 Task: Look for Airbnb properties in Eleskirt, Turkey from 8th December, 2023 to 19th December, 2023 for 1 adult. Place can be shared room with 1  bedroom having 1 bed and 1 bathroom. Property type can be hotel. Amenities needed are: washing machine.
Action: Mouse moved to (489, 92)
Screenshot: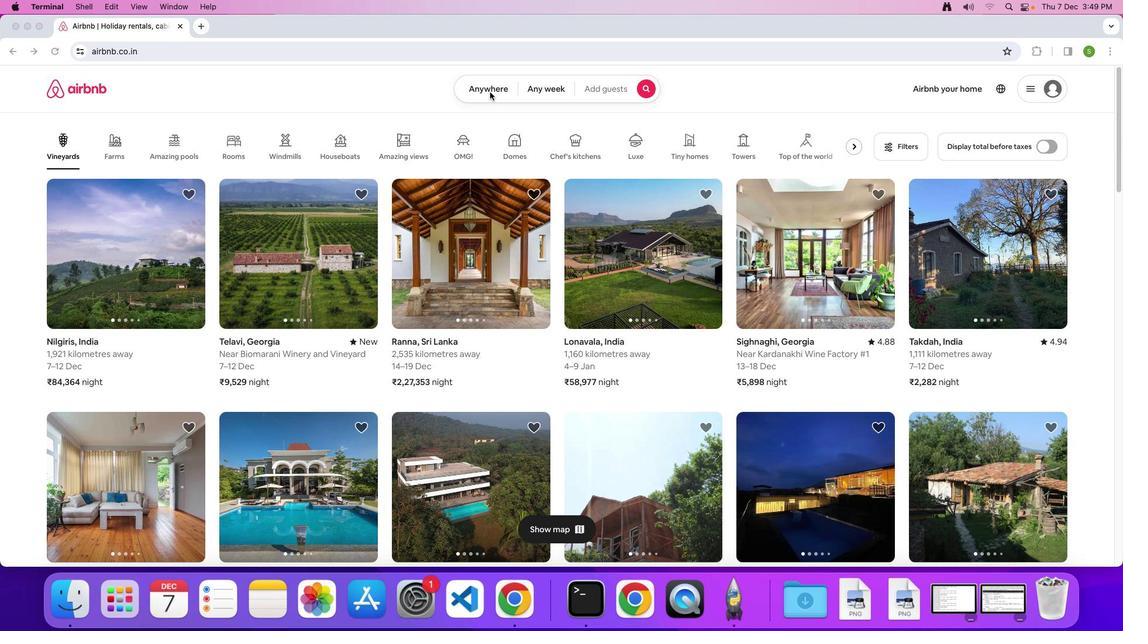
Action: Mouse pressed left at (489, 92)
Screenshot: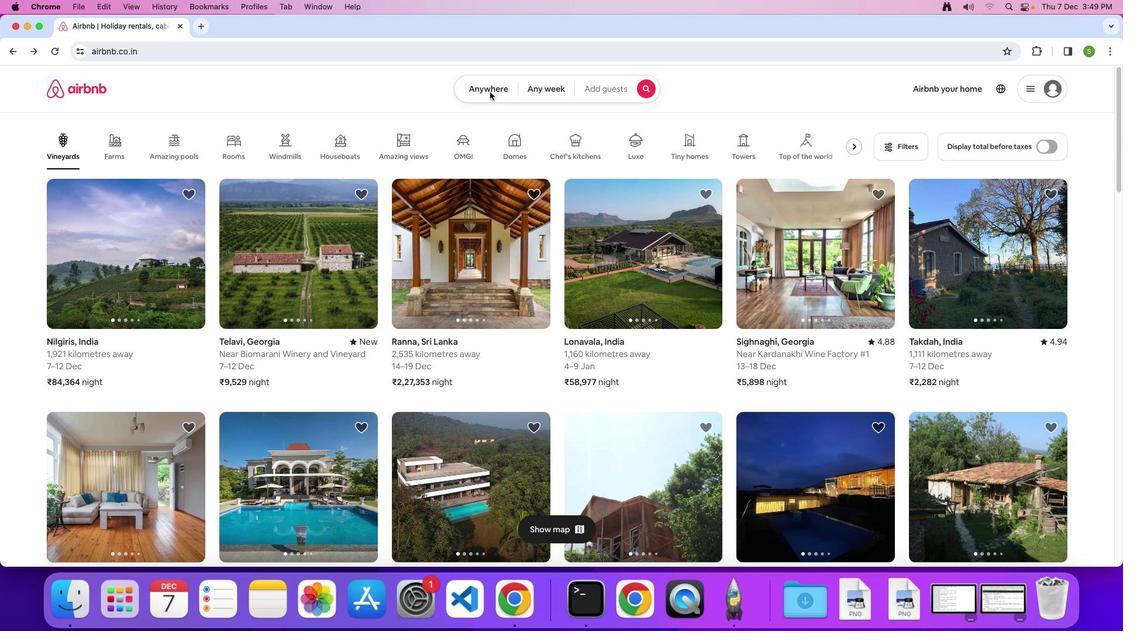 
Action: Mouse moved to (489, 92)
Screenshot: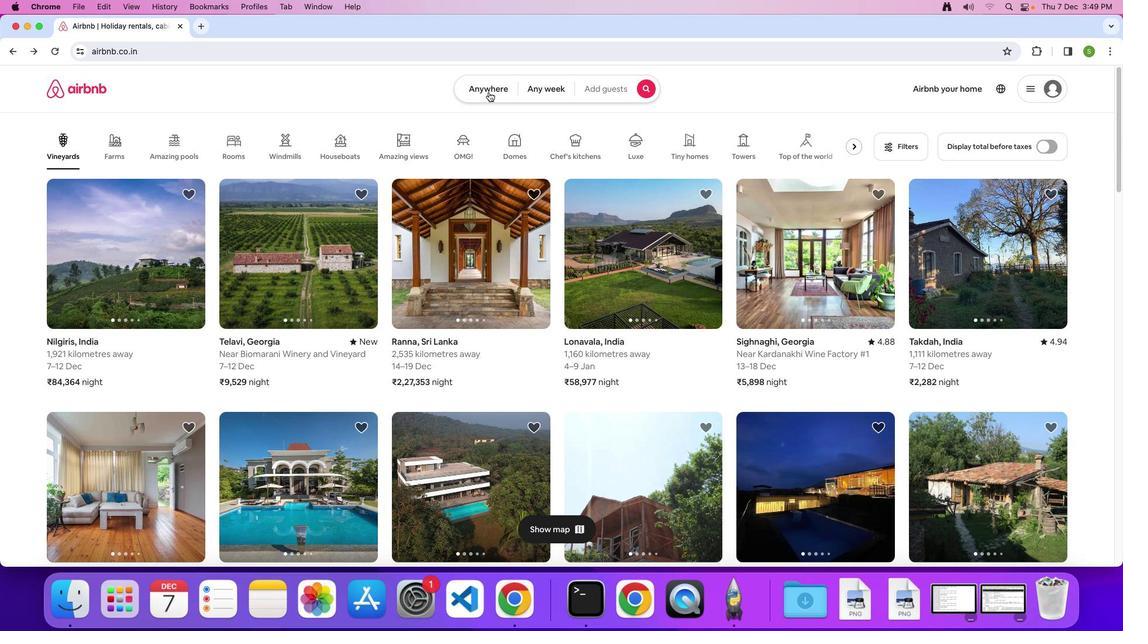 
Action: Mouse pressed left at (489, 92)
Screenshot: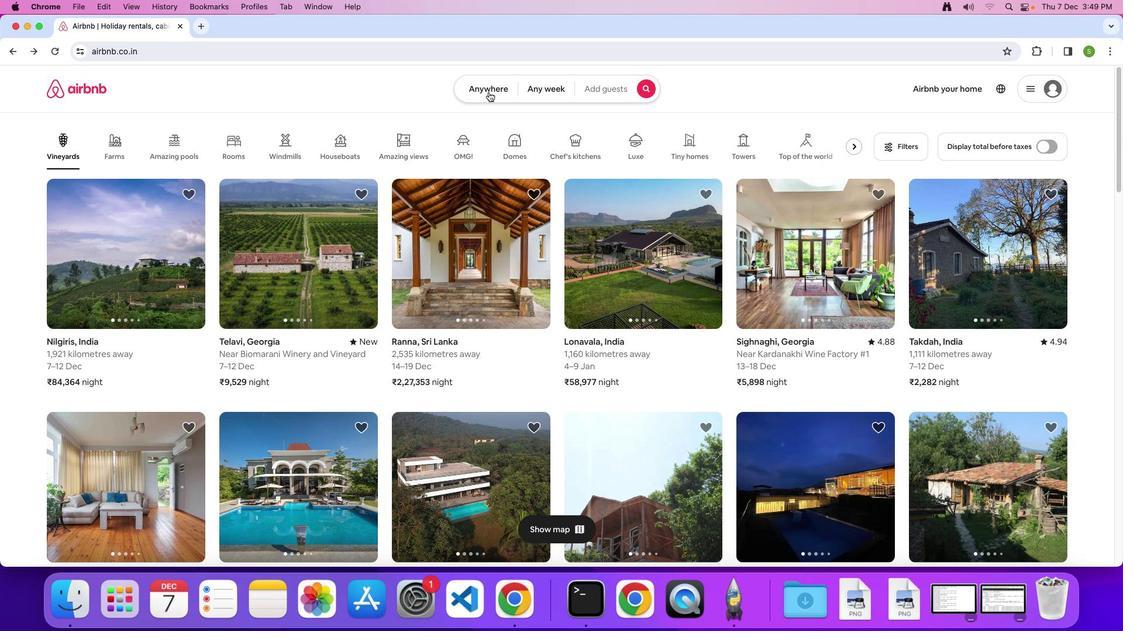 
Action: Mouse moved to (479, 123)
Screenshot: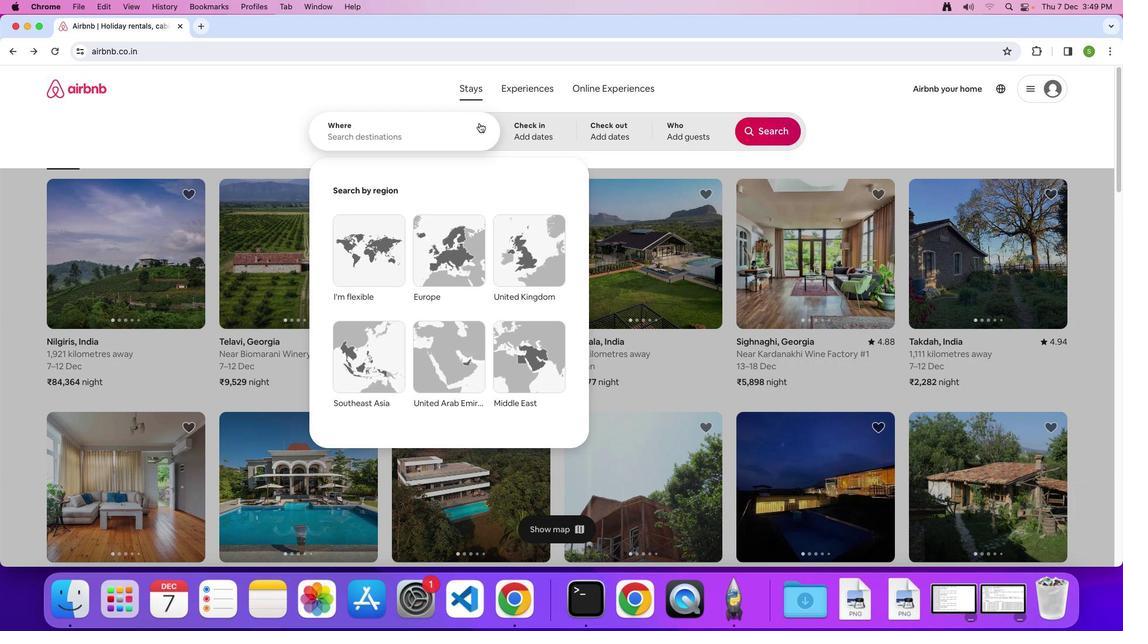 
Action: Key pressed 'E'
Screenshot: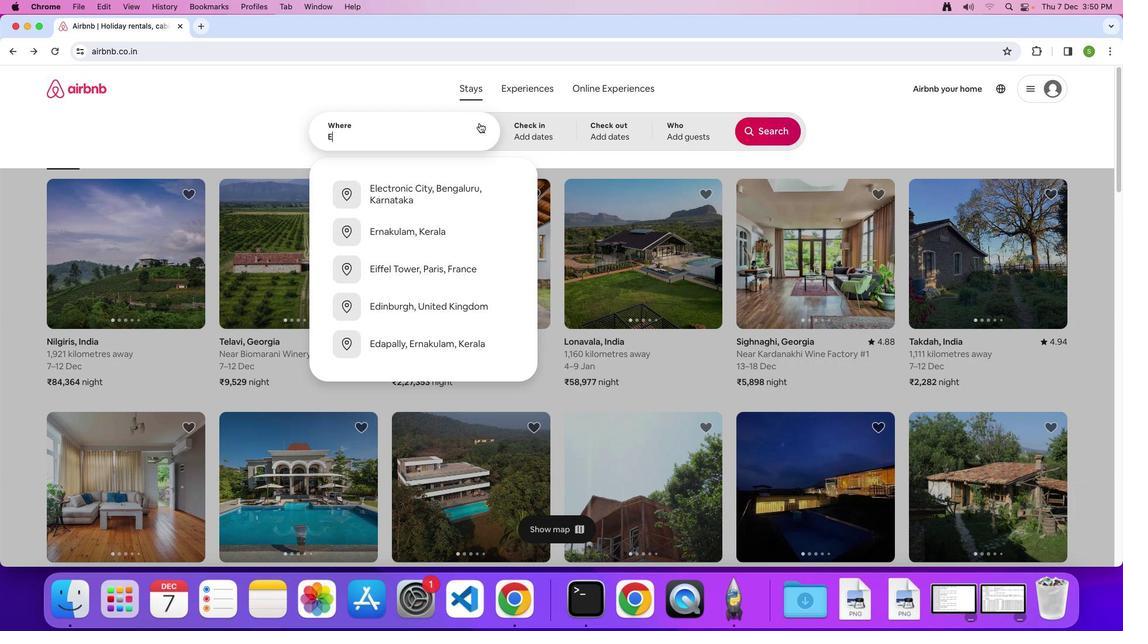 
Action: Mouse moved to (479, 123)
Screenshot: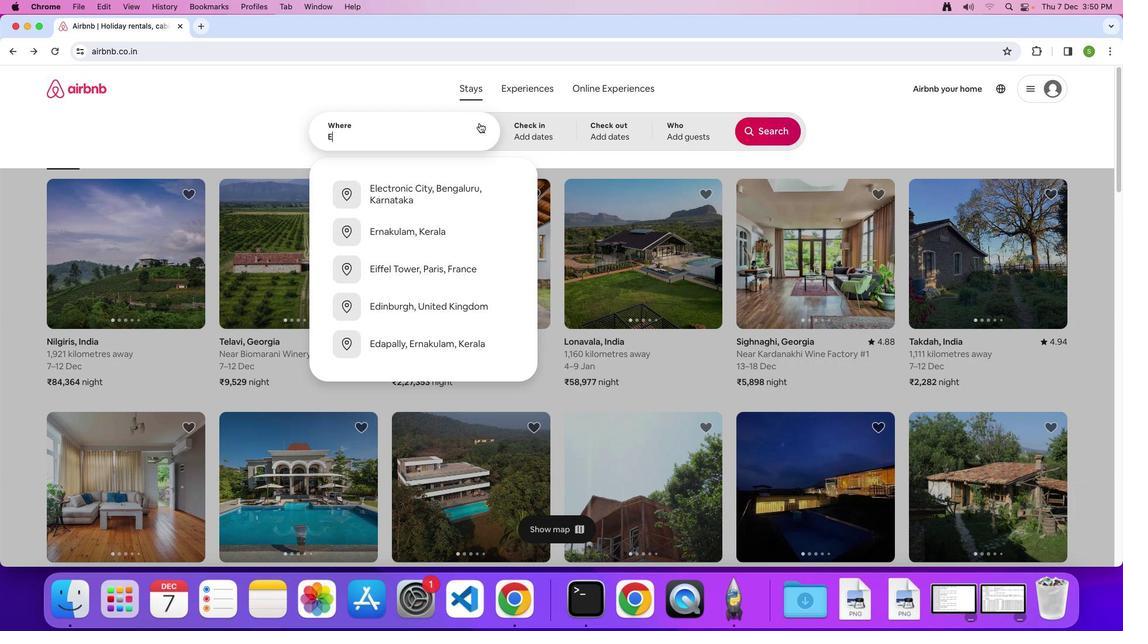 
Action: Key pressed Key.caps_lock'l''e''s''k''i''r''t'','Key.spaceKey.shift'T''u''r''k''e''y'Key.enter
Screenshot: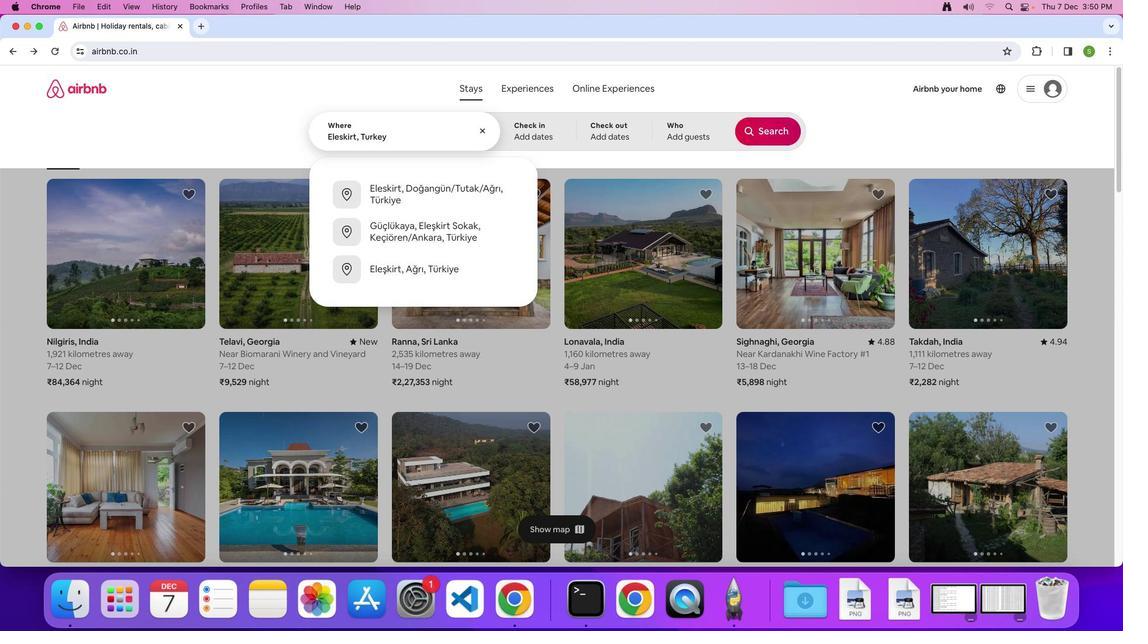 
Action: Mouse moved to (489, 306)
Screenshot: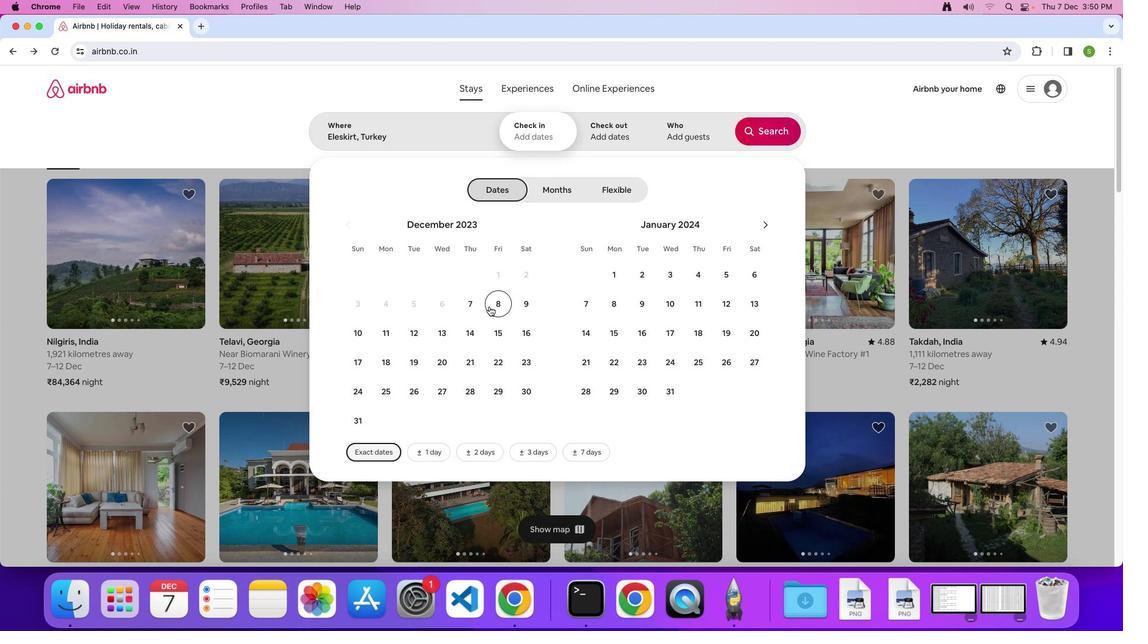 
Action: Mouse pressed left at (489, 306)
Screenshot: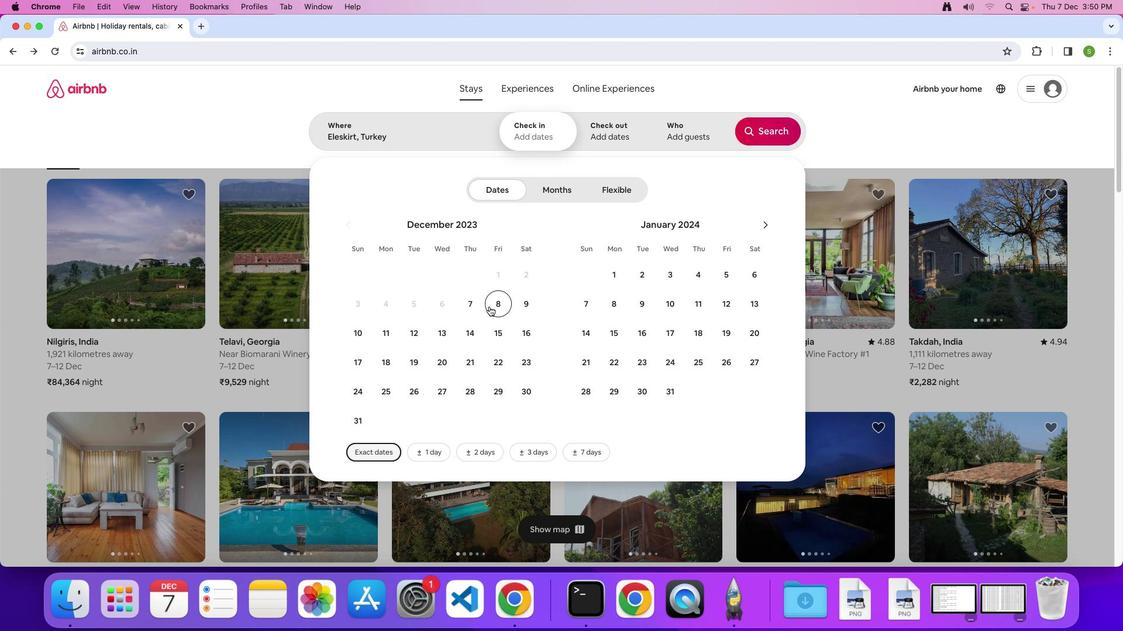 
Action: Mouse moved to (417, 366)
Screenshot: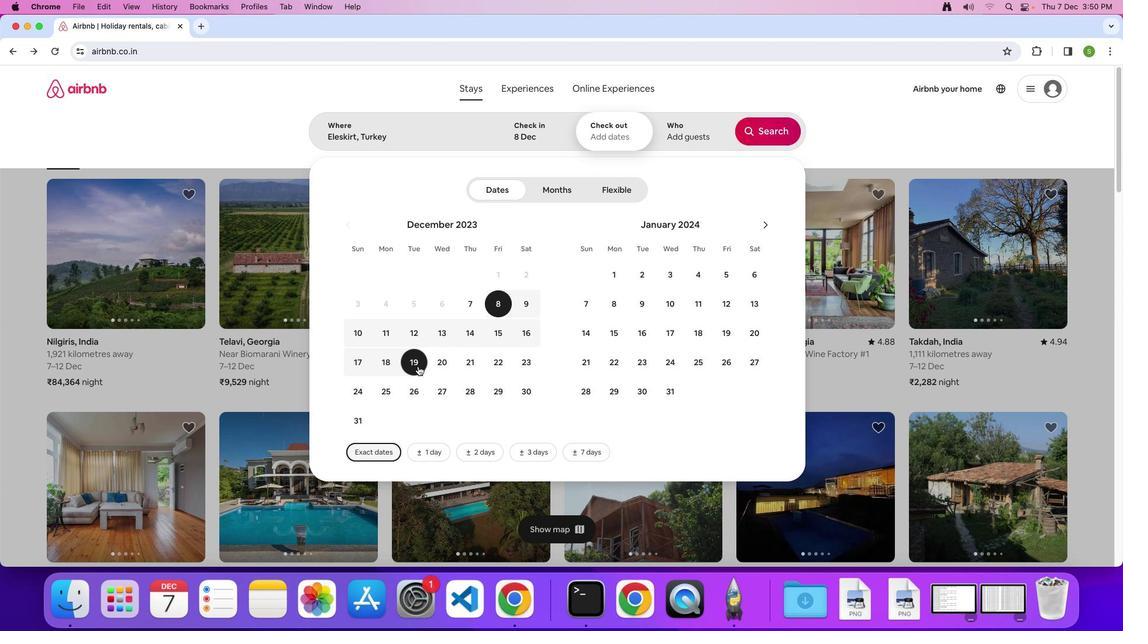 
Action: Mouse pressed left at (417, 366)
Screenshot: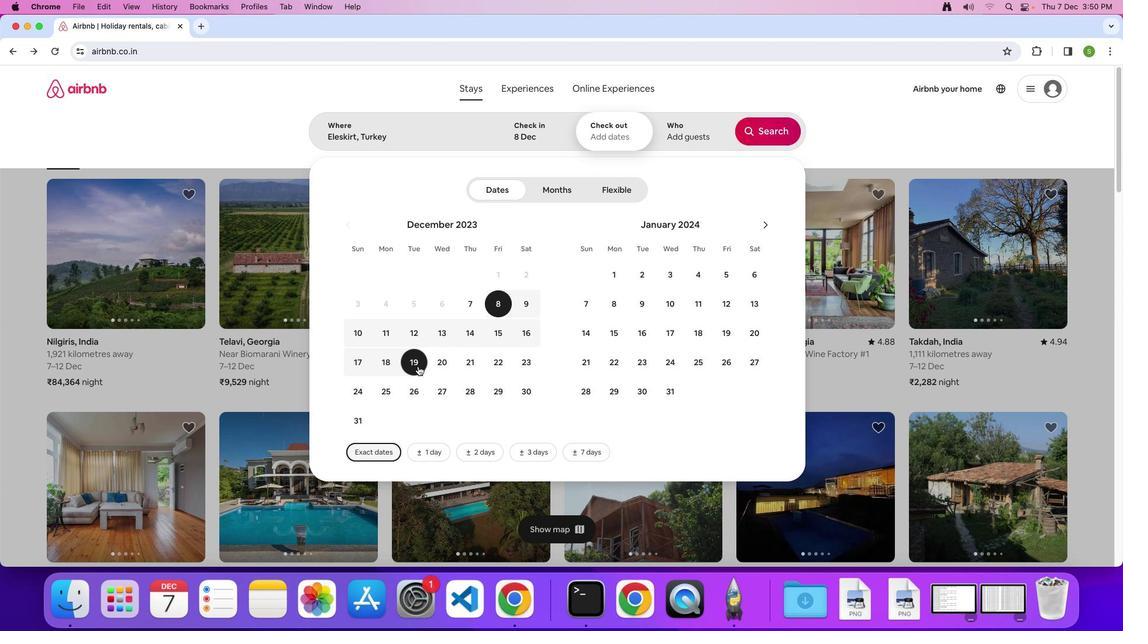 
Action: Mouse moved to (691, 138)
Screenshot: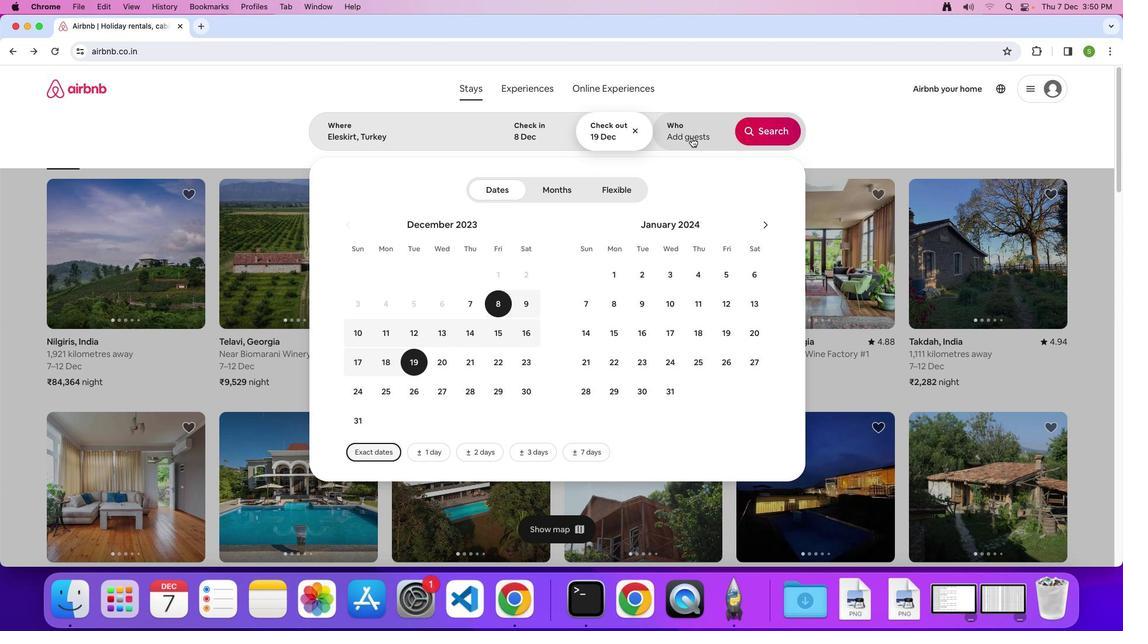 
Action: Mouse pressed left at (691, 138)
Screenshot: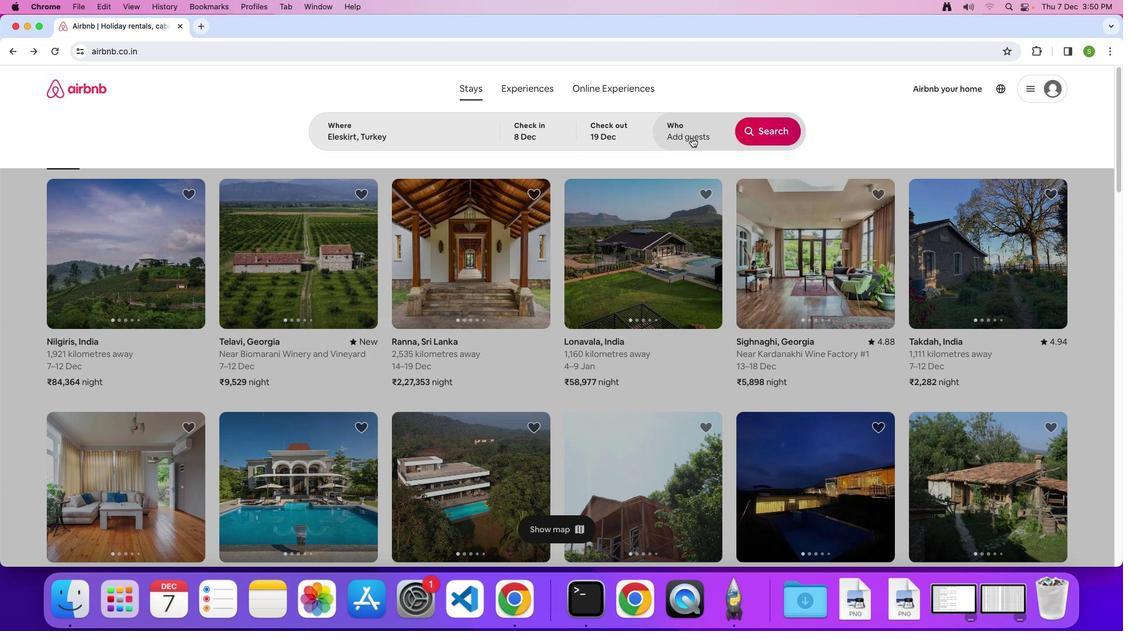 
Action: Mouse moved to (767, 190)
Screenshot: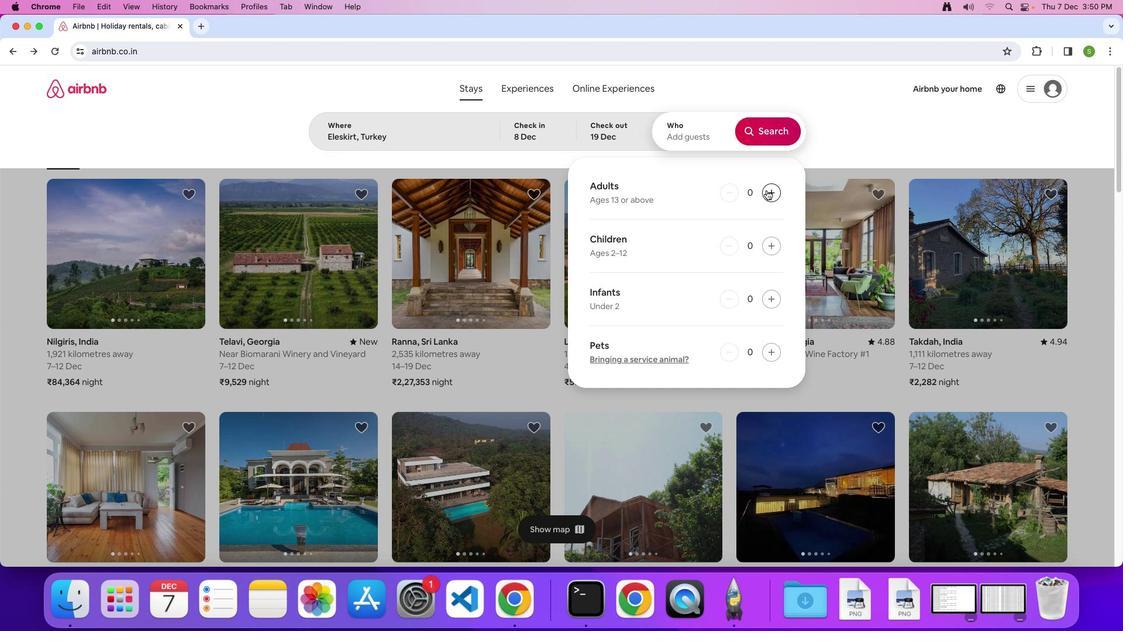 
Action: Mouse pressed left at (767, 190)
Screenshot: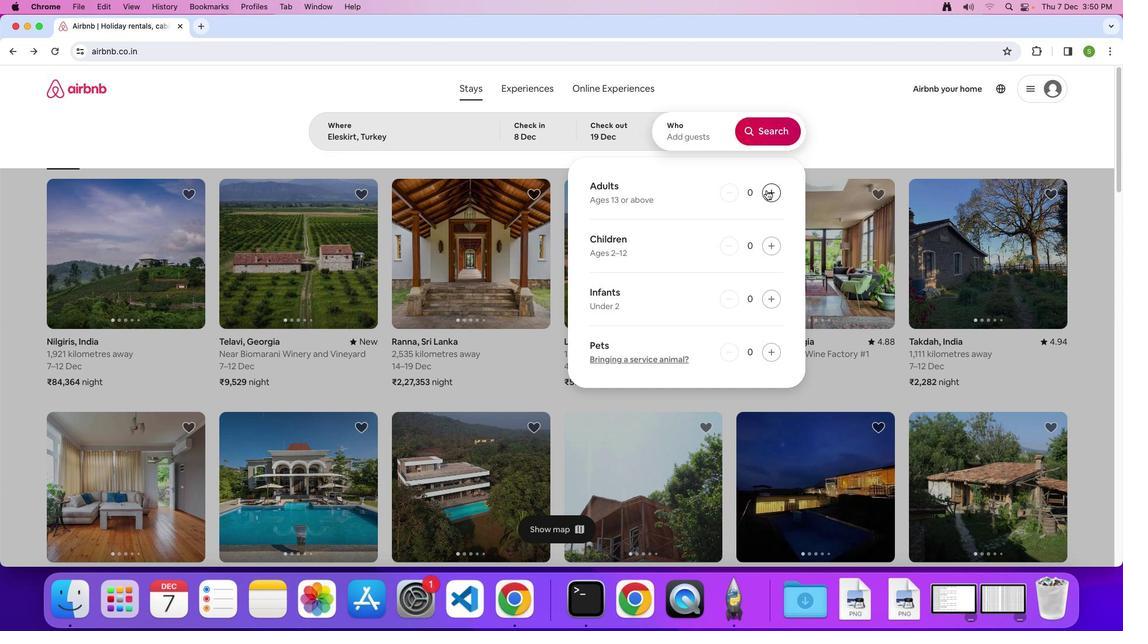 
Action: Mouse moved to (757, 134)
Screenshot: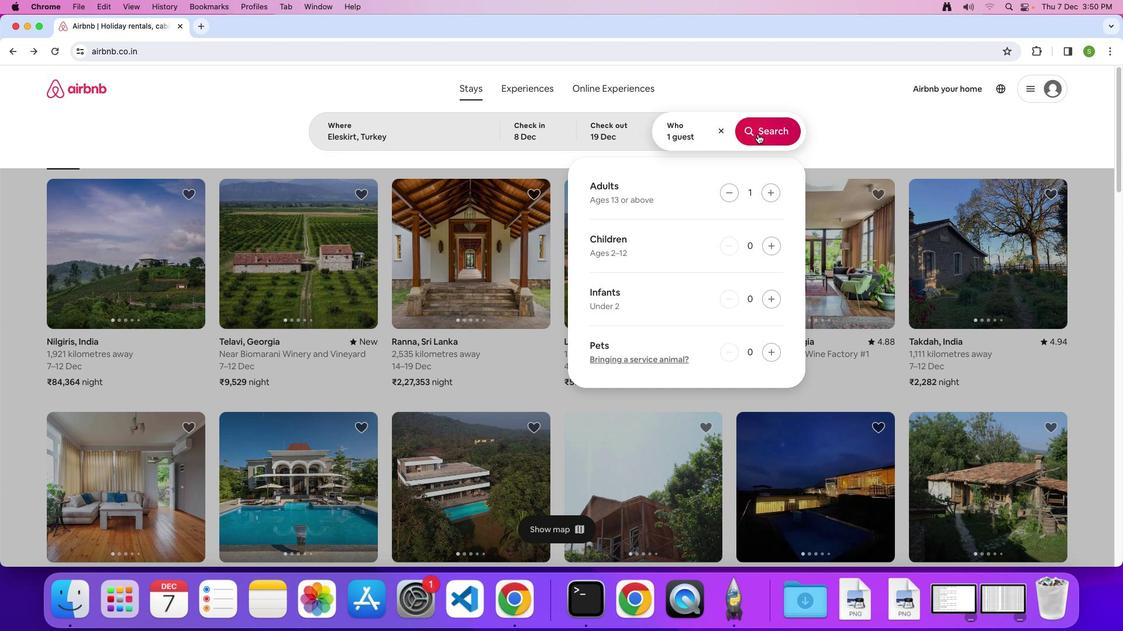 
Action: Mouse pressed left at (757, 134)
Screenshot: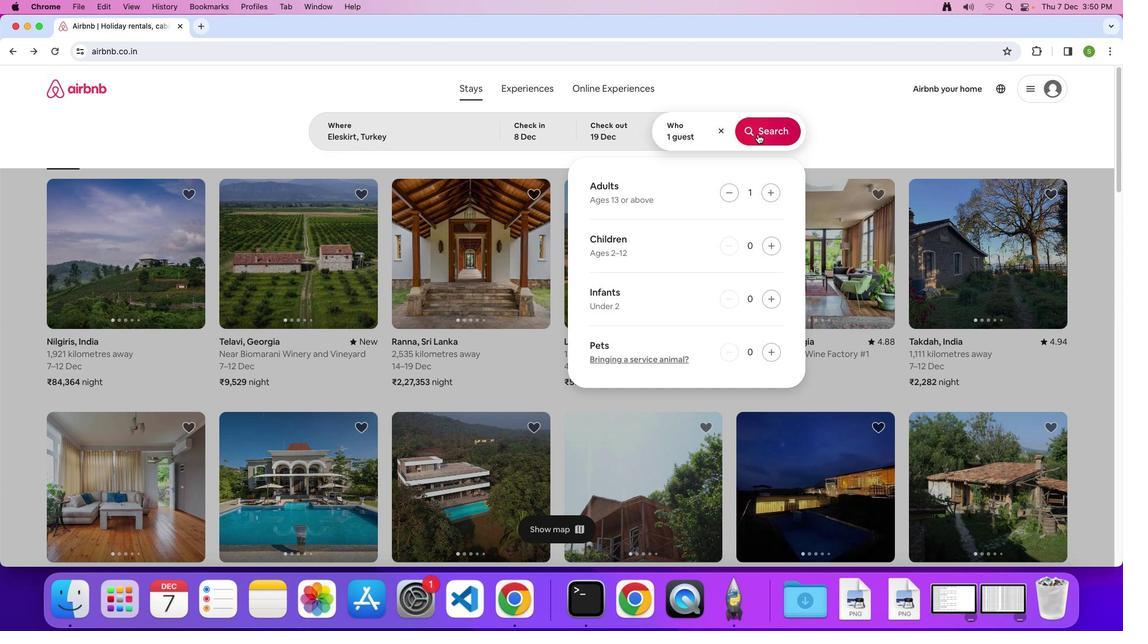 
Action: Mouse moved to (931, 140)
Screenshot: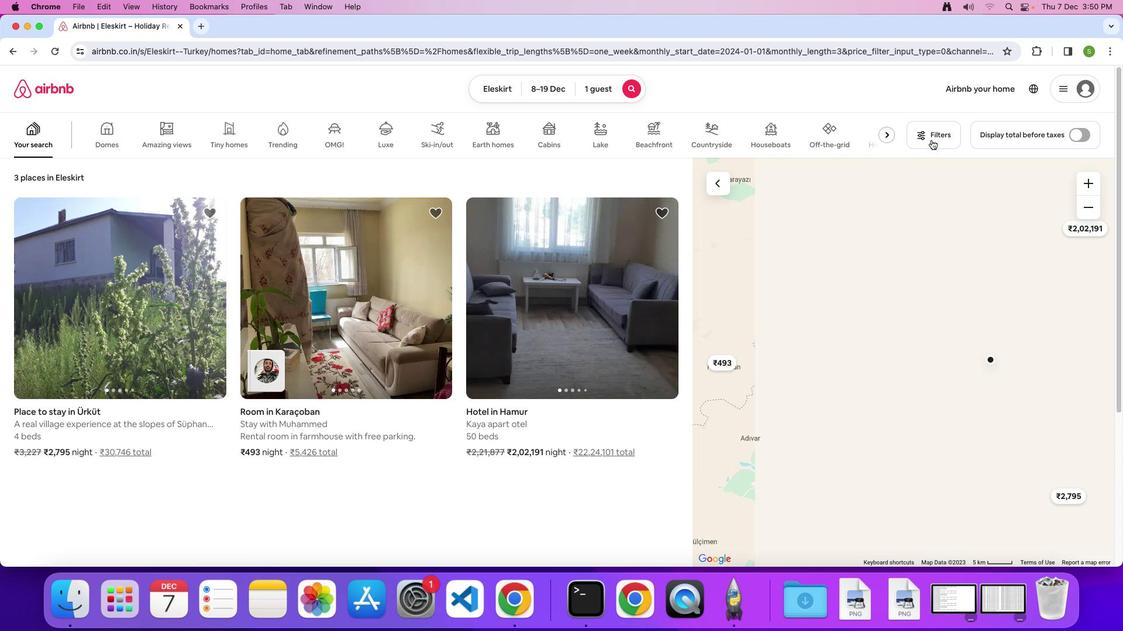 
Action: Mouse pressed left at (931, 140)
Screenshot: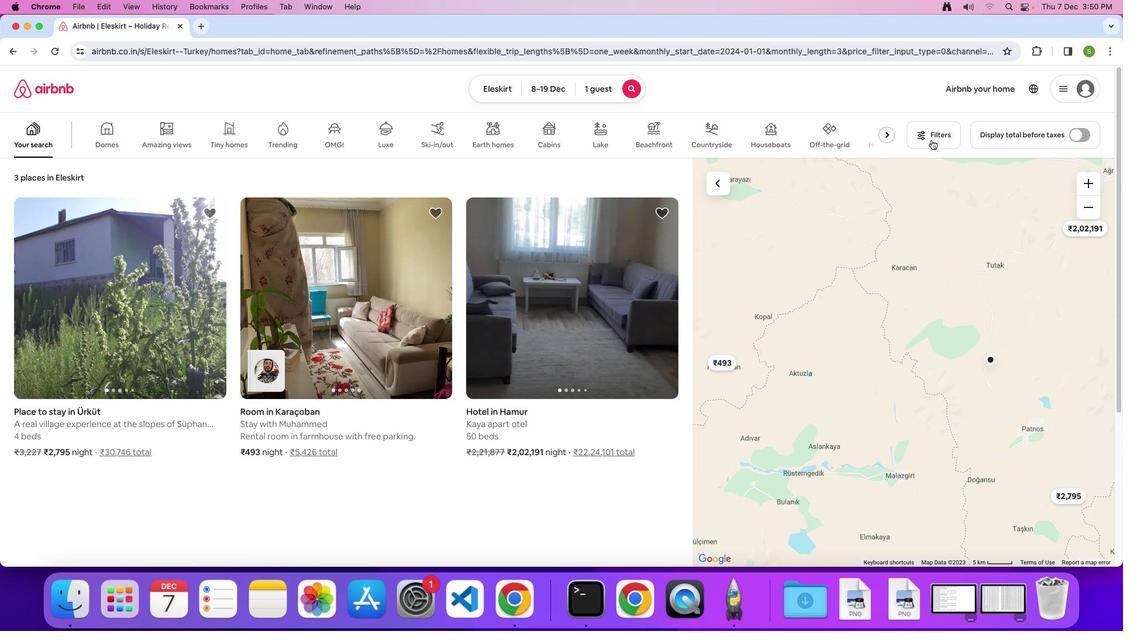 
Action: Mouse moved to (563, 208)
Screenshot: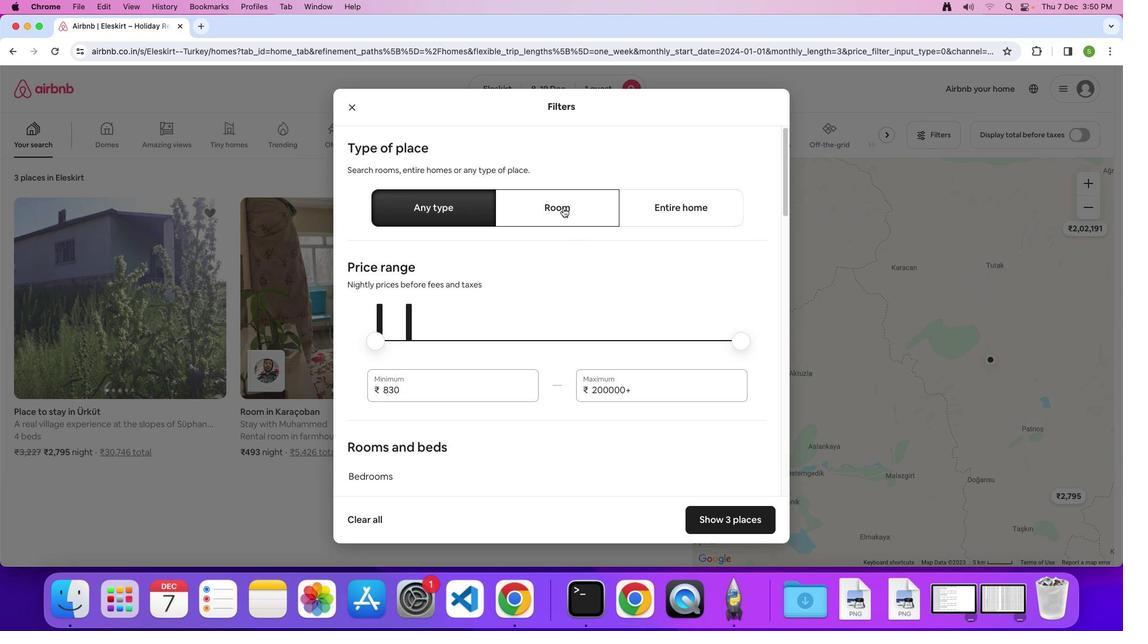 
Action: Mouse pressed left at (563, 208)
Screenshot: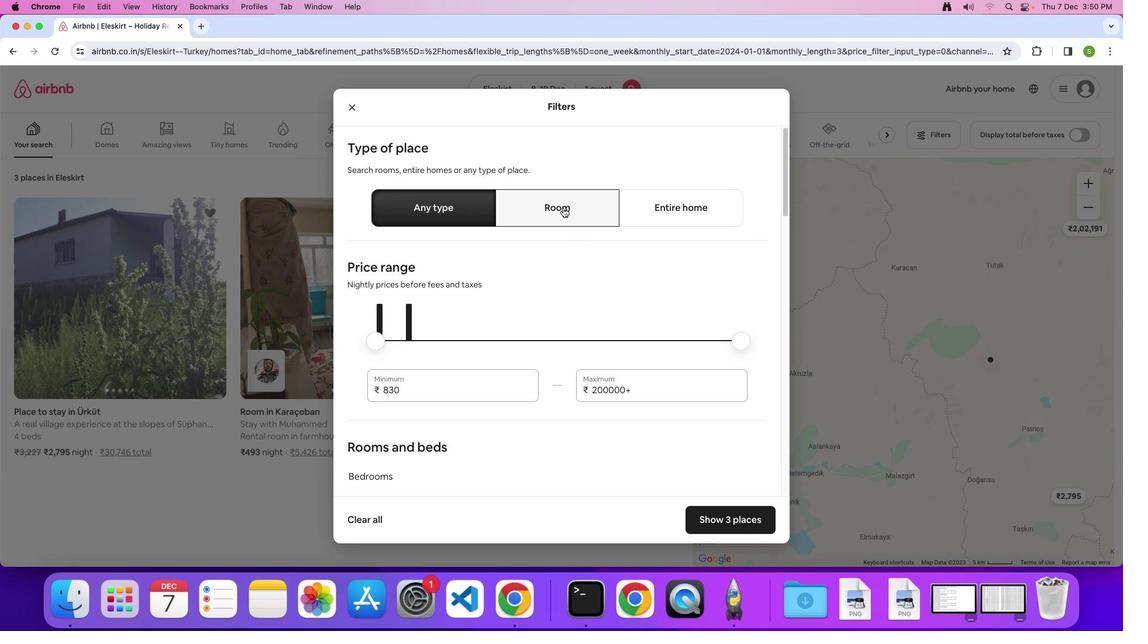 
Action: Mouse moved to (552, 285)
Screenshot: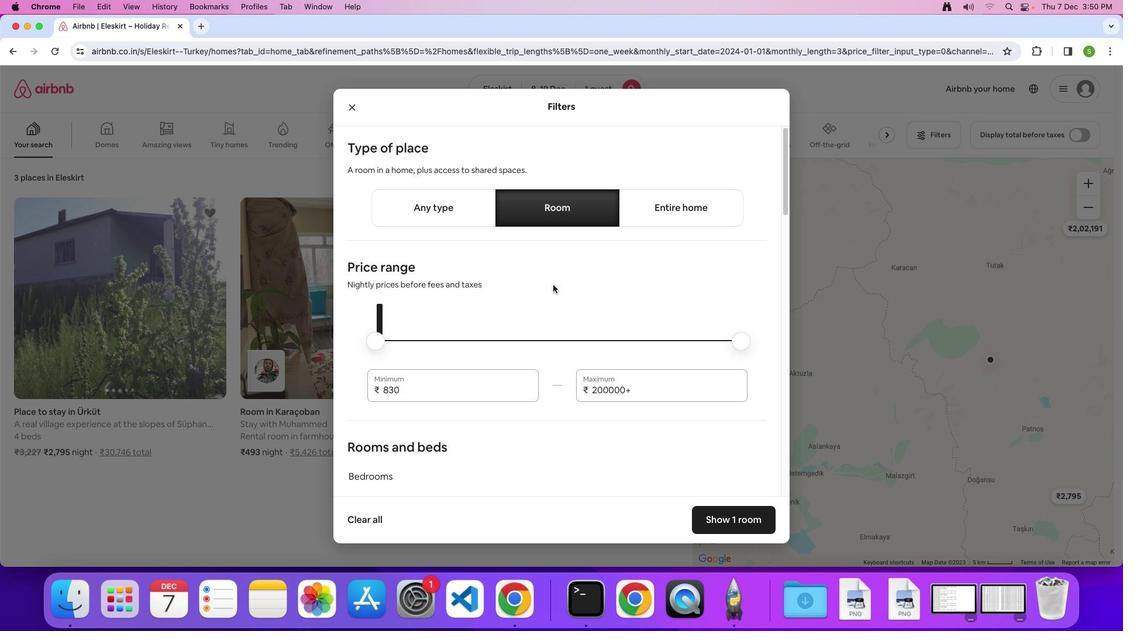 
Action: Mouse scrolled (552, 285) with delta (0, 0)
Screenshot: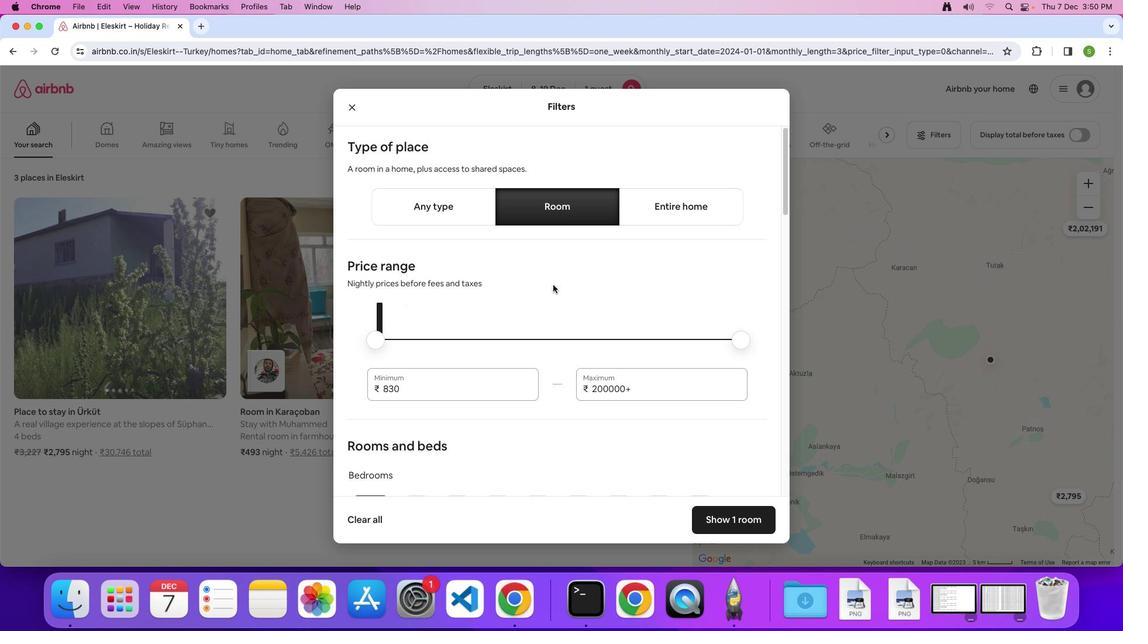 
Action: Mouse scrolled (552, 285) with delta (0, 0)
Screenshot: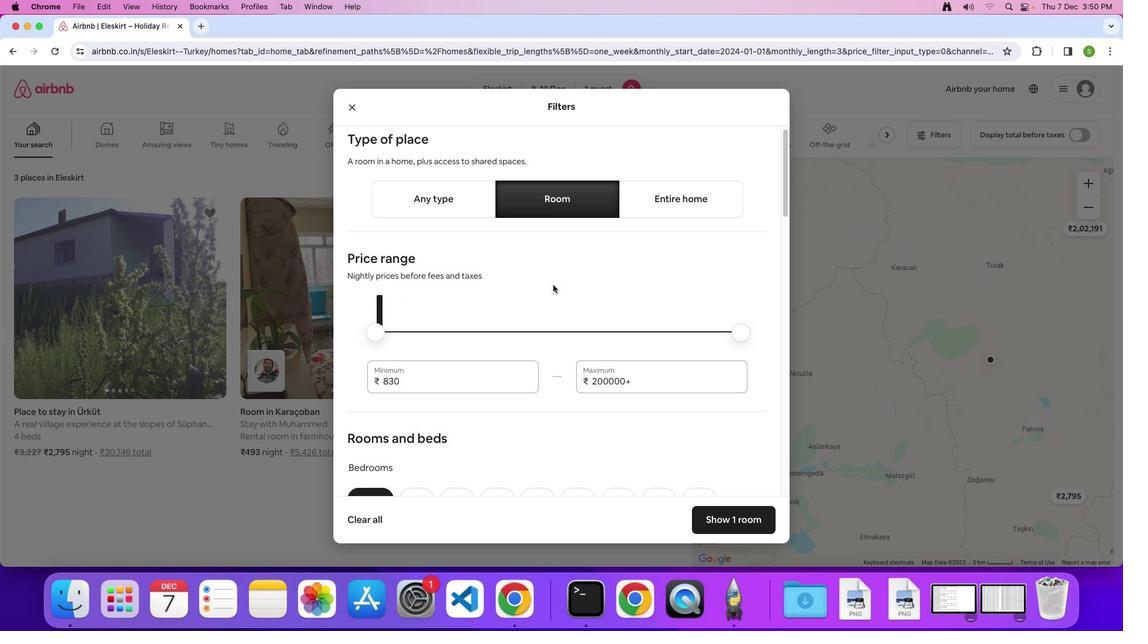 
Action: Mouse scrolled (552, 285) with delta (0, 0)
Screenshot: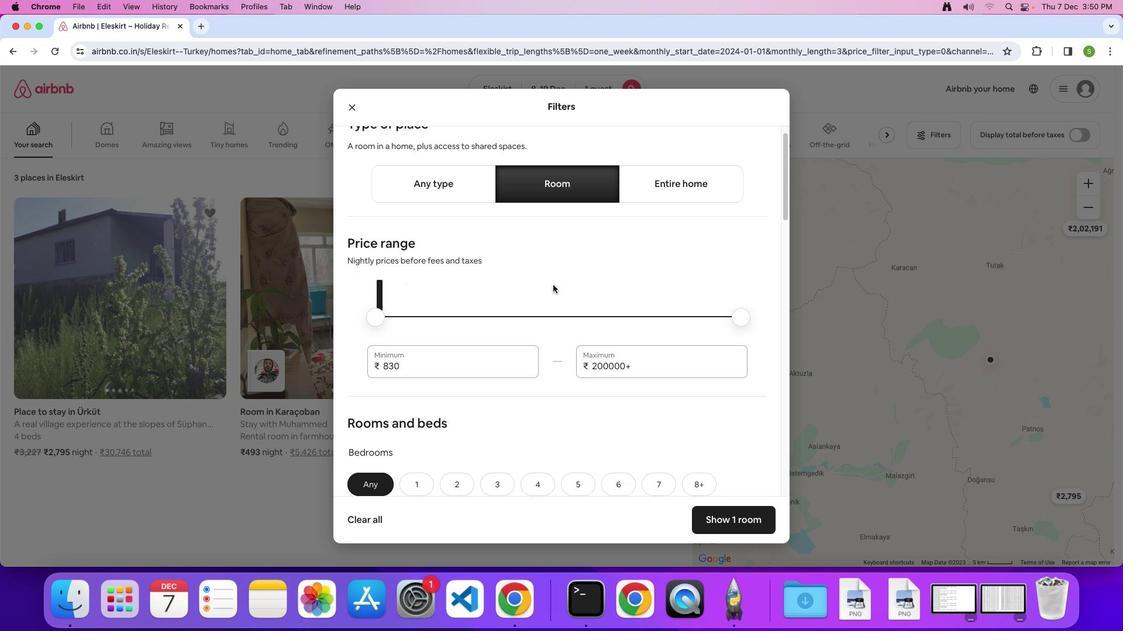 
Action: Mouse scrolled (552, 285) with delta (0, 0)
Screenshot: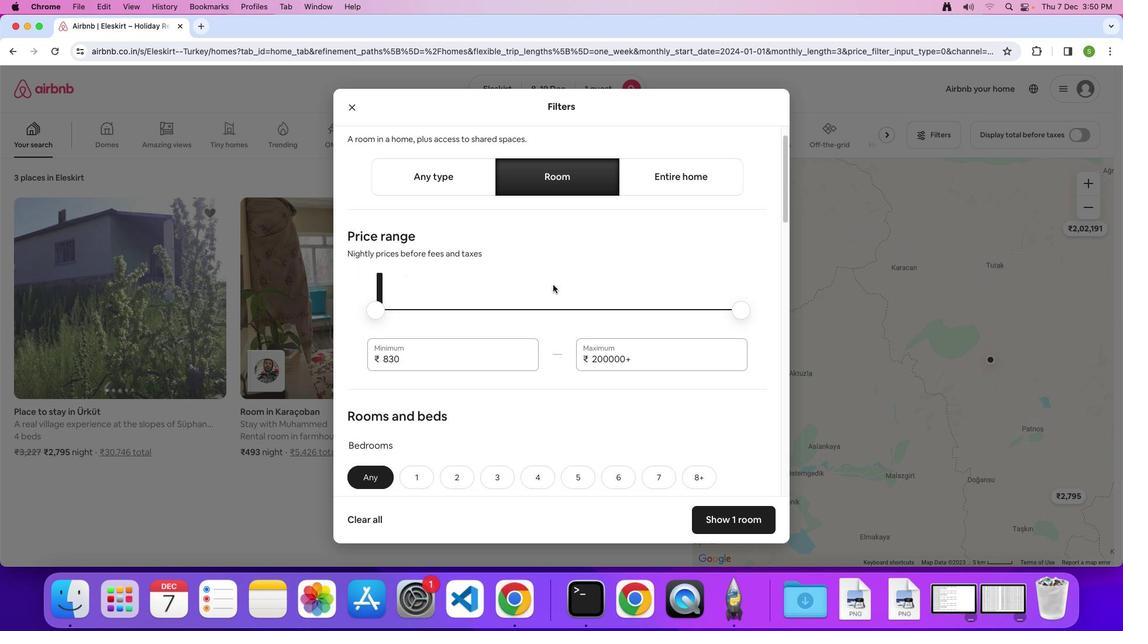 
Action: Mouse scrolled (552, 285) with delta (0, 0)
Screenshot: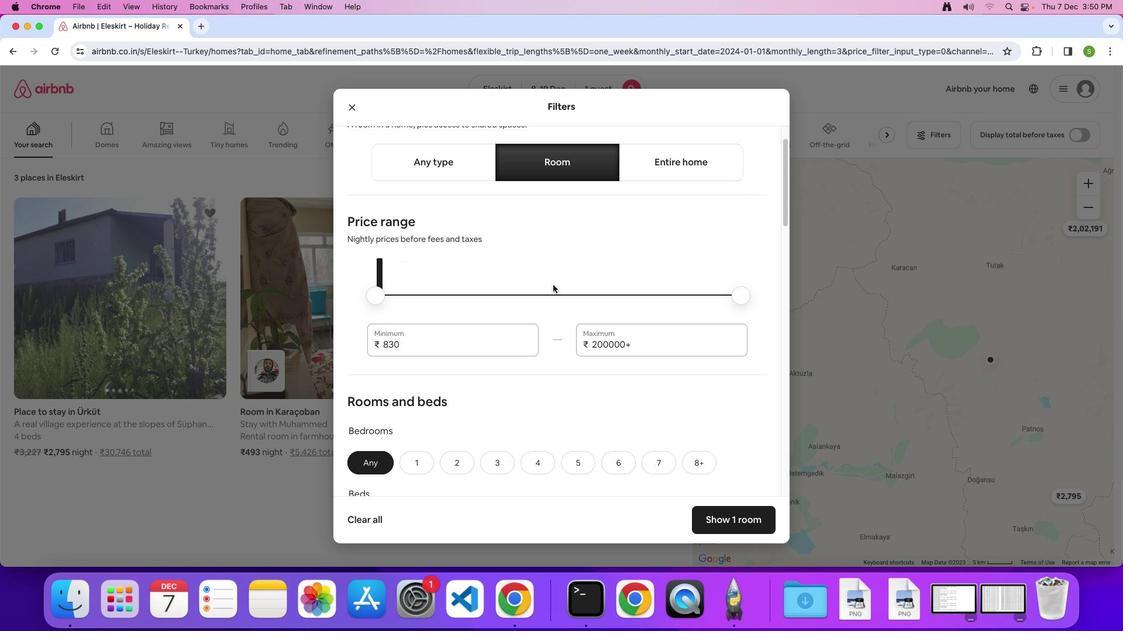 
Action: Mouse scrolled (552, 285) with delta (0, 0)
Screenshot: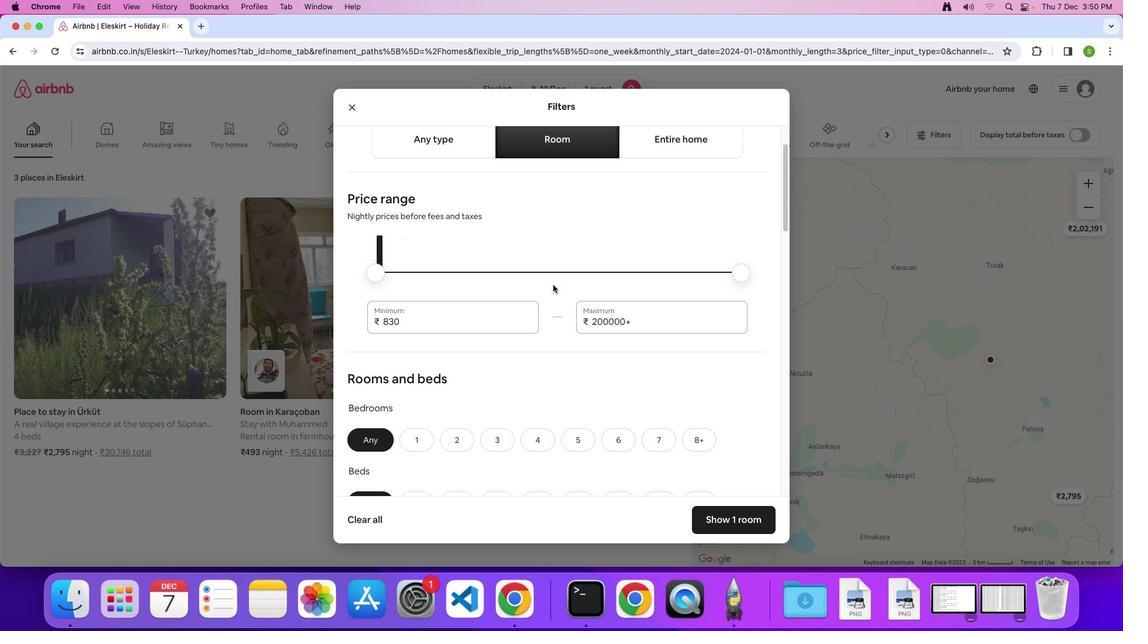 
Action: Mouse scrolled (552, 285) with delta (0, -1)
Screenshot: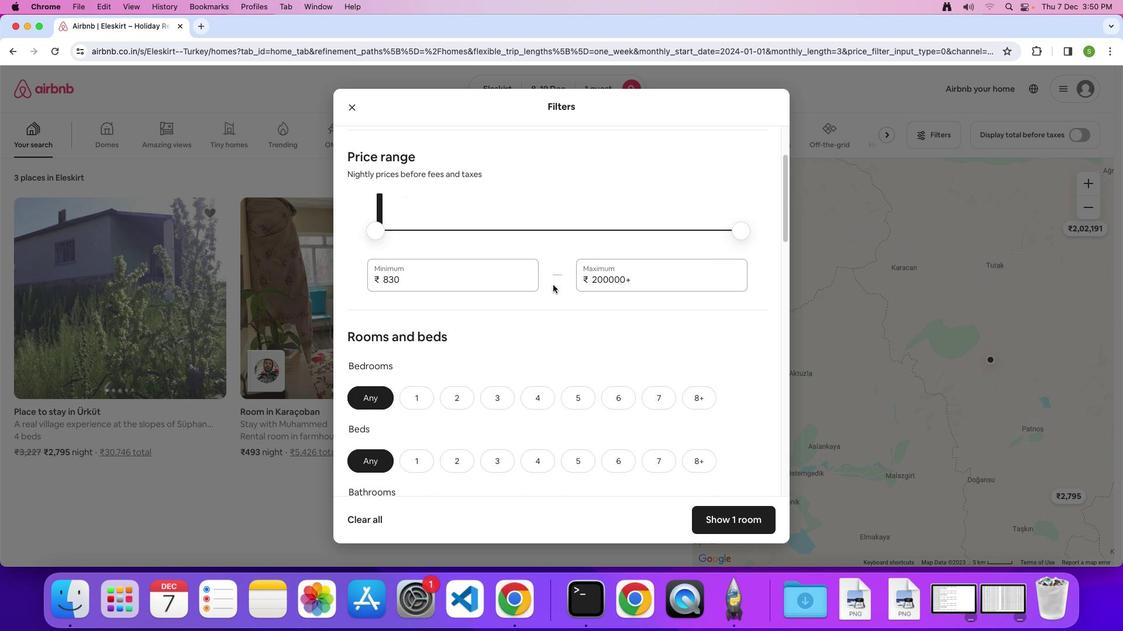 
Action: Mouse scrolled (552, 285) with delta (0, -2)
Screenshot: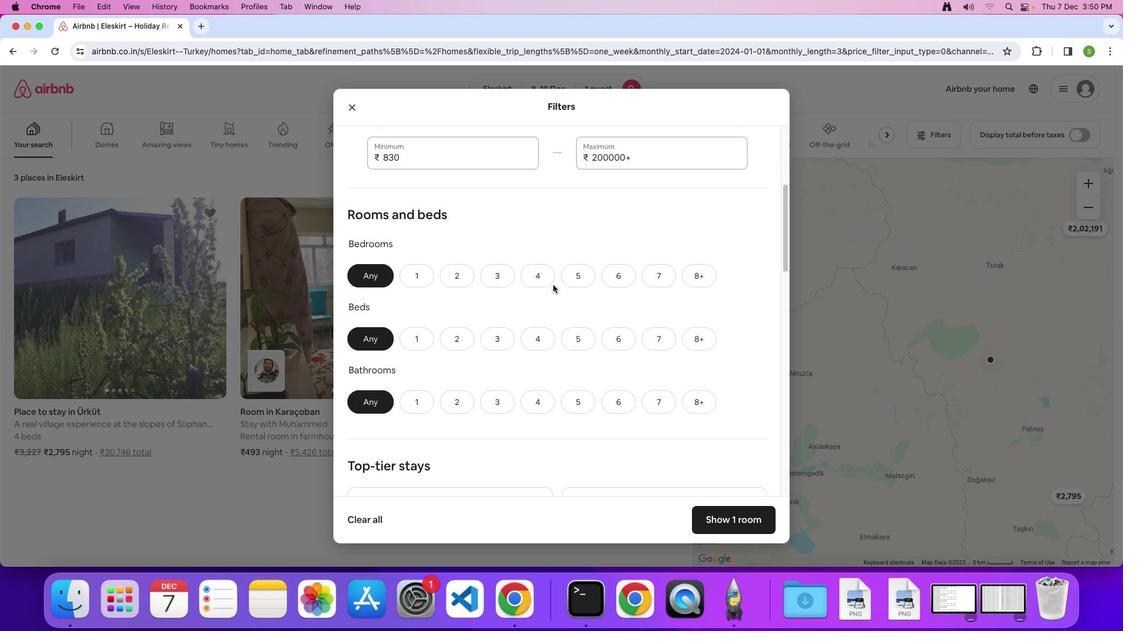 
Action: Mouse moved to (414, 262)
Screenshot: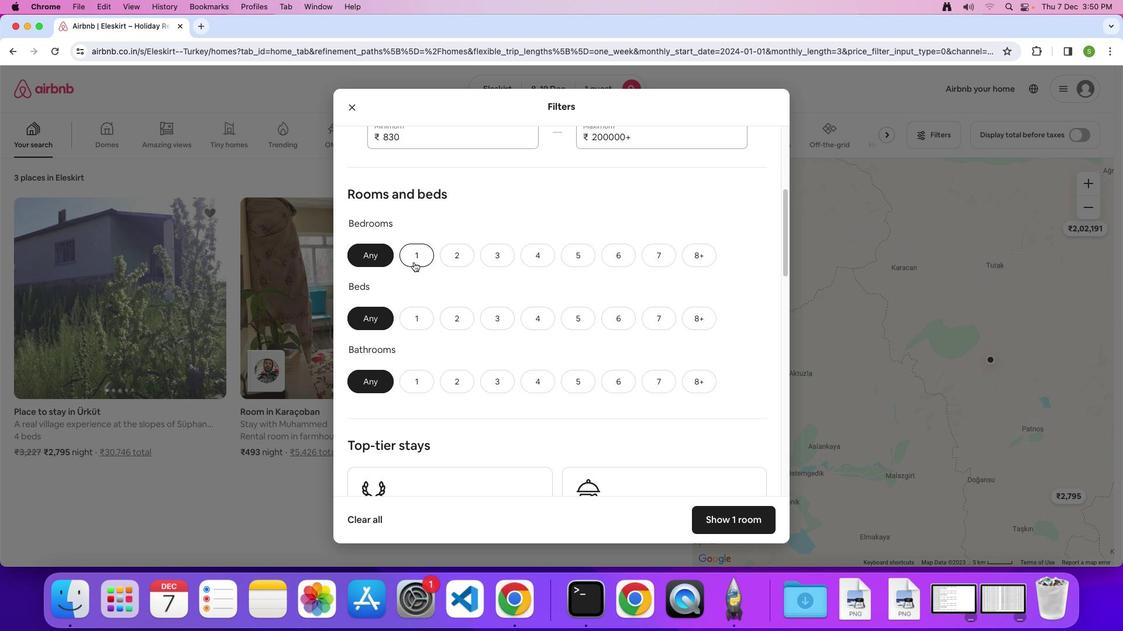 
Action: Mouse pressed left at (414, 262)
Screenshot: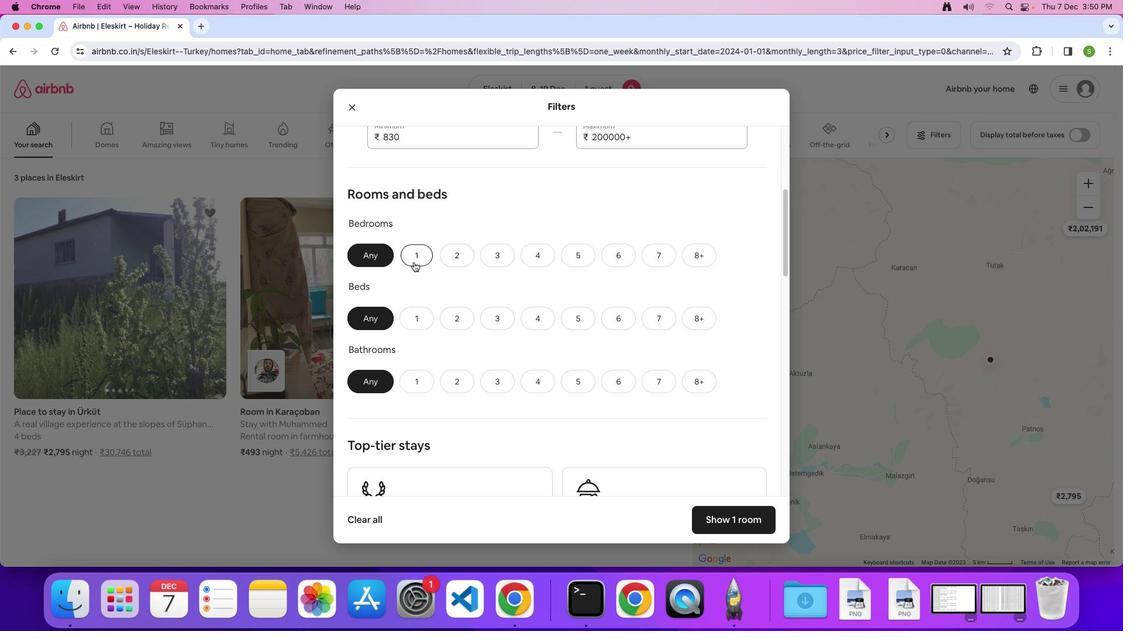 
Action: Mouse moved to (412, 318)
Screenshot: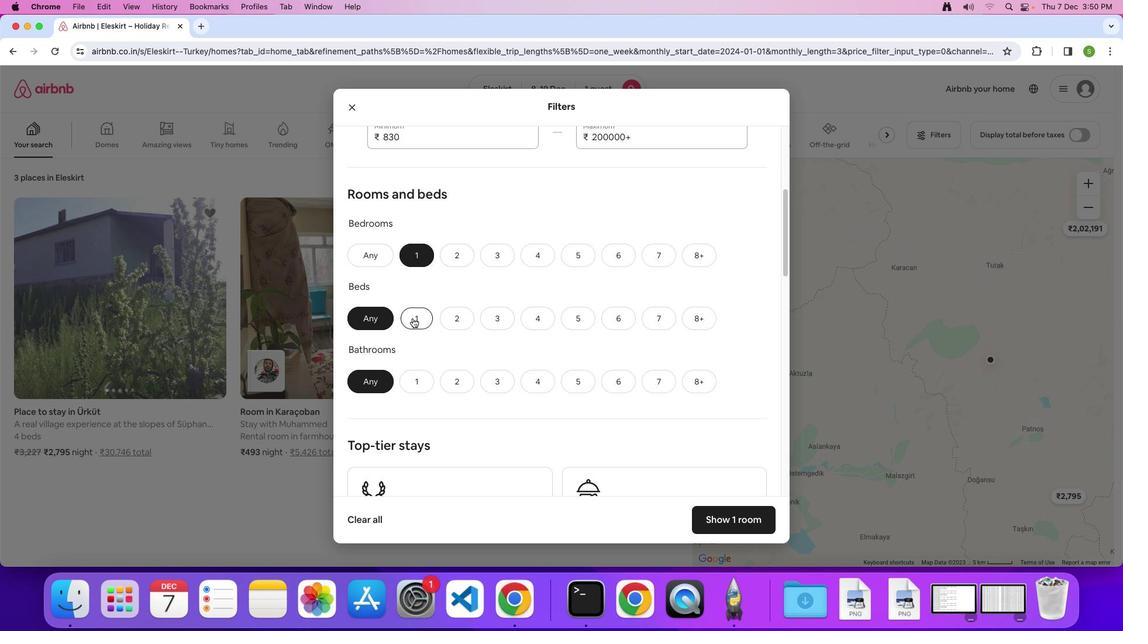 
Action: Mouse pressed left at (412, 318)
Screenshot: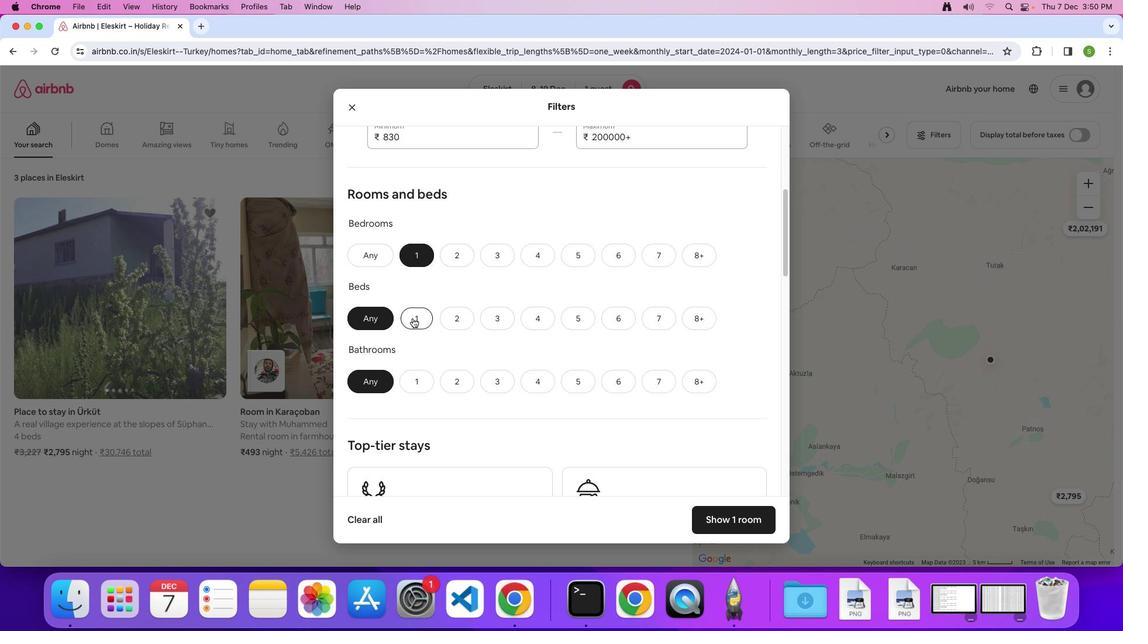 
Action: Mouse moved to (410, 374)
Screenshot: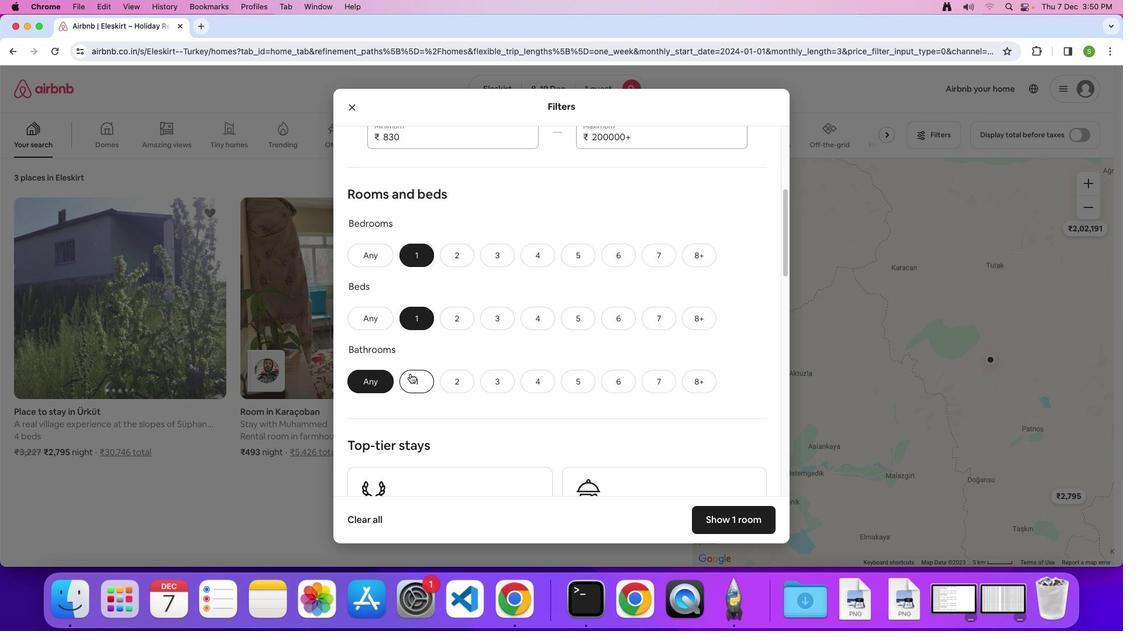 
Action: Mouse pressed left at (410, 374)
Screenshot: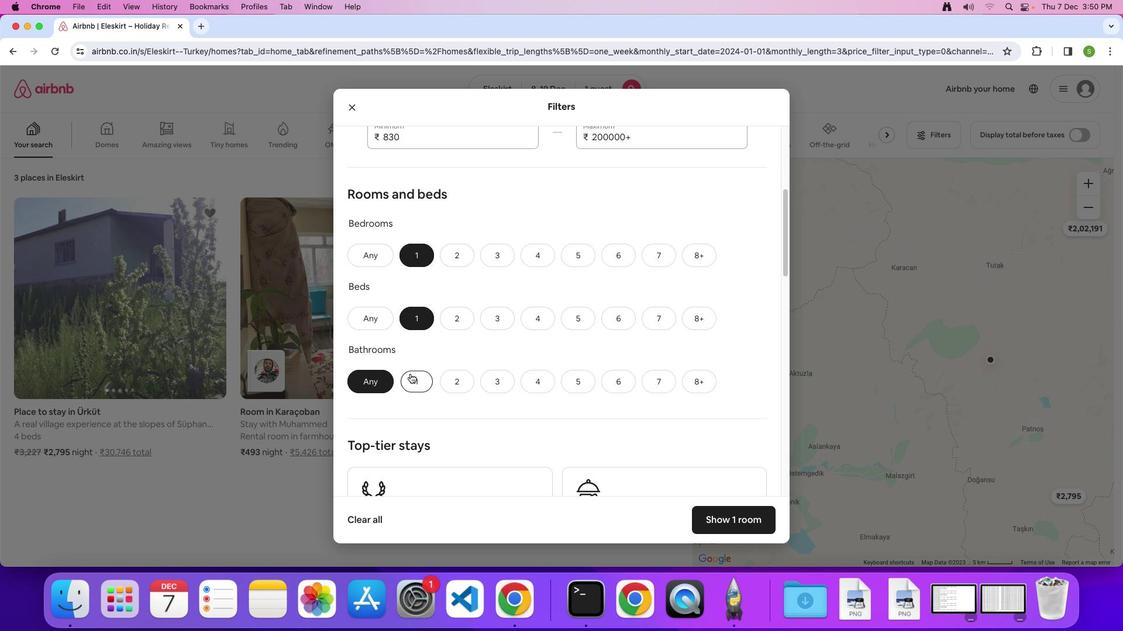 
Action: Mouse moved to (543, 291)
Screenshot: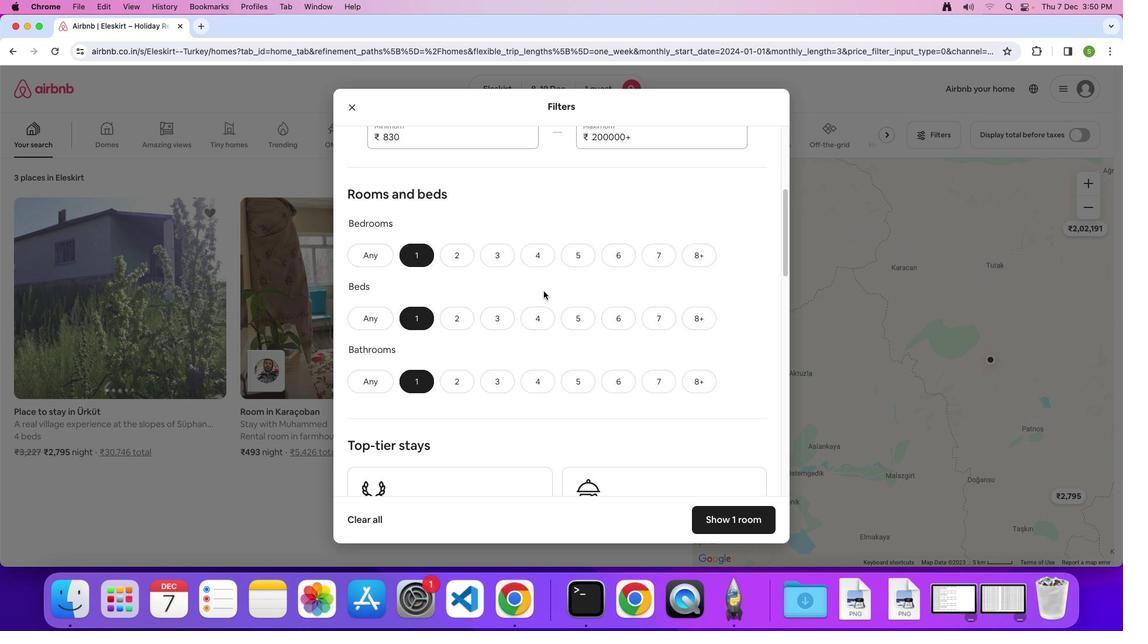 
Action: Mouse scrolled (543, 291) with delta (0, 0)
Screenshot: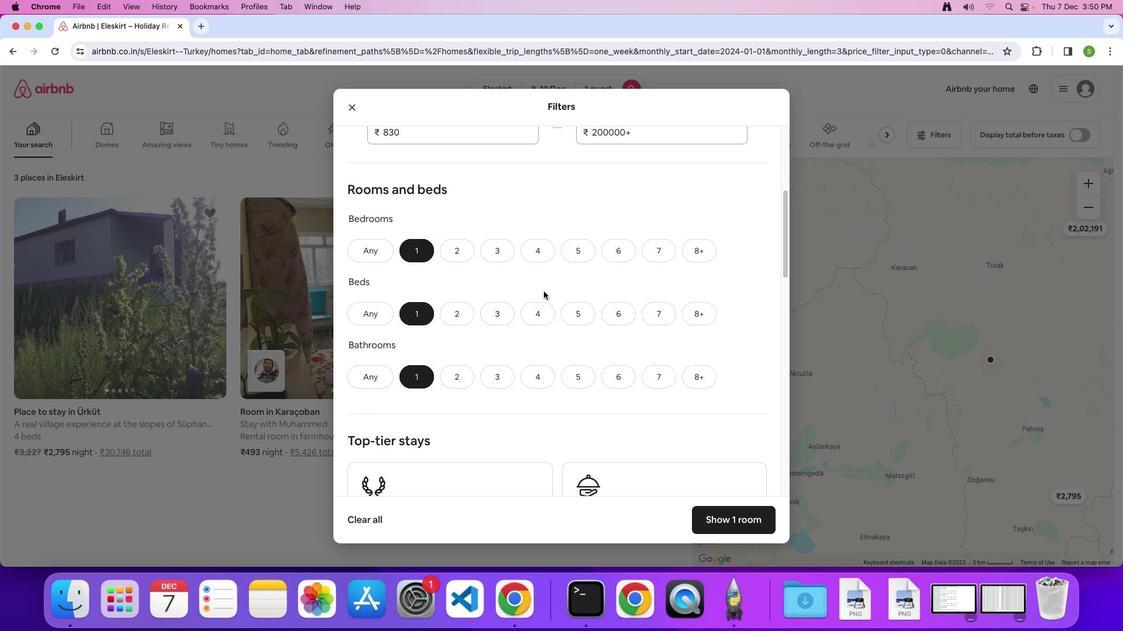 
Action: Mouse scrolled (543, 291) with delta (0, 0)
Screenshot: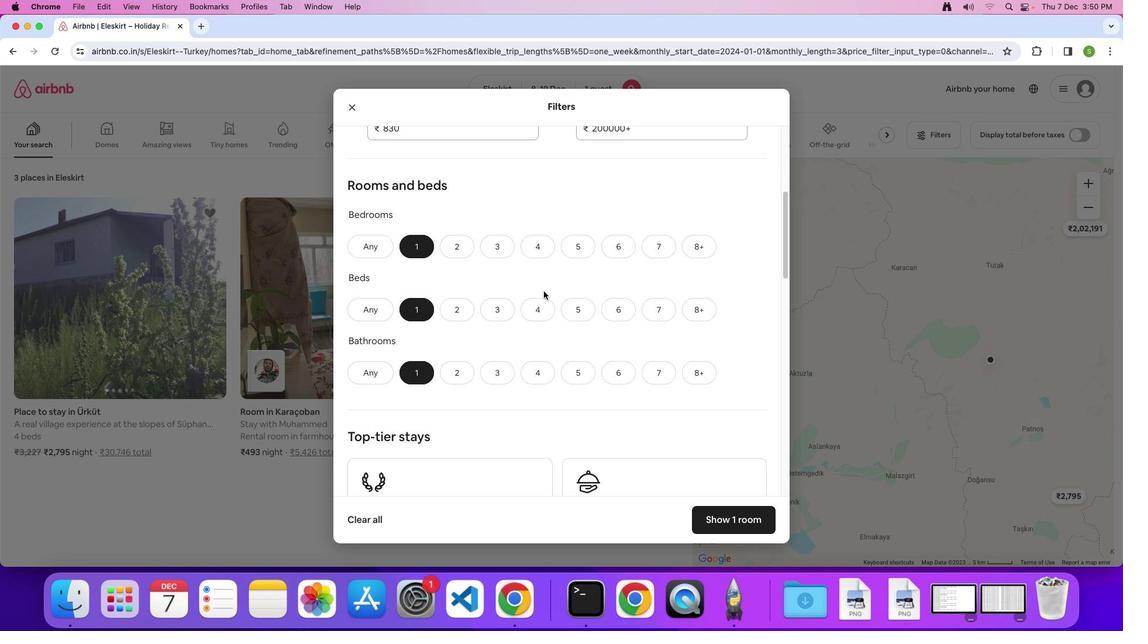 
Action: Mouse scrolled (543, 291) with delta (0, 0)
Screenshot: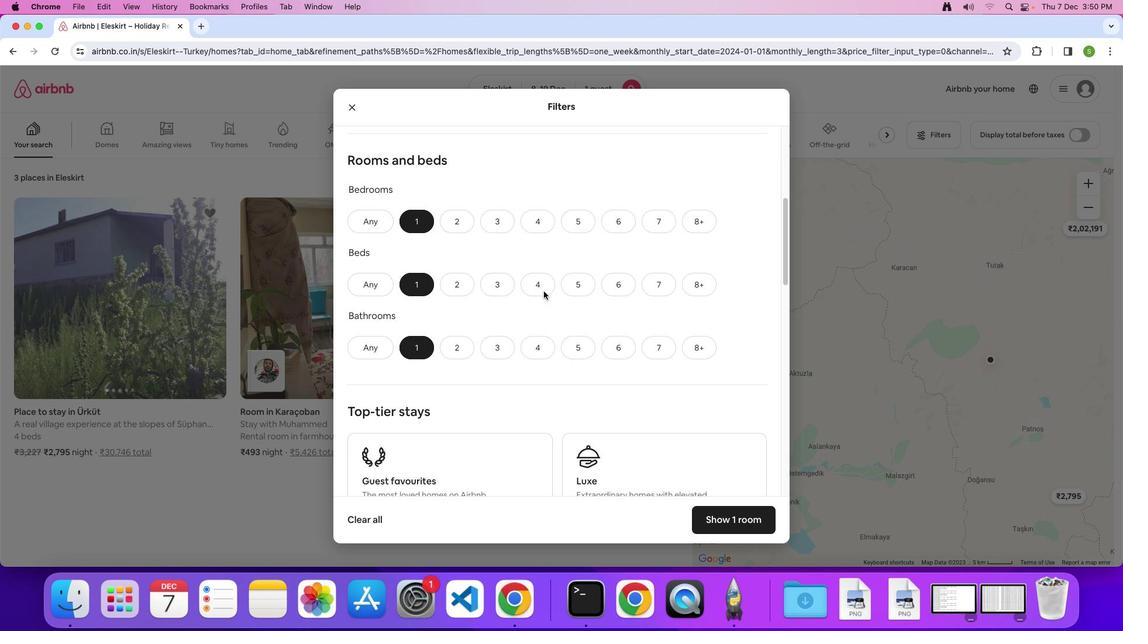 
Action: Mouse scrolled (543, 291) with delta (0, 0)
Screenshot: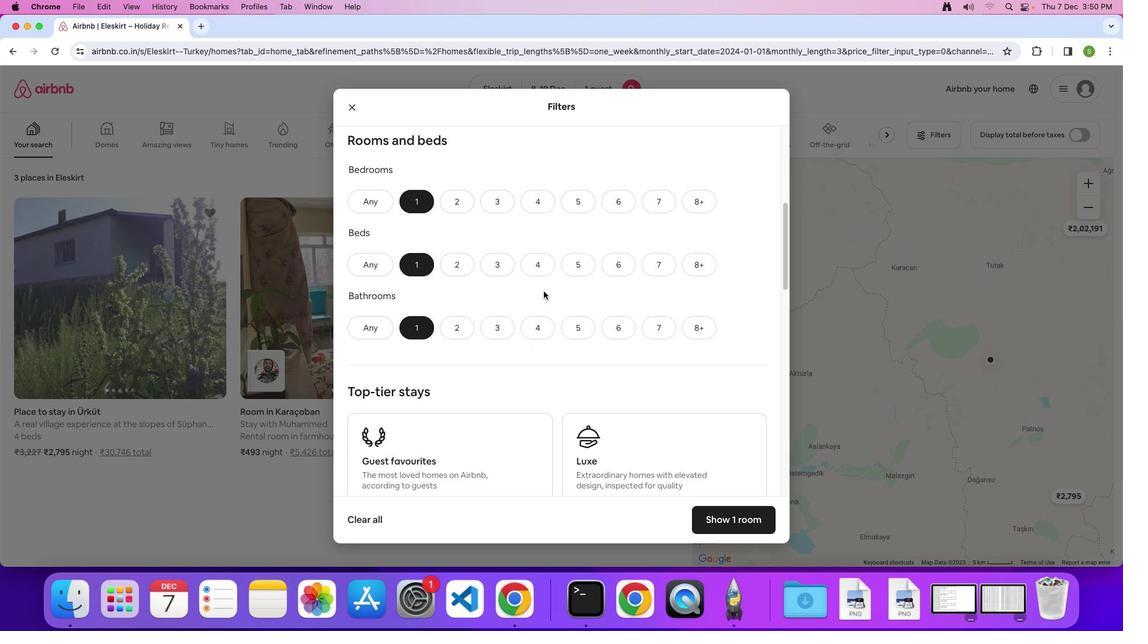 
Action: Mouse moved to (544, 291)
Screenshot: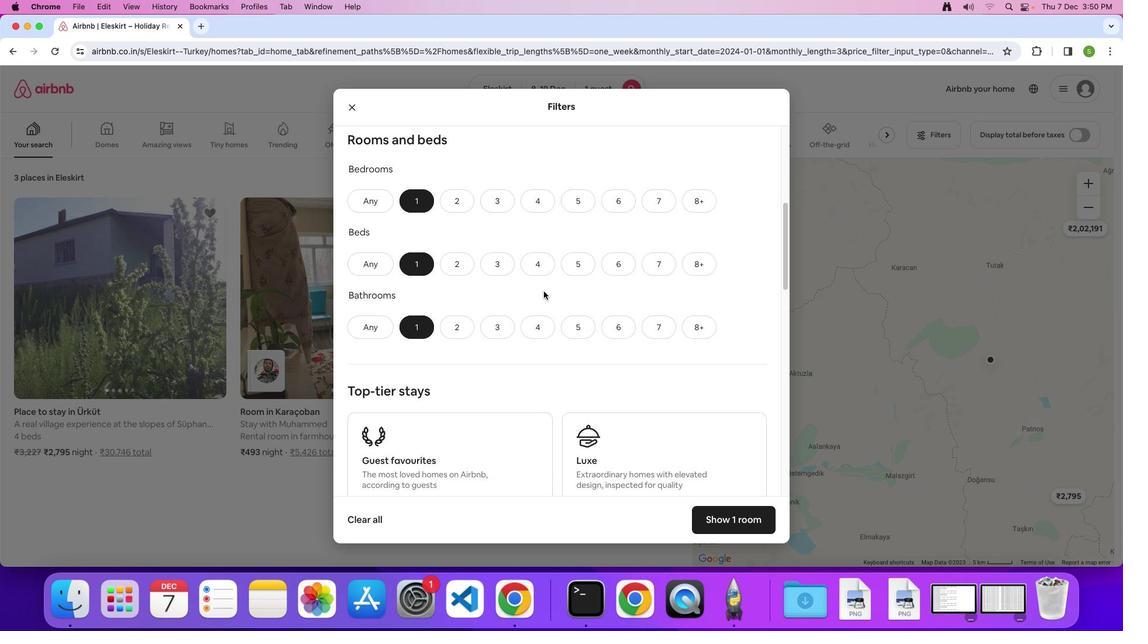 
Action: Mouse scrolled (544, 291) with delta (0, 0)
Screenshot: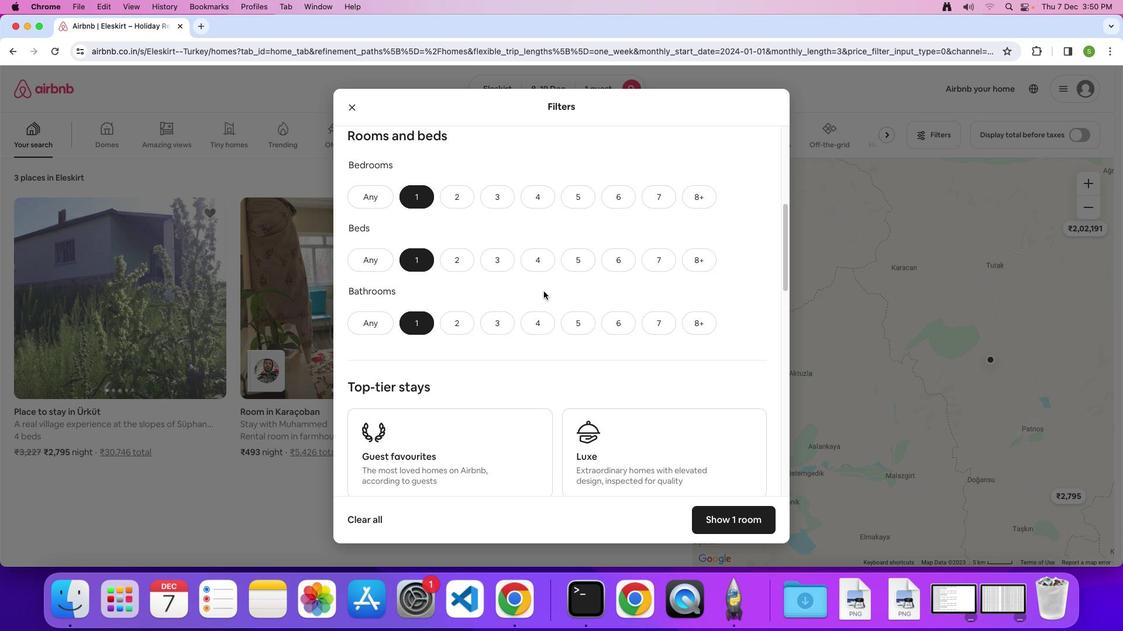 
Action: Mouse scrolled (544, 291) with delta (0, 0)
Screenshot: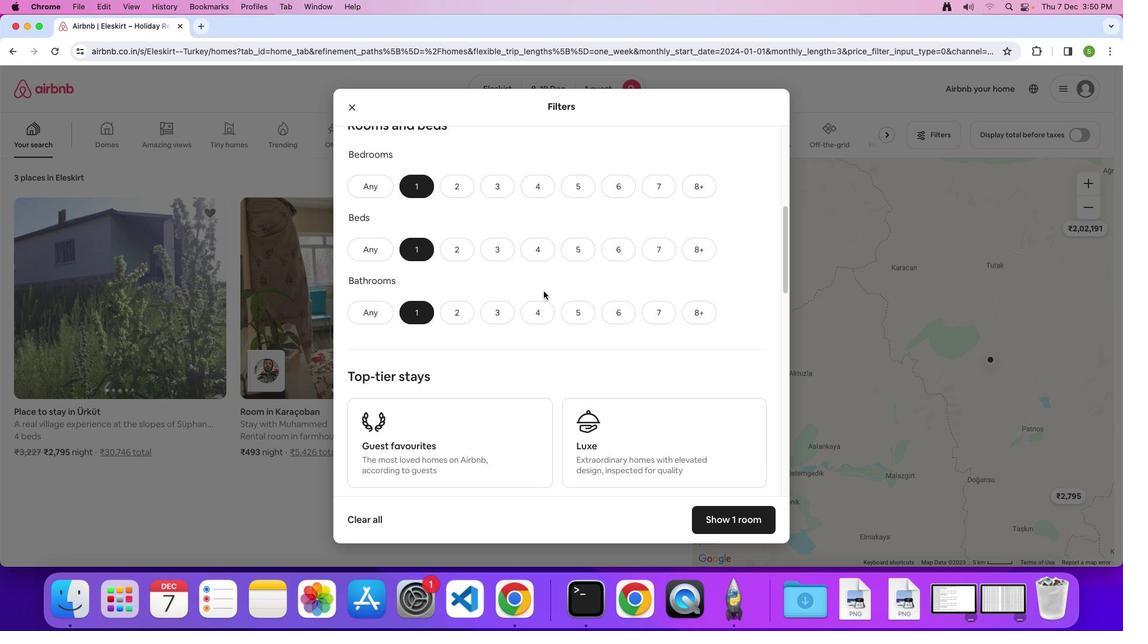 
Action: Mouse scrolled (544, 291) with delta (0, 0)
Screenshot: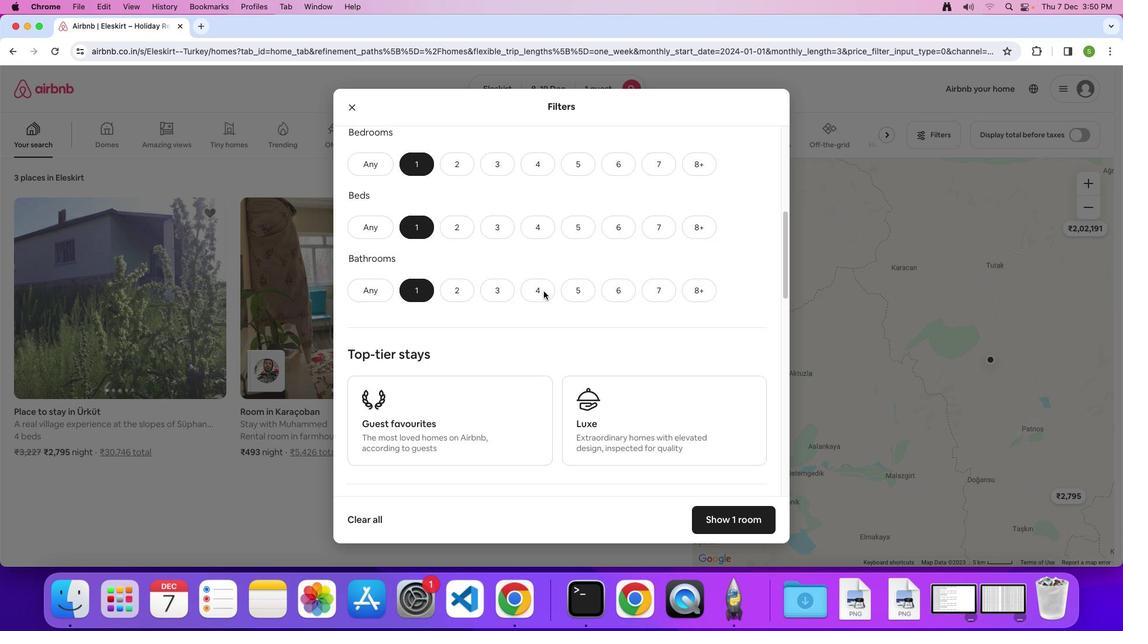 
Action: Mouse scrolled (544, 291) with delta (0, 0)
Screenshot: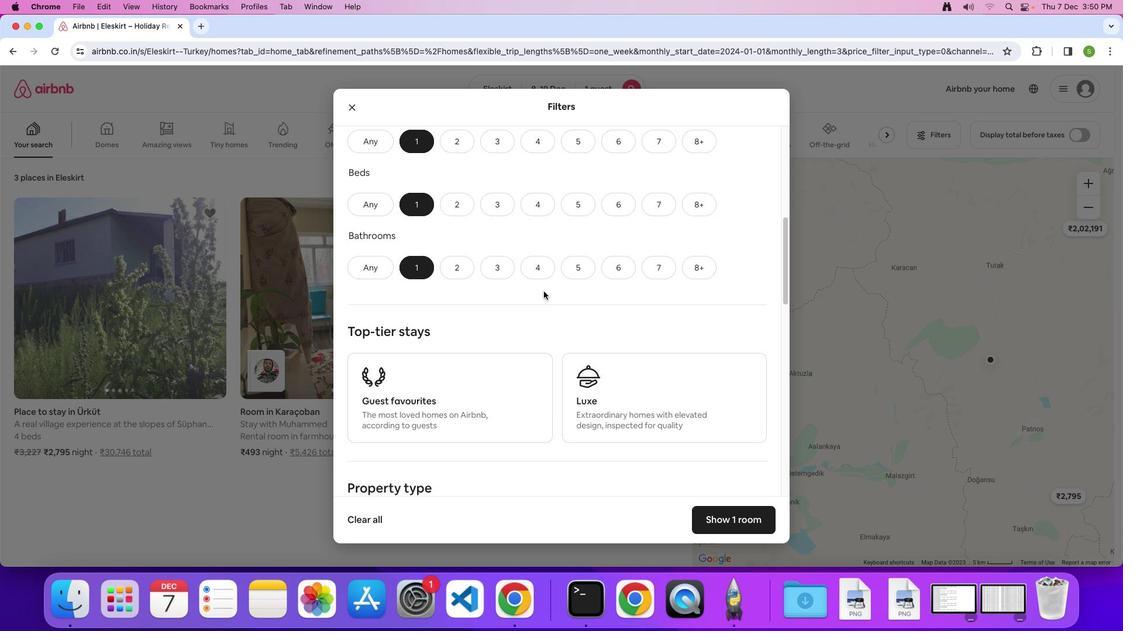 
Action: Mouse scrolled (544, 291) with delta (0, 0)
Screenshot: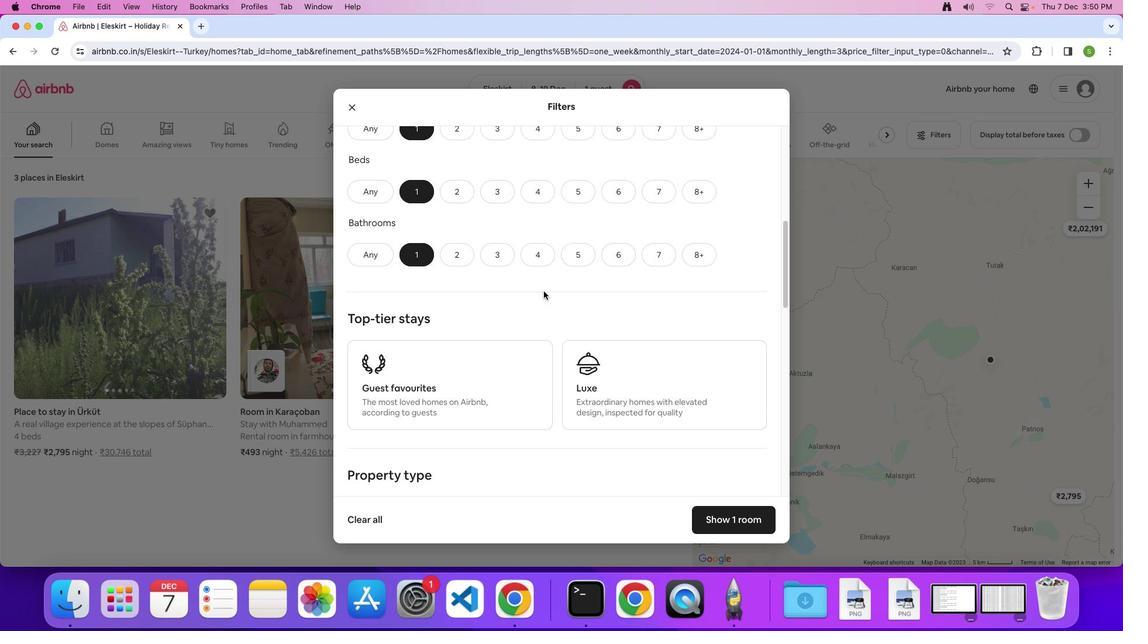 
Action: Mouse scrolled (544, 291) with delta (0, 0)
Screenshot: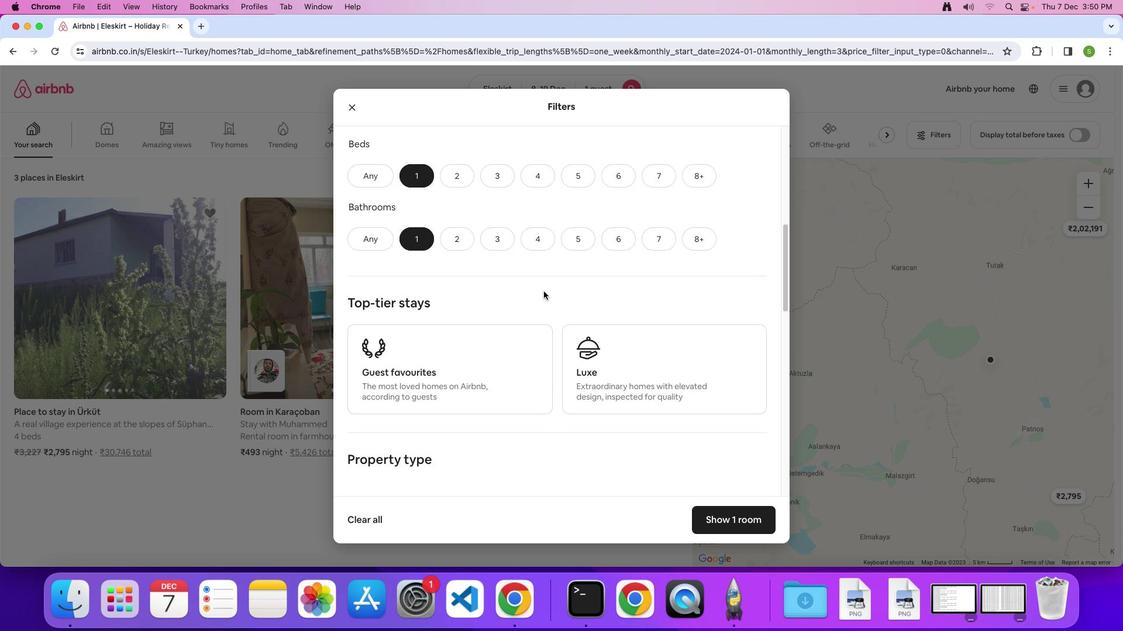 
Action: Mouse scrolled (544, 291) with delta (0, 0)
Screenshot: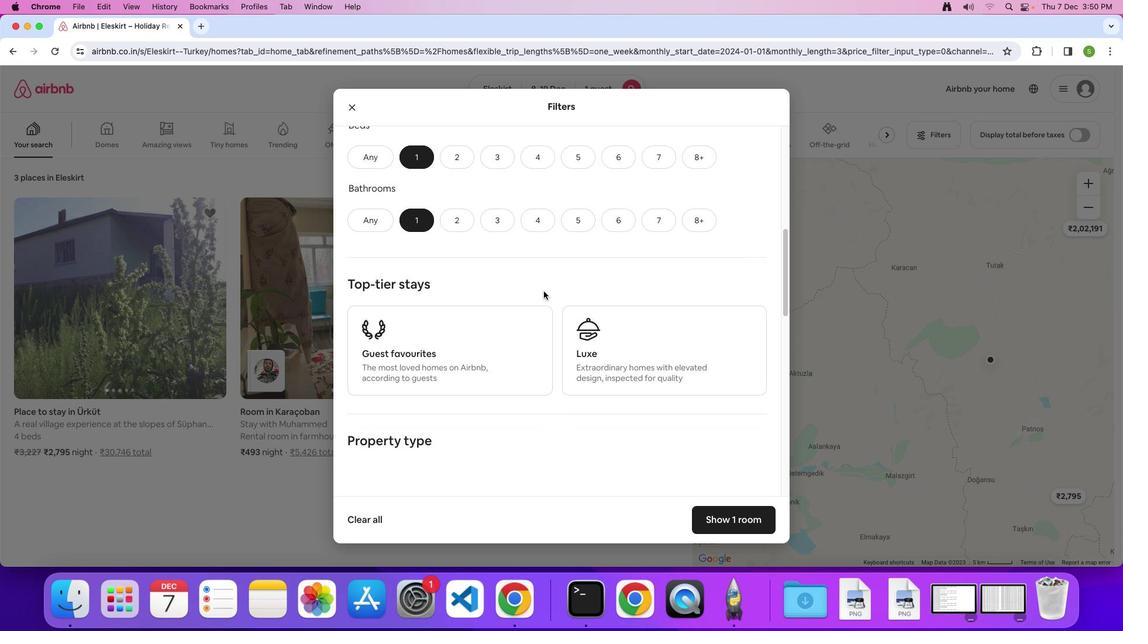 
Action: Mouse scrolled (544, 291) with delta (0, -1)
Screenshot: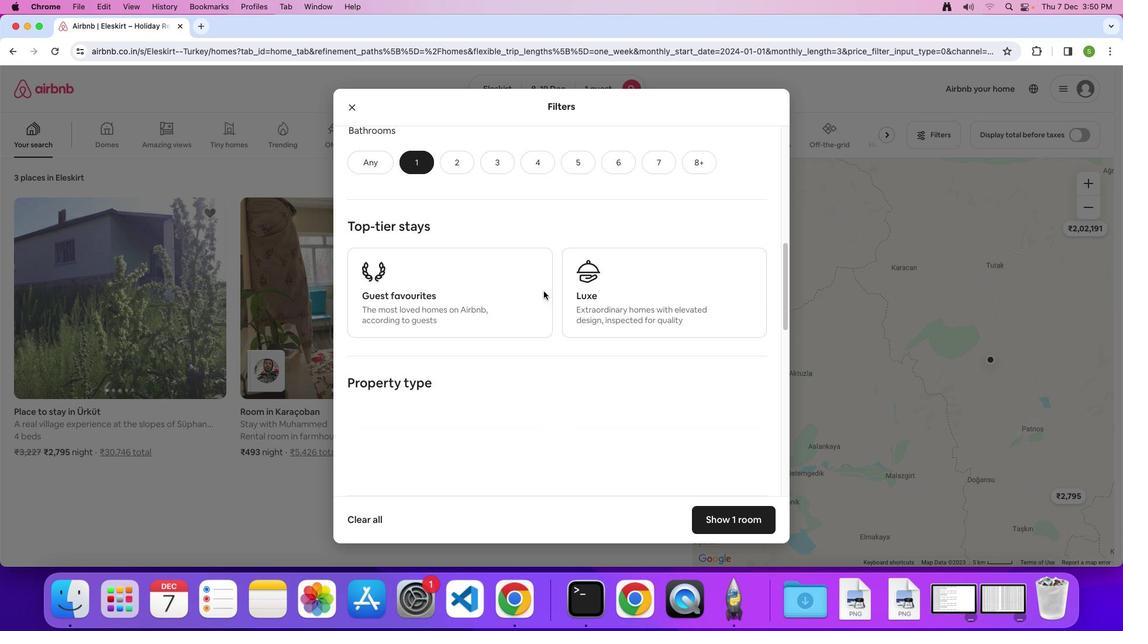 
Action: Mouse scrolled (544, 291) with delta (0, 0)
Screenshot: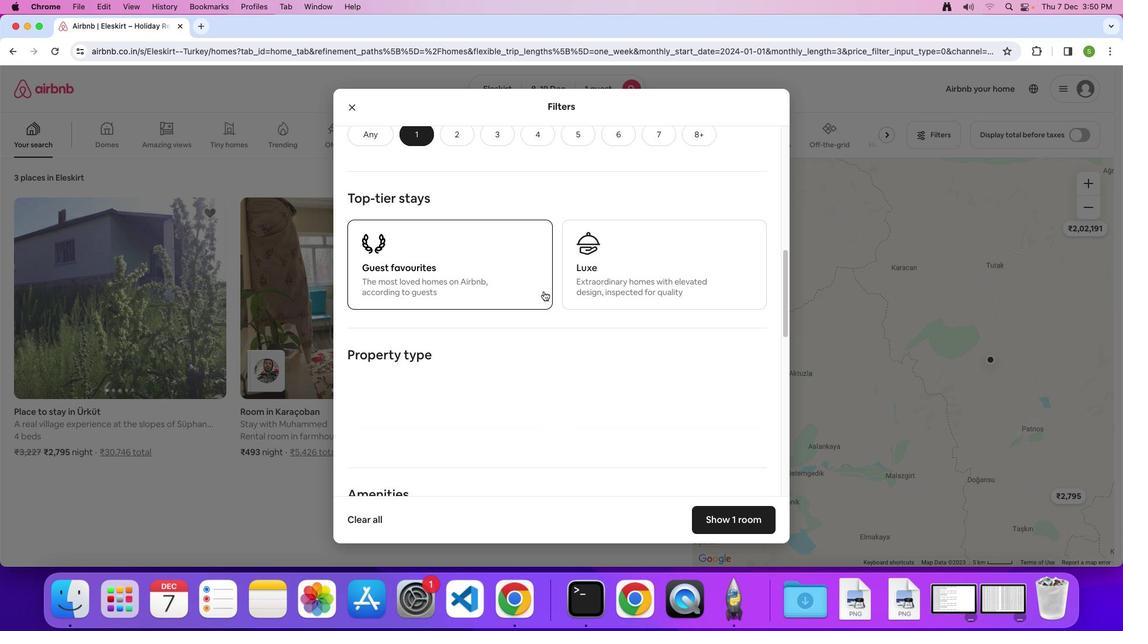 
Action: Mouse scrolled (544, 291) with delta (0, 0)
Screenshot: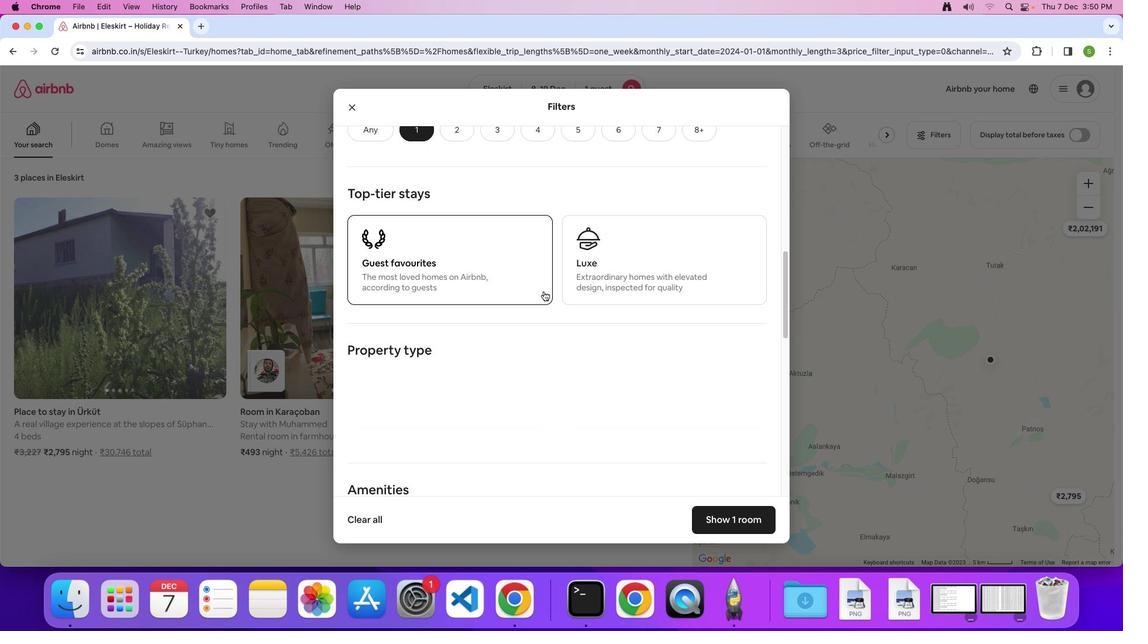 
Action: Mouse scrolled (544, 291) with delta (0, 0)
Screenshot: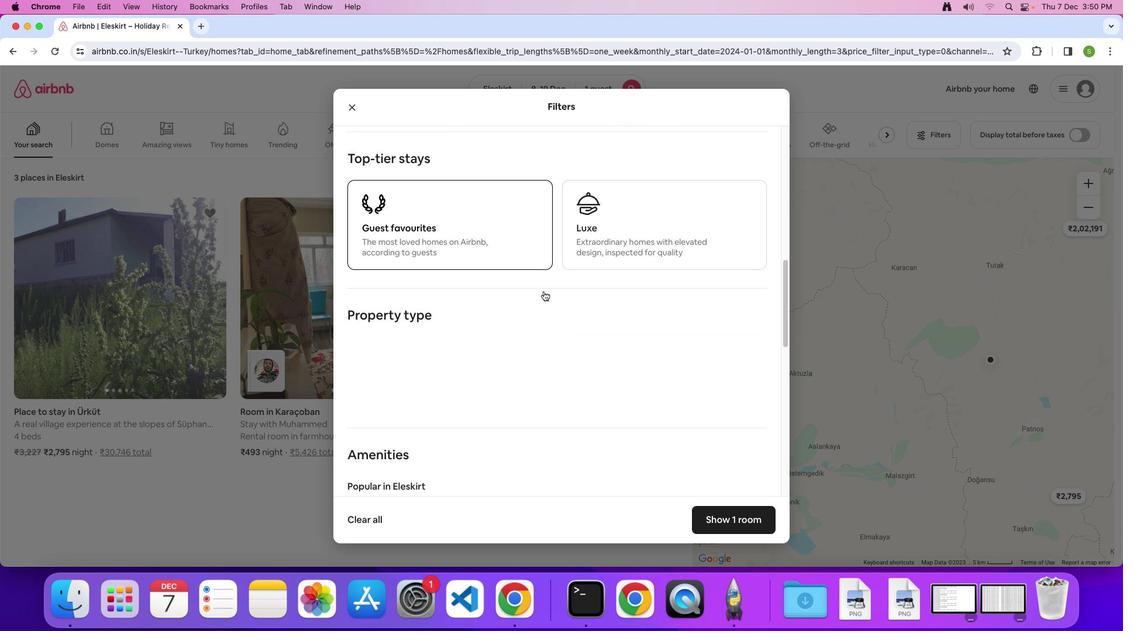 
Action: Mouse scrolled (544, 291) with delta (0, 0)
Screenshot: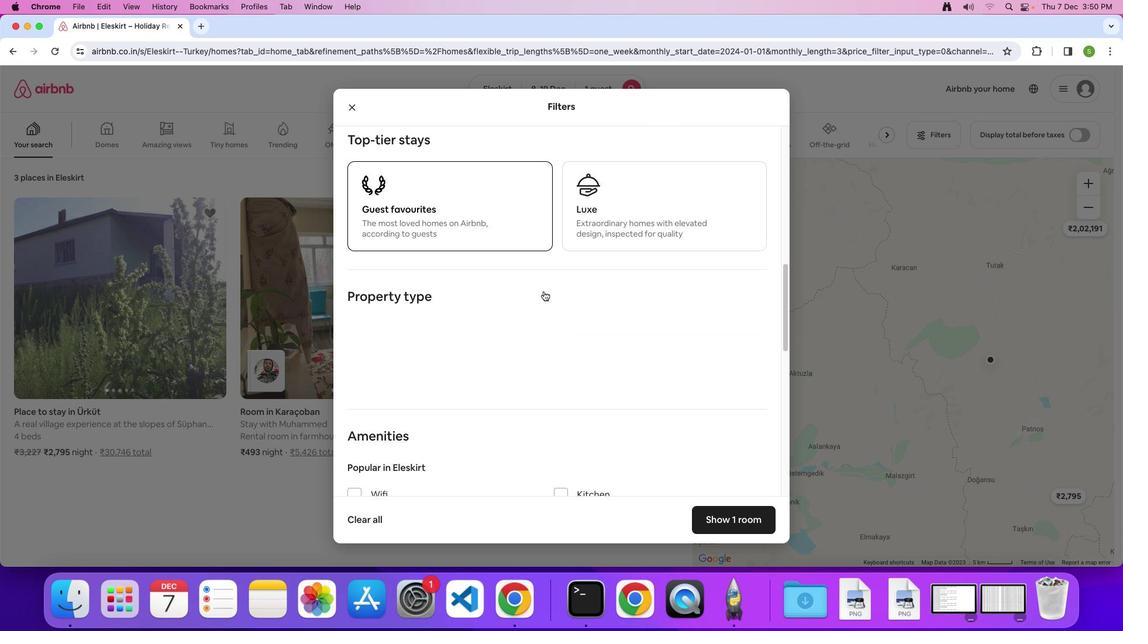 
Action: Mouse scrolled (544, 291) with delta (0, 0)
Screenshot: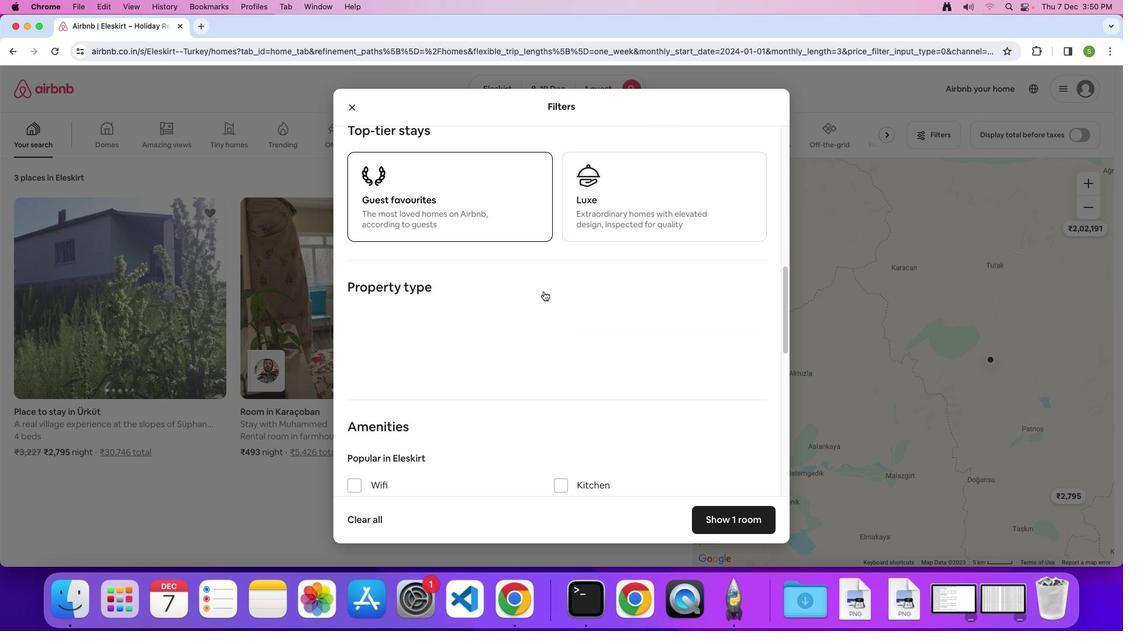 
Action: Mouse scrolled (544, 291) with delta (0, 0)
Screenshot: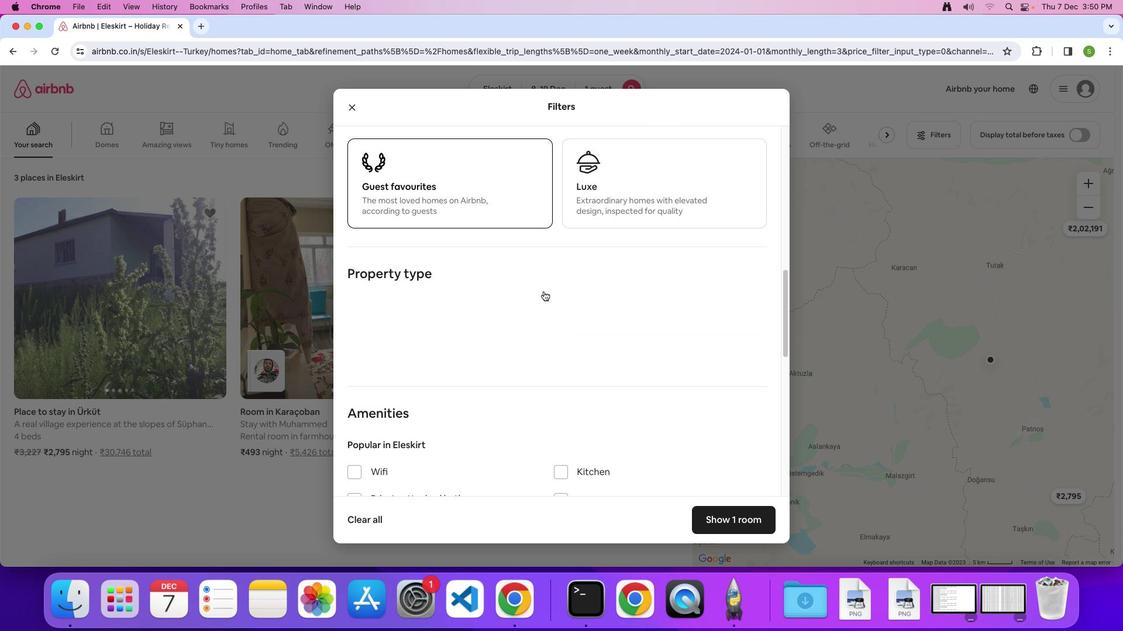 
Action: Mouse scrolled (544, 291) with delta (0, 0)
Screenshot: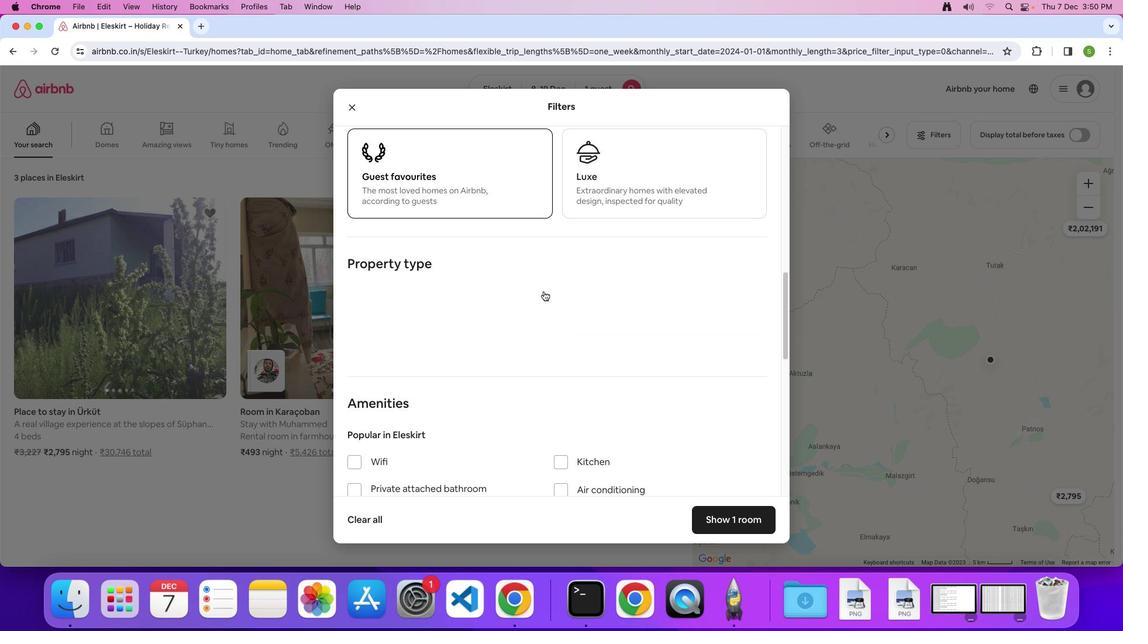 
Action: Mouse scrolled (544, 291) with delta (0, 0)
Screenshot: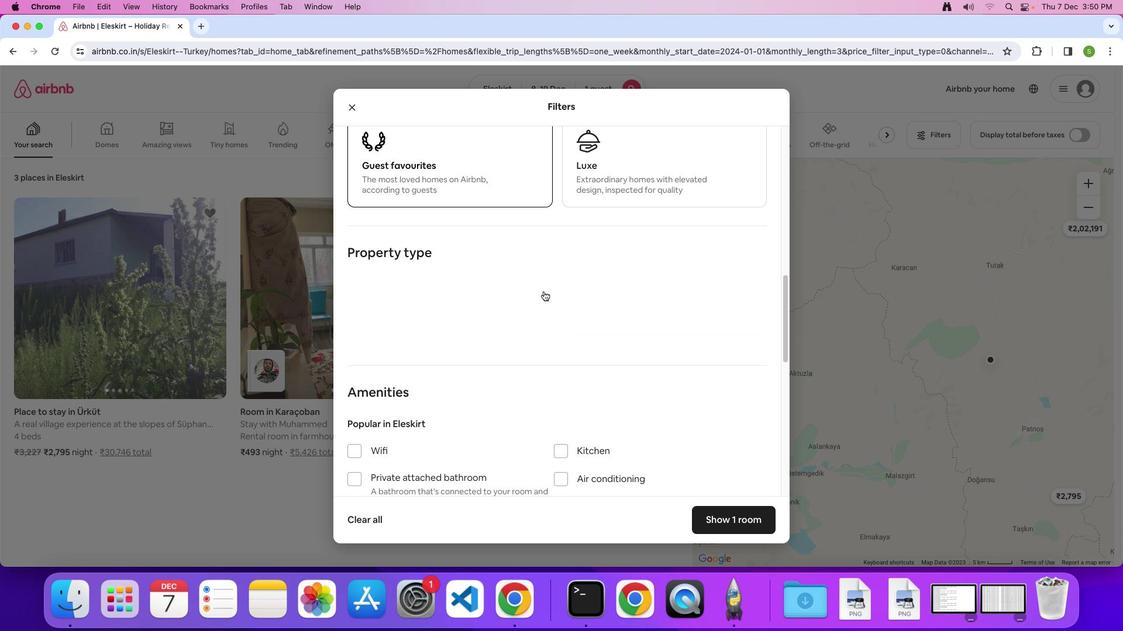 
Action: Mouse scrolled (544, 291) with delta (0, 0)
Screenshot: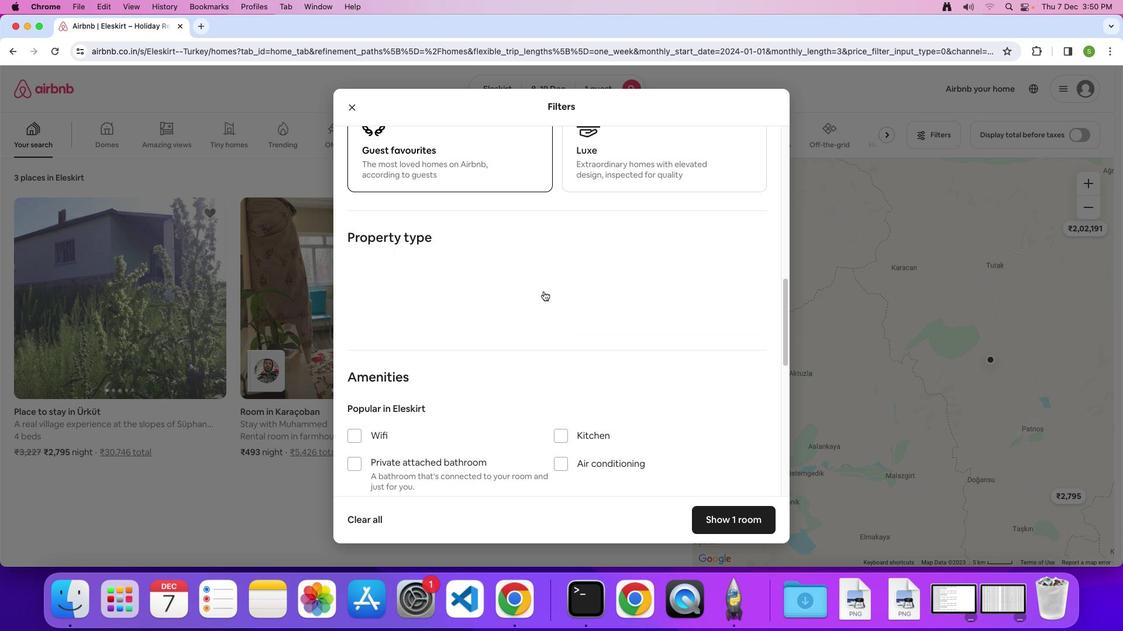 
Action: Mouse scrolled (544, 291) with delta (0, -1)
Screenshot: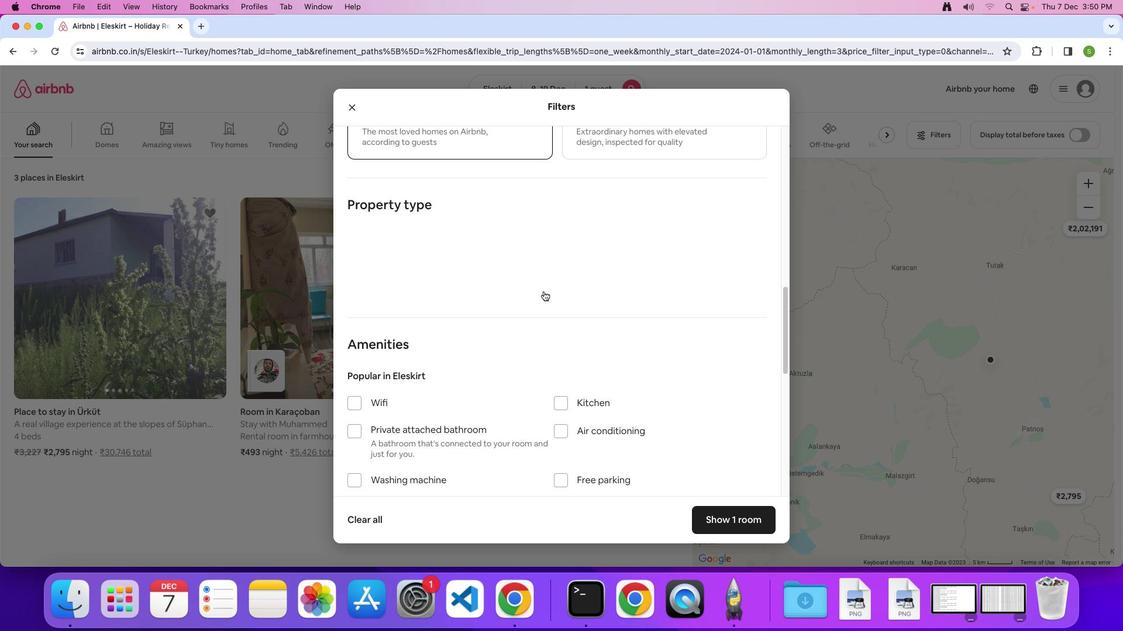 
Action: Mouse scrolled (544, 291) with delta (0, 0)
Screenshot: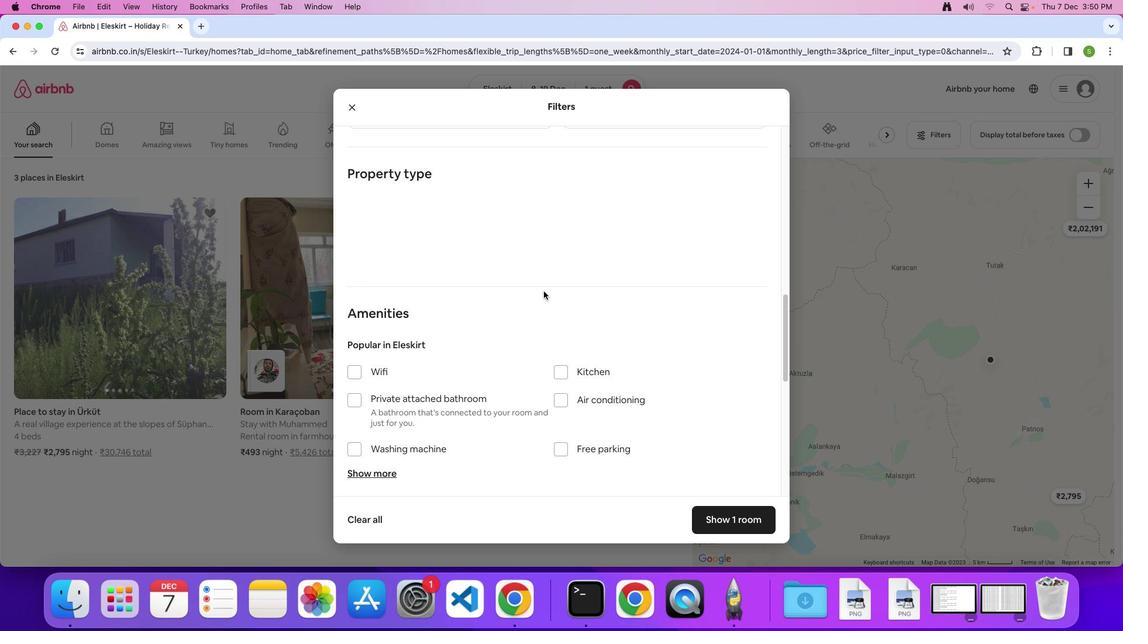 
Action: Mouse scrolled (544, 291) with delta (0, 0)
Screenshot: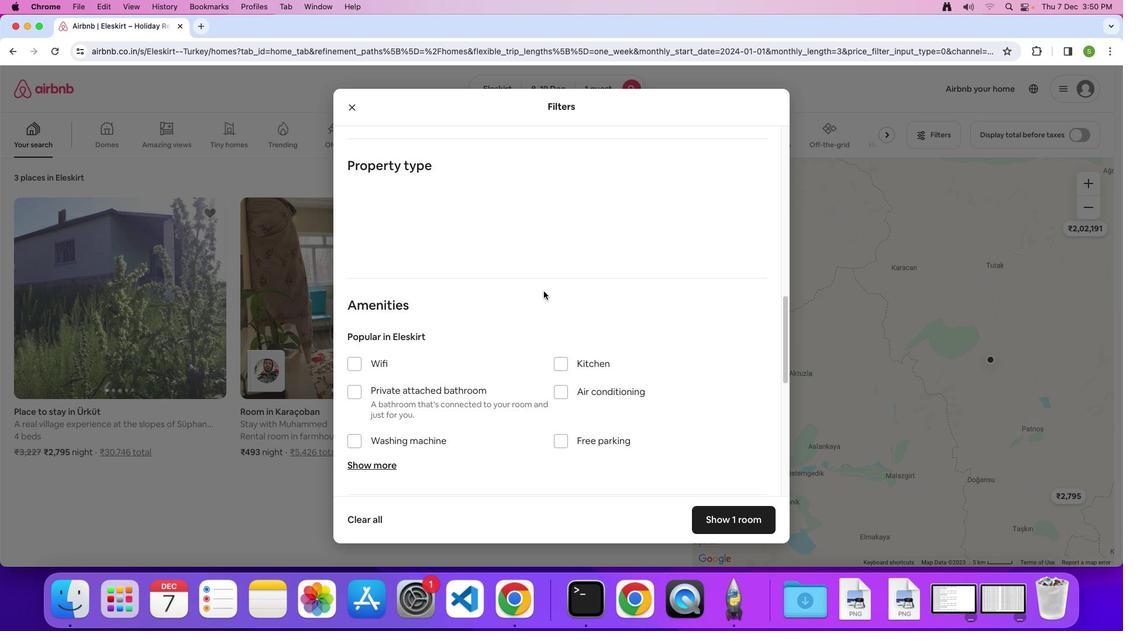 
Action: Mouse scrolled (544, 291) with delta (0, -1)
Screenshot: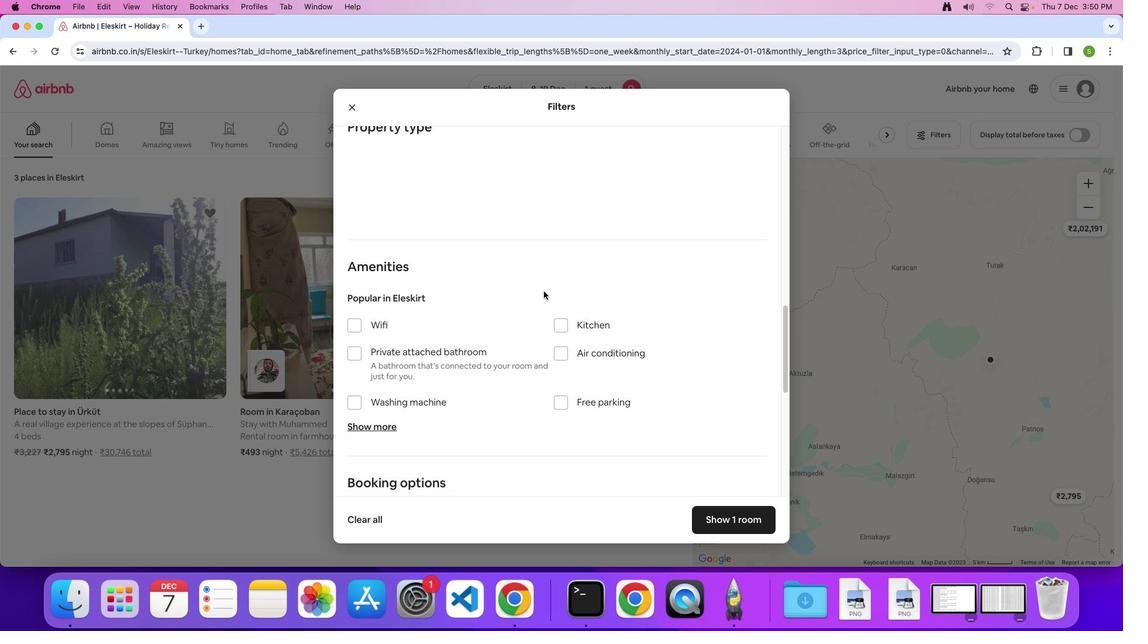 
Action: Mouse scrolled (544, 291) with delta (0, 0)
Screenshot: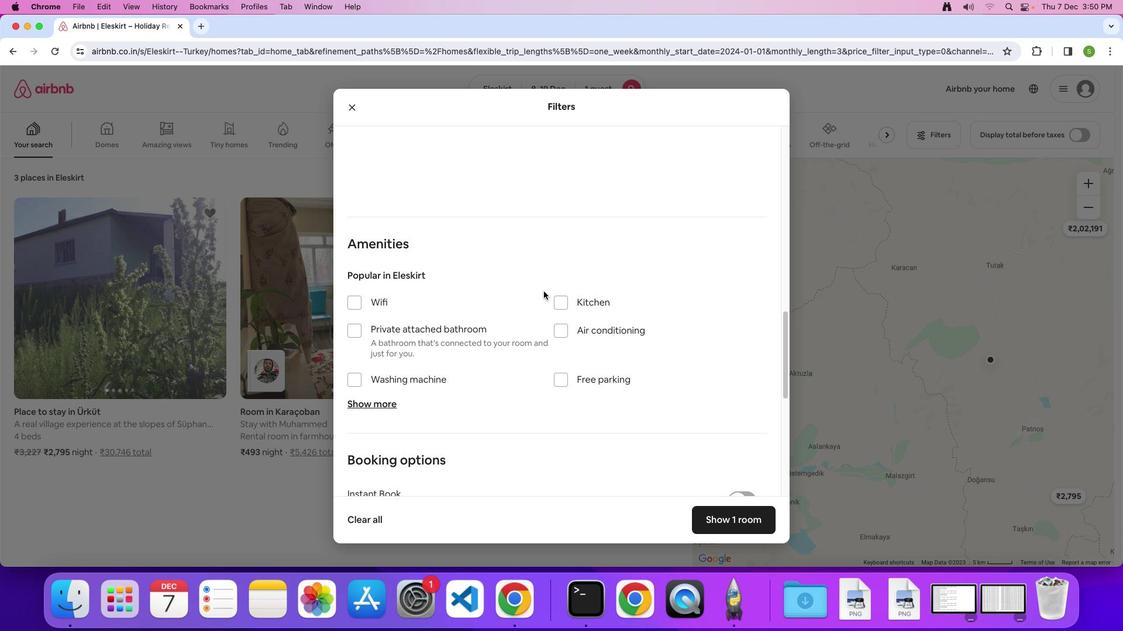 
Action: Mouse scrolled (544, 291) with delta (0, 0)
Screenshot: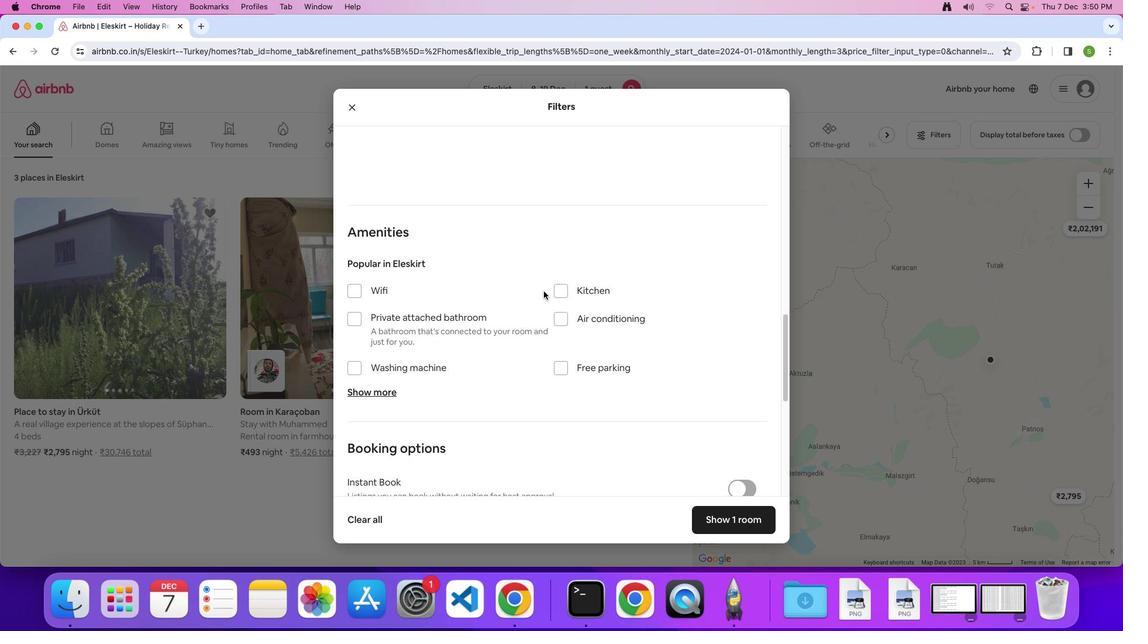 
Action: Mouse scrolled (544, 291) with delta (0, -1)
Screenshot: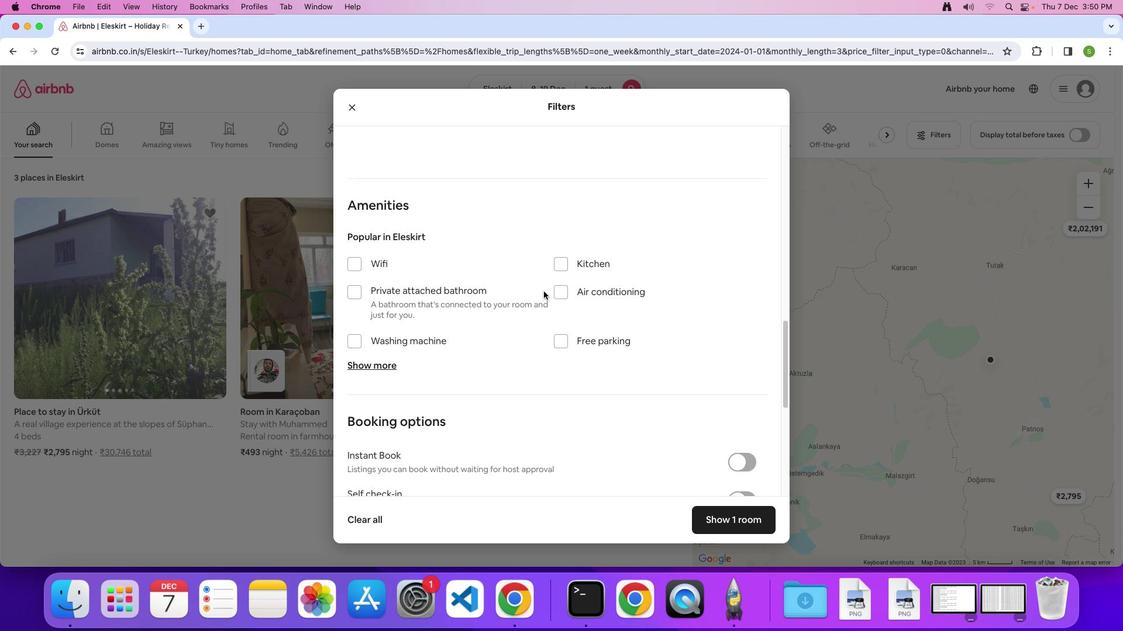 
Action: Mouse moved to (360, 318)
Screenshot: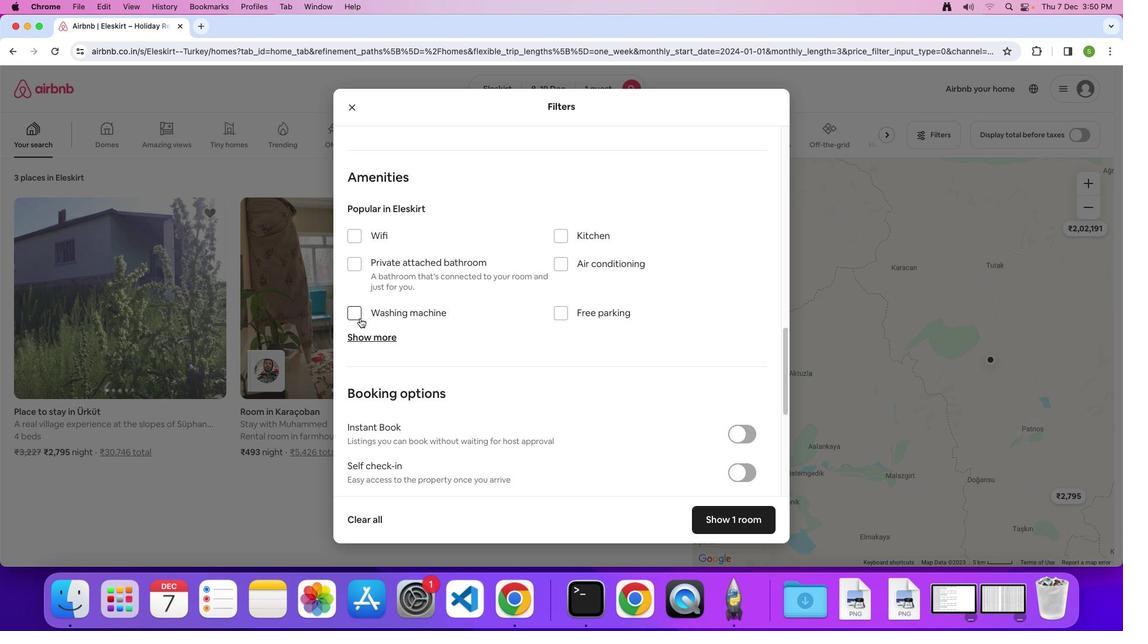 
Action: Mouse pressed left at (360, 318)
Screenshot: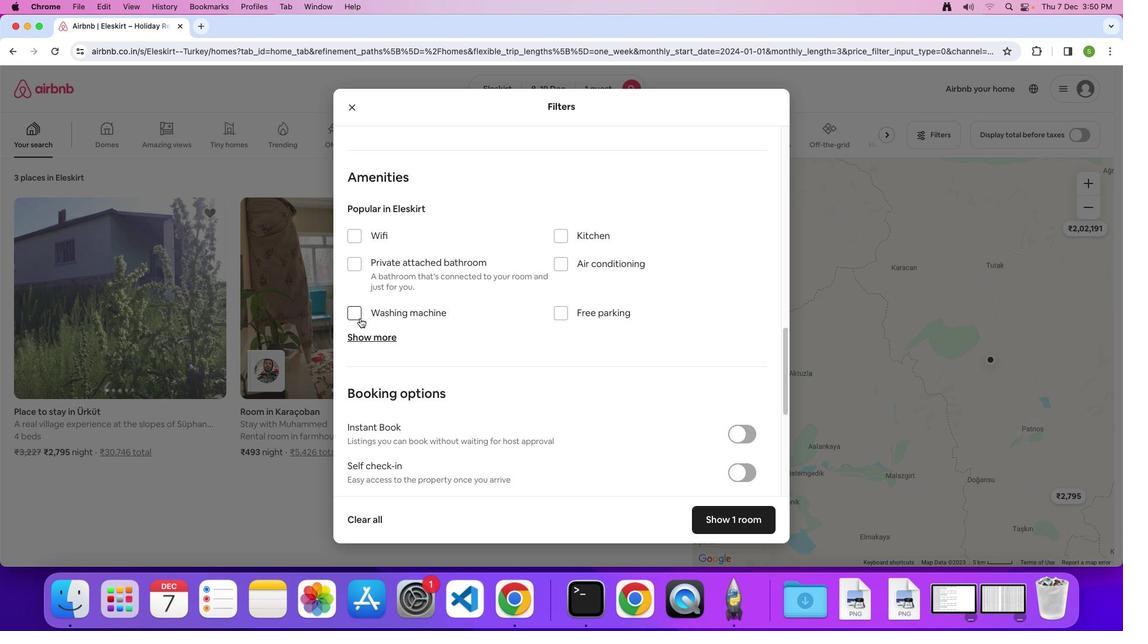 
Action: Mouse moved to (526, 309)
Screenshot: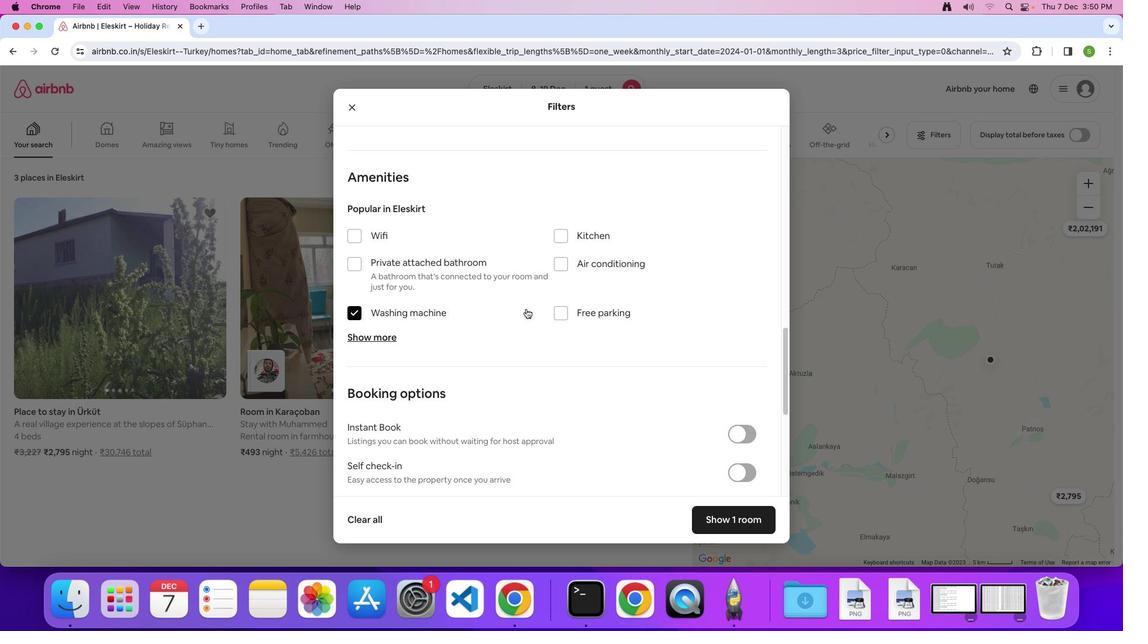 
Action: Mouse scrolled (526, 309) with delta (0, 0)
Screenshot: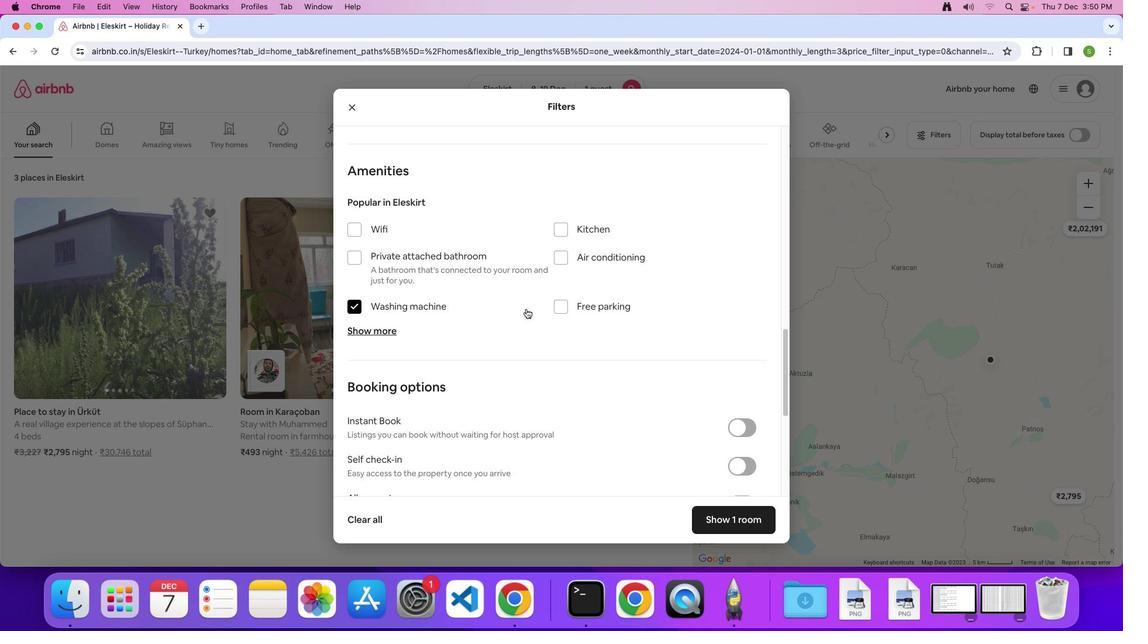 
Action: Mouse scrolled (526, 309) with delta (0, 0)
Screenshot: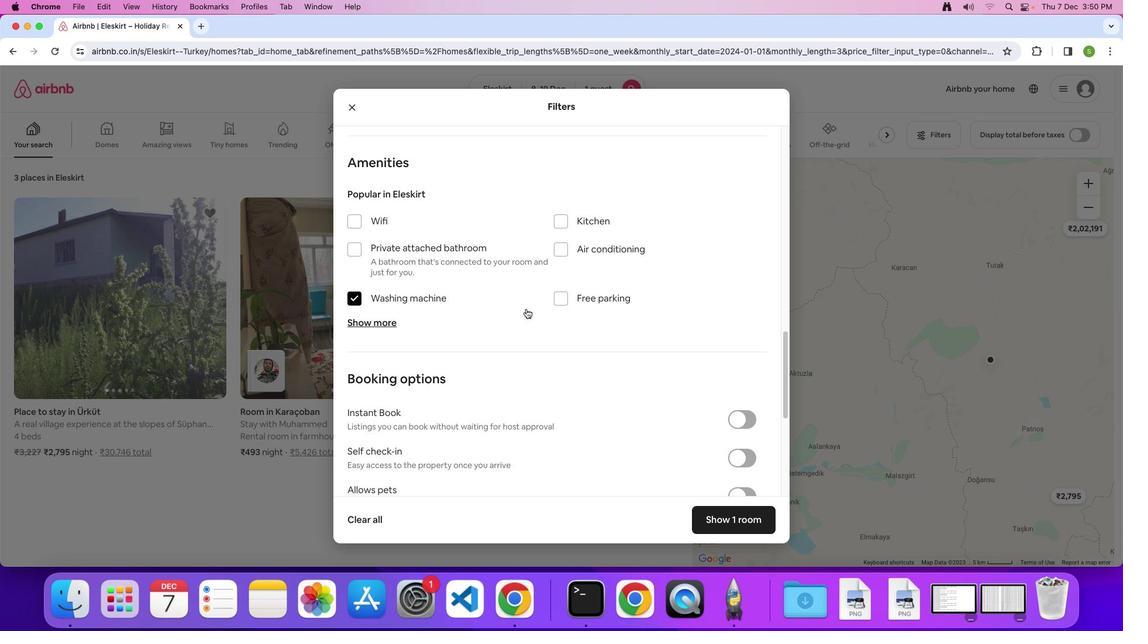 
Action: Mouse scrolled (526, 309) with delta (0, 0)
Screenshot: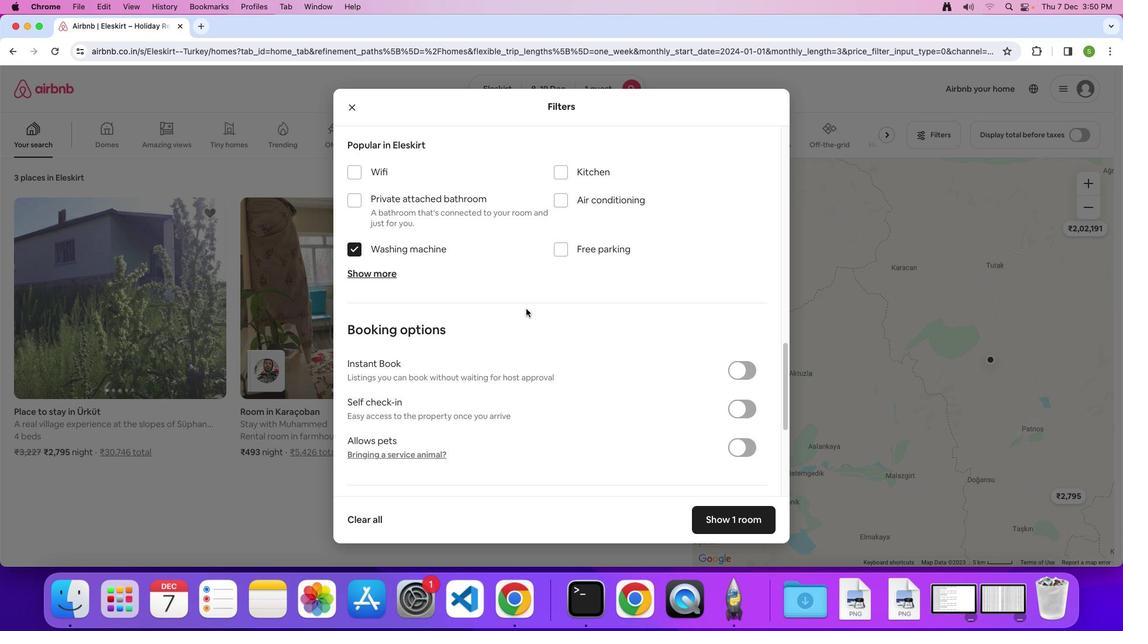
Action: Mouse scrolled (526, 309) with delta (0, 0)
Screenshot: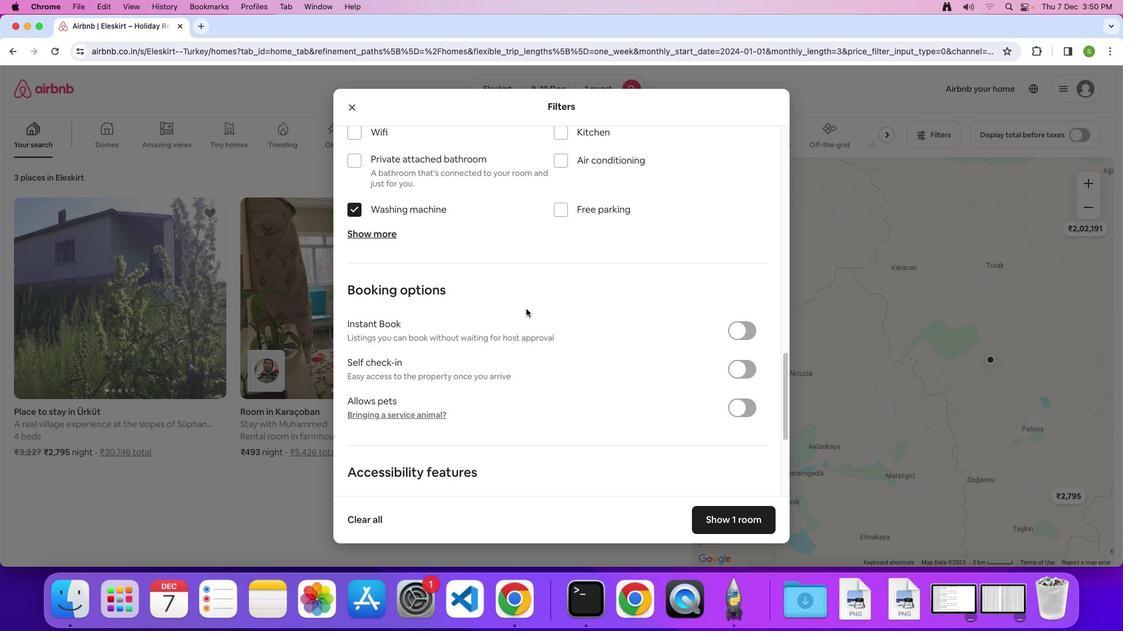 
Action: Mouse scrolled (526, 309) with delta (0, -2)
Screenshot: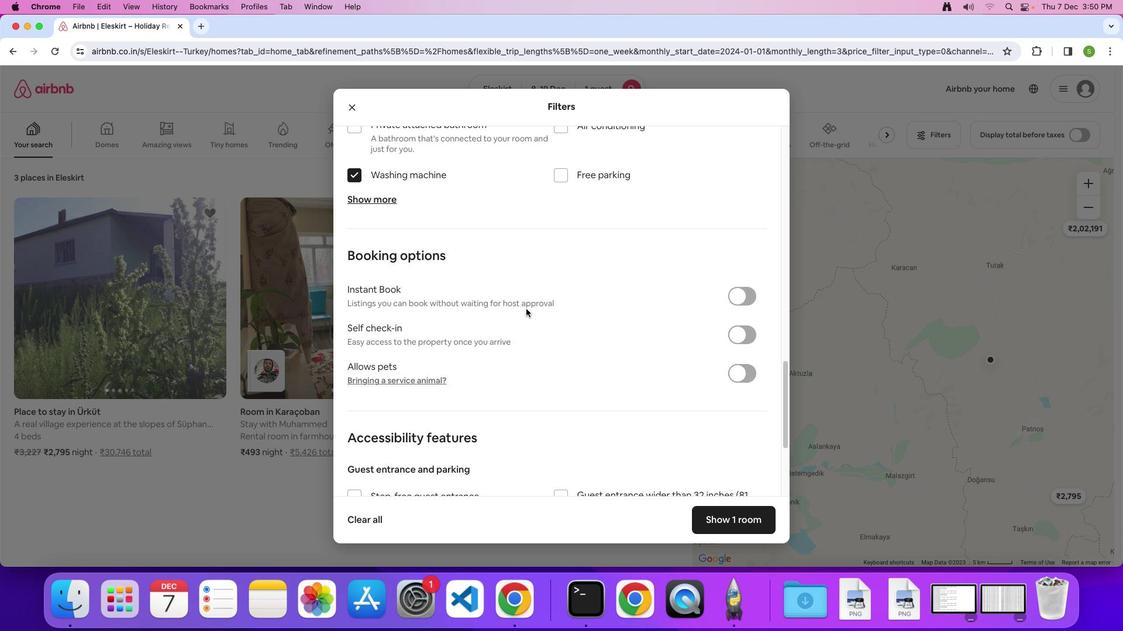 
Action: Mouse scrolled (526, 309) with delta (0, 0)
Screenshot: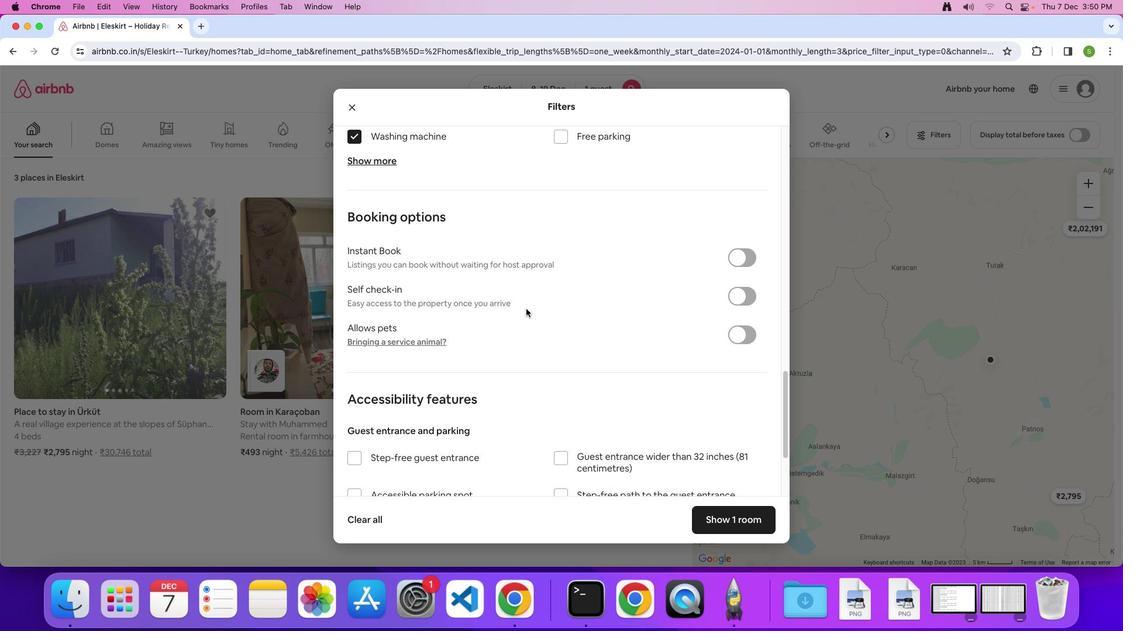 
Action: Mouse scrolled (526, 309) with delta (0, 0)
Screenshot: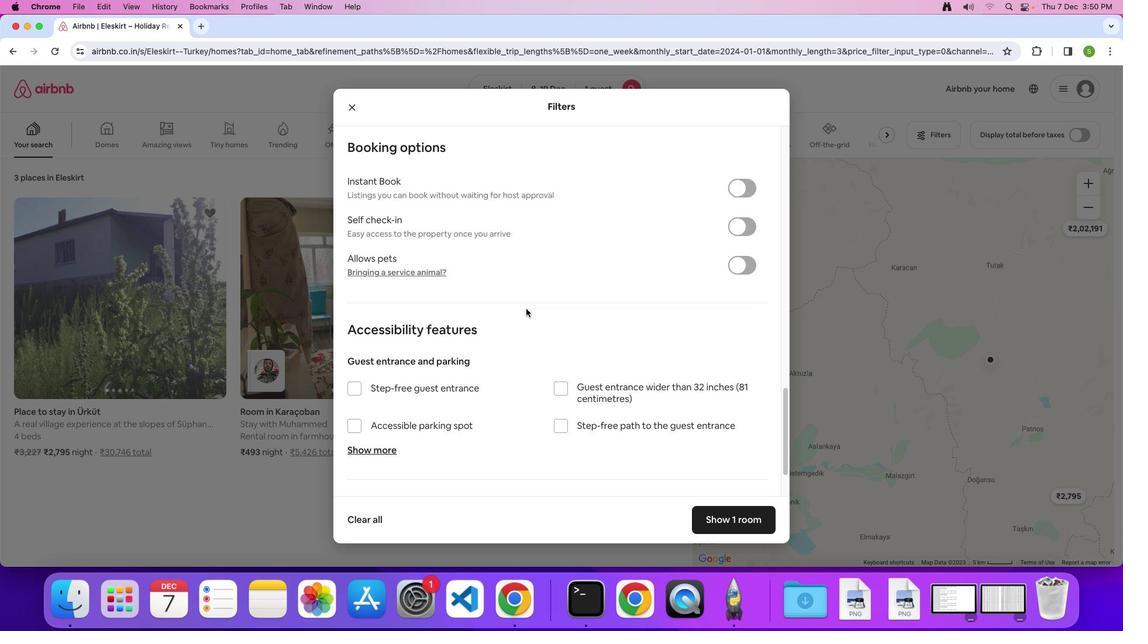 
Action: Mouse scrolled (526, 309) with delta (0, -2)
Screenshot: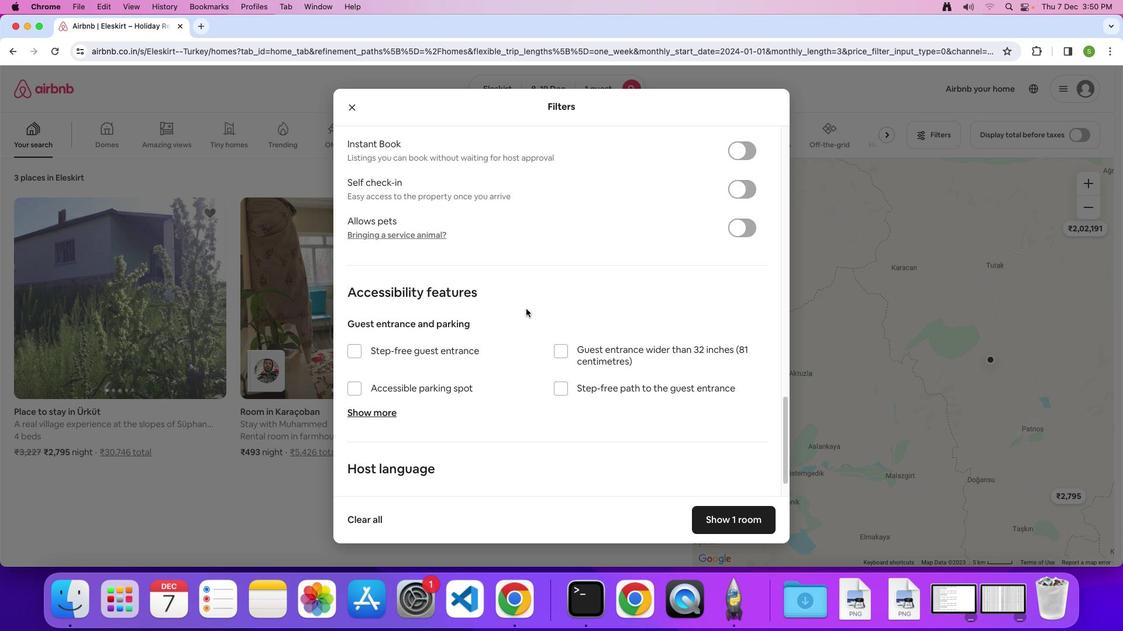 
Action: Mouse scrolled (526, 309) with delta (0, -2)
Screenshot: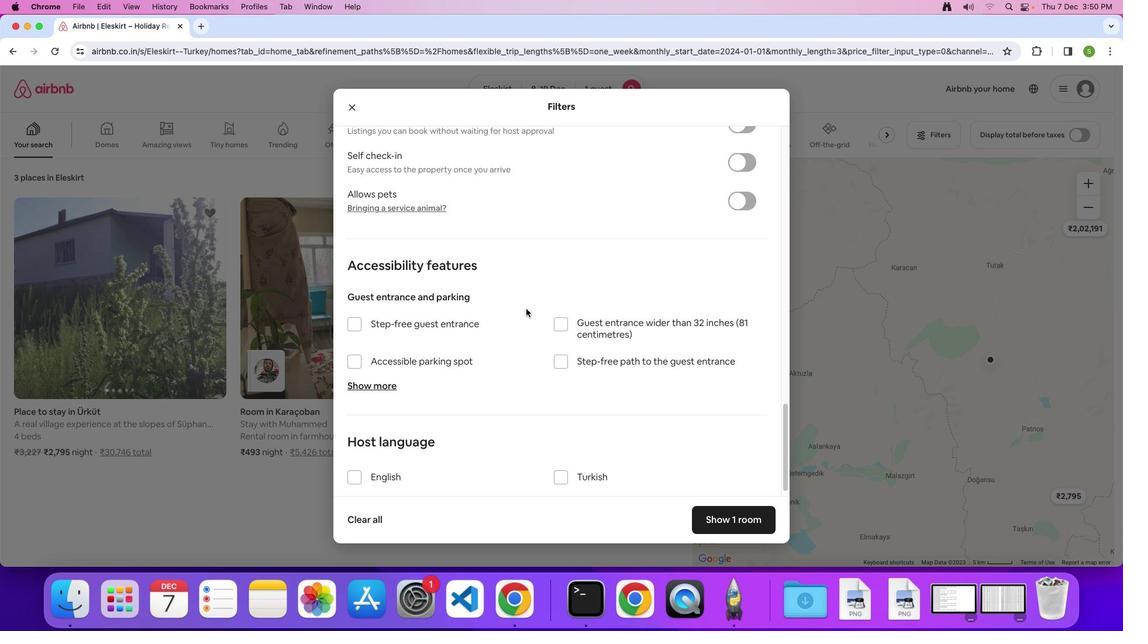 
Action: Mouse scrolled (526, 309) with delta (0, 0)
Screenshot: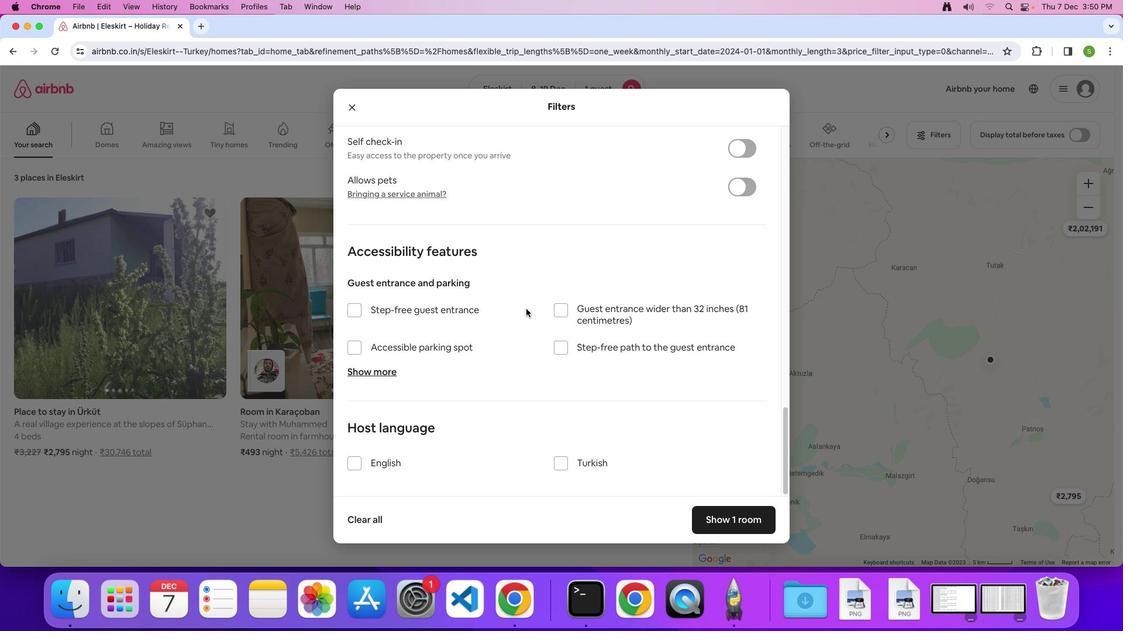 
Action: Mouse scrolled (526, 309) with delta (0, 0)
Screenshot: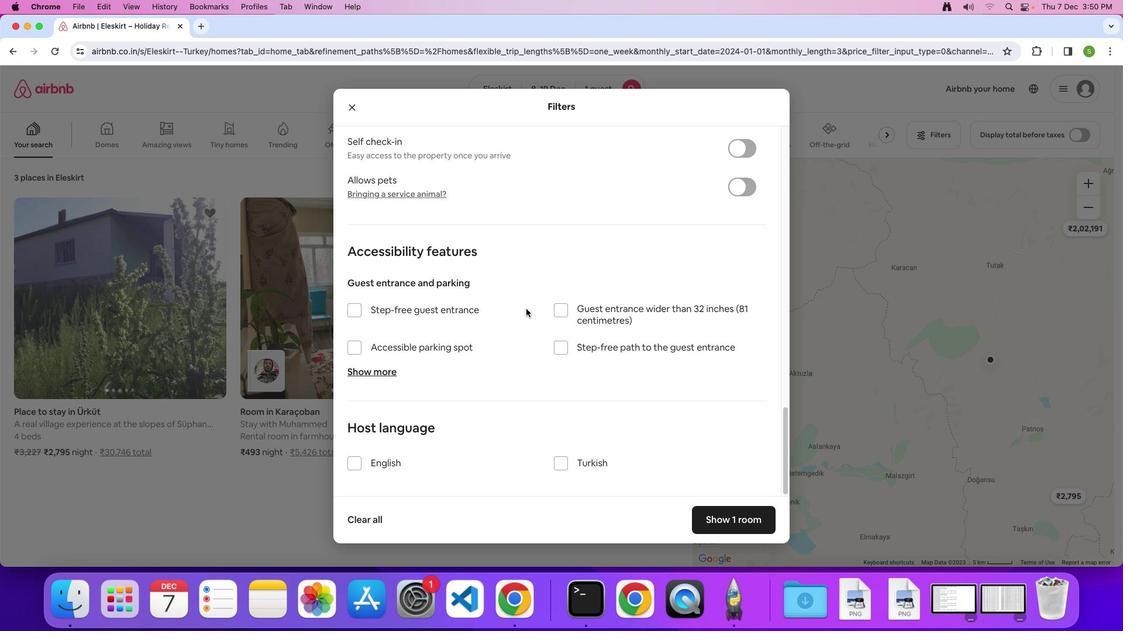 
Action: Mouse scrolled (526, 309) with delta (0, -2)
Screenshot: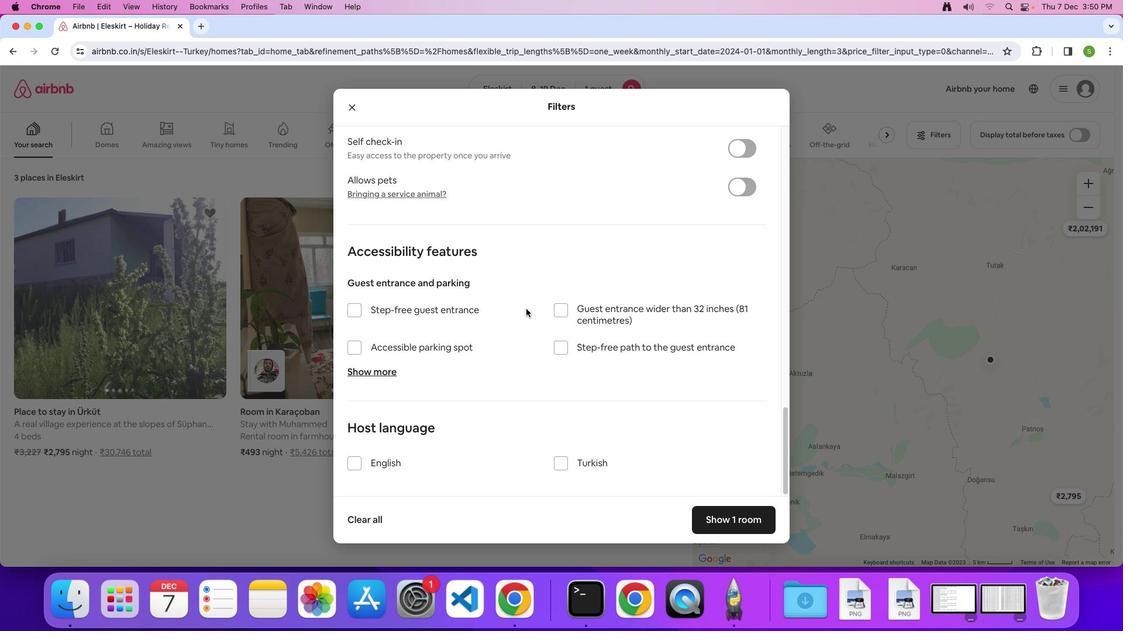 
Action: Mouse scrolled (526, 309) with delta (0, 0)
Screenshot: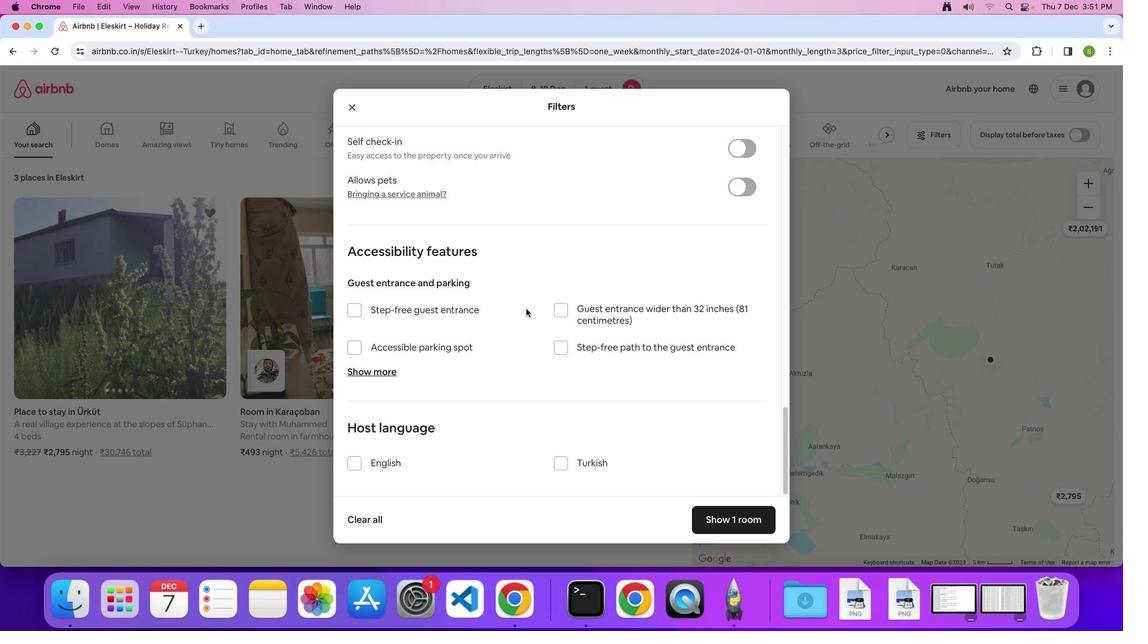 
Action: Mouse scrolled (526, 309) with delta (0, 0)
Screenshot: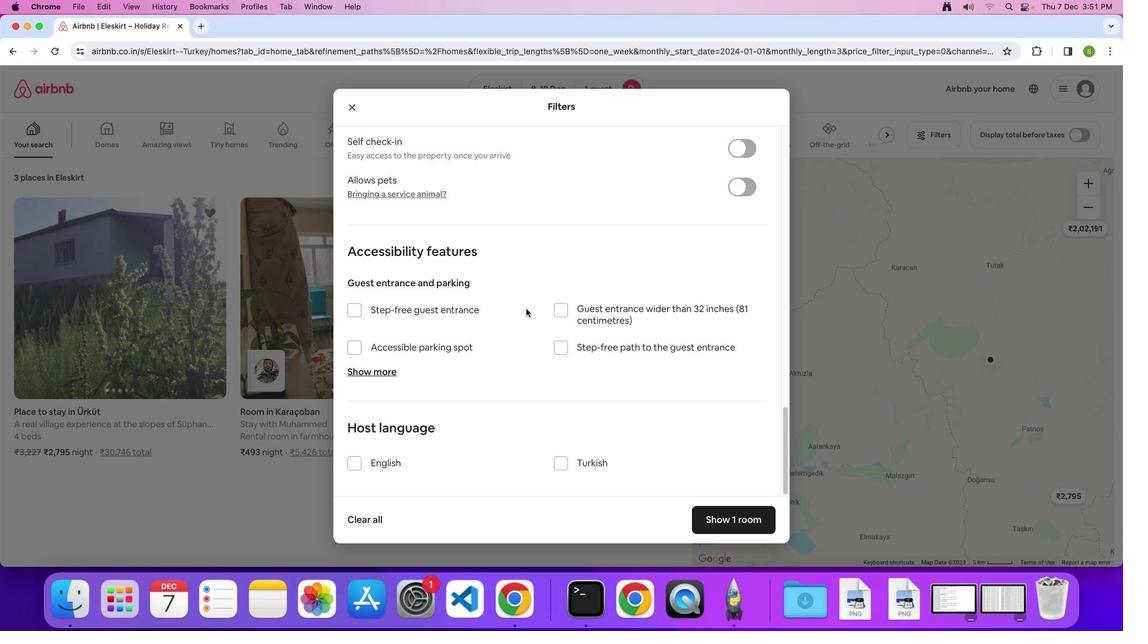 
Action: Mouse scrolled (526, 309) with delta (0, -2)
Screenshot: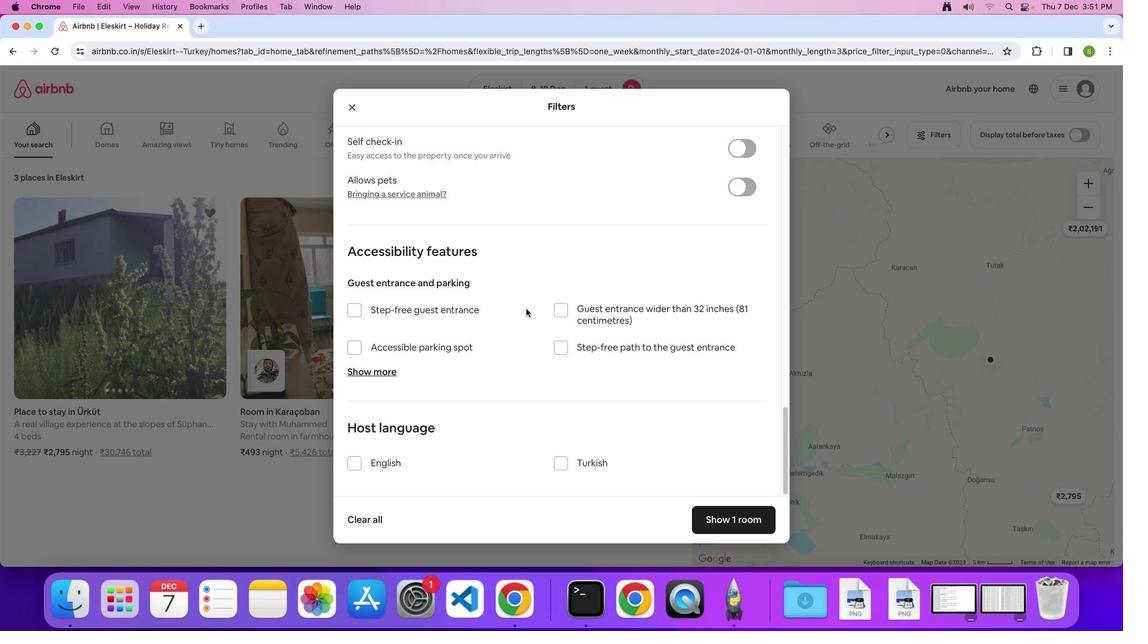 
Action: Mouse moved to (728, 514)
Screenshot: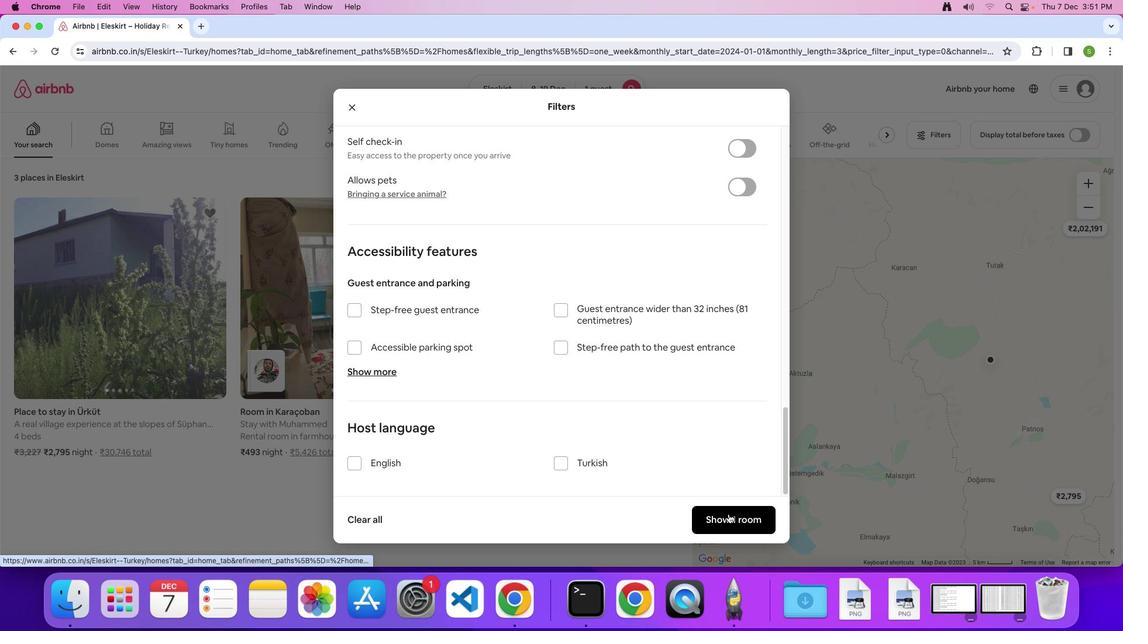 
Action: Mouse pressed left at (728, 514)
Screenshot: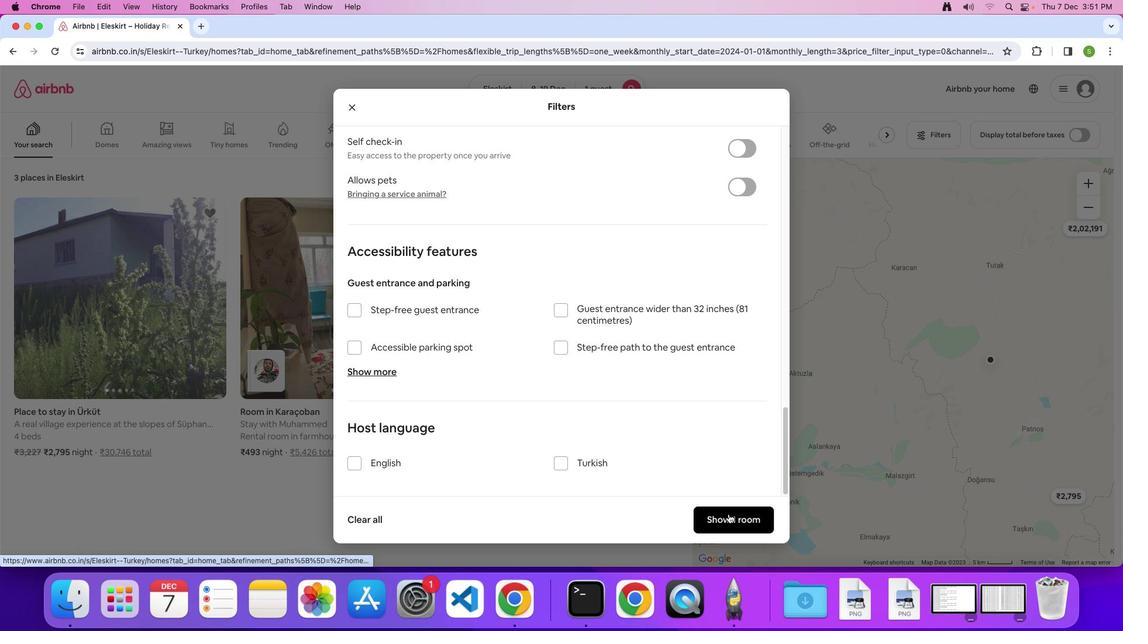
Action: Mouse moved to (187, 321)
Screenshot: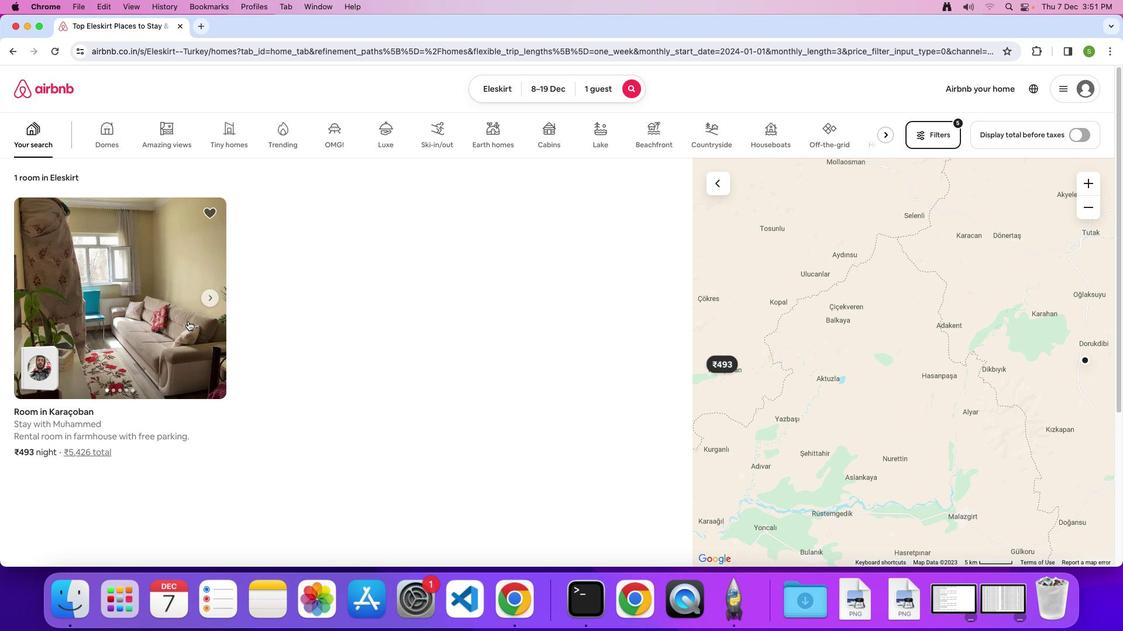 
Action: Mouse pressed left at (187, 321)
Screenshot: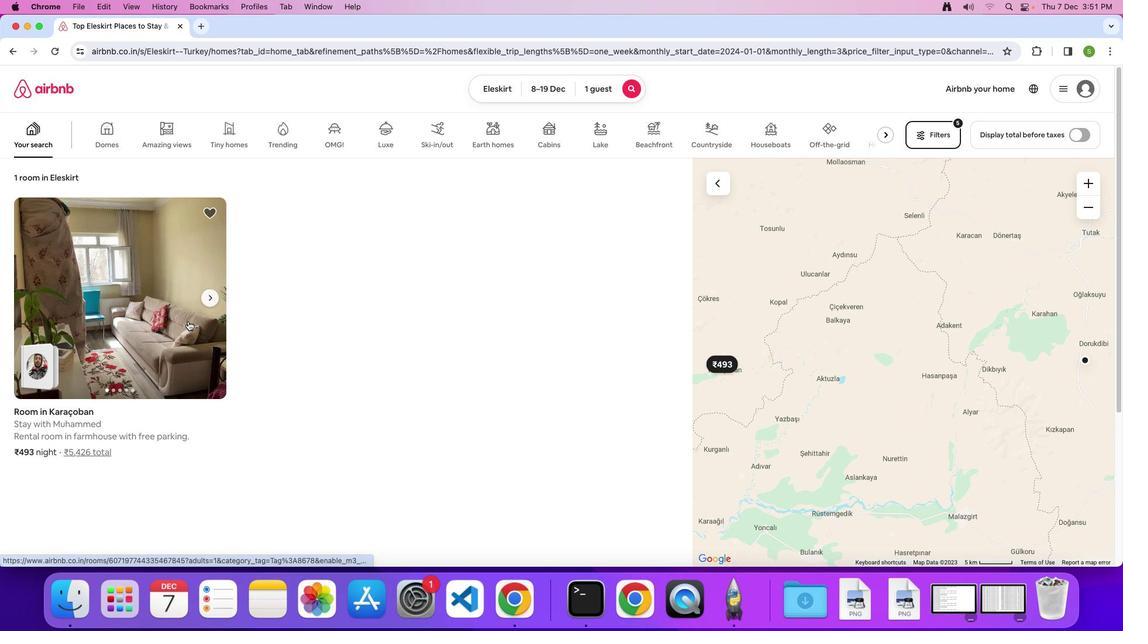 
Action: Mouse moved to (423, 323)
Screenshot: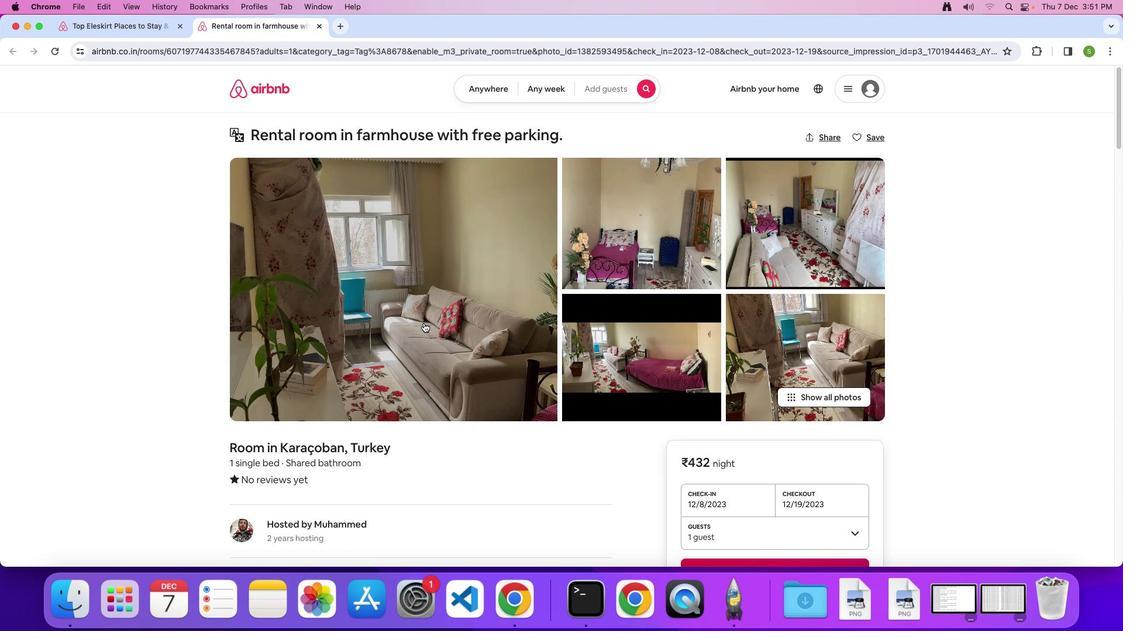 
Action: Mouse pressed left at (423, 323)
Screenshot: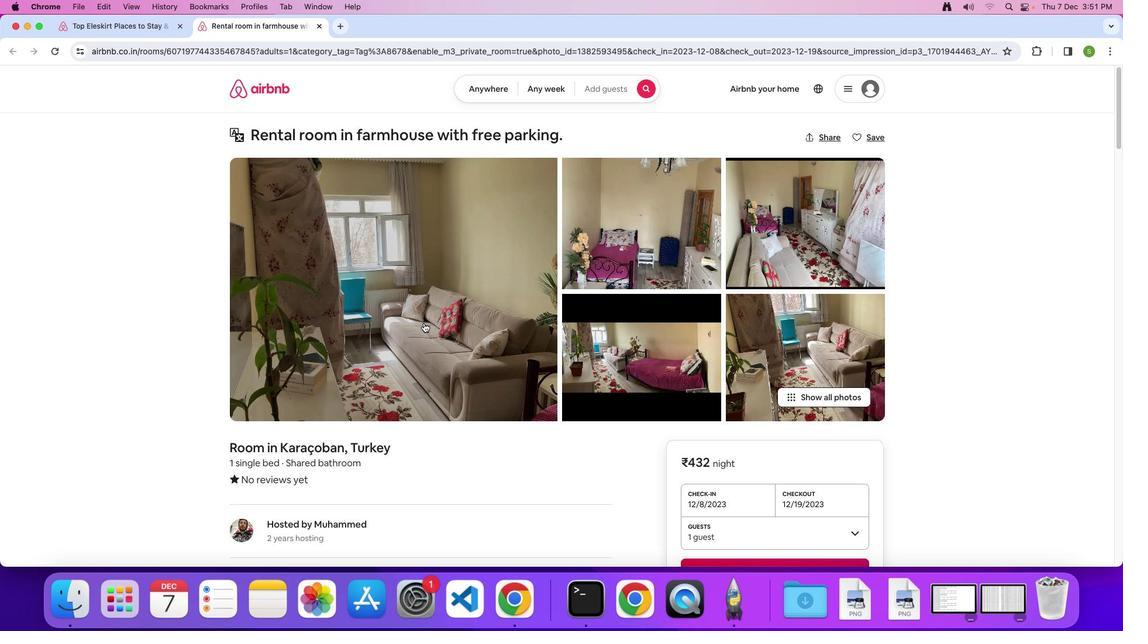 
Action: Mouse moved to (498, 365)
Screenshot: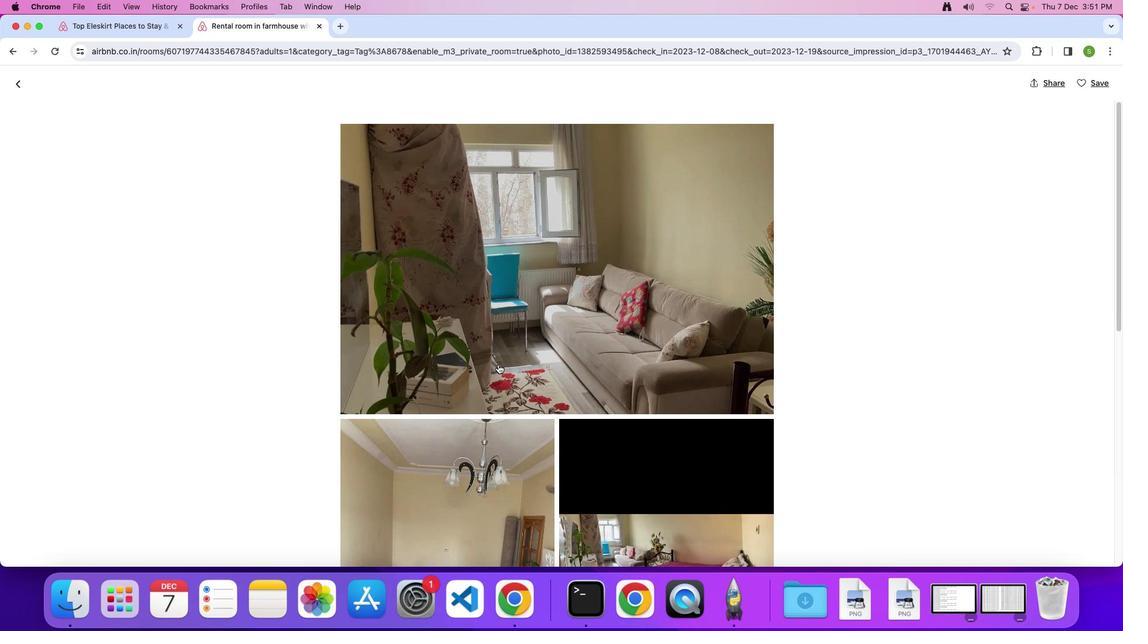 
Action: Mouse scrolled (498, 365) with delta (0, 0)
Screenshot: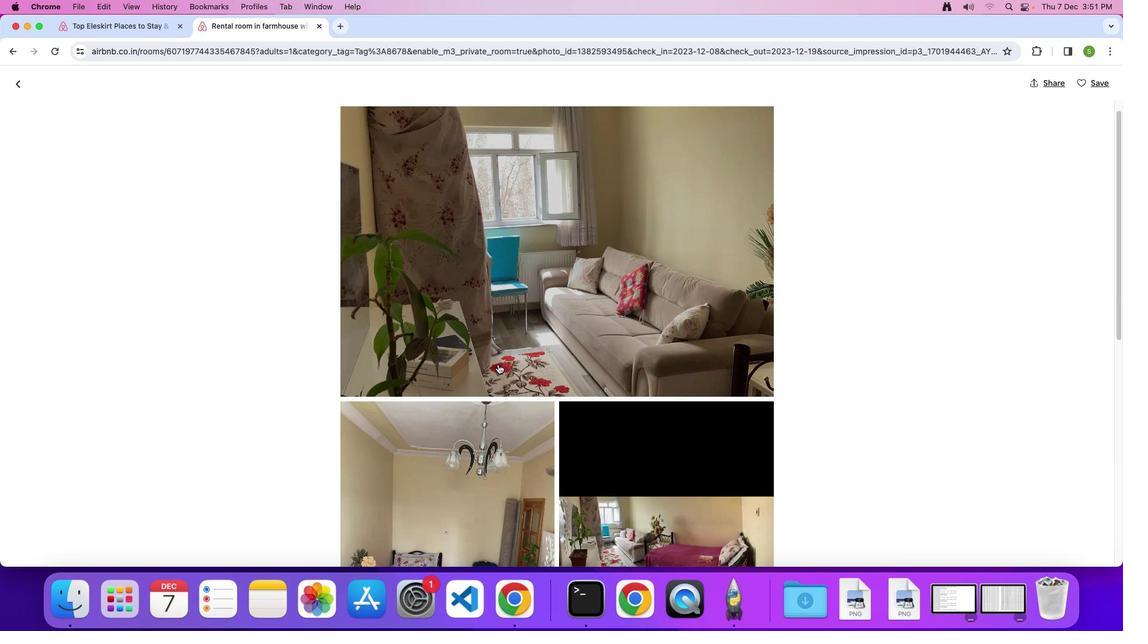 
Action: Mouse scrolled (498, 365) with delta (0, 0)
Screenshot: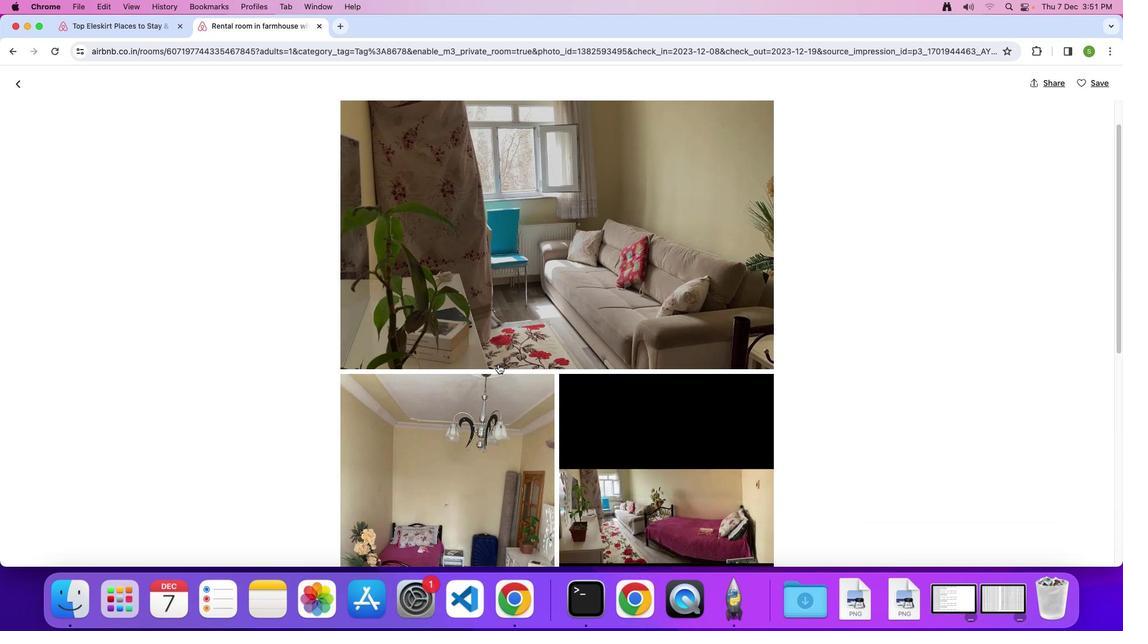 
Action: Mouse scrolled (498, 365) with delta (0, -1)
Screenshot: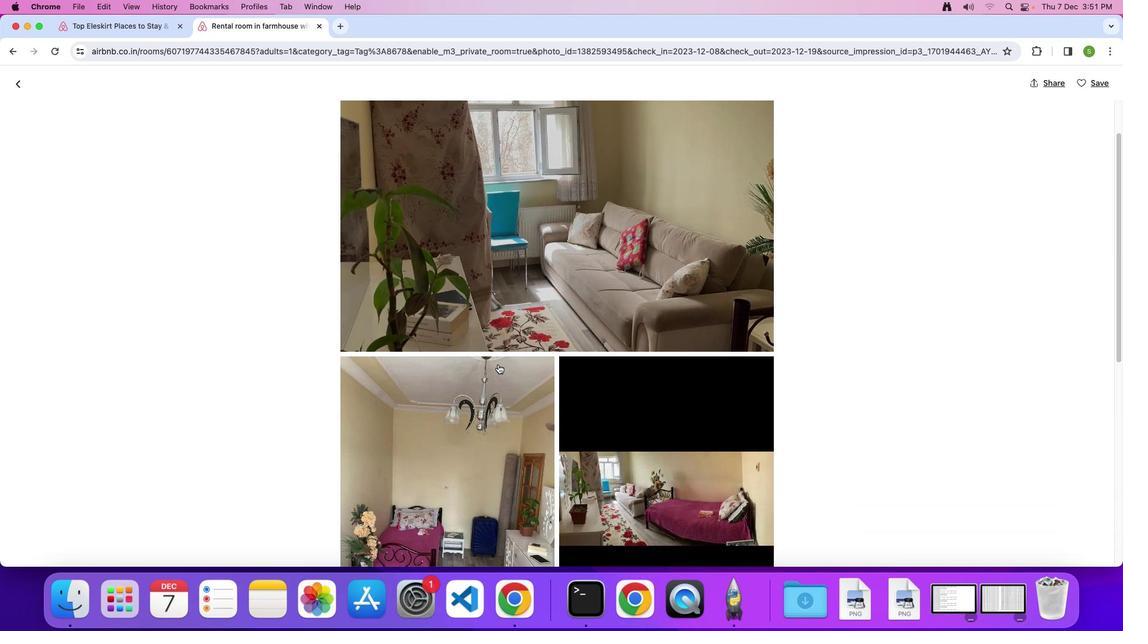 
Action: Mouse scrolled (498, 365) with delta (0, -2)
Screenshot: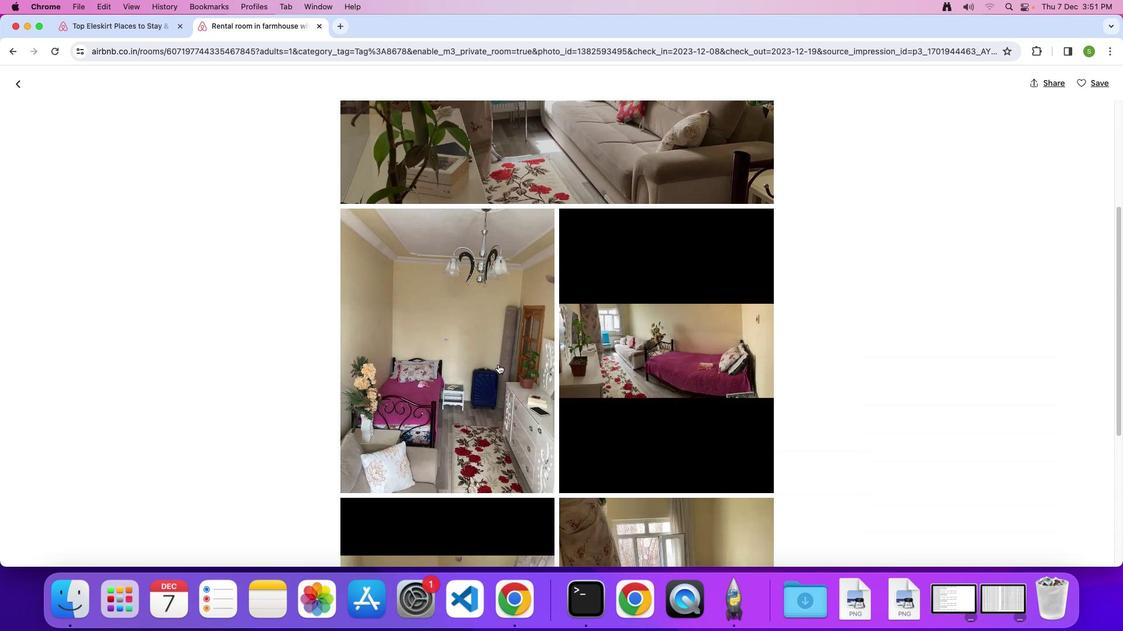 
Action: Mouse scrolled (498, 365) with delta (0, 0)
Screenshot: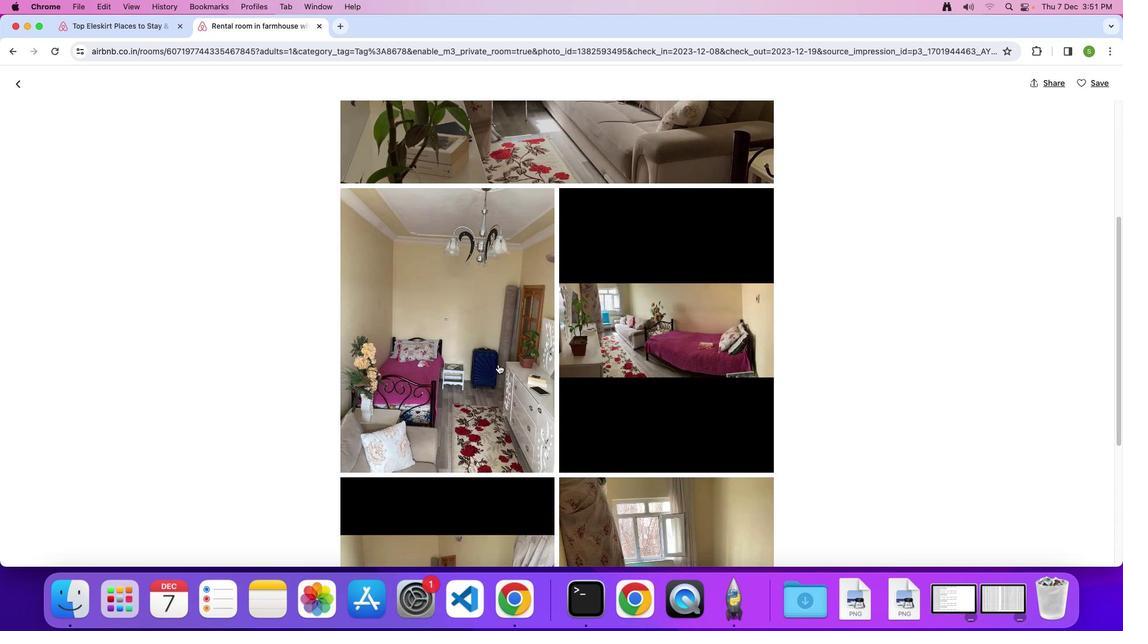 
Action: Mouse scrolled (498, 365) with delta (0, 0)
Screenshot: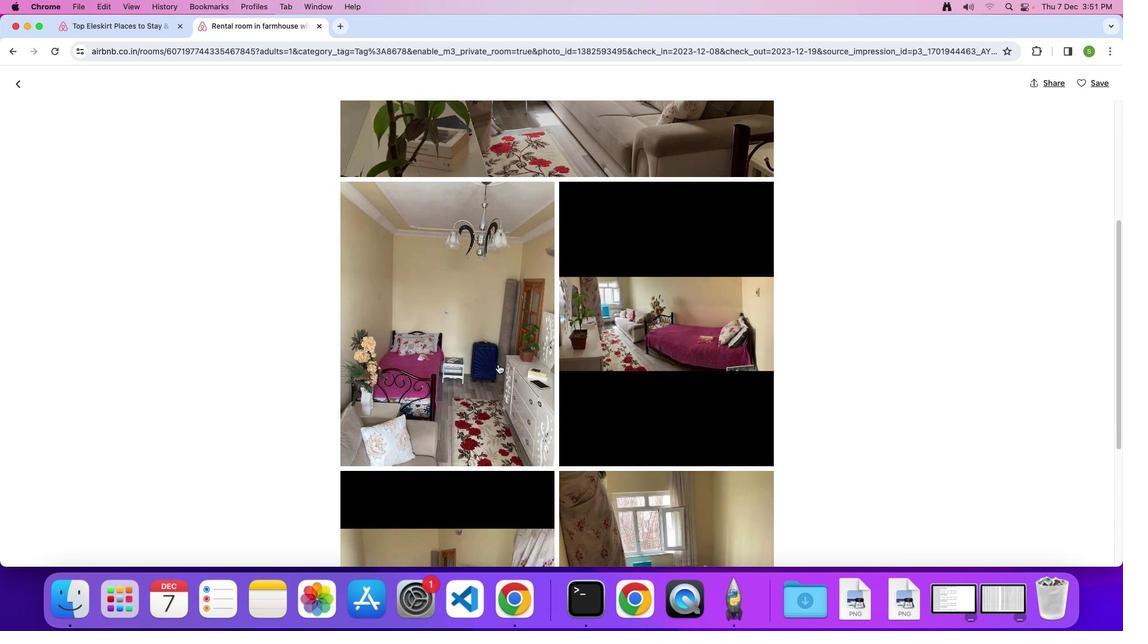 
Action: Mouse scrolled (498, 365) with delta (0, 0)
Screenshot: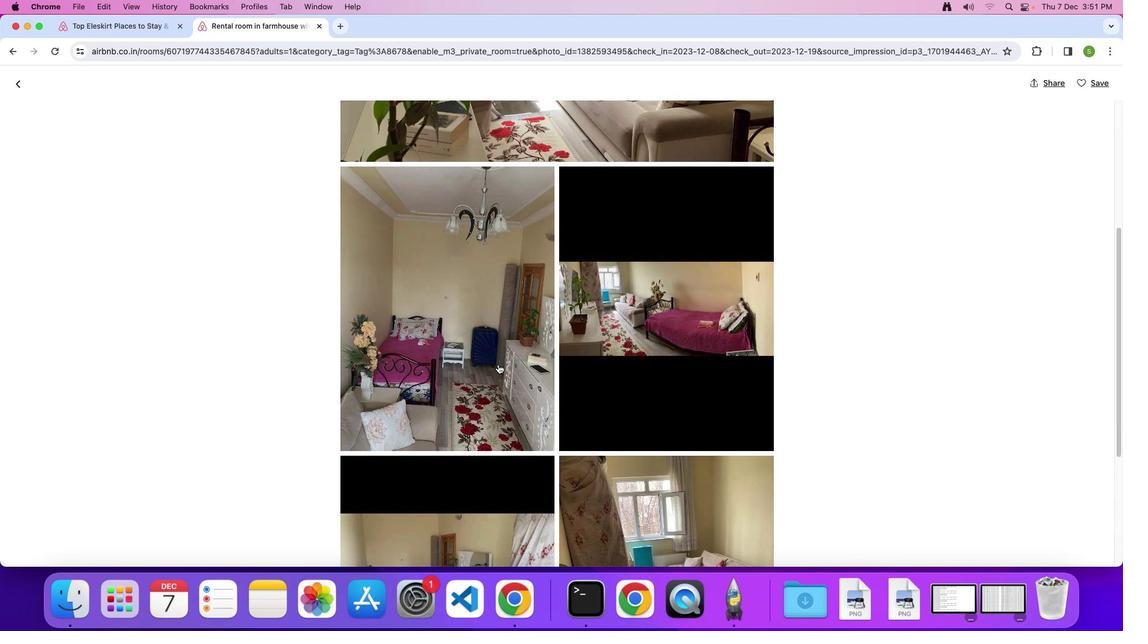 
Action: Mouse scrolled (498, 365) with delta (0, 0)
Screenshot: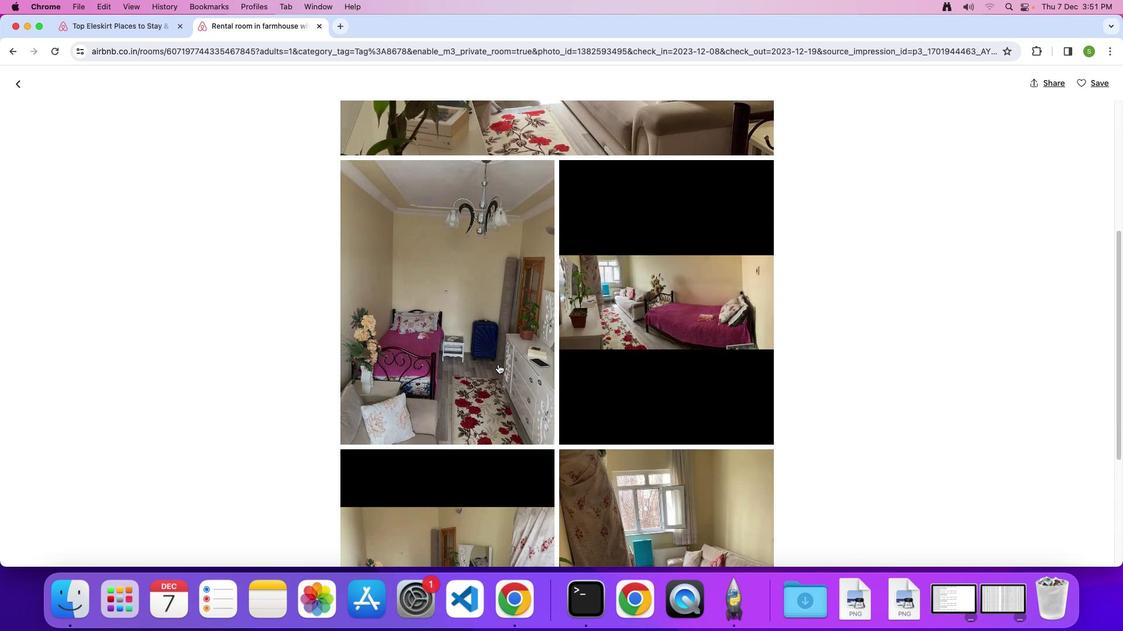 
Action: Mouse scrolled (498, 365) with delta (0, 0)
Screenshot: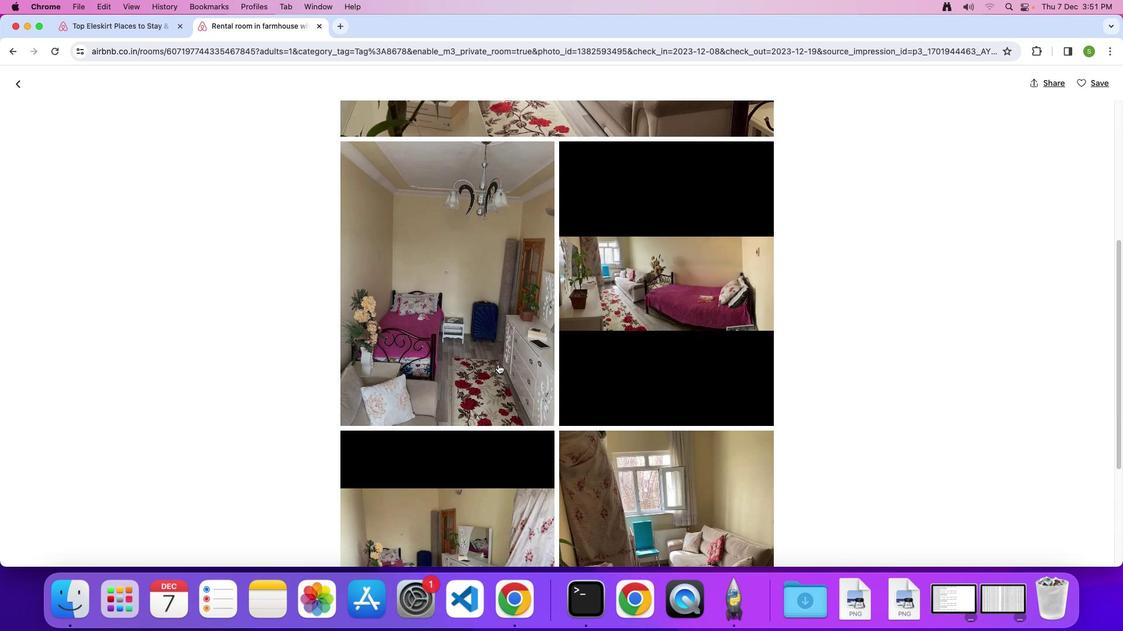 
Action: Mouse scrolled (498, 365) with delta (0, 0)
Screenshot: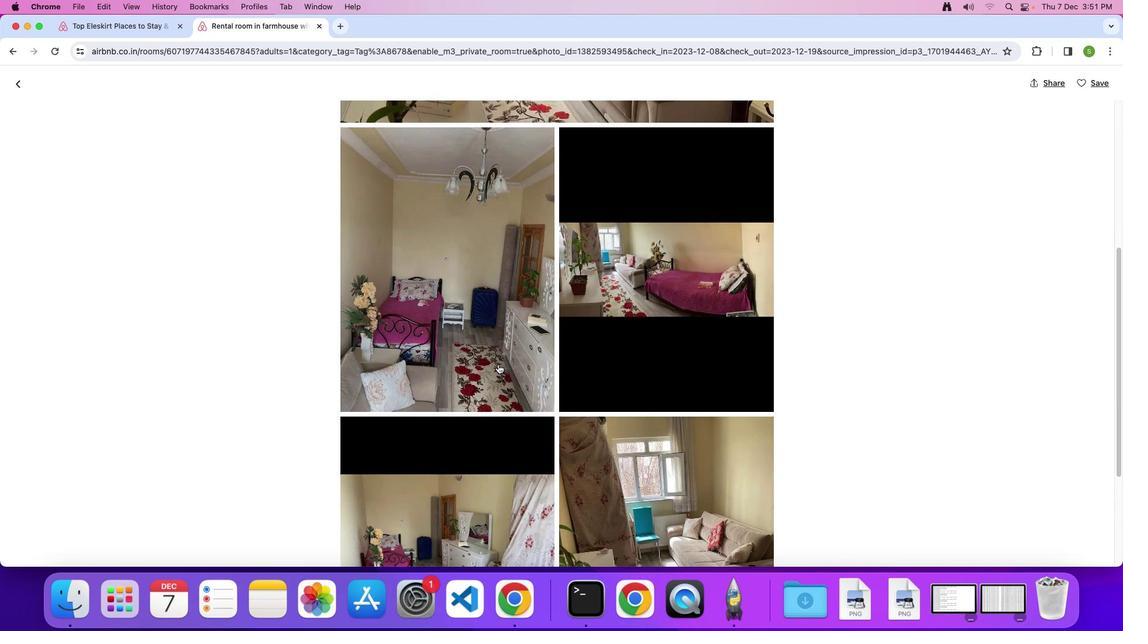 
Action: Mouse scrolled (498, 365) with delta (0, -1)
Screenshot: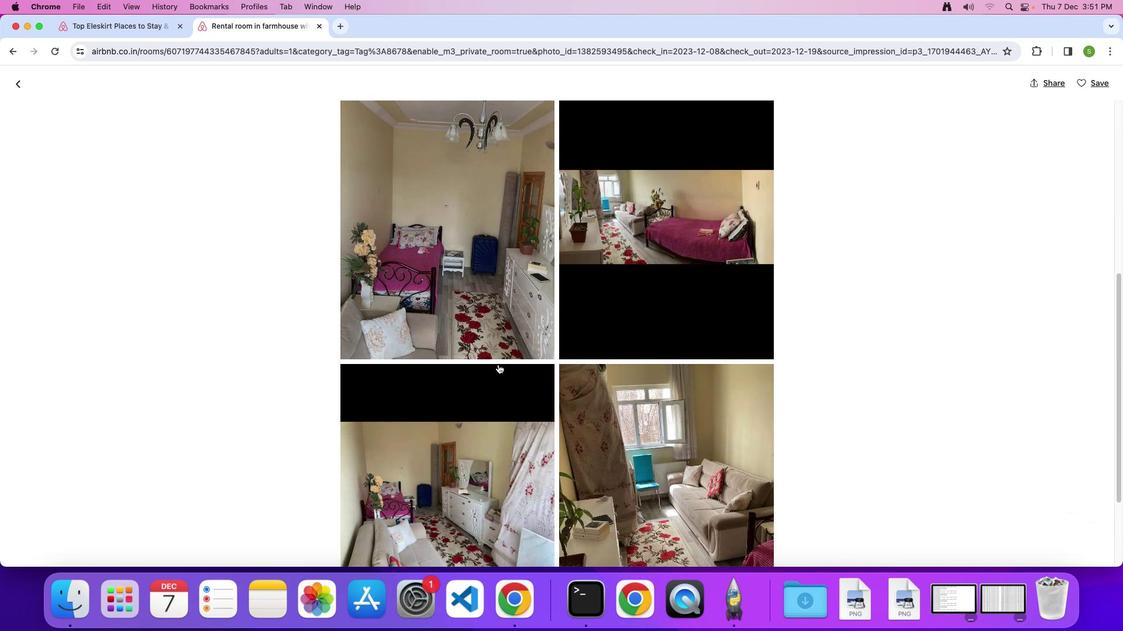 
Action: Mouse scrolled (498, 365) with delta (0, 0)
Screenshot: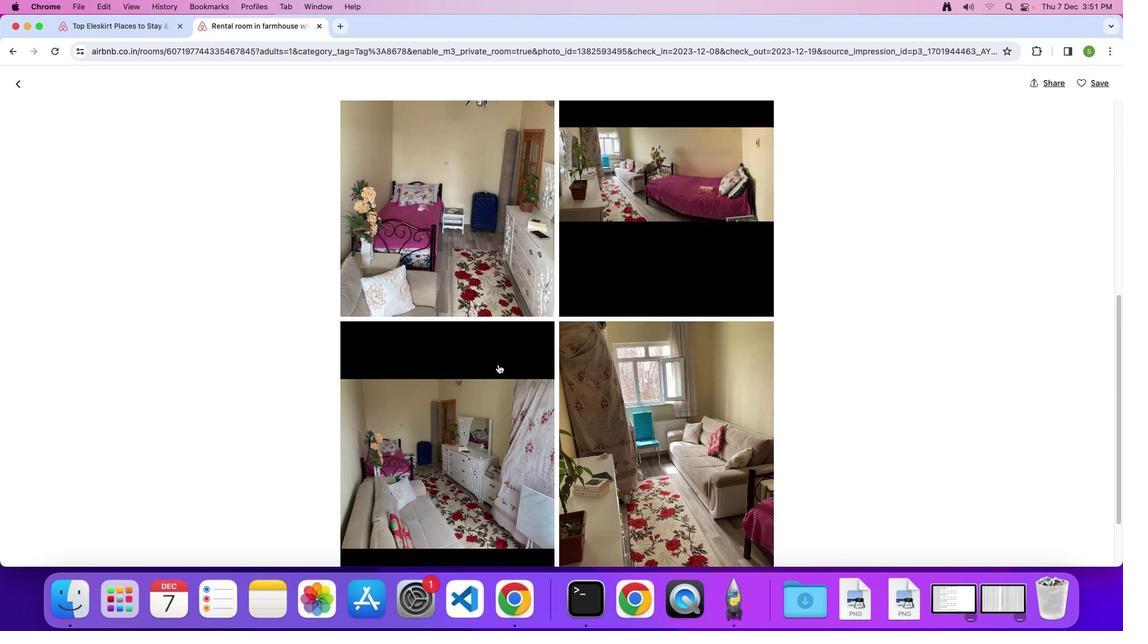 
Action: Mouse scrolled (498, 365) with delta (0, 0)
Screenshot: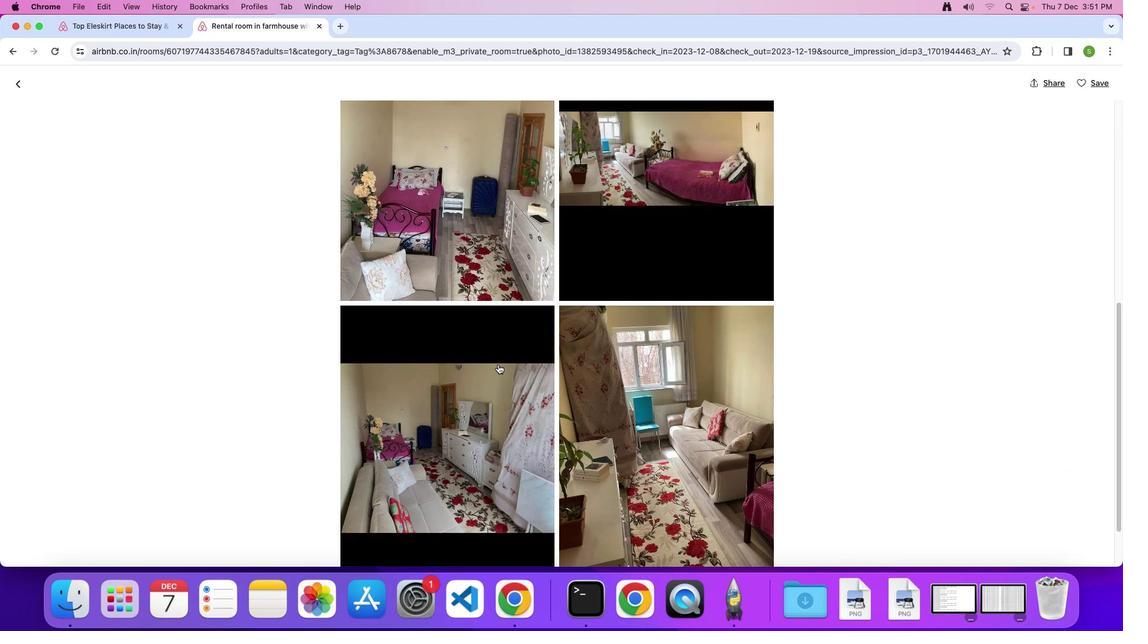 
Action: Mouse scrolled (498, 365) with delta (0, -1)
Screenshot: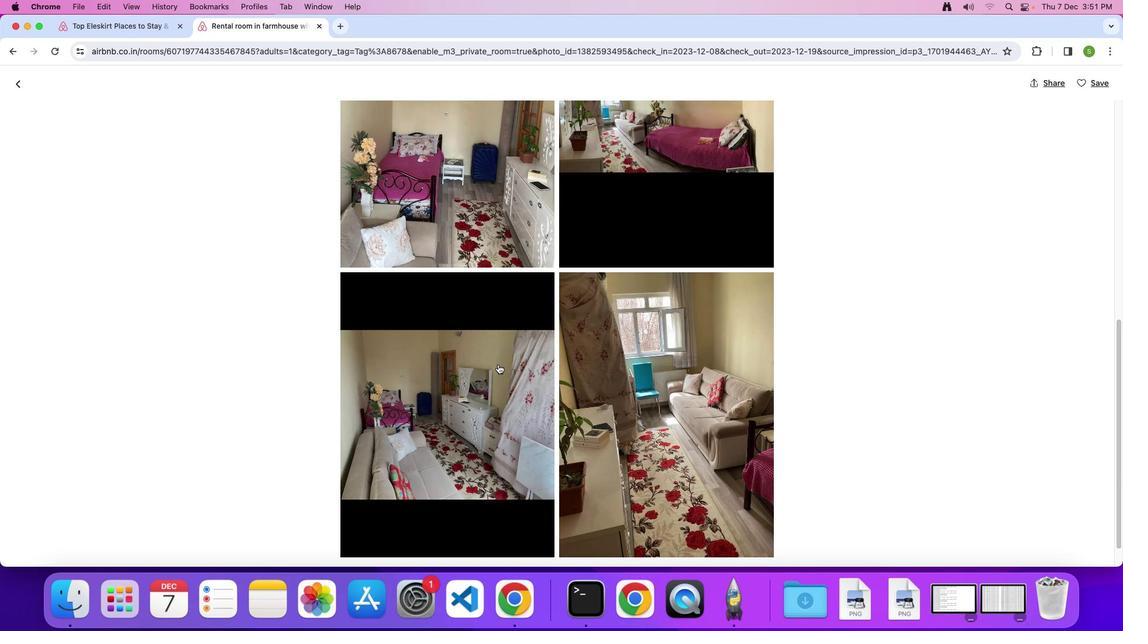 
Action: Mouse scrolled (498, 365) with delta (0, 0)
Screenshot: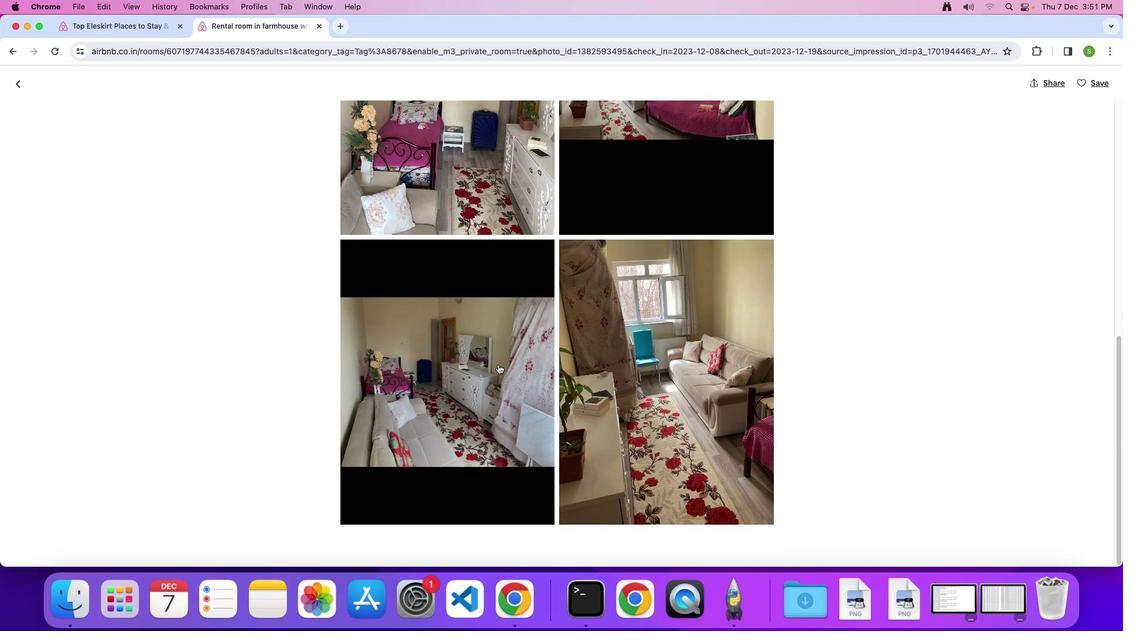 
Action: Mouse scrolled (498, 365) with delta (0, 0)
Screenshot: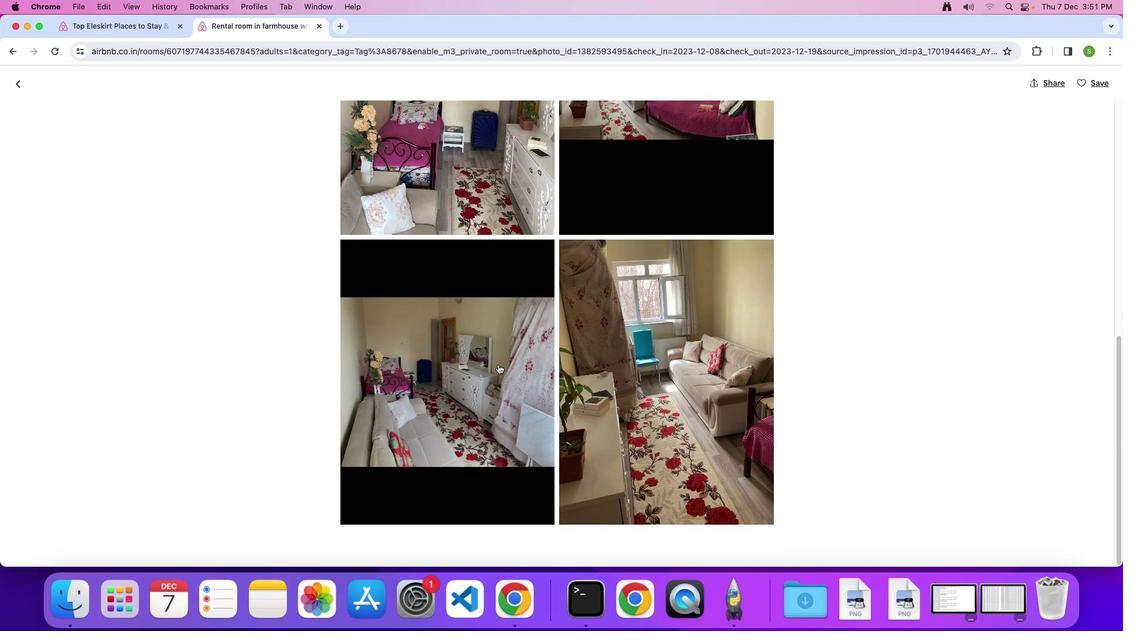 
Action: Mouse scrolled (498, 365) with delta (0, -1)
Screenshot: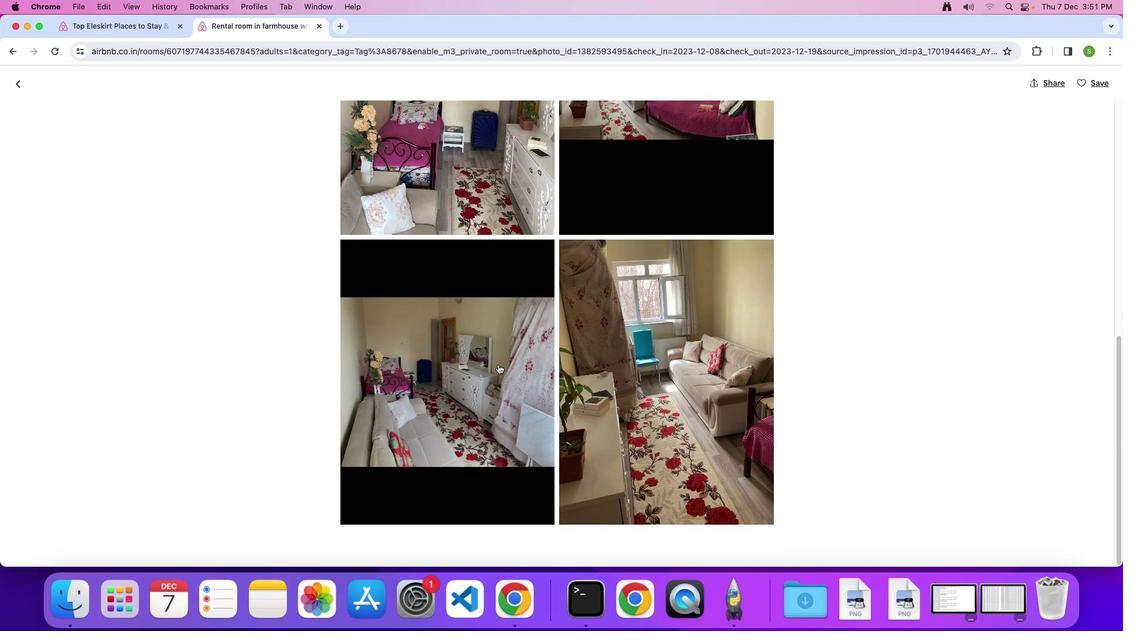 
Action: Mouse scrolled (498, 365) with delta (0, 0)
Screenshot: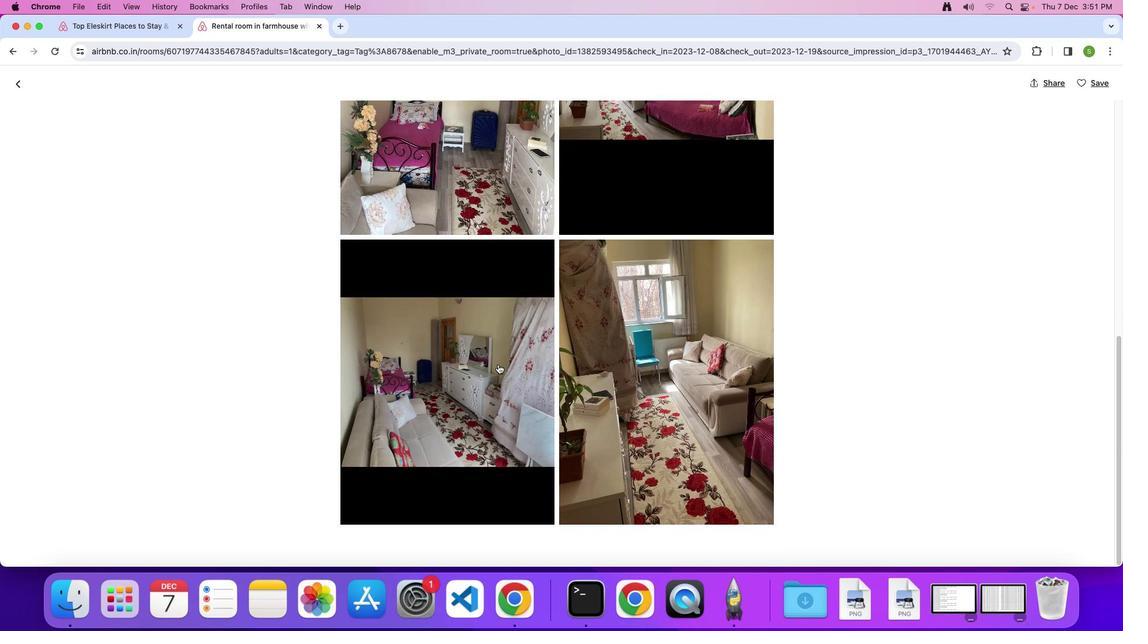 
Action: Mouse scrolled (498, 365) with delta (0, 0)
Screenshot: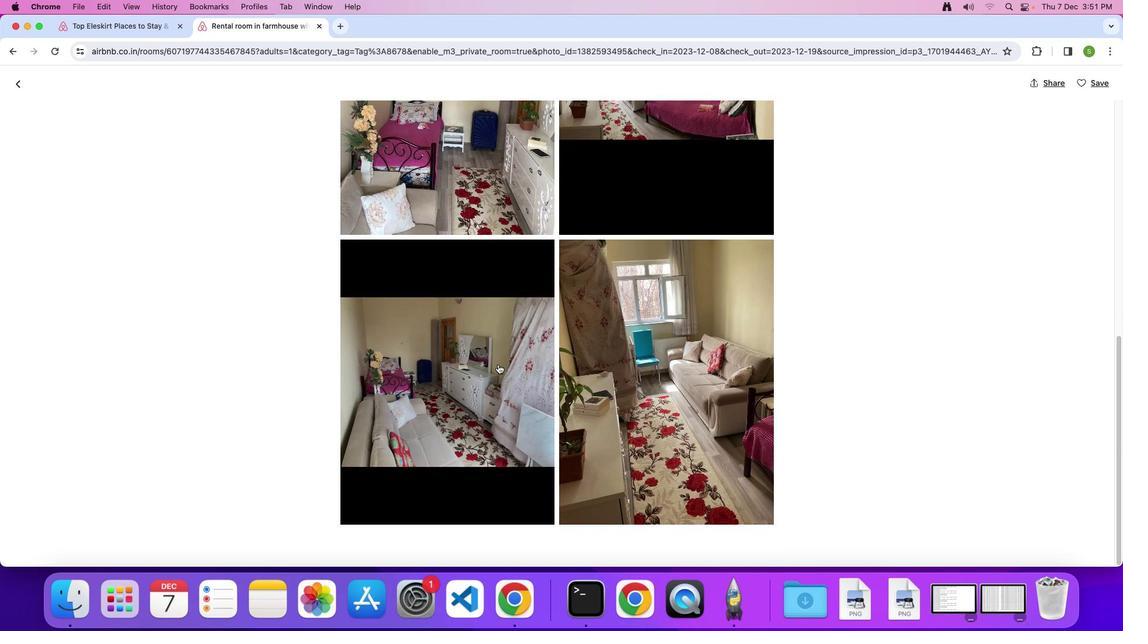 
Action: Mouse scrolled (498, 365) with delta (0, 0)
Screenshot: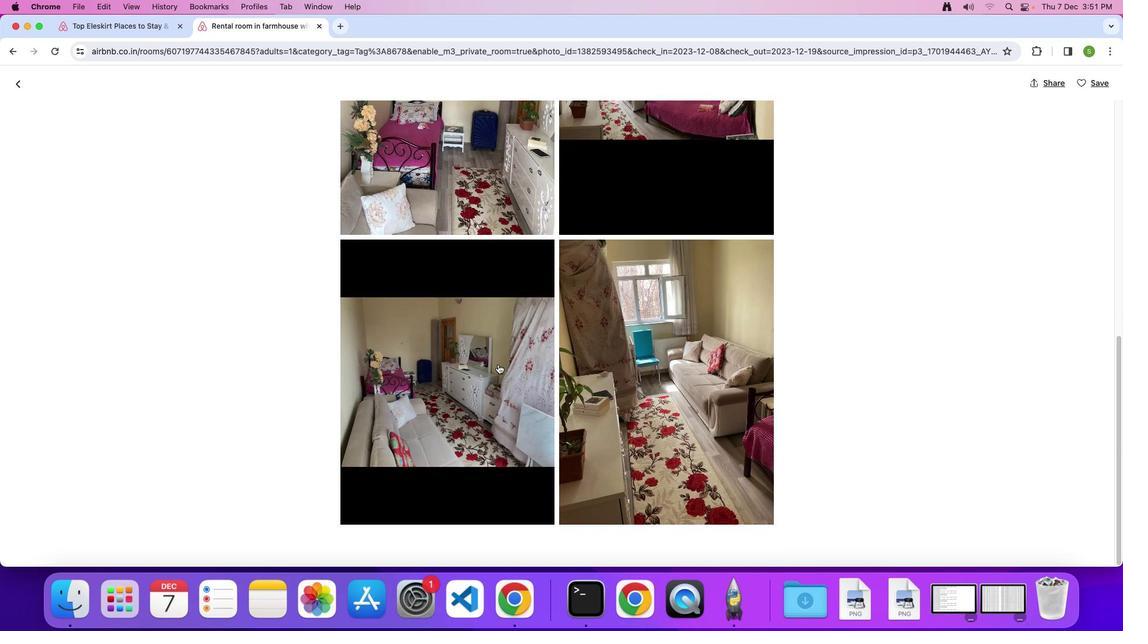 
Action: Mouse scrolled (498, 365) with delta (0, 0)
Screenshot: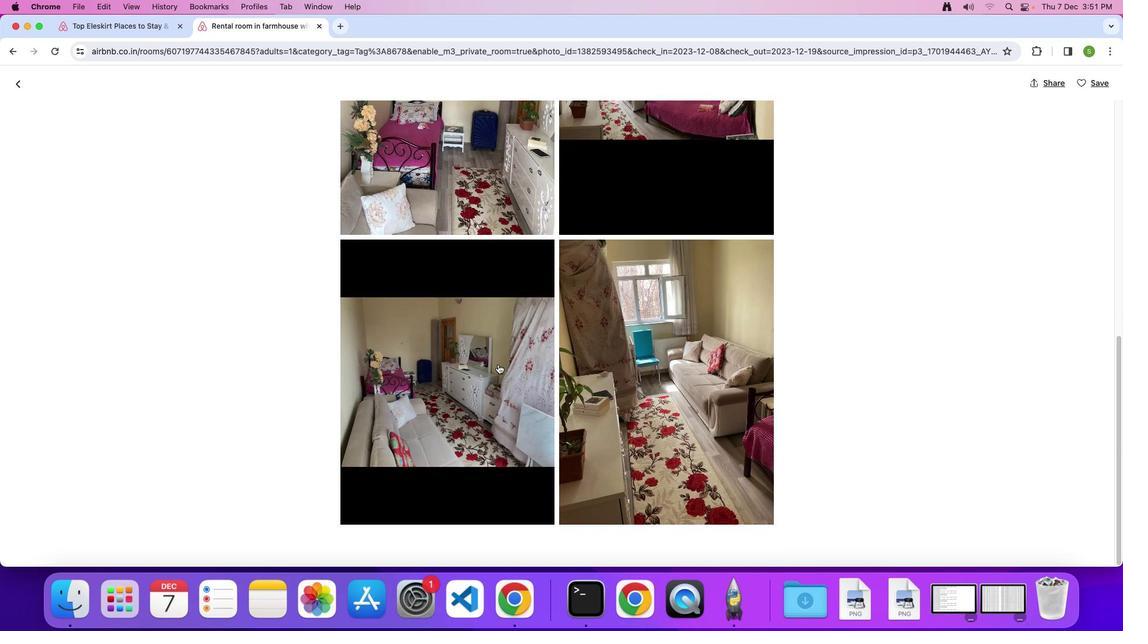 
Action: Mouse scrolled (498, 365) with delta (0, -1)
Screenshot: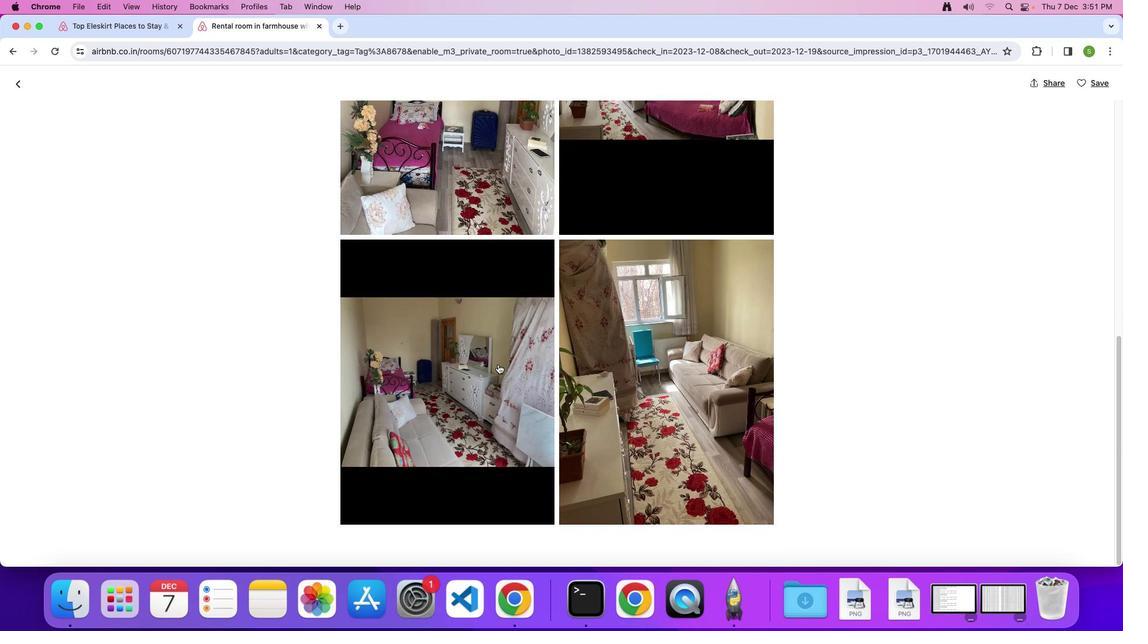 
Action: Mouse moved to (18, 79)
Screenshot: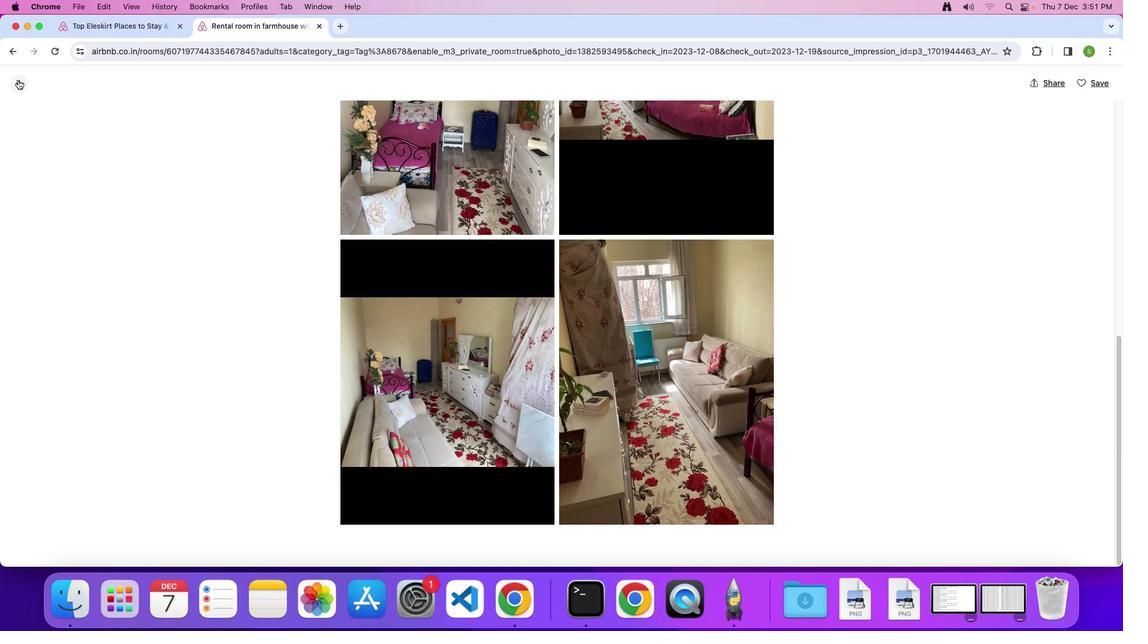 
Action: Mouse pressed left at (18, 79)
Screenshot: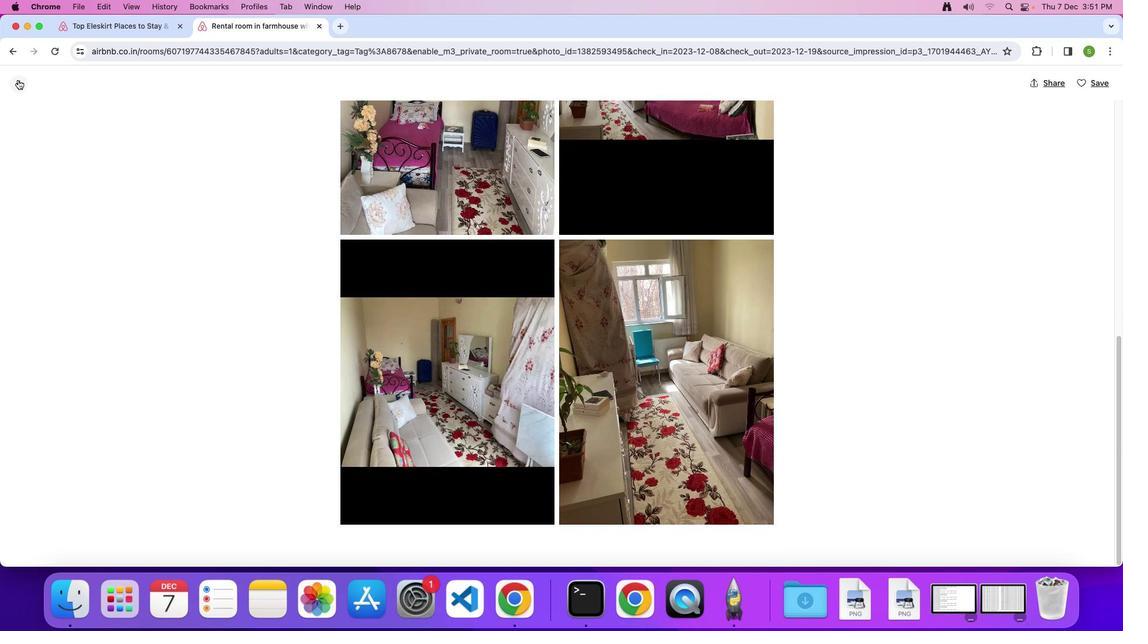 
Action: Mouse moved to (373, 338)
Screenshot: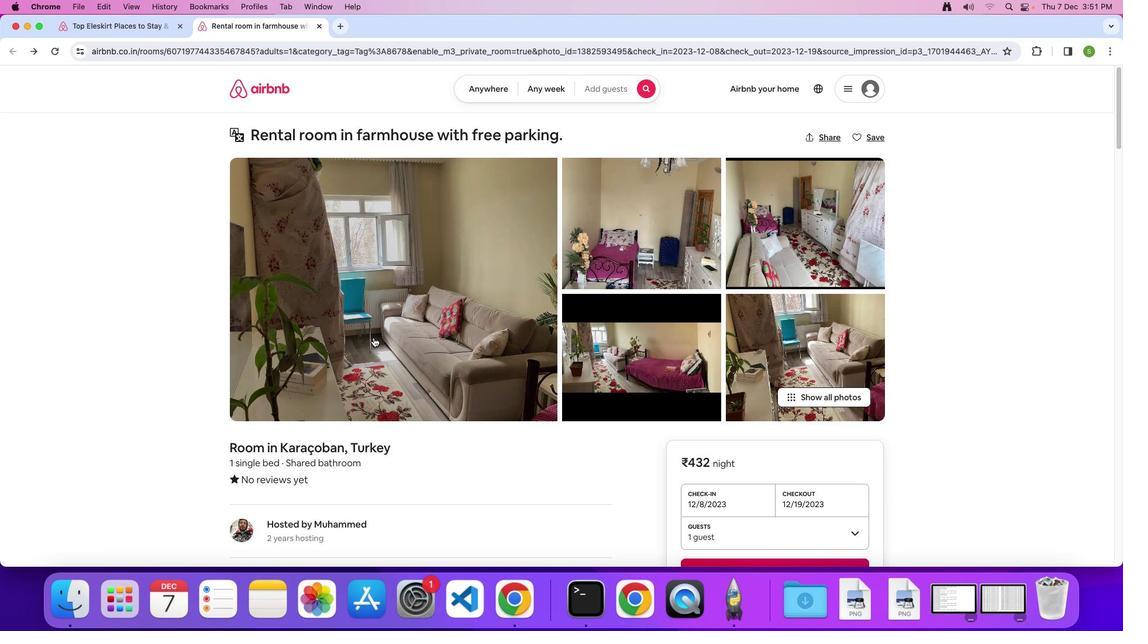 
Action: Mouse scrolled (373, 338) with delta (0, 0)
Screenshot: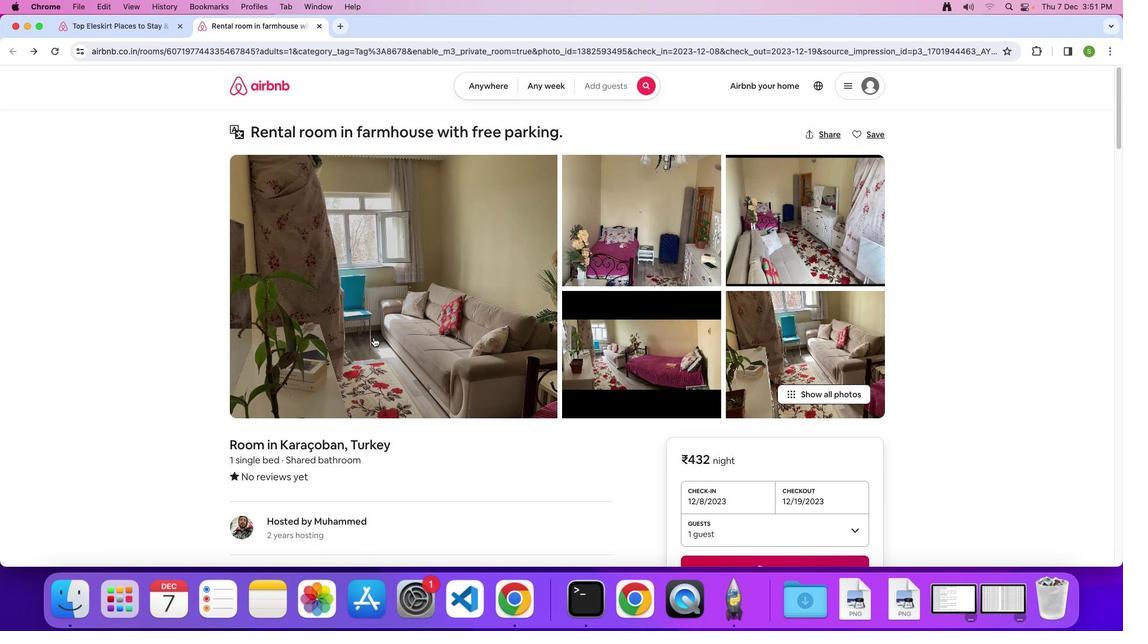 
Action: Mouse scrolled (373, 338) with delta (0, 0)
Screenshot: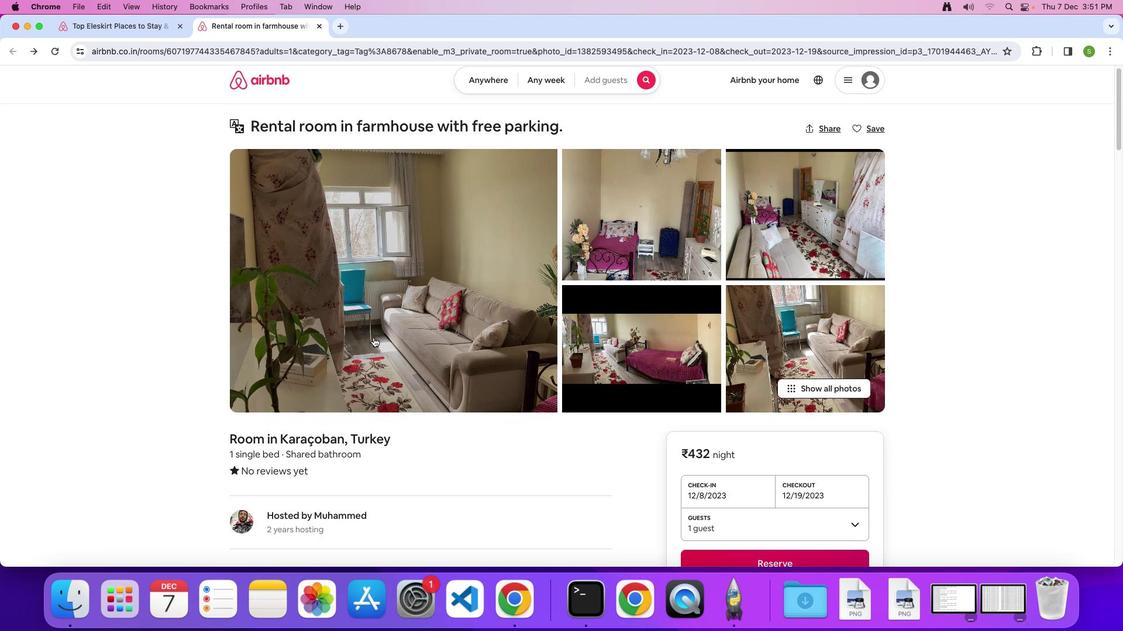 
Action: Mouse scrolled (373, 338) with delta (0, -1)
Screenshot: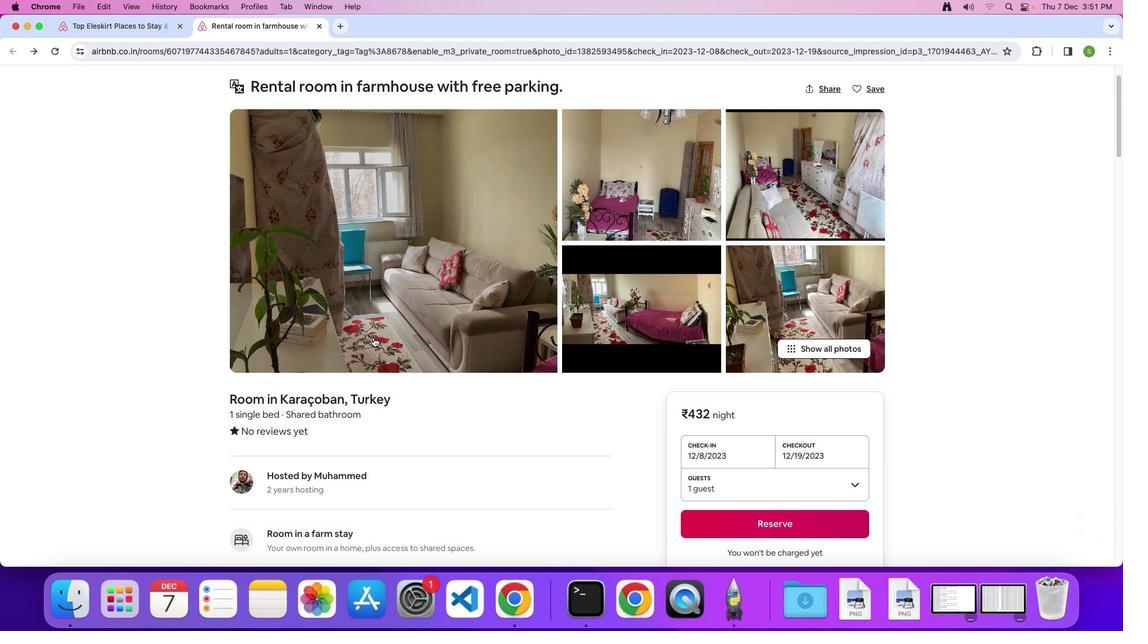 
Action: Mouse scrolled (373, 338) with delta (0, 0)
Screenshot: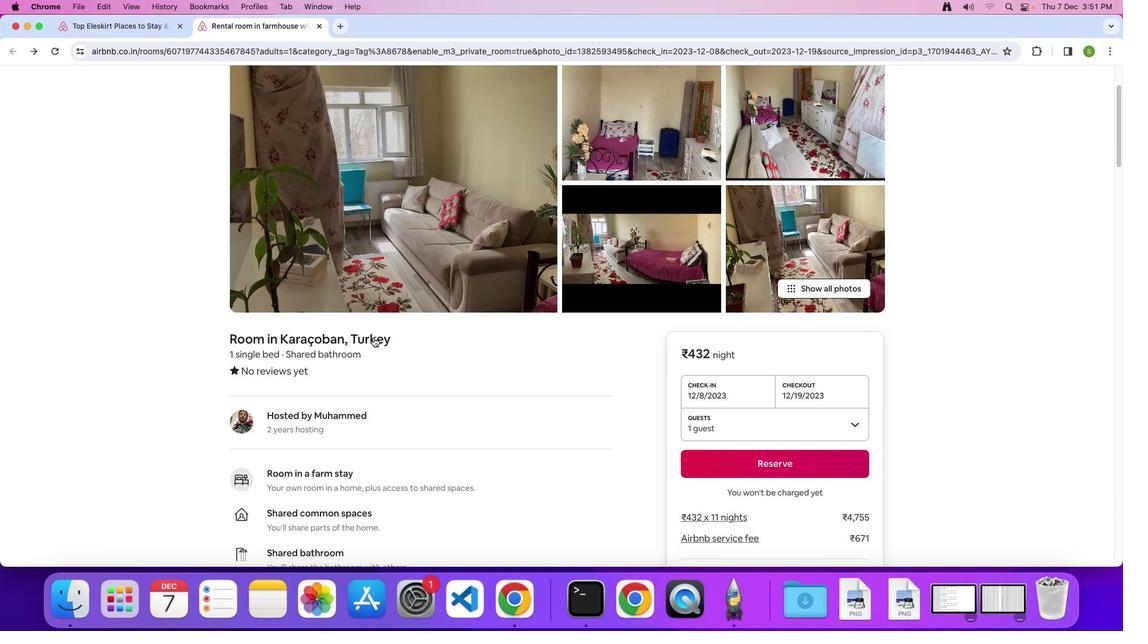 
Action: Mouse scrolled (373, 338) with delta (0, 0)
Screenshot: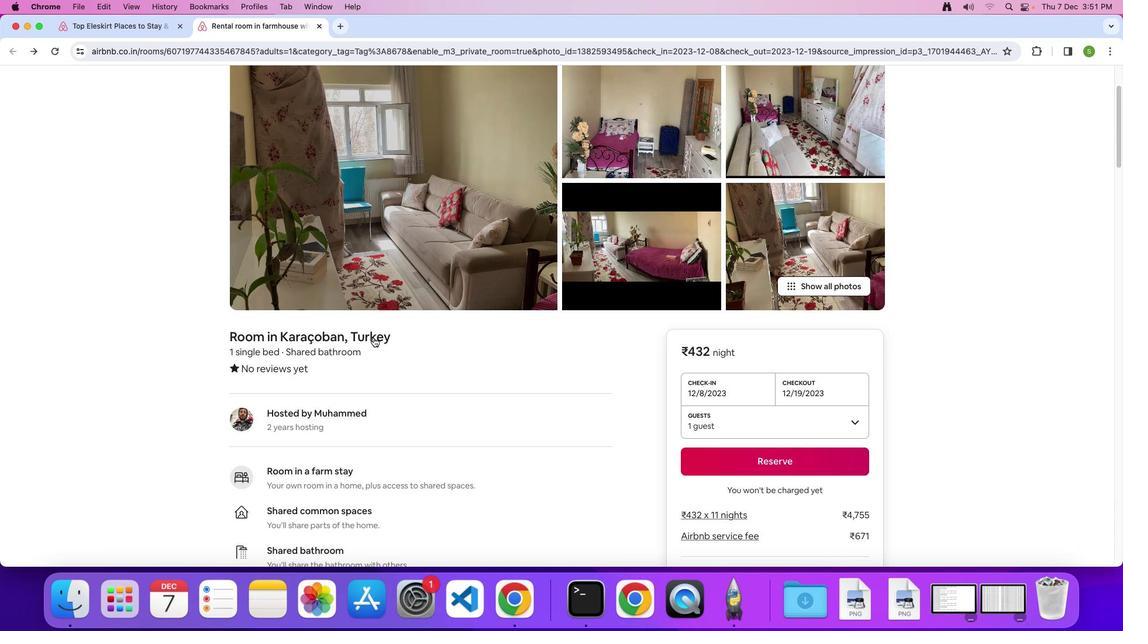 
Action: Mouse scrolled (373, 338) with delta (0, -1)
Screenshot: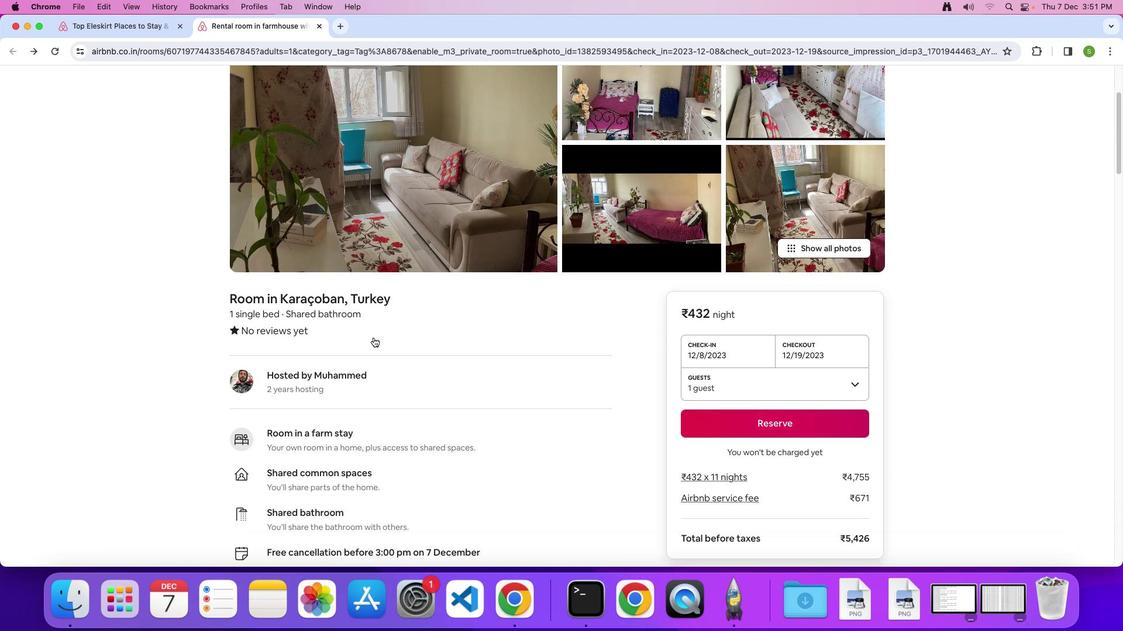 
Action: Mouse scrolled (373, 338) with delta (0, 0)
Screenshot: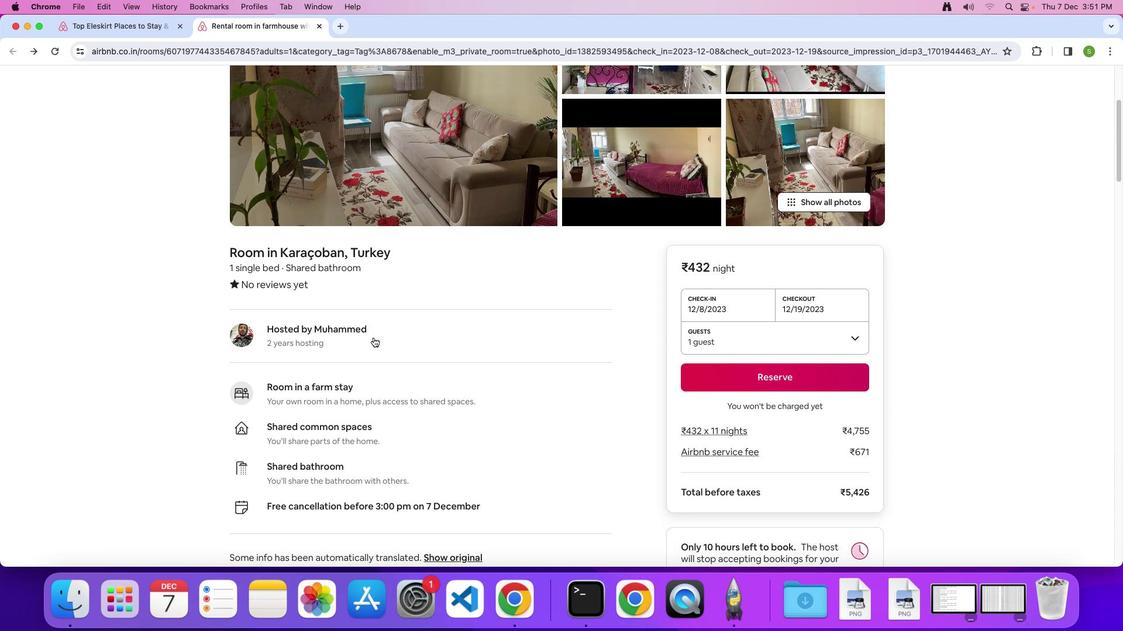 
Action: Mouse scrolled (373, 338) with delta (0, 0)
Screenshot: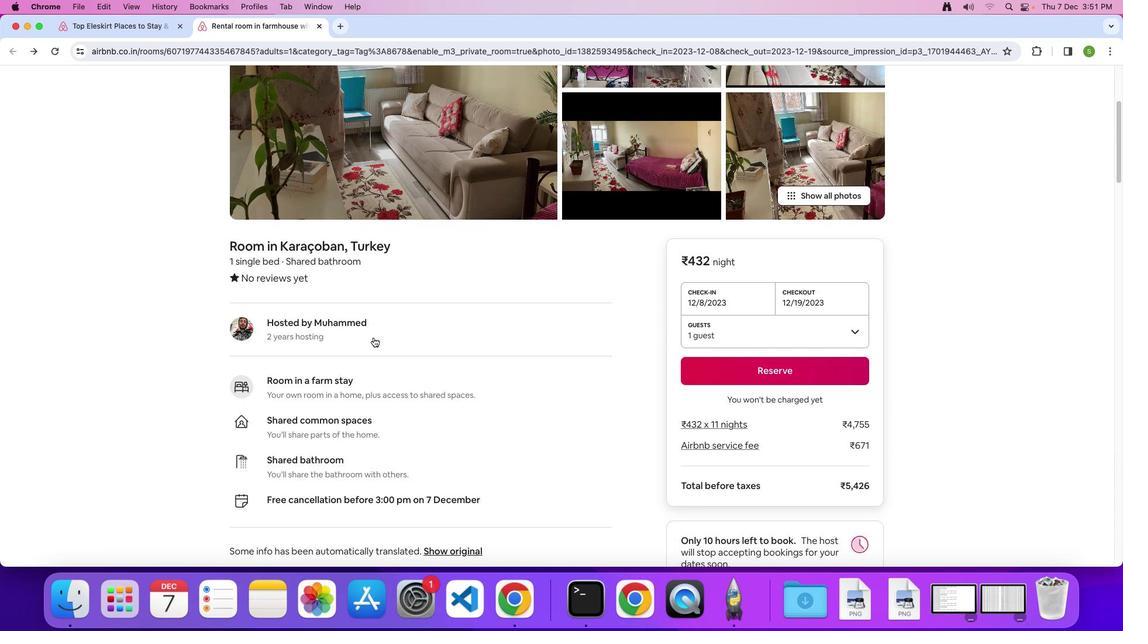 
Action: Mouse scrolled (373, 338) with delta (0, -1)
Screenshot: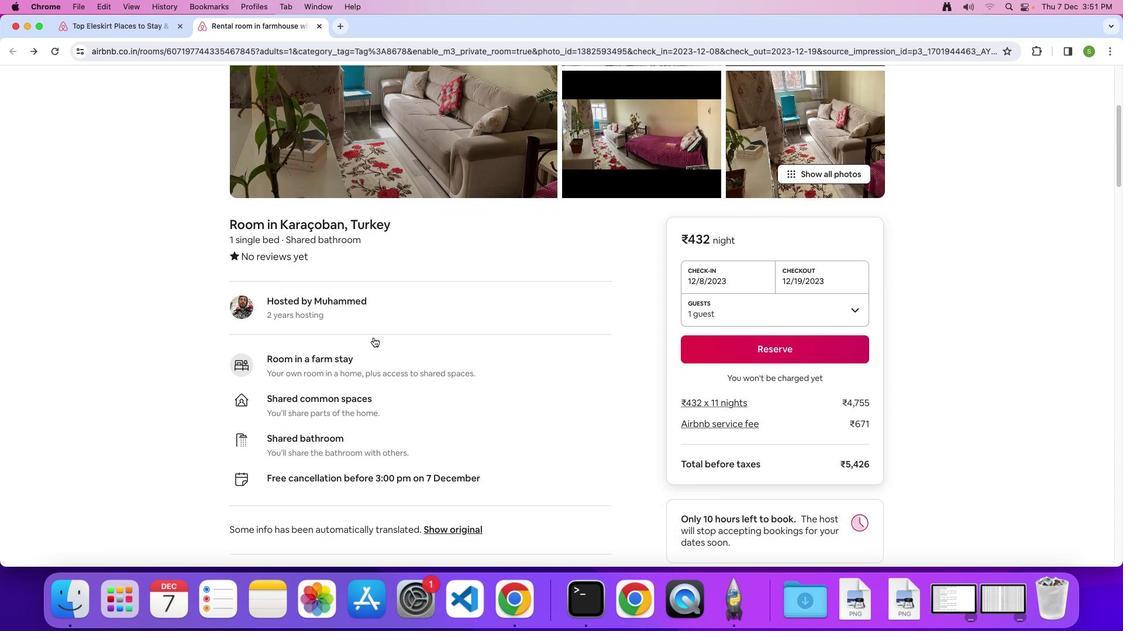 
Action: Mouse scrolled (373, 338) with delta (0, 0)
Screenshot: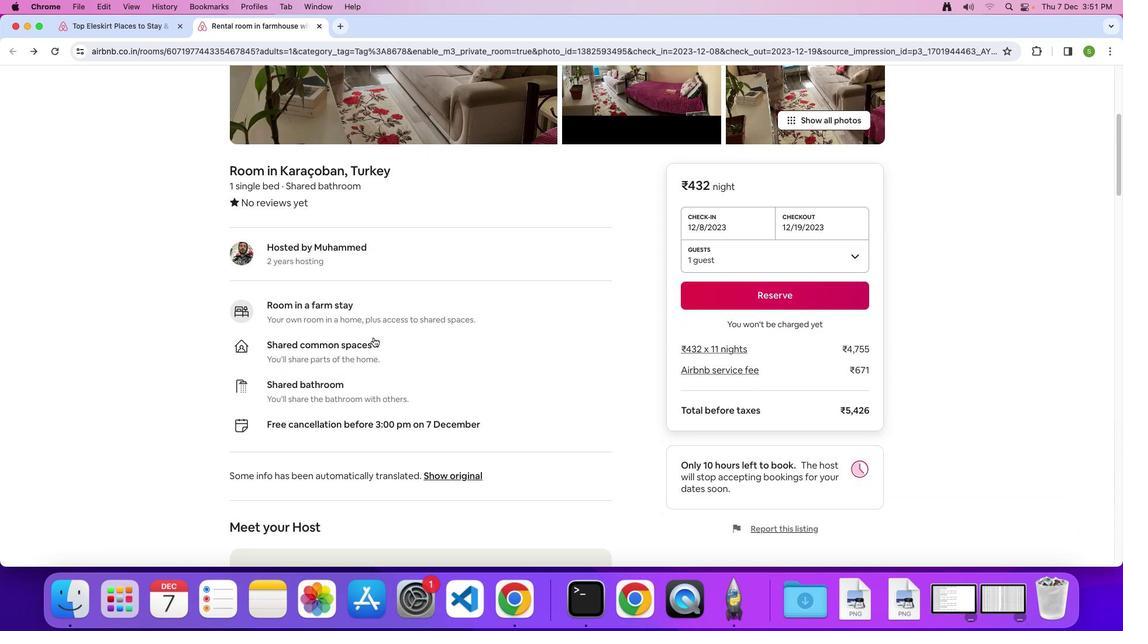 
Action: Mouse scrolled (373, 338) with delta (0, 0)
Screenshot: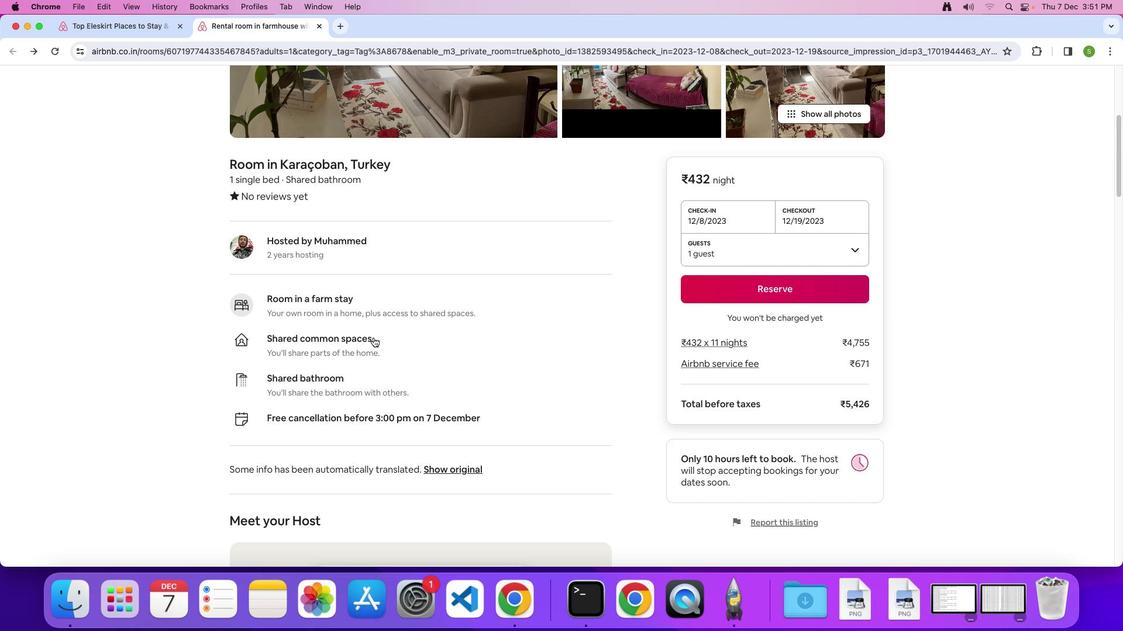 
Action: Mouse scrolled (373, 338) with delta (0, -1)
Screenshot: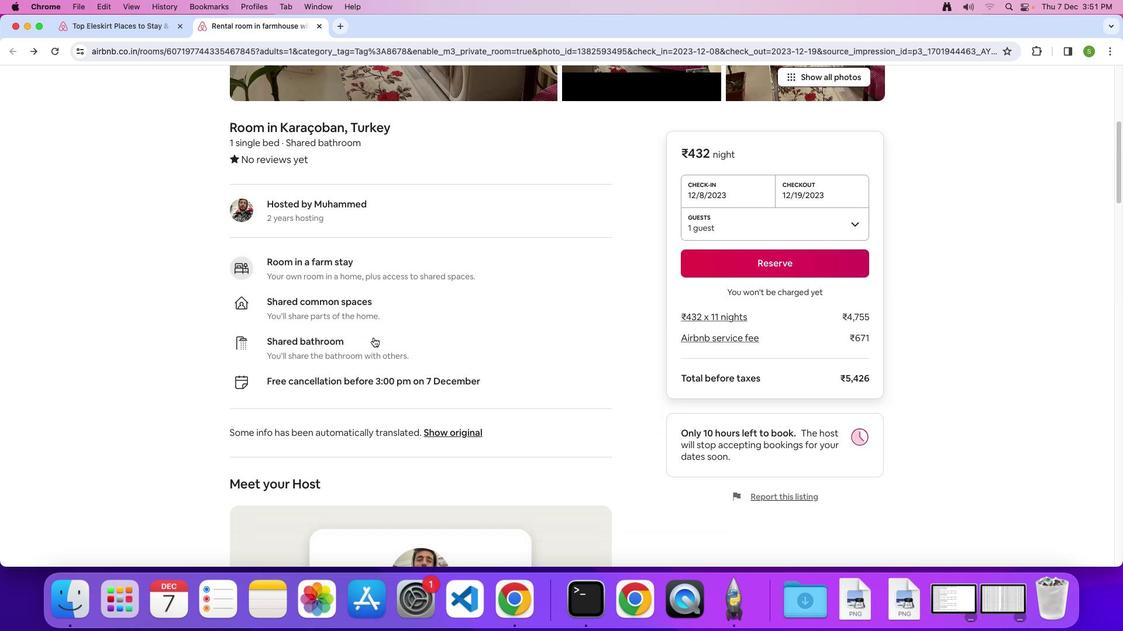 
Action: Mouse scrolled (373, 338) with delta (0, 0)
Screenshot: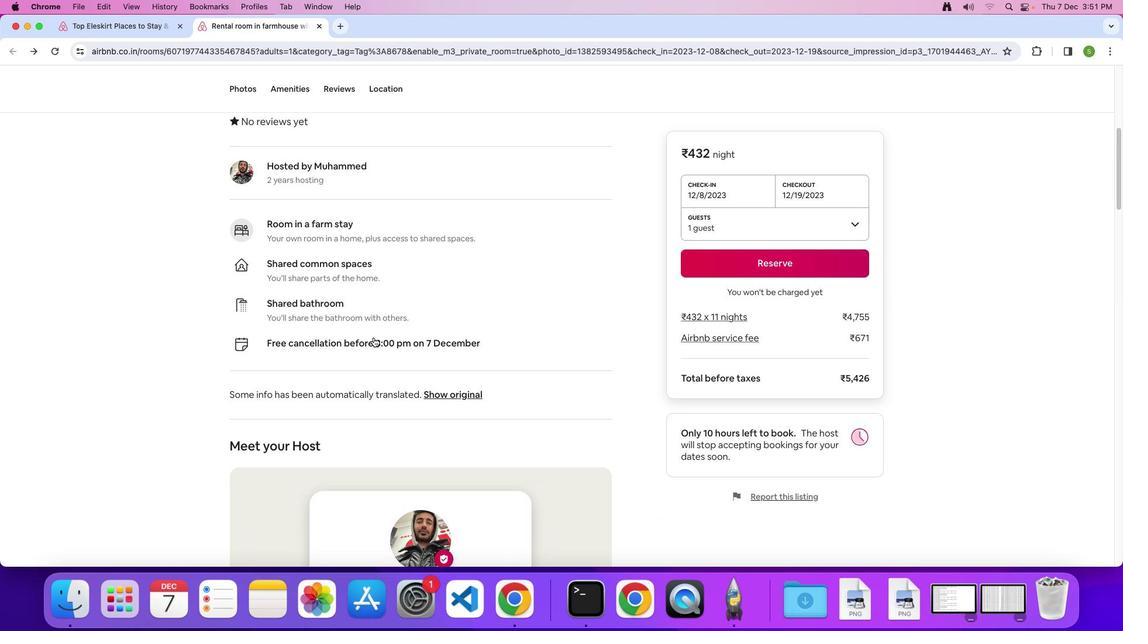 
Action: Mouse scrolled (373, 338) with delta (0, 0)
Screenshot: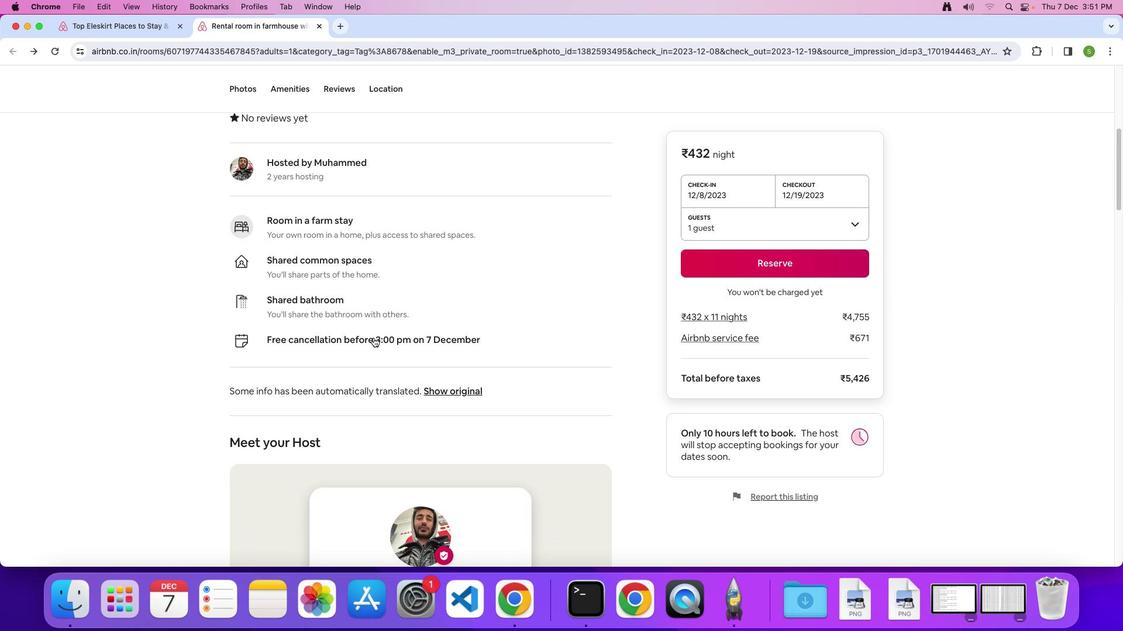 
Action: Mouse scrolled (373, 338) with delta (0, 0)
Screenshot: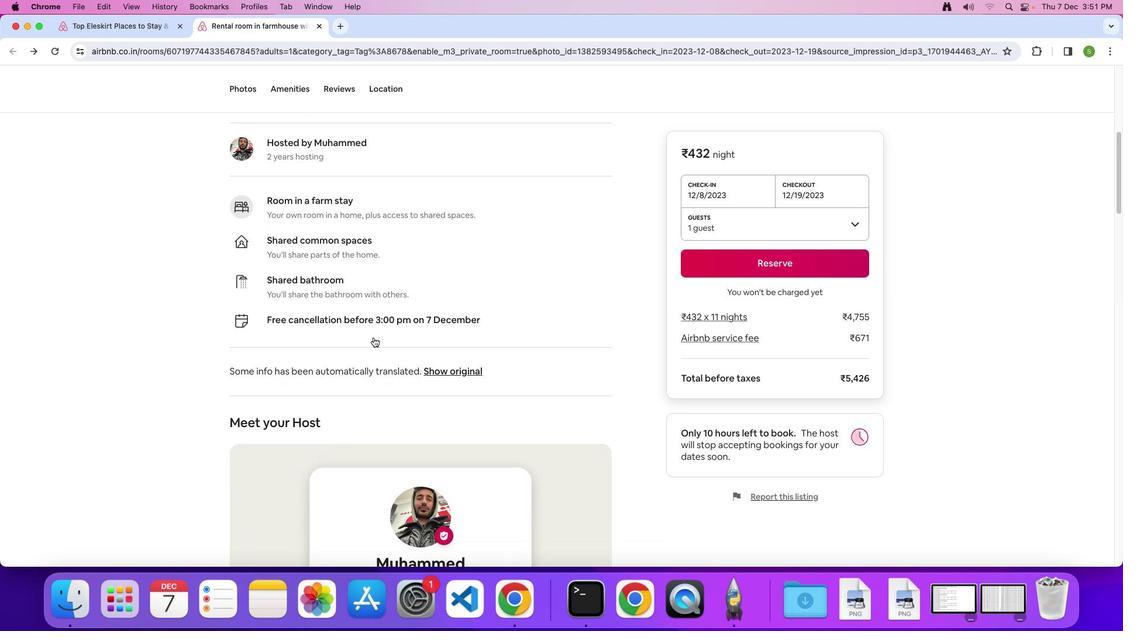 
Action: Mouse scrolled (373, 338) with delta (0, 0)
Screenshot: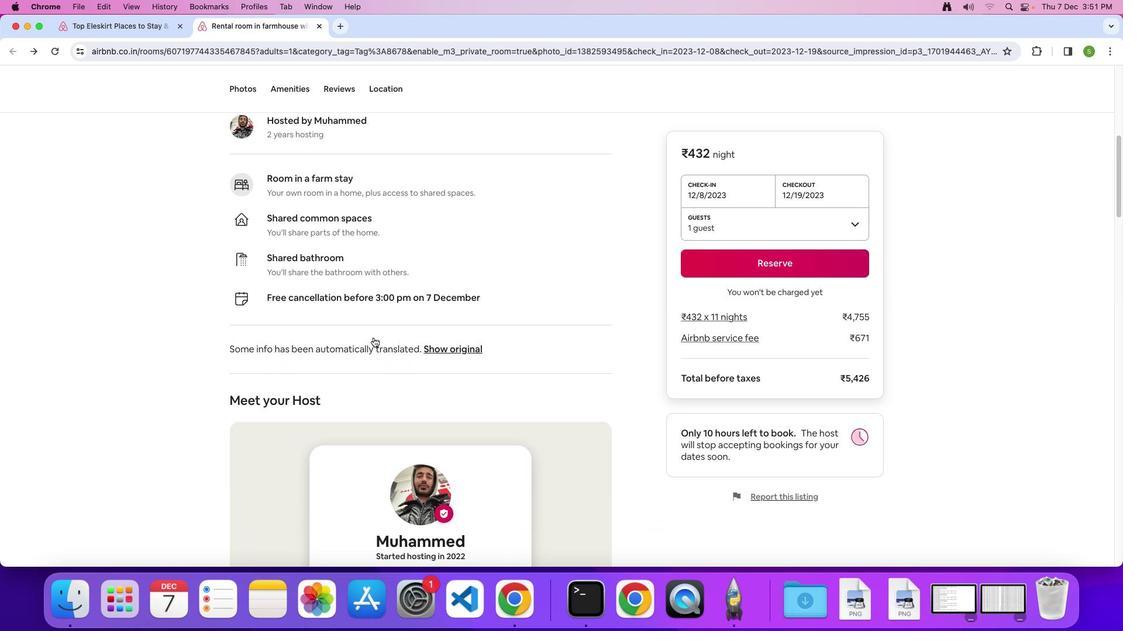 
Action: Mouse scrolled (373, 338) with delta (0, 0)
Screenshot: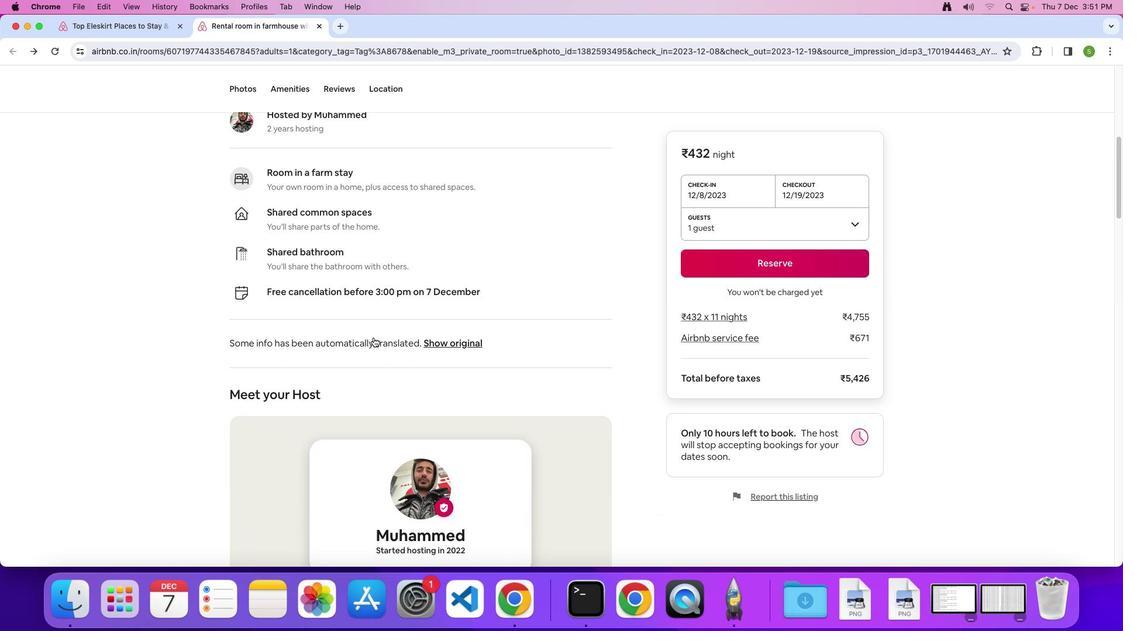 
Action: Mouse scrolled (373, 338) with delta (0, 0)
Screenshot: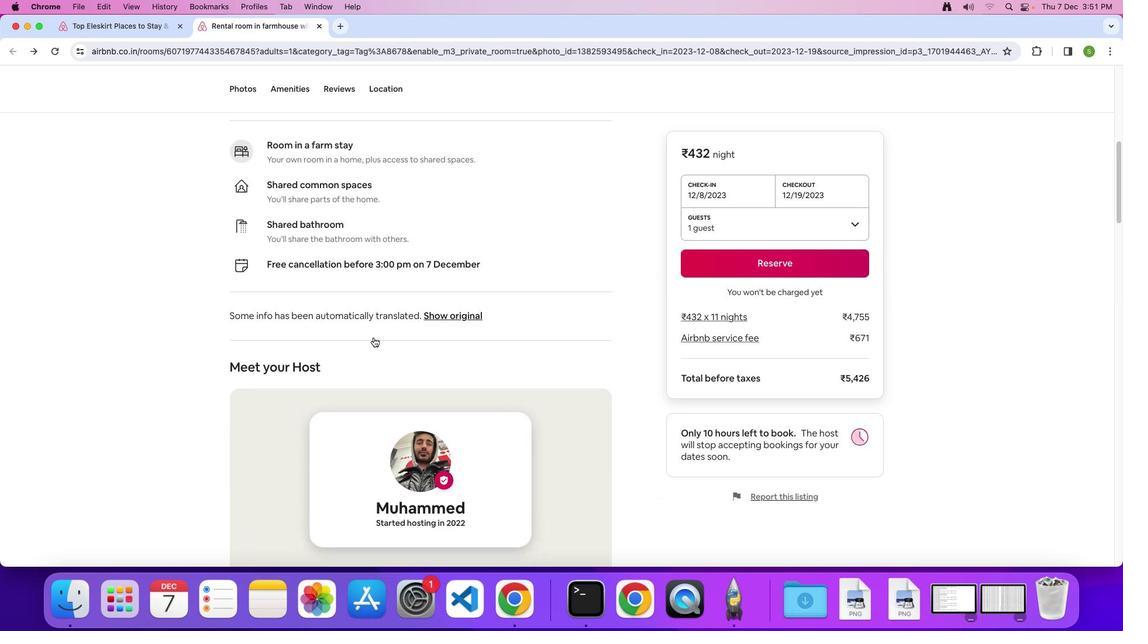 
Action: Mouse scrolled (373, 338) with delta (0, 0)
Screenshot: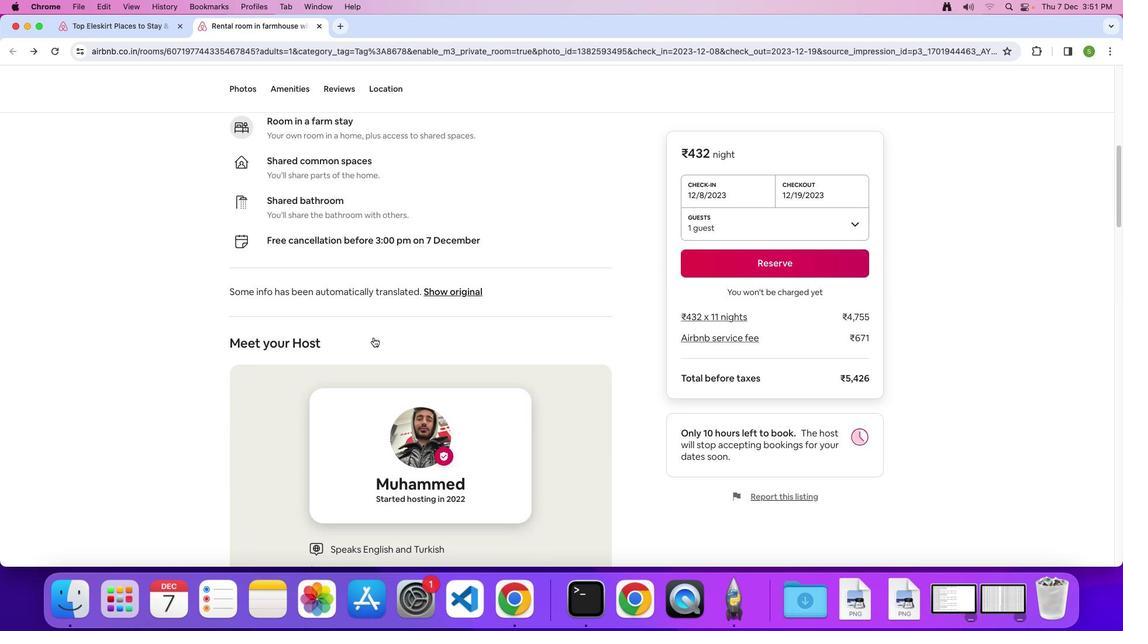 
Action: Mouse scrolled (373, 338) with delta (0, 0)
Screenshot: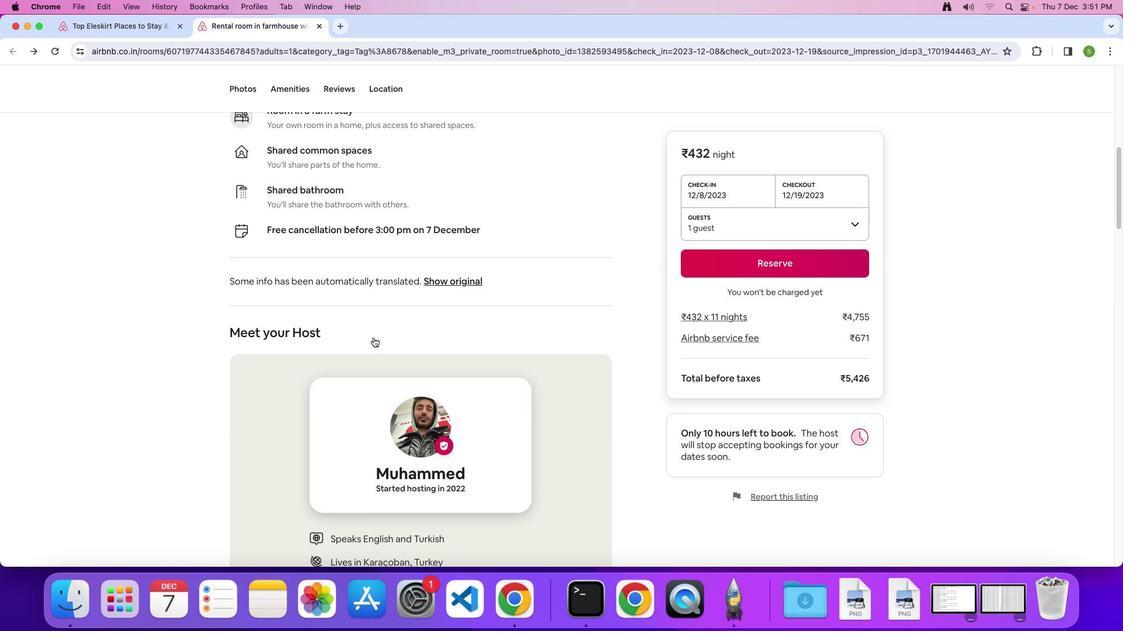 
Action: Mouse scrolled (373, 338) with delta (0, 0)
Screenshot: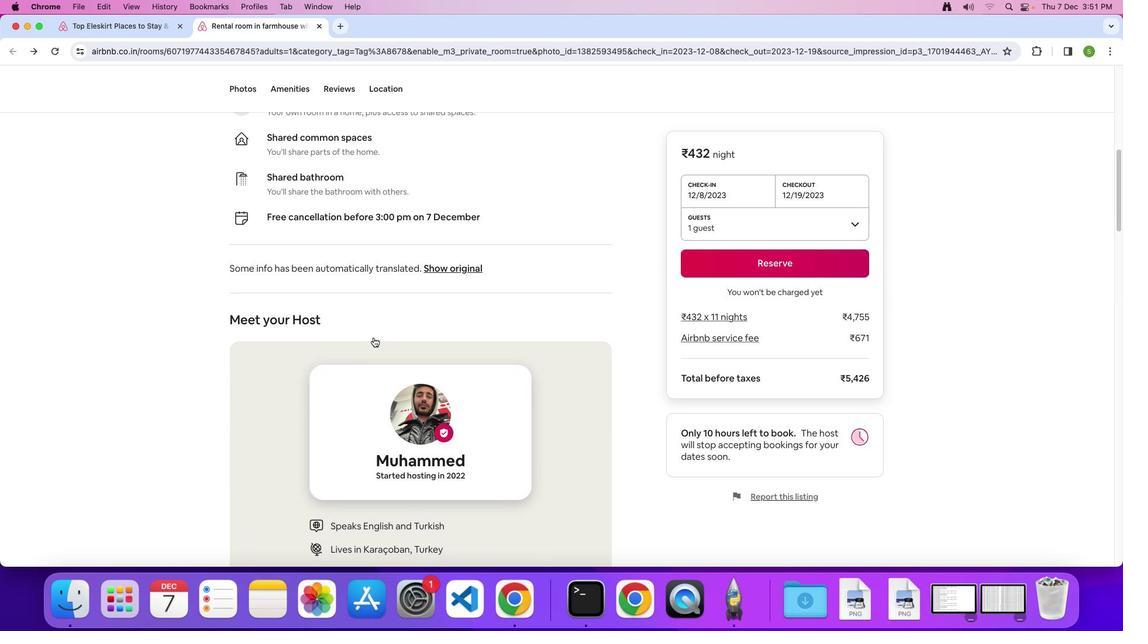 
Action: Mouse scrolled (373, 338) with delta (0, 0)
Screenshot: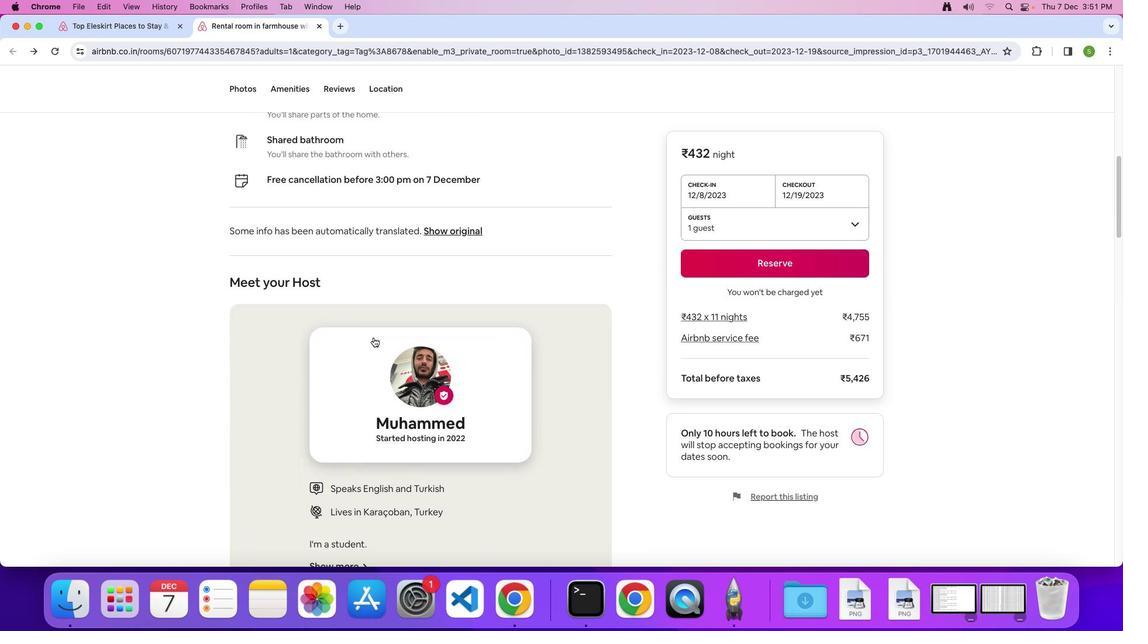 
Action: Mouse scrolled (373, 338) with delta (0, -1)
Screenshot: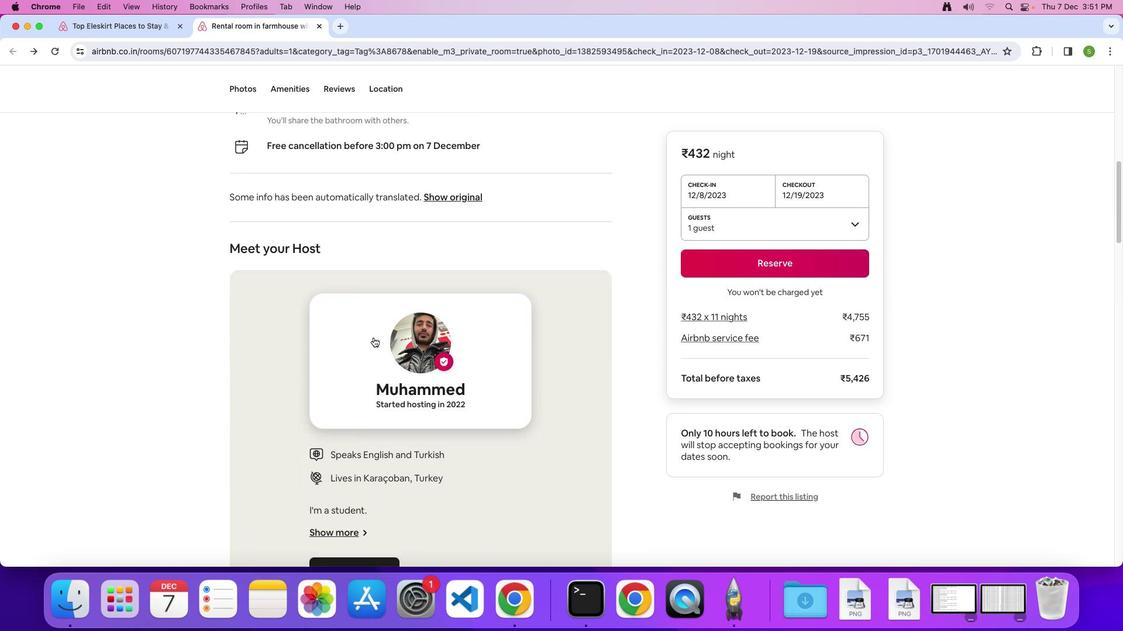 
Action: Mouse scrolled (373, 338) with delta (0, 0)
Screenshot: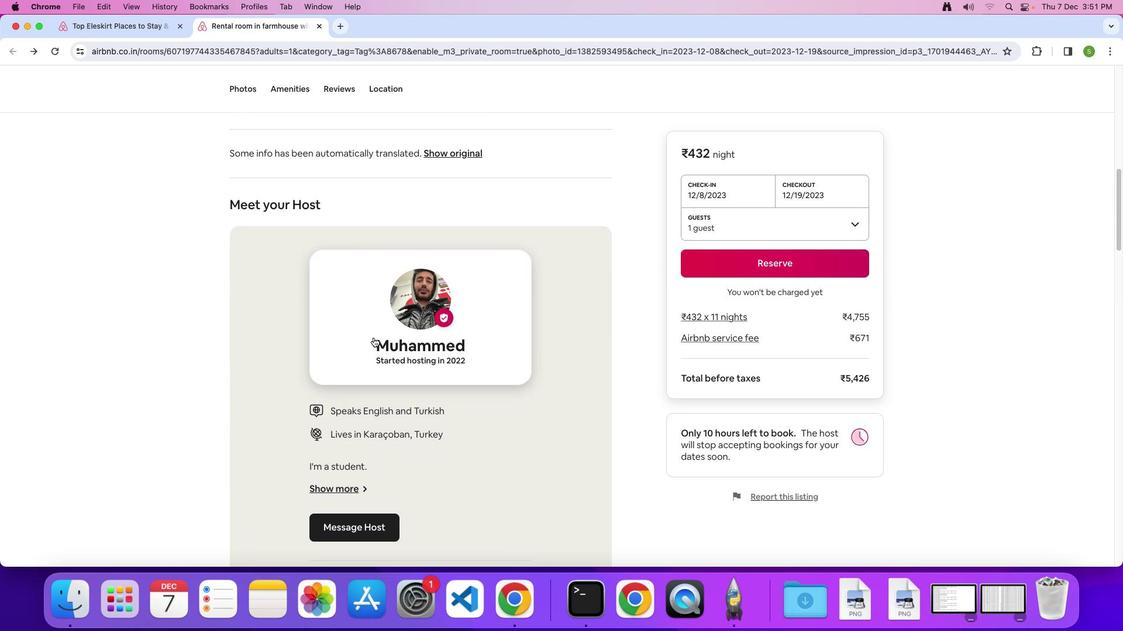 
Action: Mouse scrolled (373, 338) with delta (0, 0)
Screenshot: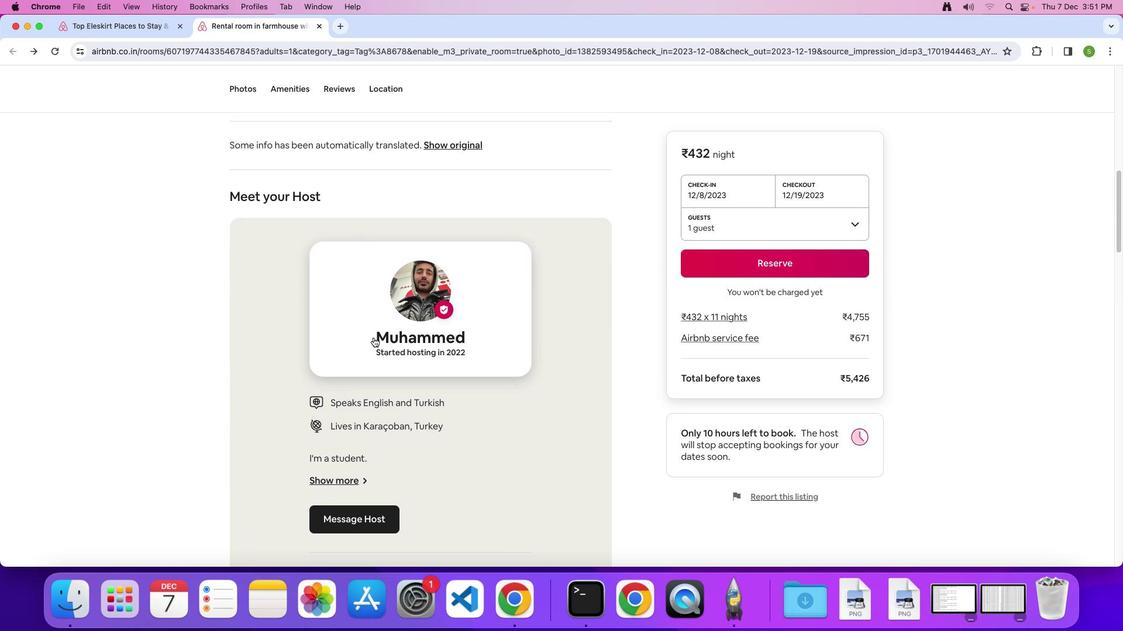 
Action: Mouse scrolled (373, 338) with delta (0, -1)
Screenshot: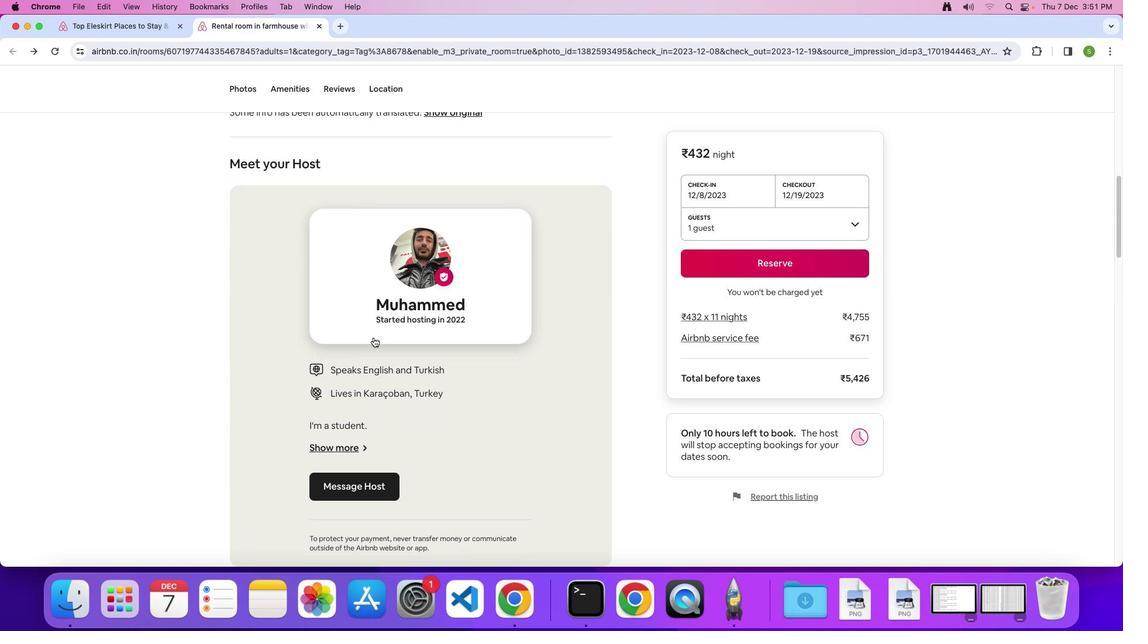 
Action: Mouse scrolled (373, 338) with delta (0, 0)
Screenshot: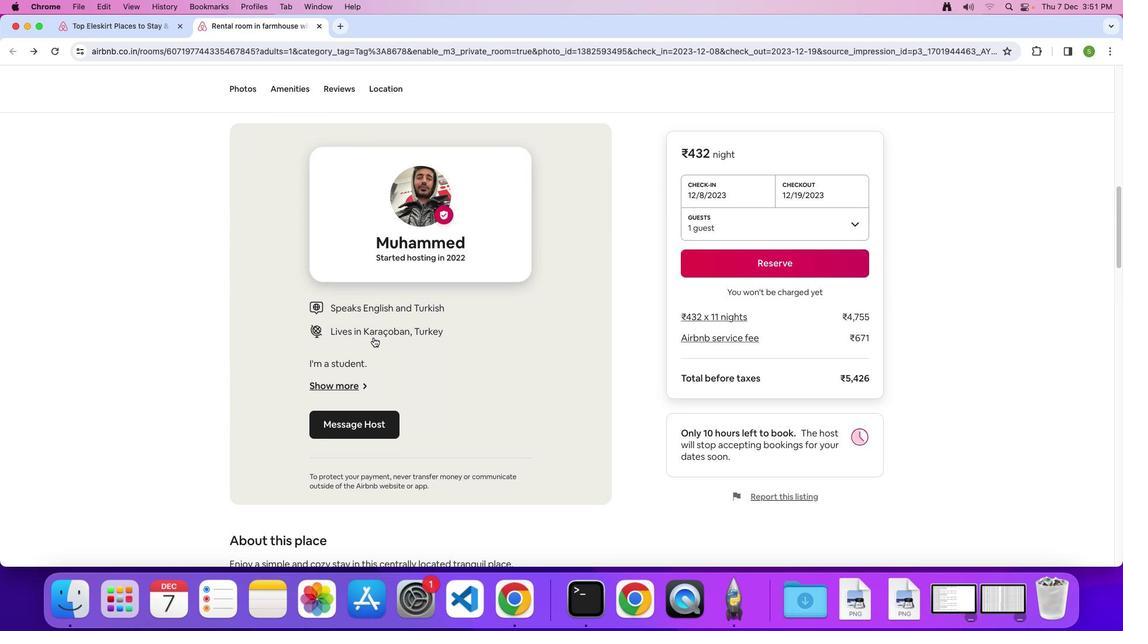 
Action: Mouse scrolled (373, 338) with delta (0, 0)
Screenshot: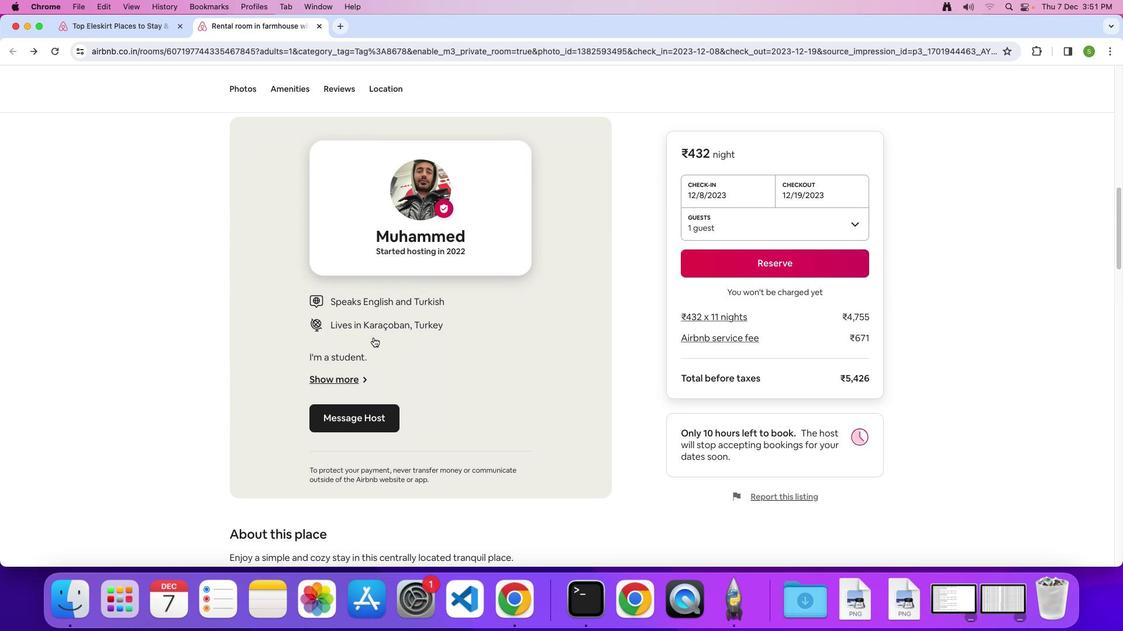 
Action: Mouse scrolled (373, 338) with delta (0, 0)
Screenshot: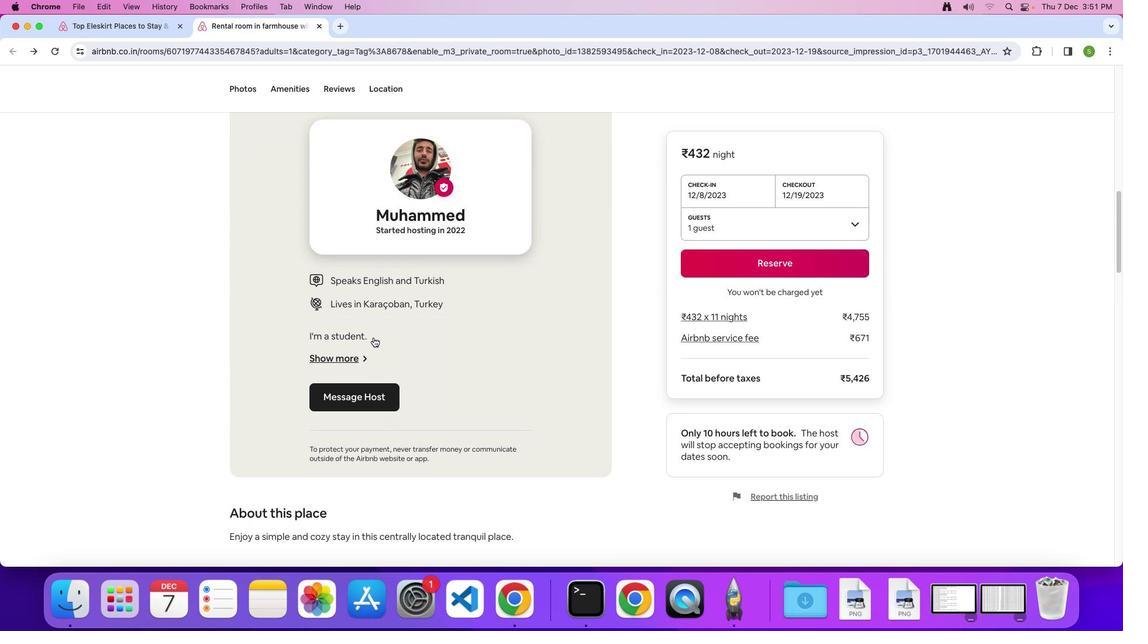 
Action: Mouse scrolled (373, 338) with delta (0, 0)
Screenshot: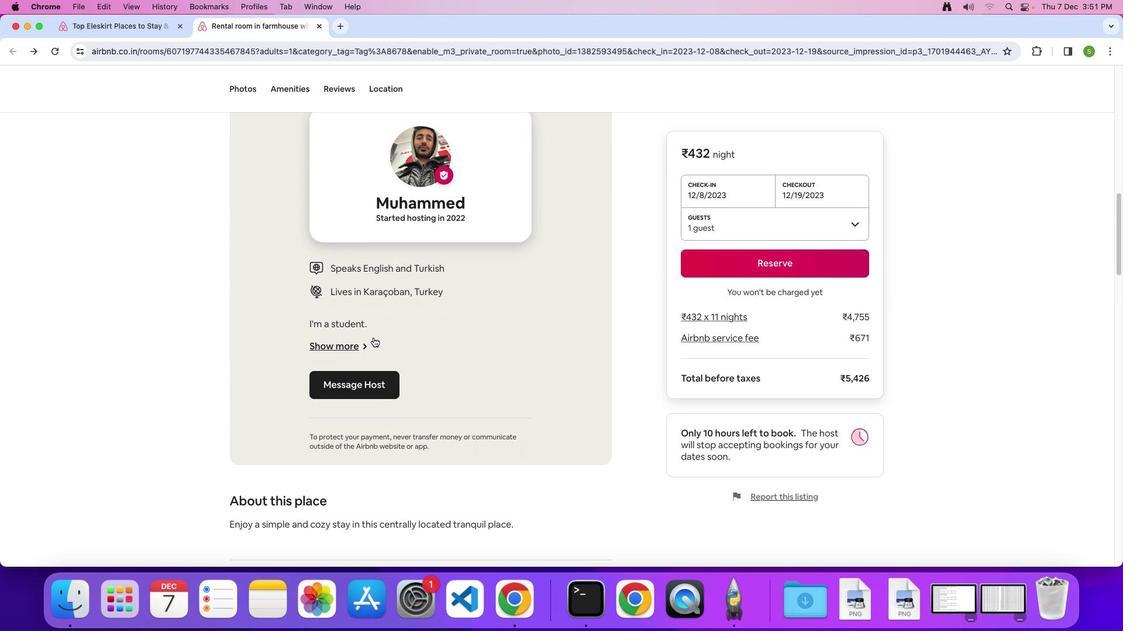 
Action: Mouse scrolled (373, 338) with delta (0, -1)
Screenshot: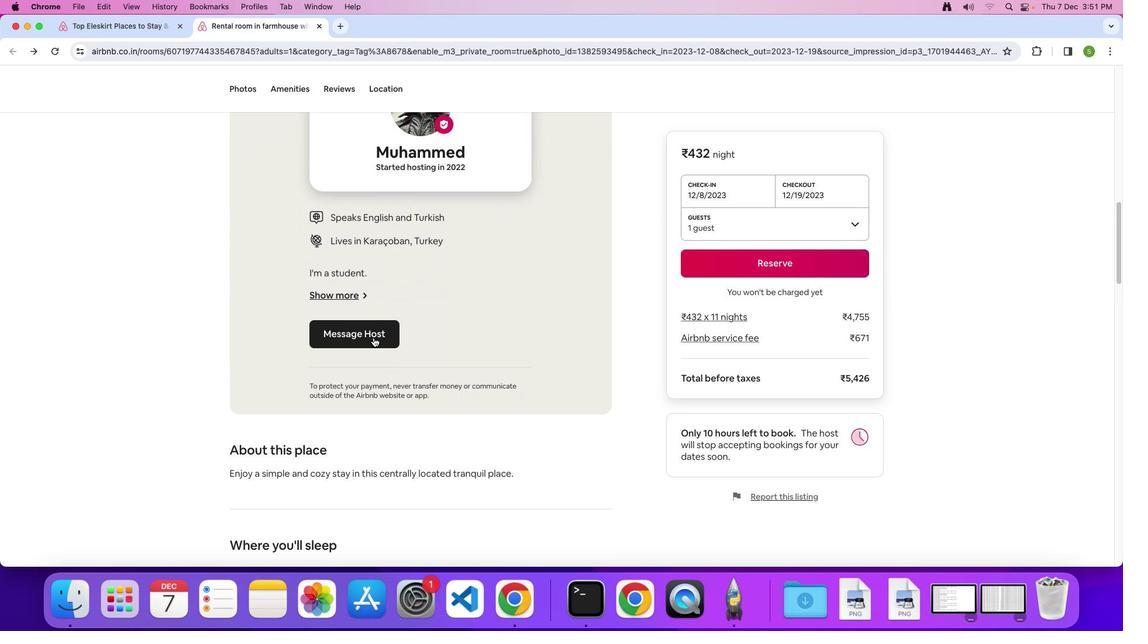 
Action: Mouse scrolled (373, 338) with delta (0, 0)
Screenshot: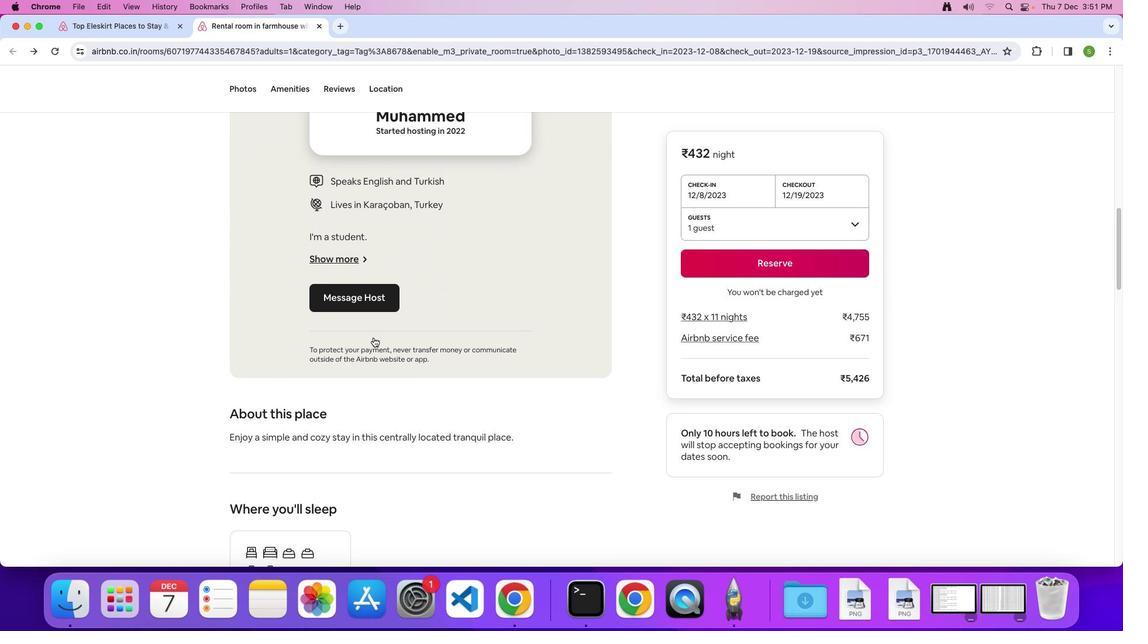 
Action: Mouse scrolled (373, 338) with delta (0, 0)
Screenshot: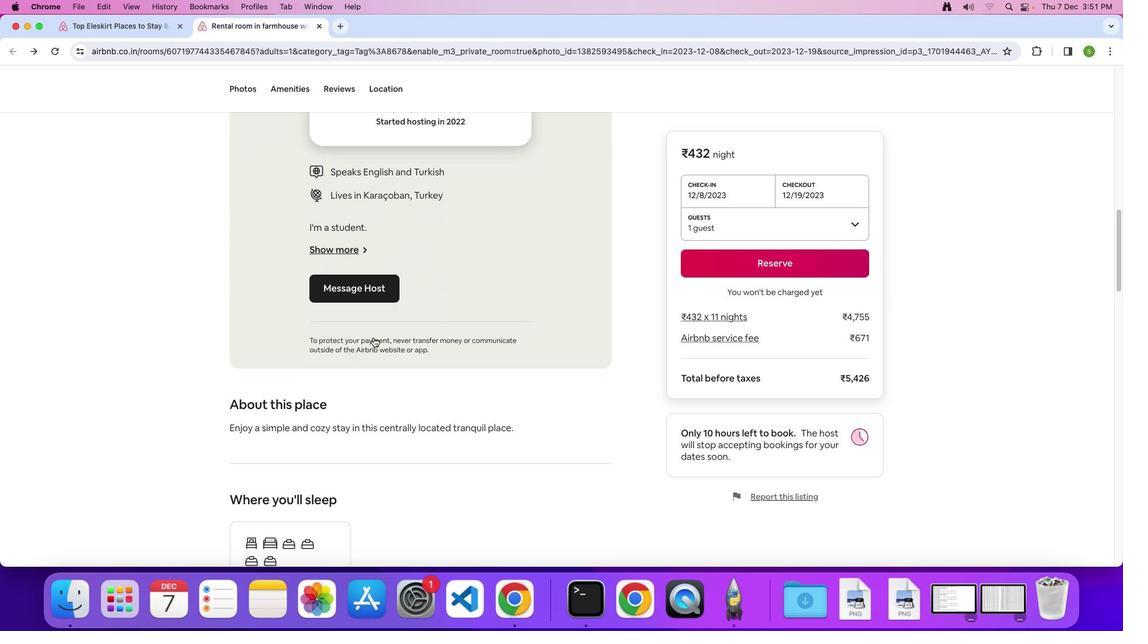 
Action: Mouse scrolled (373, 338) with delta (0, 0)
Screenshot: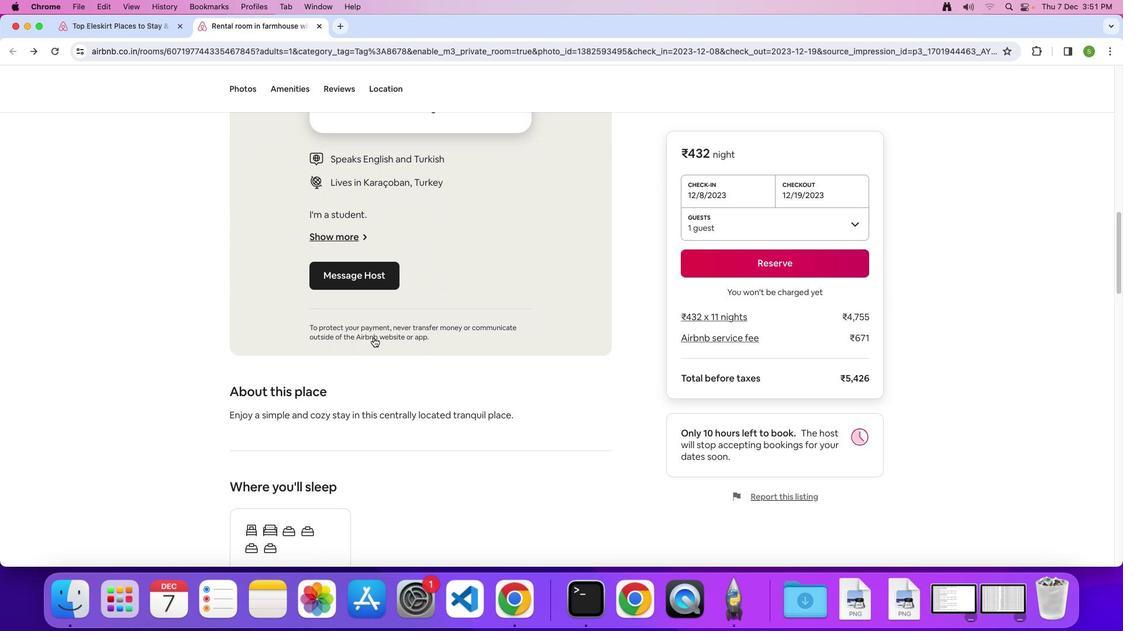 
Action: Mouse scrolled (373, 338) with delta (0, 0)
Screenshot: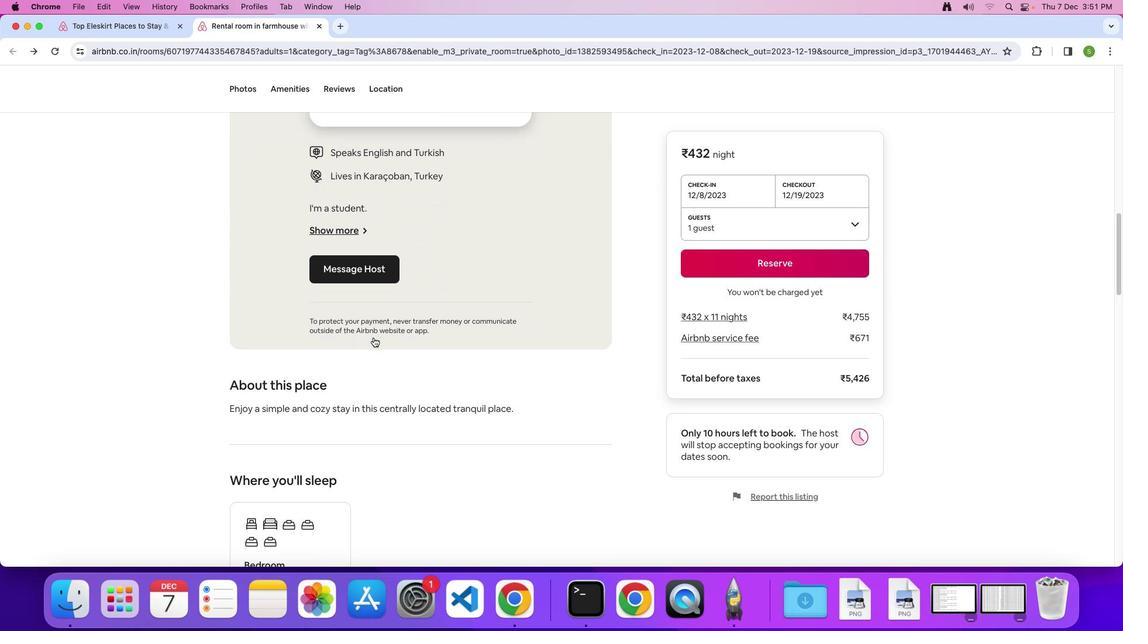 
Action: Mouse scrolled (373, 338) with delta (0, 0)
Screenshot: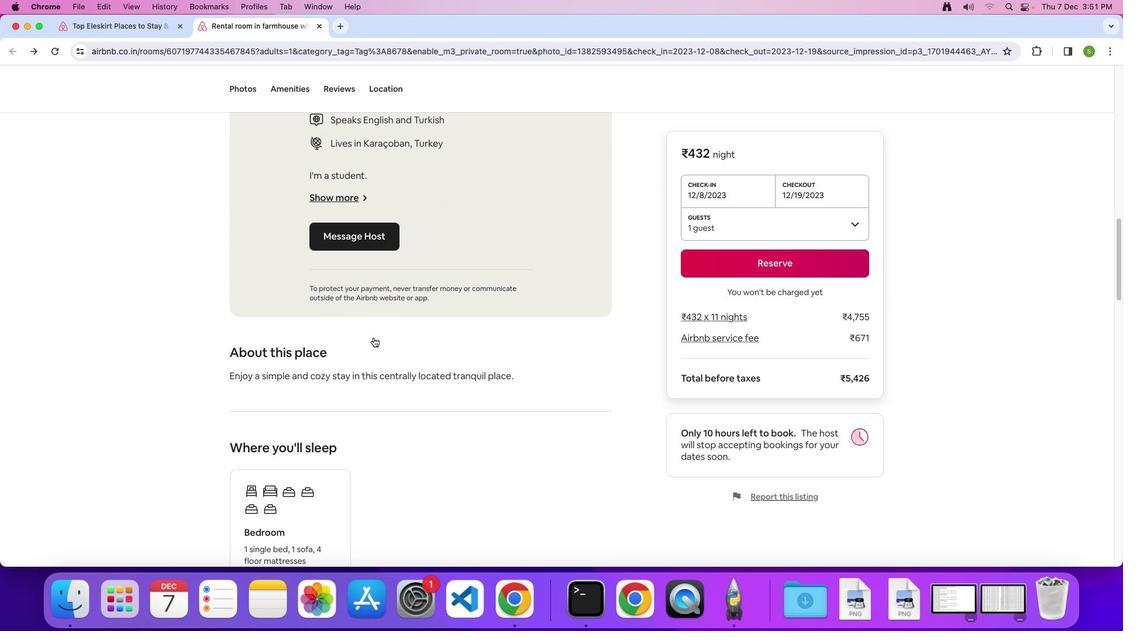 
Action: Mouse scrolled (373, 338) with delta (0, 0)
Screenshot: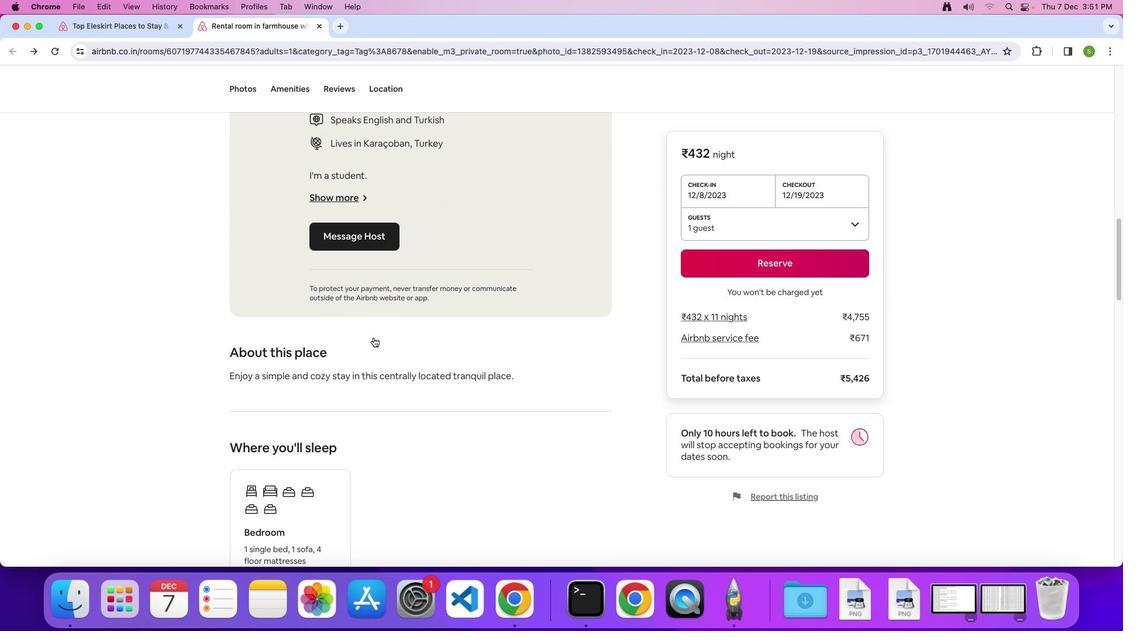 
Action: Mouse scrolled (373, 338) with delta (0, -1)
Screenshot: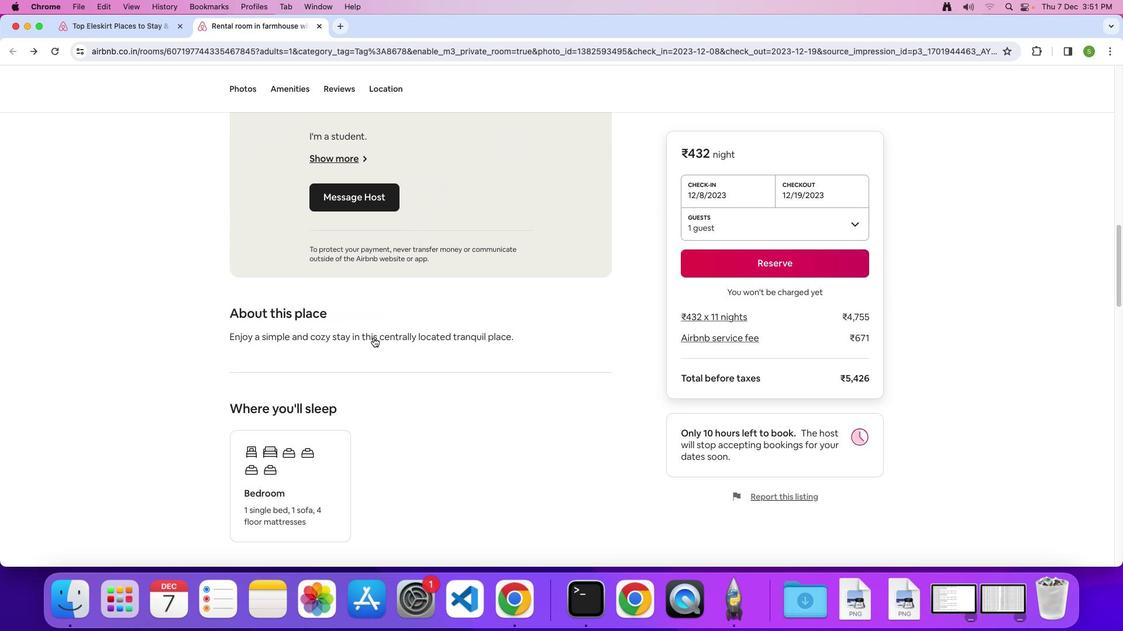
Action: Mouse scrolled (373, 338) with delta (0, 0)
Screenshot: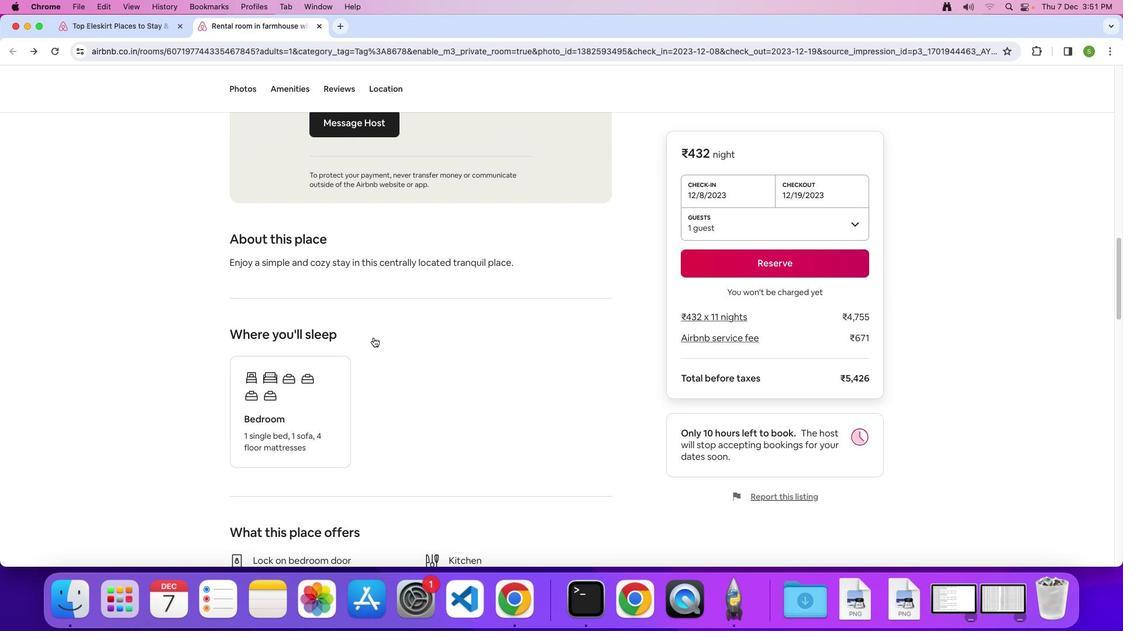 
Action: Mouse scrolled (373, 338) with delta (0, 0)
Screenshot: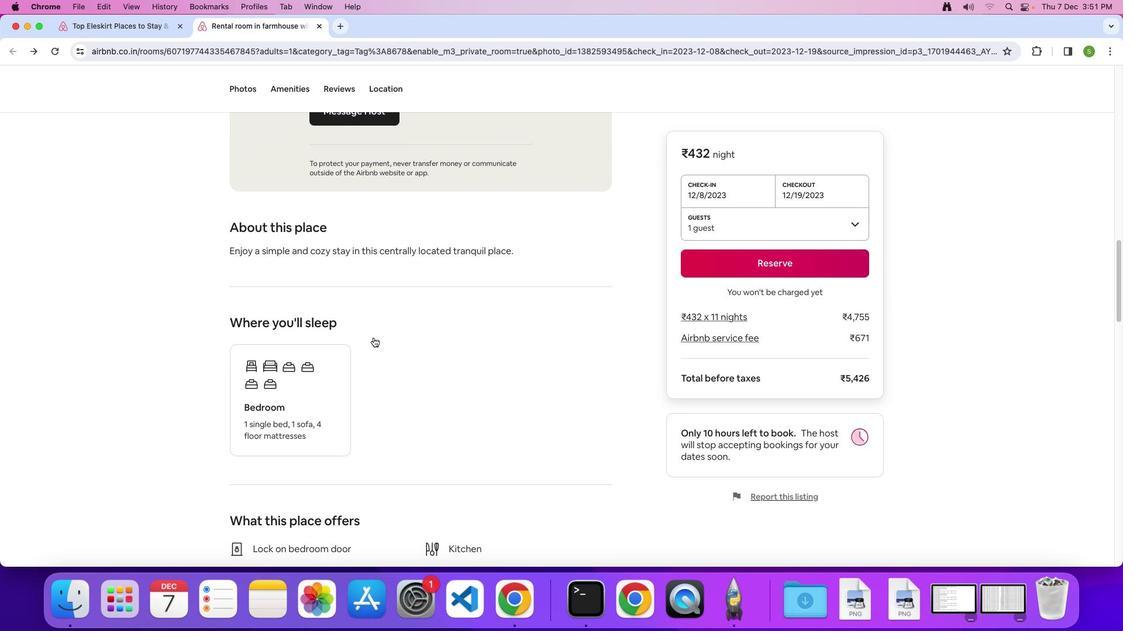 
Action: Mouse scrolled (373, 338) with delta (0, -1)
Screenshot: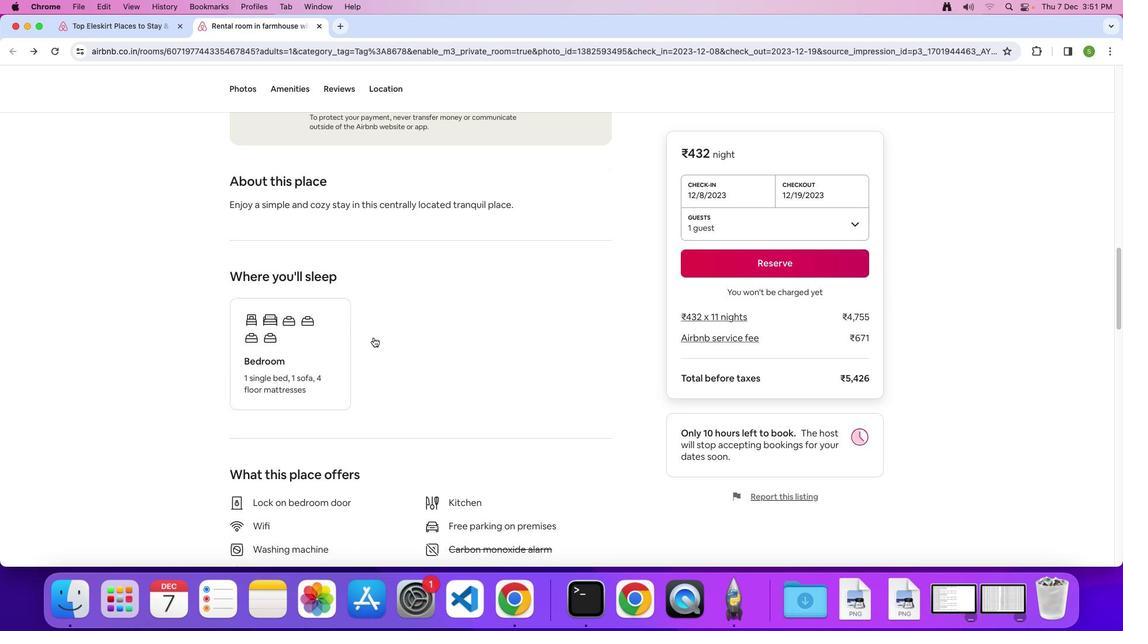 
Action: Mouse scrolled (373, 338) with delta (0, 0)
Screenshot: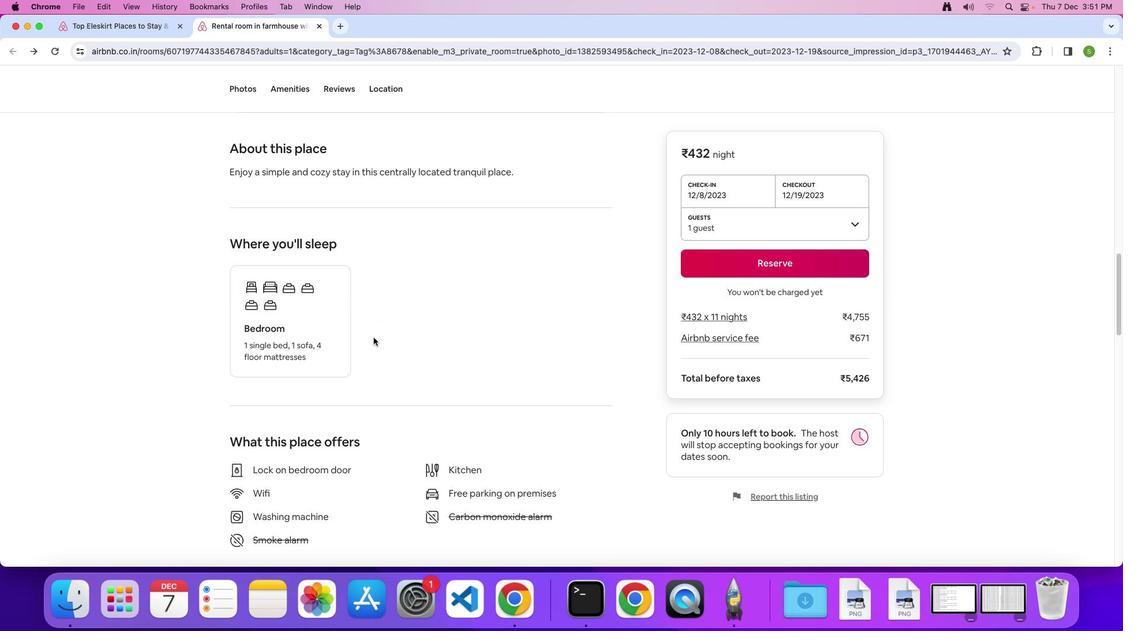 
Action: Mouse scrolled (373, 338) with delta (0, 0)
Screenshot: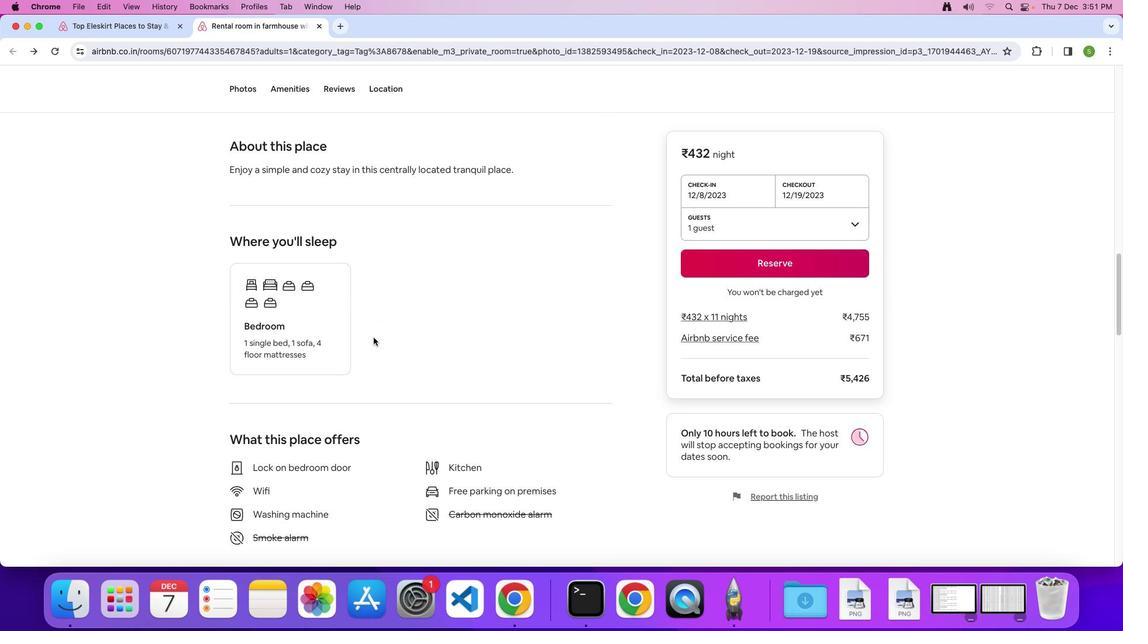 
Action: Mouse scrolled (373, 338) with delta (0, 0)
Screenshot: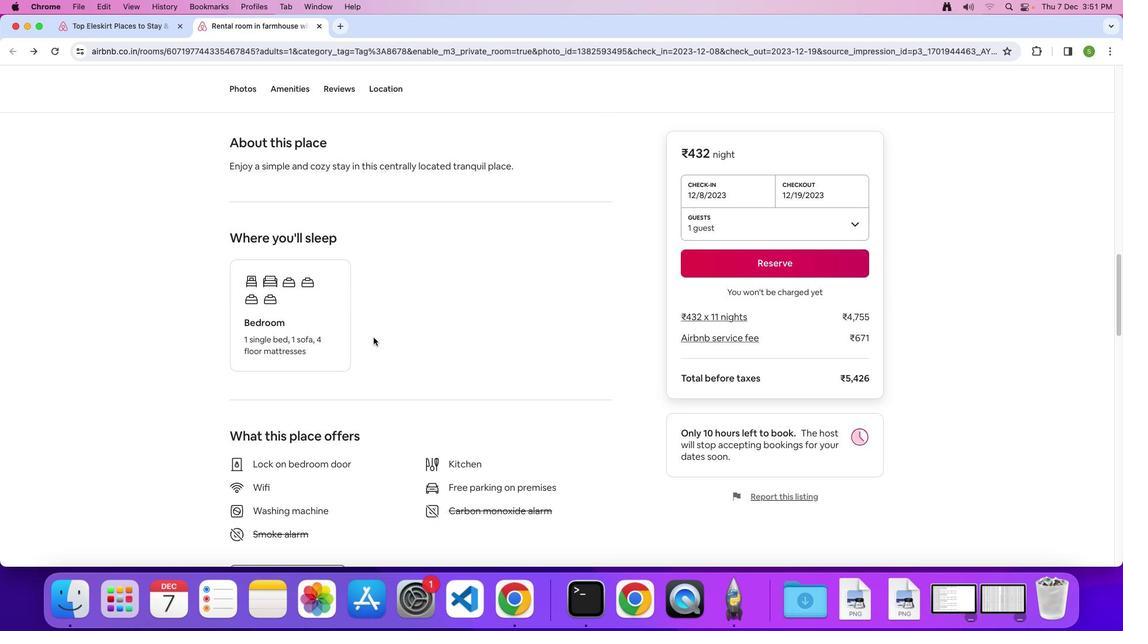 
Action: Mouse scrolled (373, 338) with delta (0, 0)
Screenshot: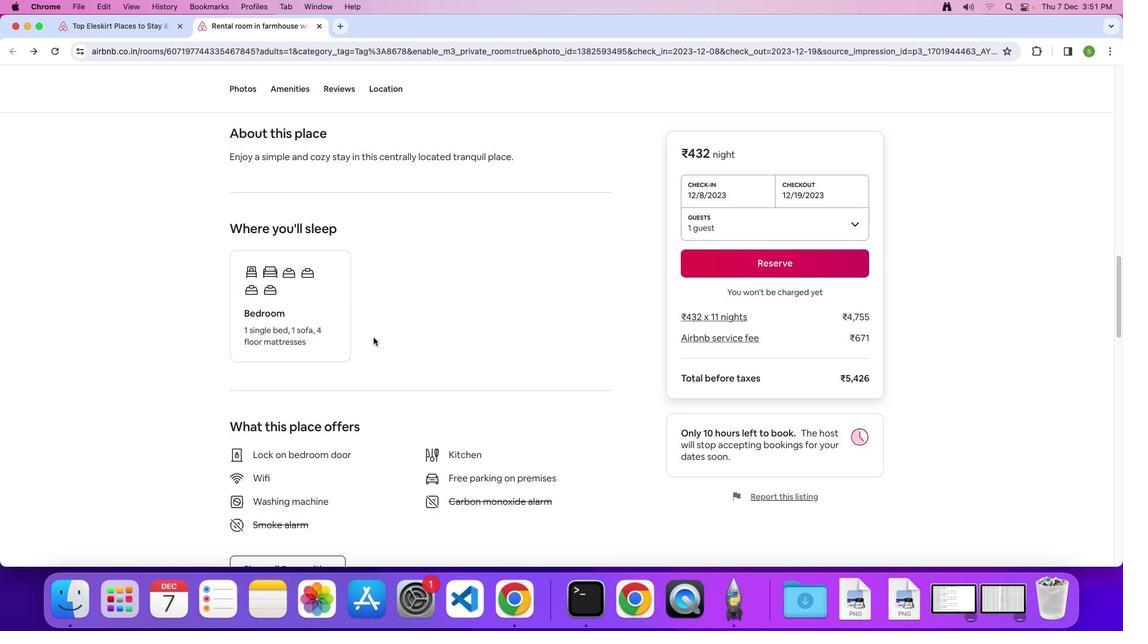 
Action: Mouse scrolled (373, 338) with delta (0, 0)
Screenshot: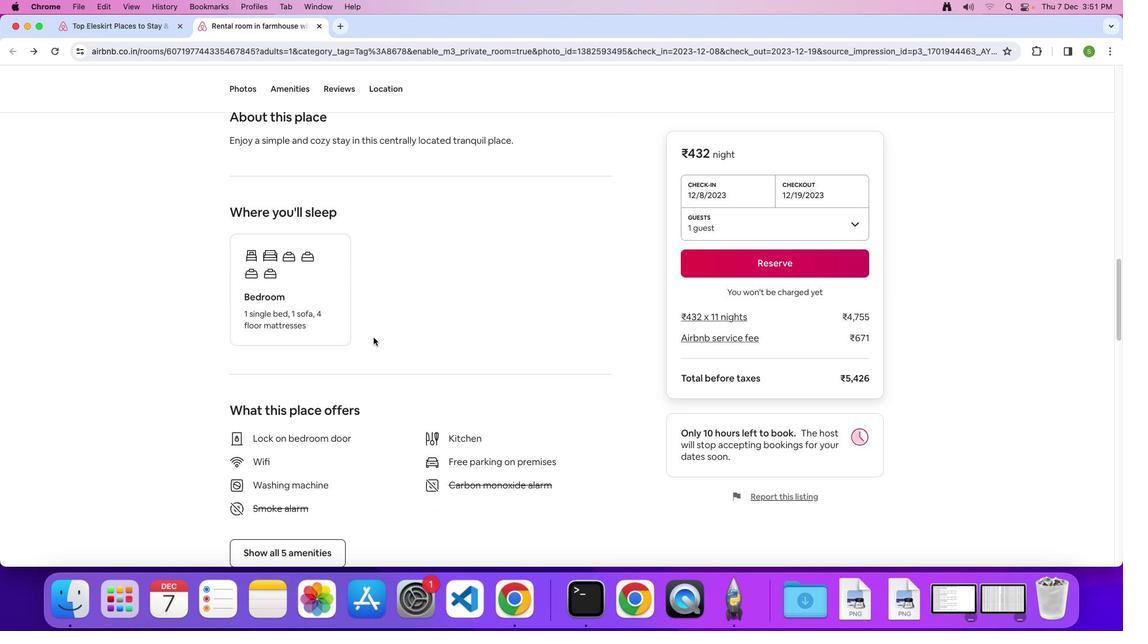 
Action: Mouse scrolled (373, 338) with delta (0, 0)
Screenshot: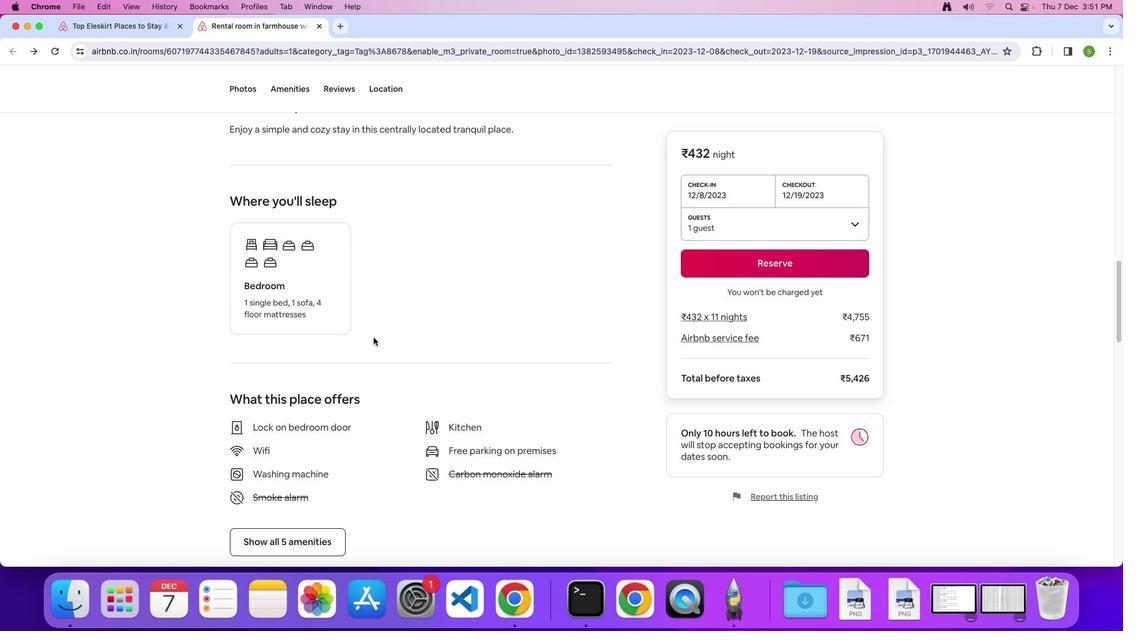 
Action: Mouse scrolled (373, 338) with delta (0, -1)
Screenshot: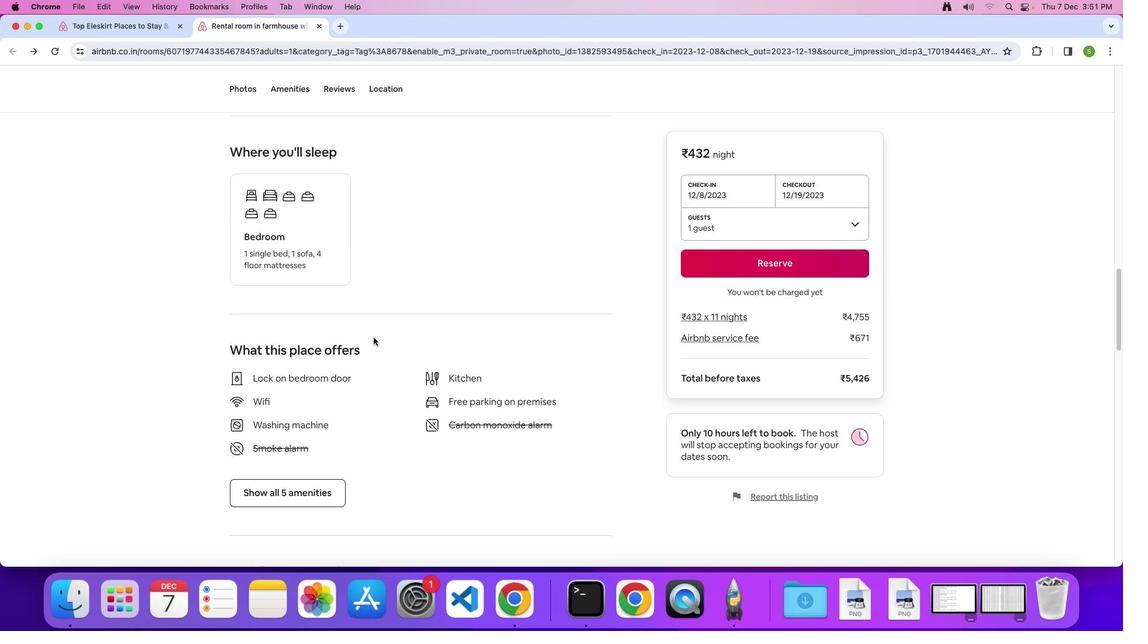 
Action: Mouse scrolled (373, 338) with delta (0, 0)
Screenshot: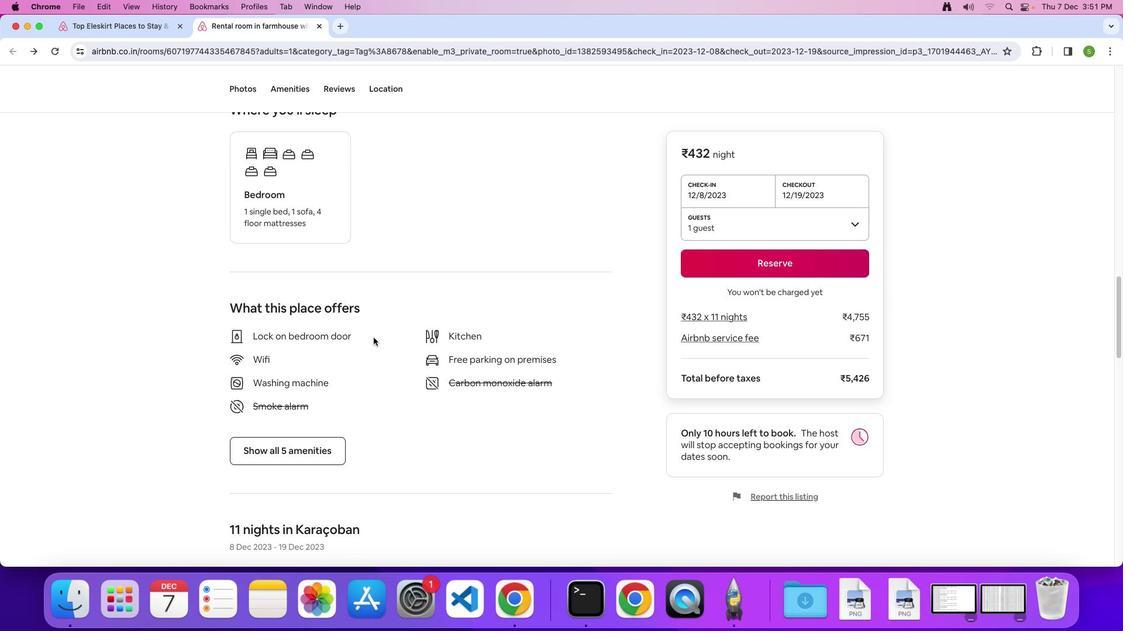 
Action: Mouse scrolled (373, 338) with delta (0, 0)
Screenshot: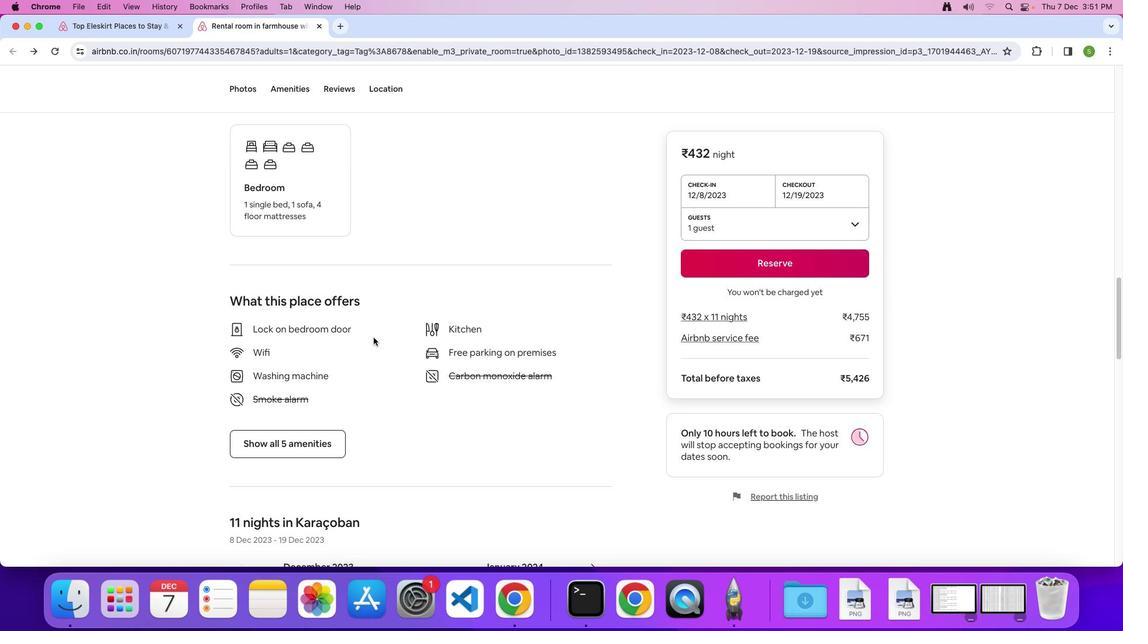 
Action: Mouse scrolled (373, 338) with delta (0, -1)
Screenshot: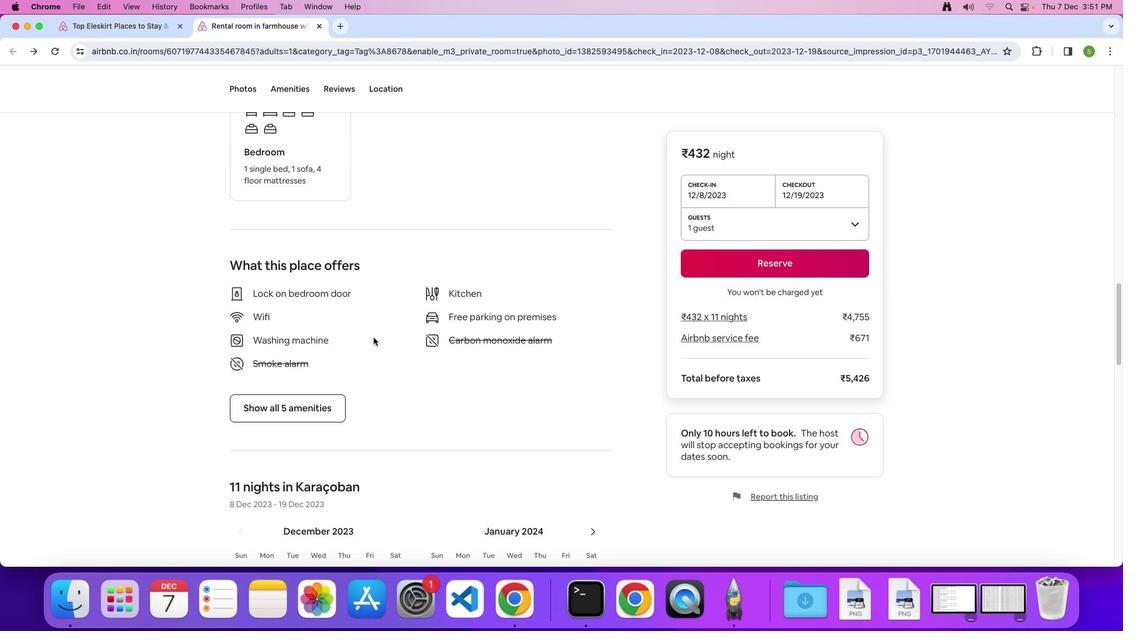 
Action: Mouse scrolled (373, 338) with delta (0, 0)
Screenshot: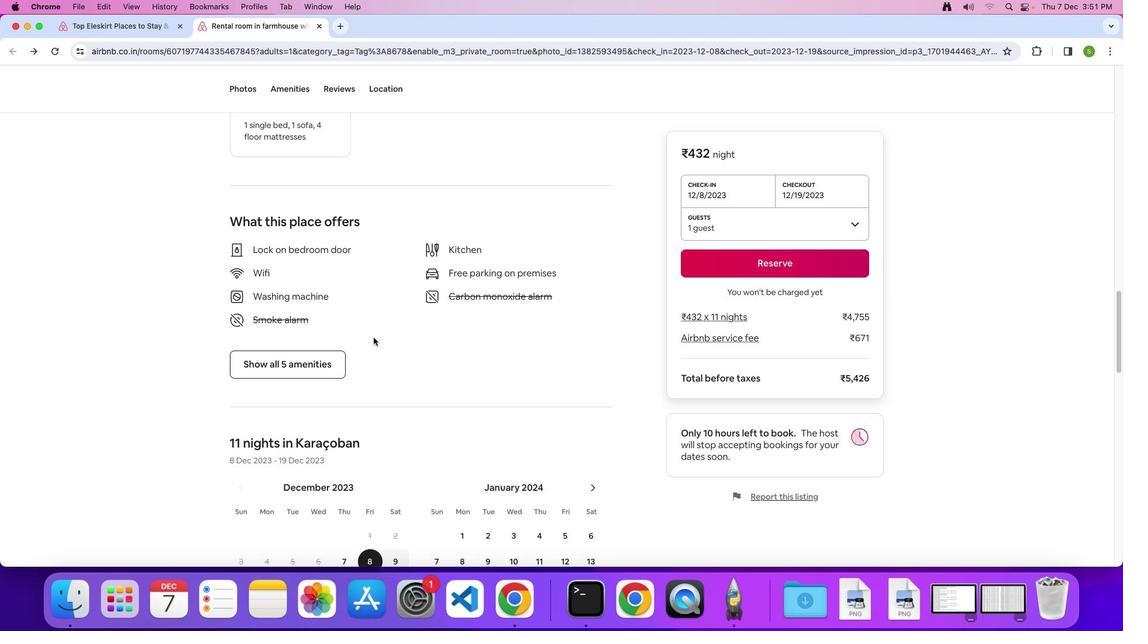 
Action: Mouse scrolled (373, 338) with delta (0, 0)
Screenshot: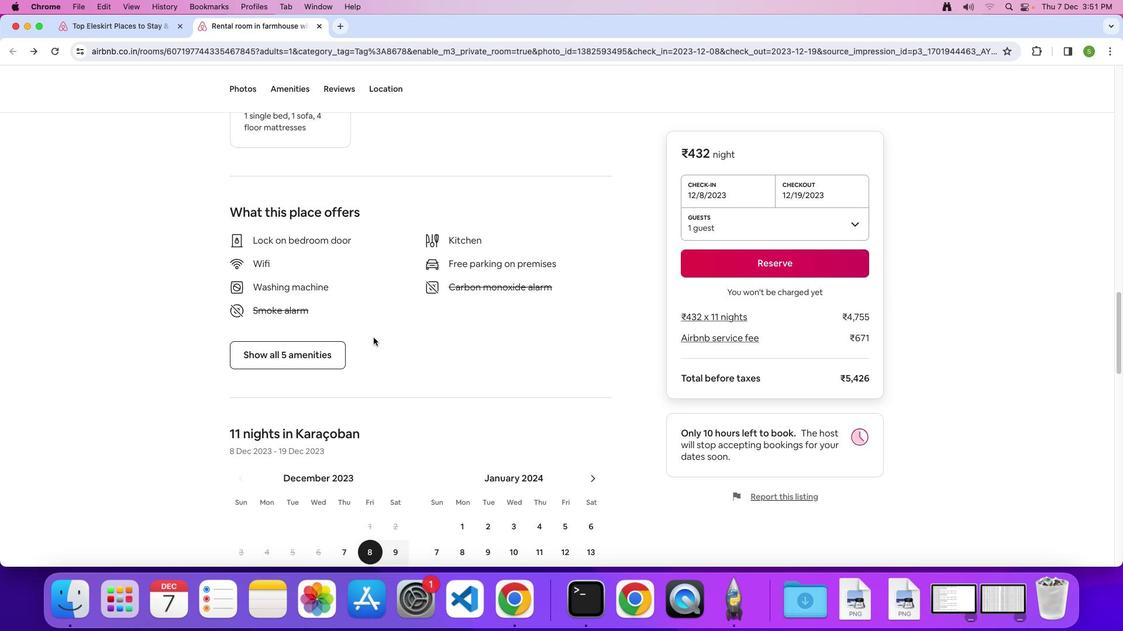 
Action: Mouse moved to (282, 344)
Screenshot: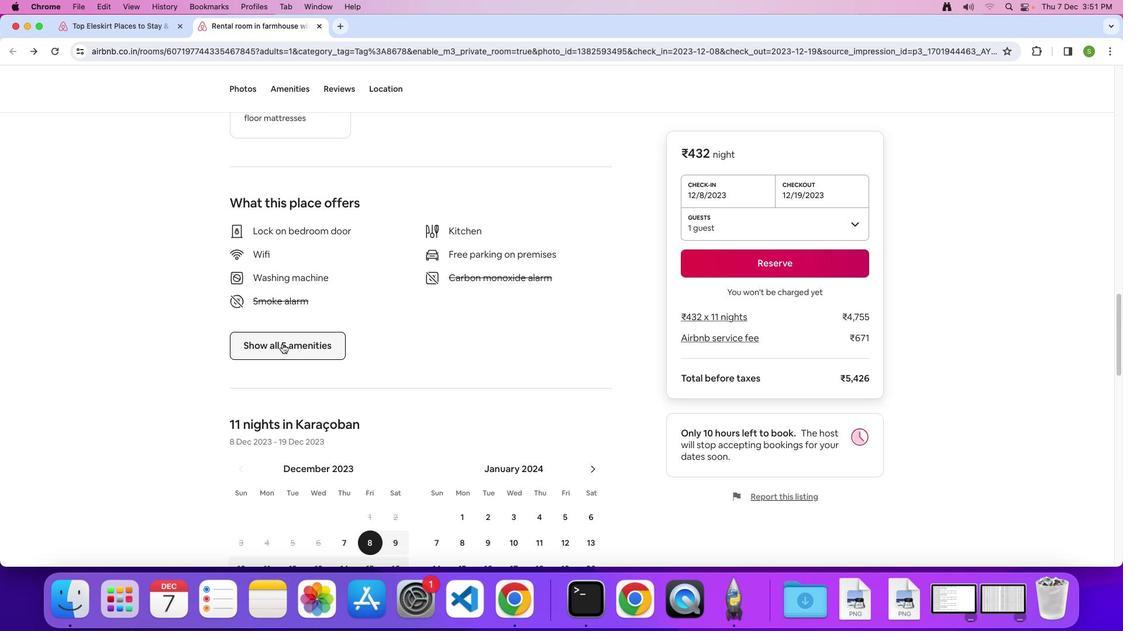 
Action: Mouse pressed left at (282, 344)
Screenshot: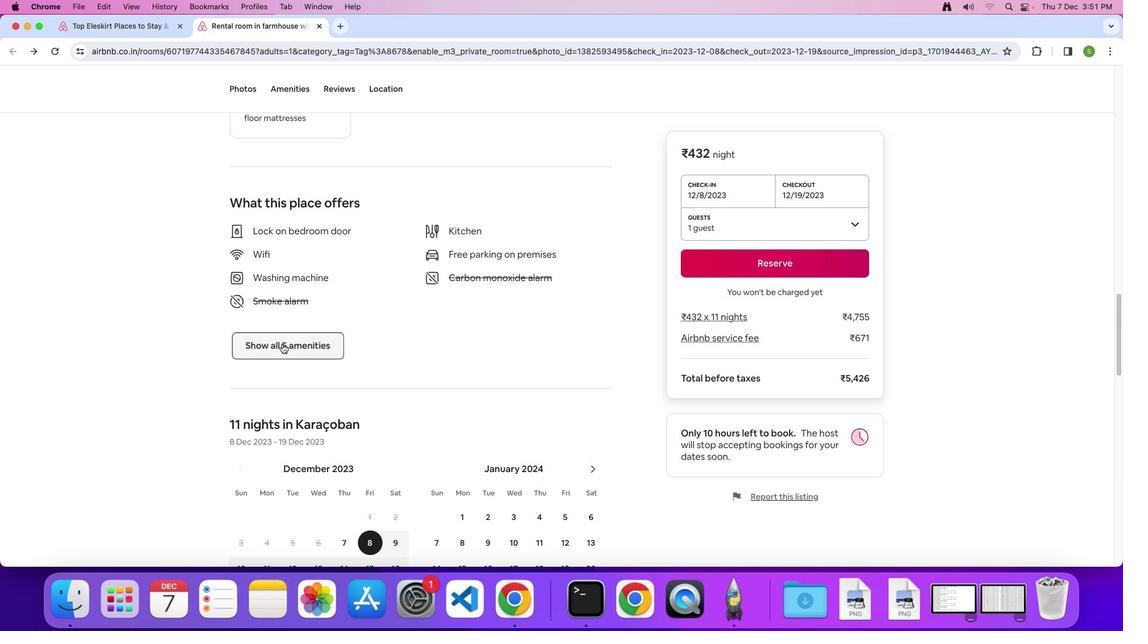
Action: Mouse moved to (562, 331)
Screenshot: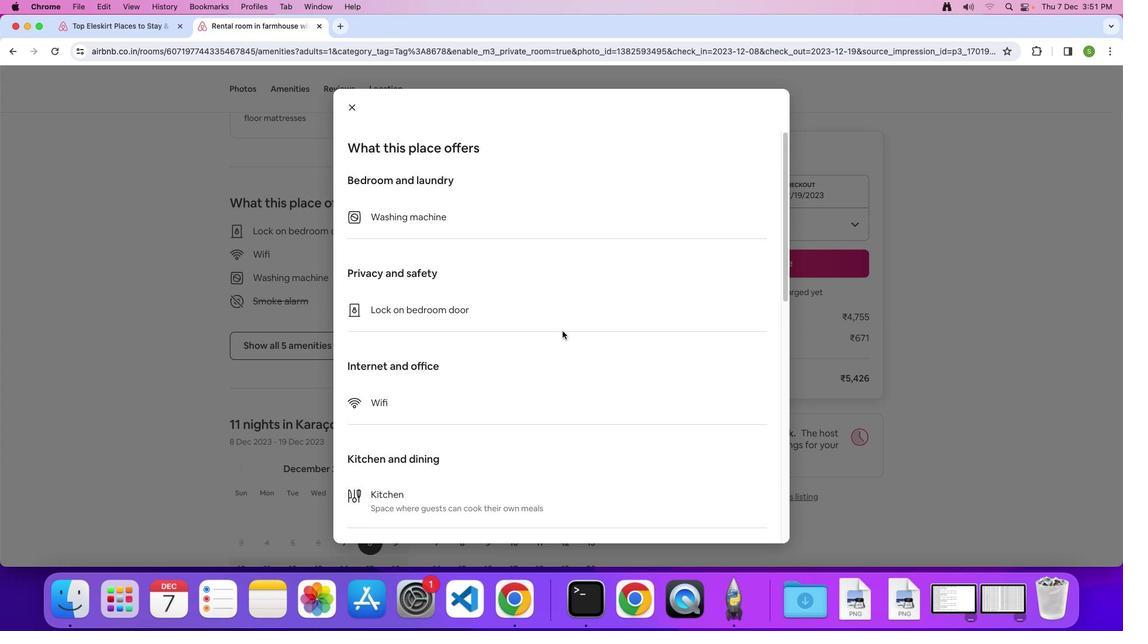 
Action: Mouse scrolled (562, 331) with delta (0, 0)
Screenshot: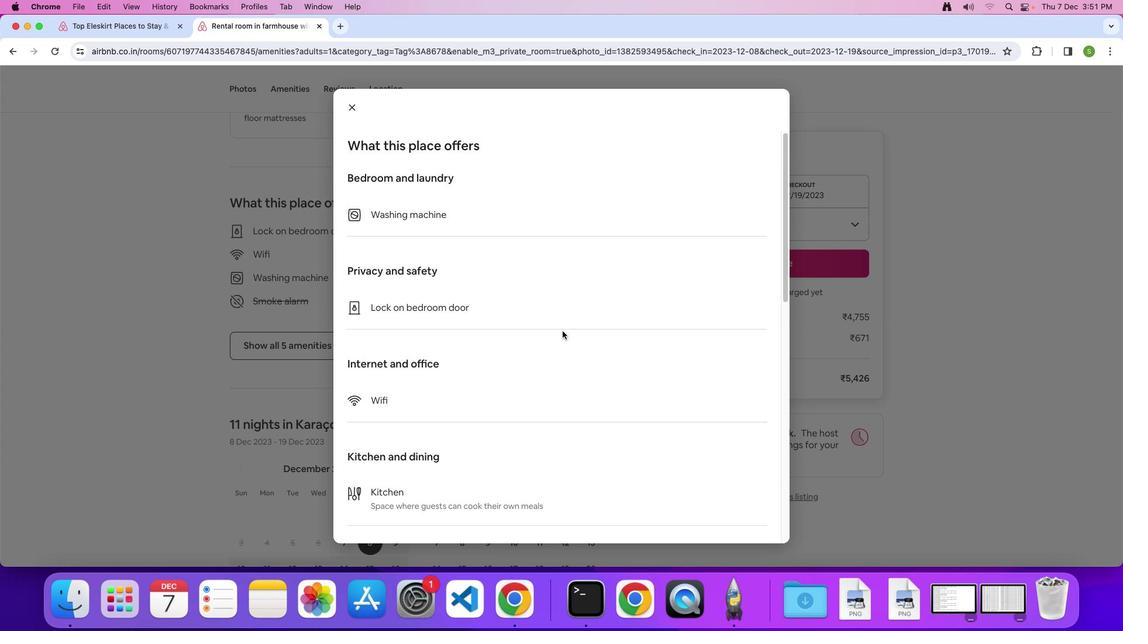 
Action: Mouse scrolled (562, 331) with delta (0, 0)
Screenshot: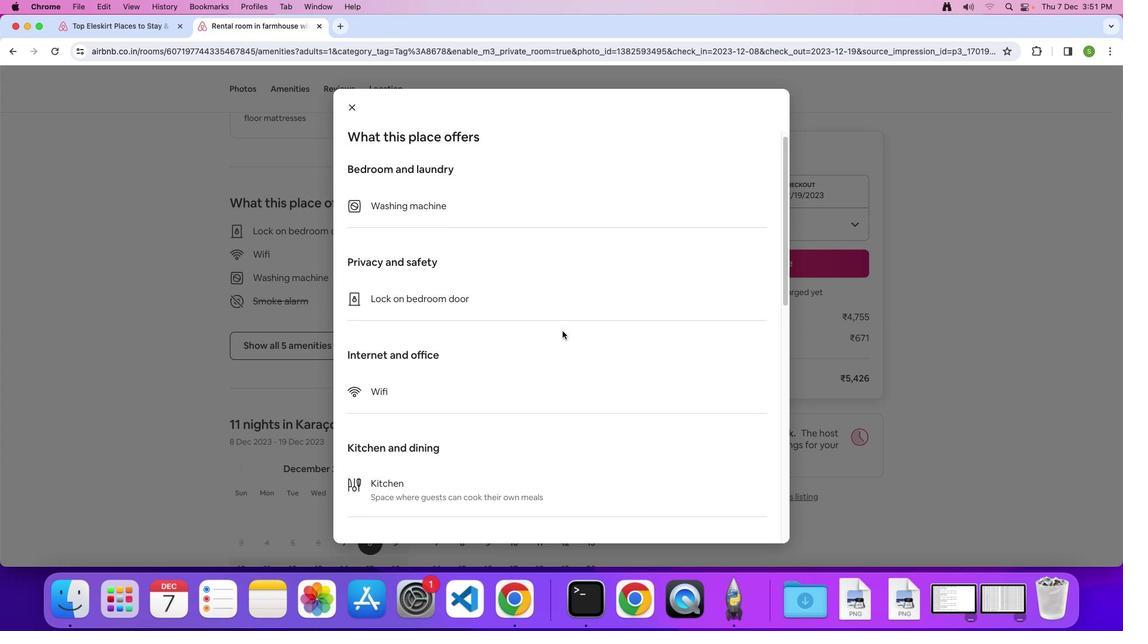 
Action: Mouse scrolled (562, 331) with delta (0, 0)
Screenshot: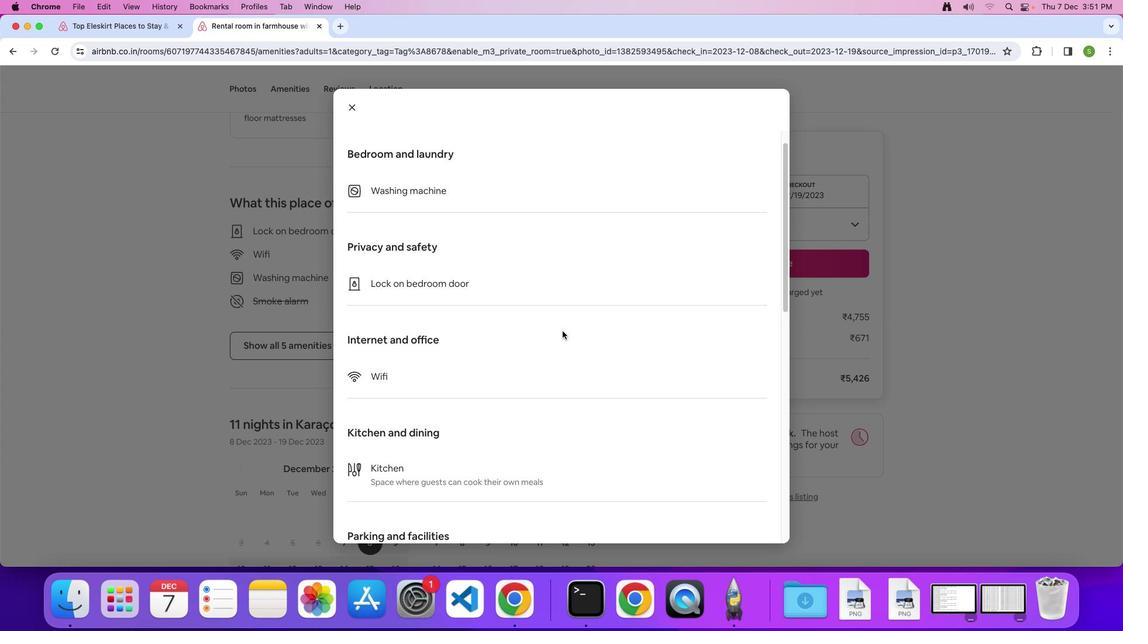 
Action: Mouse scrolled (562, 331) with delta (0, 0)
Screenshot: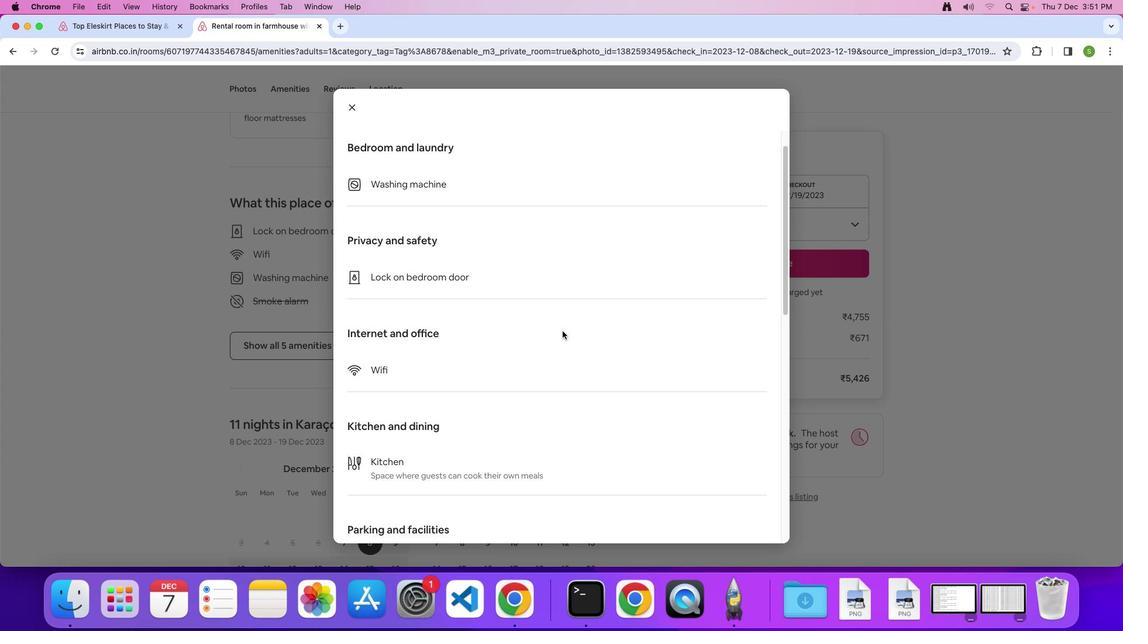 
Action: Mouse scrolled (562, 331) with delta (0, 0)
Screenshot: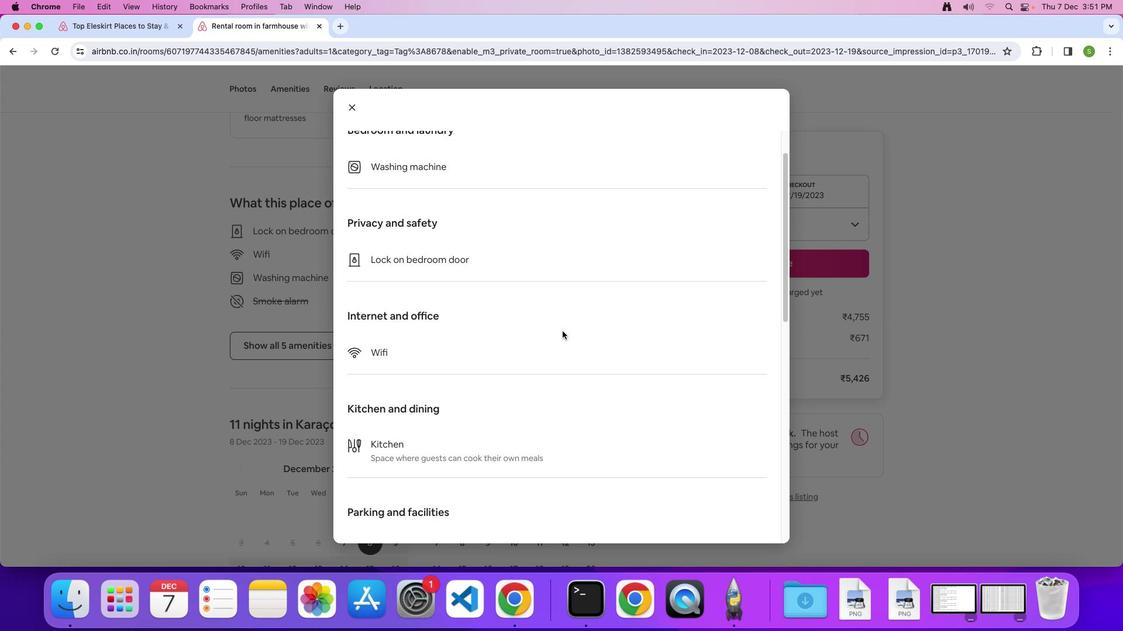 
Action: Mouse scrolled (562, 331) with delta (0, 0)
Screenshot: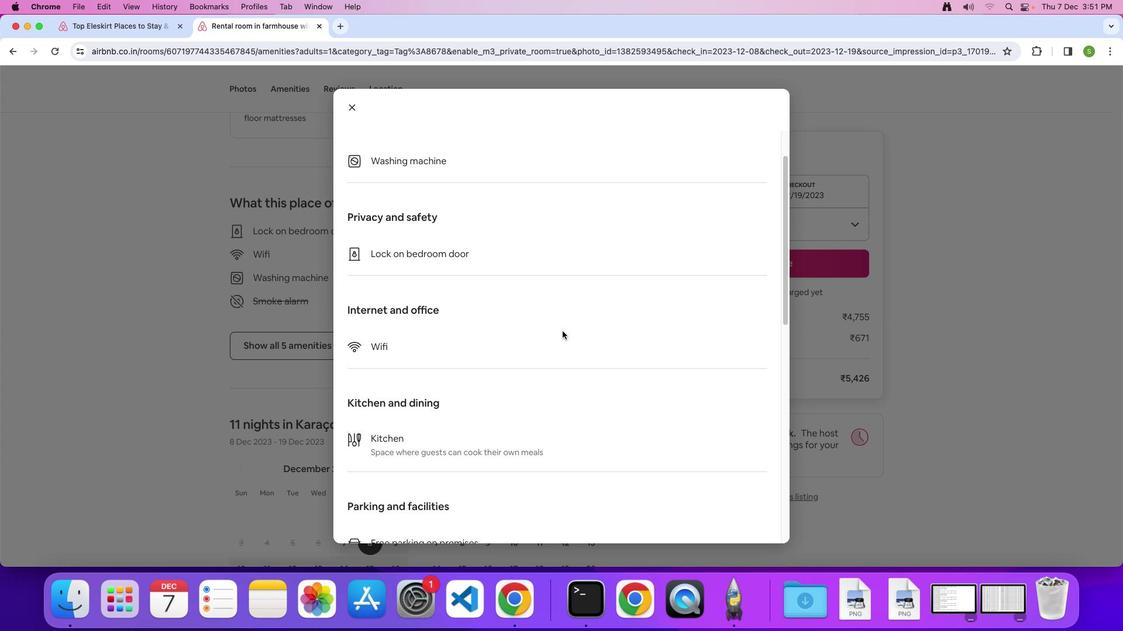 
Action: Mouse scrolled (562, 331) with delta (0, 0)
Screenshot: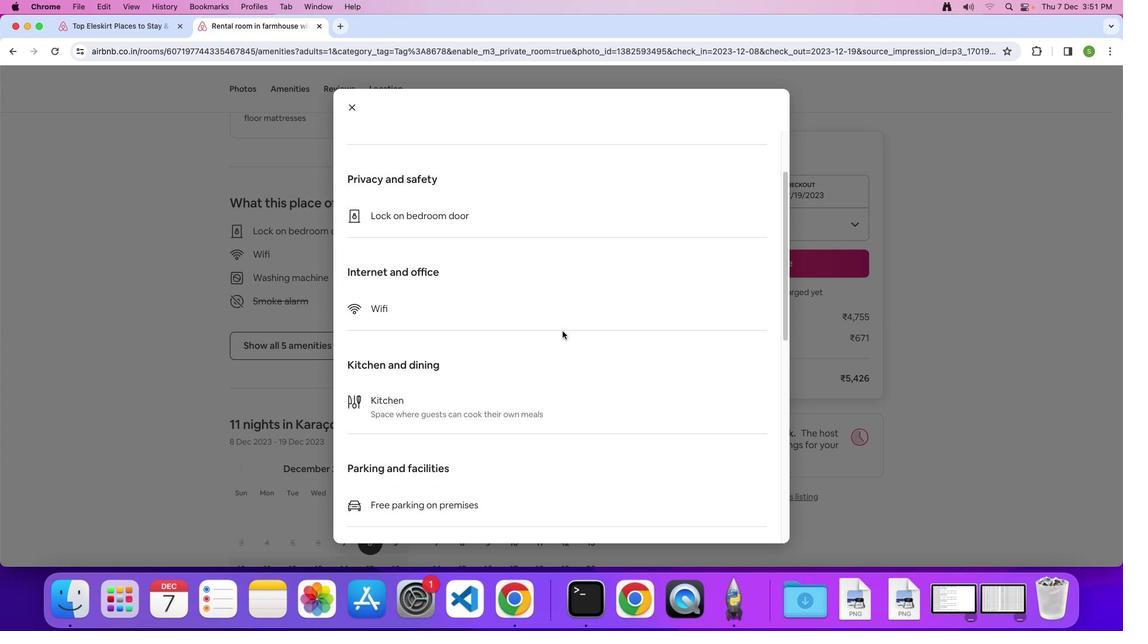 
Action: Mouse scrolled (562, 331) with delta (0, 0)
Screenshot: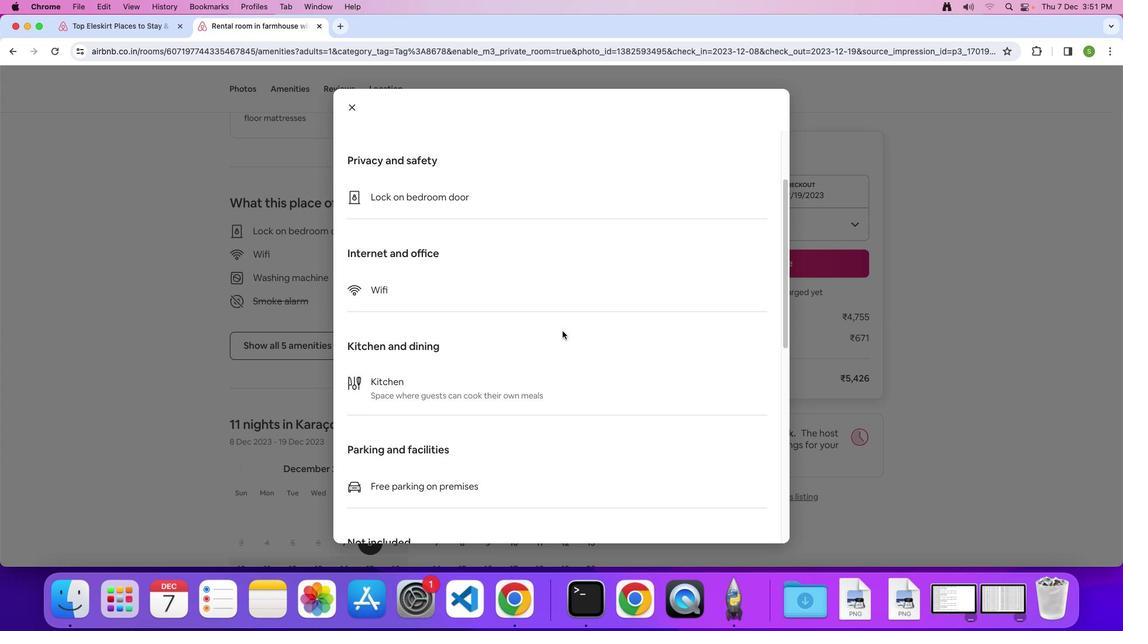 
Action: Mouse scrolled (562, 331) with delta (0, 0)
Screenshot: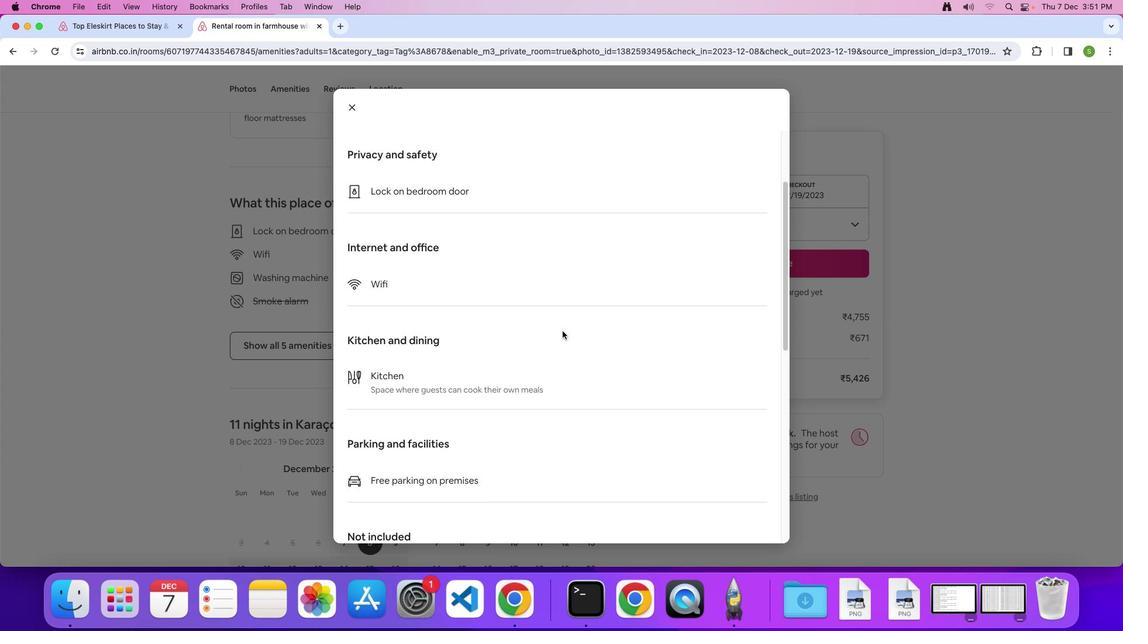 
Action: Mouse scrolled (562, 331) with delta (0, 0)
Screenshot: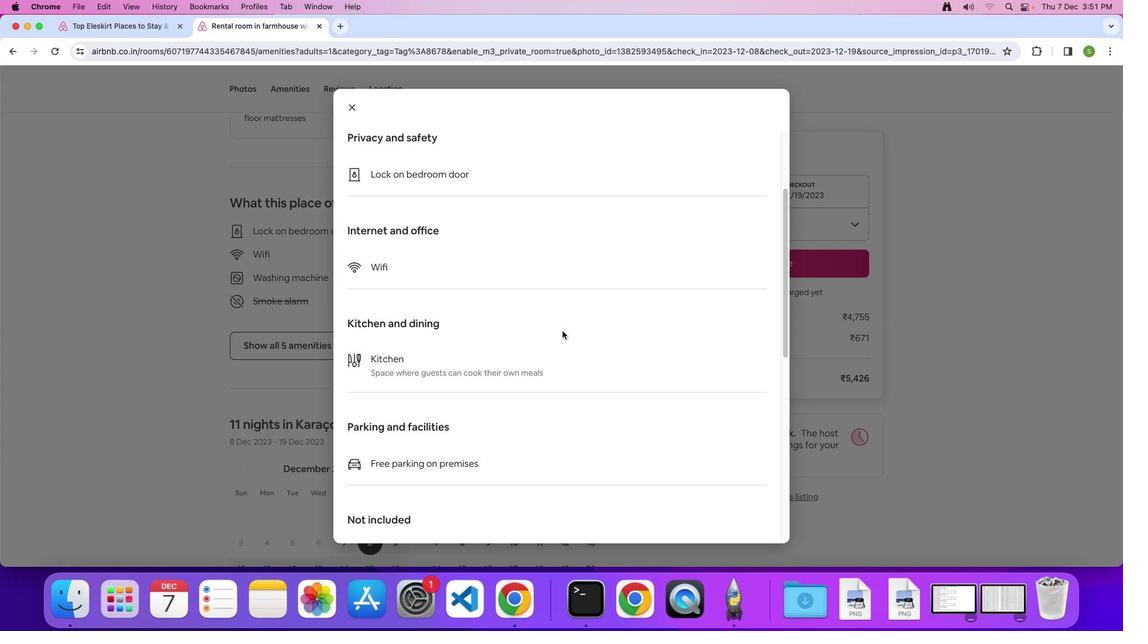 
Action: Mouse scrolled (562, 331) with delta (0, 0)
Screenshot: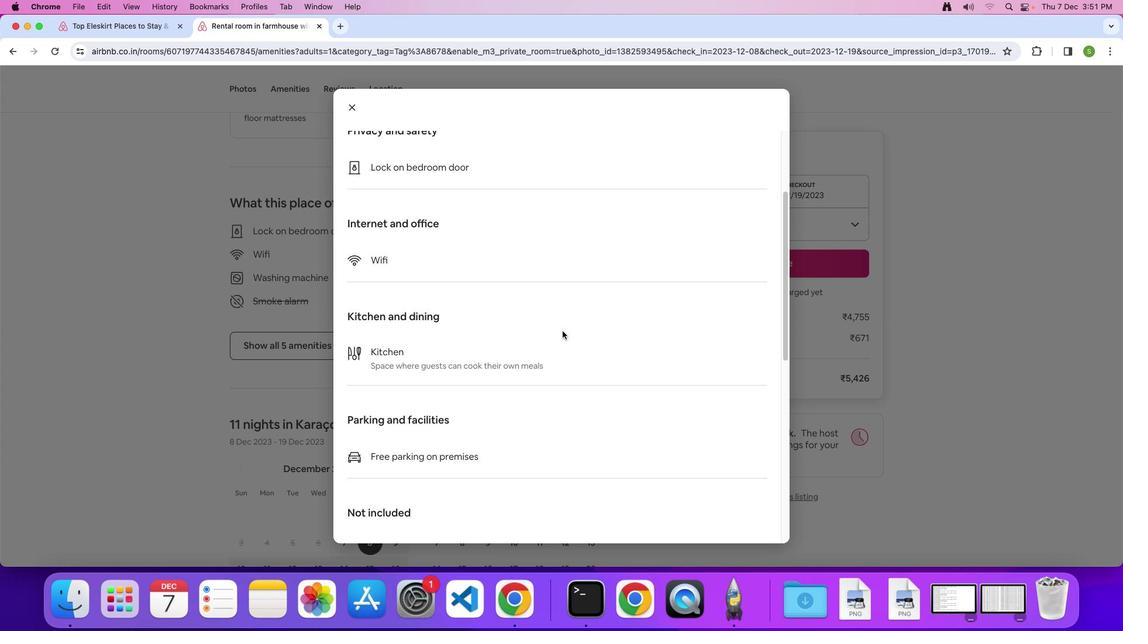 
Action: Mouse scrolled (562, 331) with delta (0, -1)
Screenshot: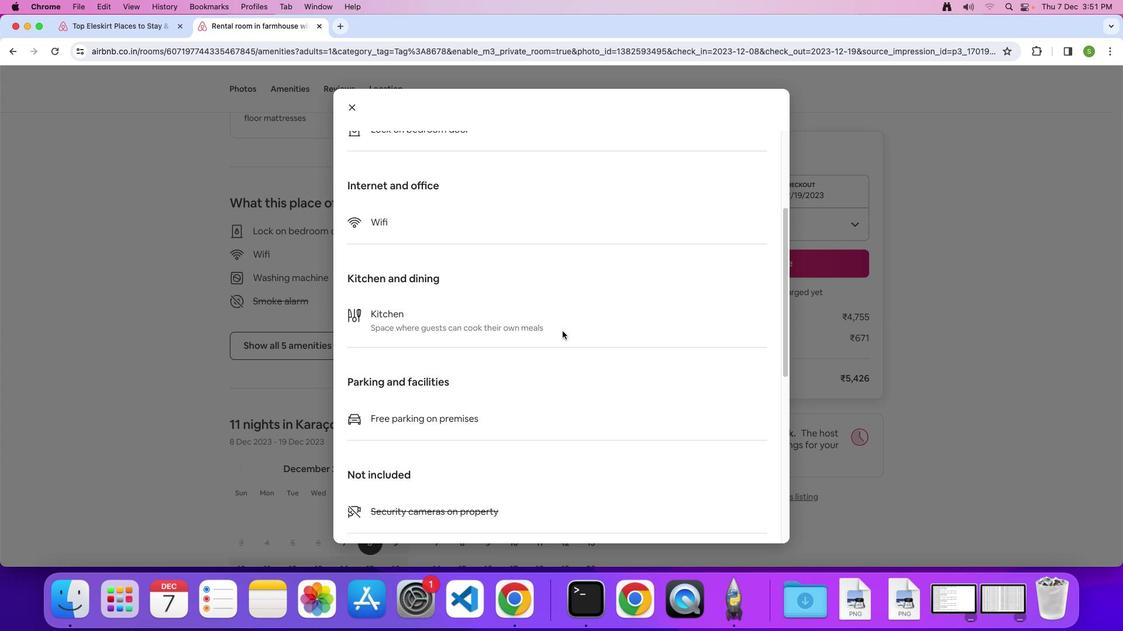 
Action: Mouse scrolled (562, 331) with delta (0, 0)
Screenshot: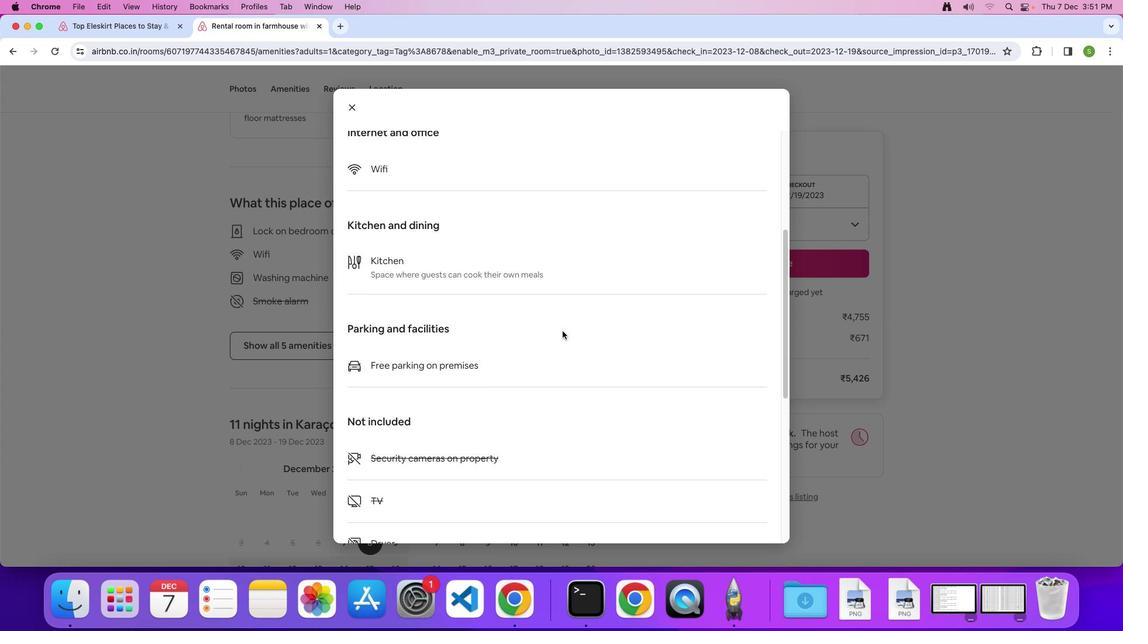 
Action: Mouse scrolled (562, 331) with delta (0, 0)
Screenshot: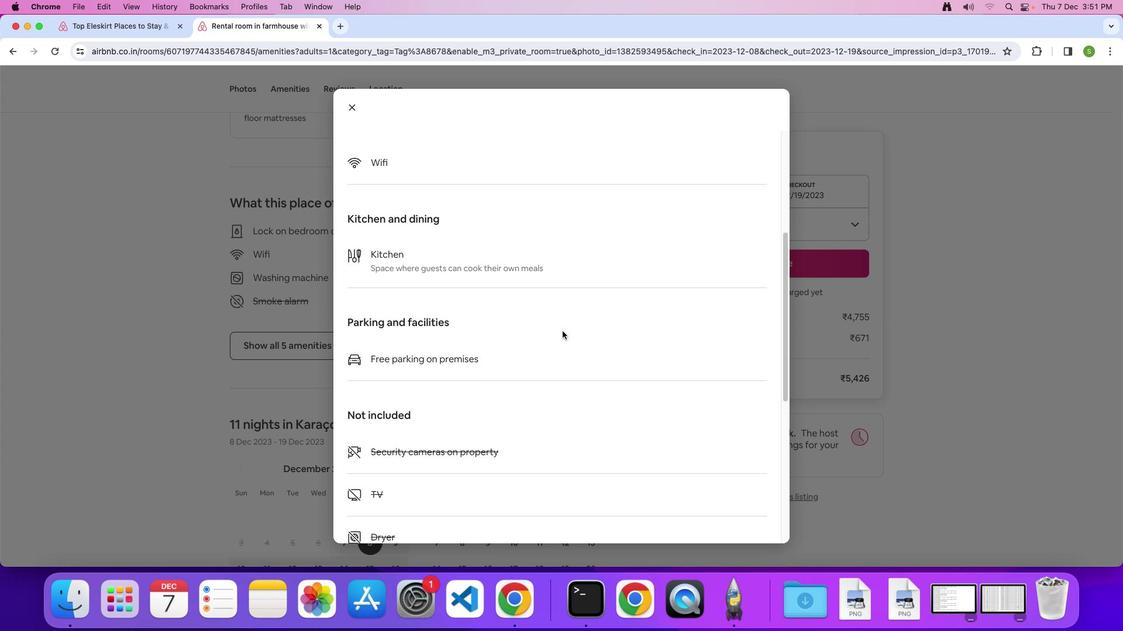 
Action: Mouse scrolled (562, 331) with delta (0, 0)
Screenshot: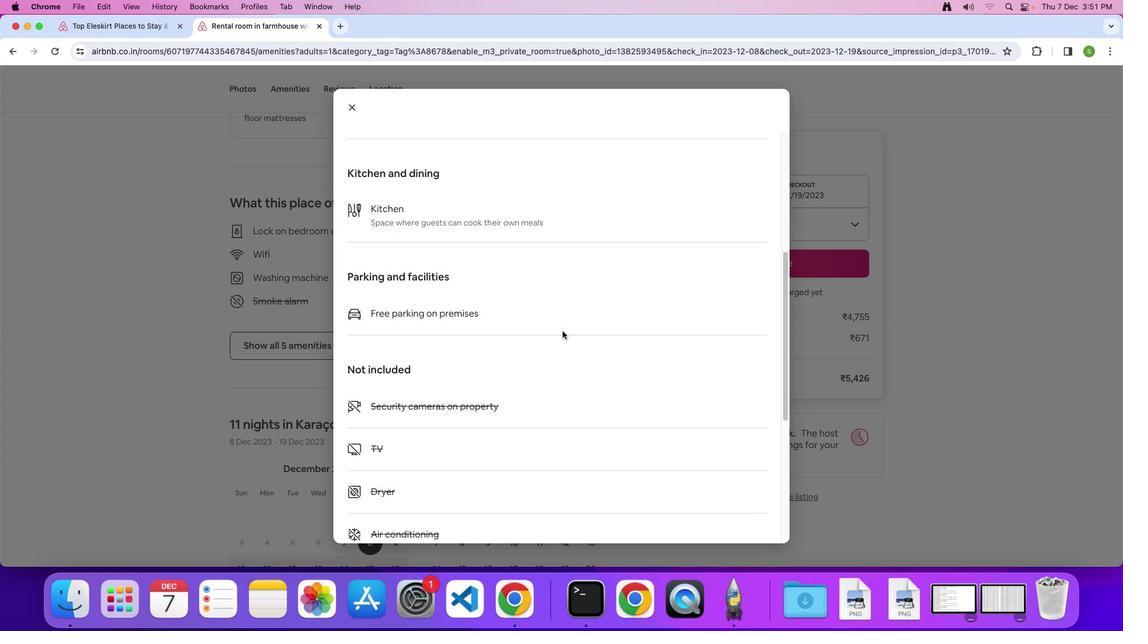 
Action: Mouse scrolled (562, 331) with delta (0, 0)
Screenshot: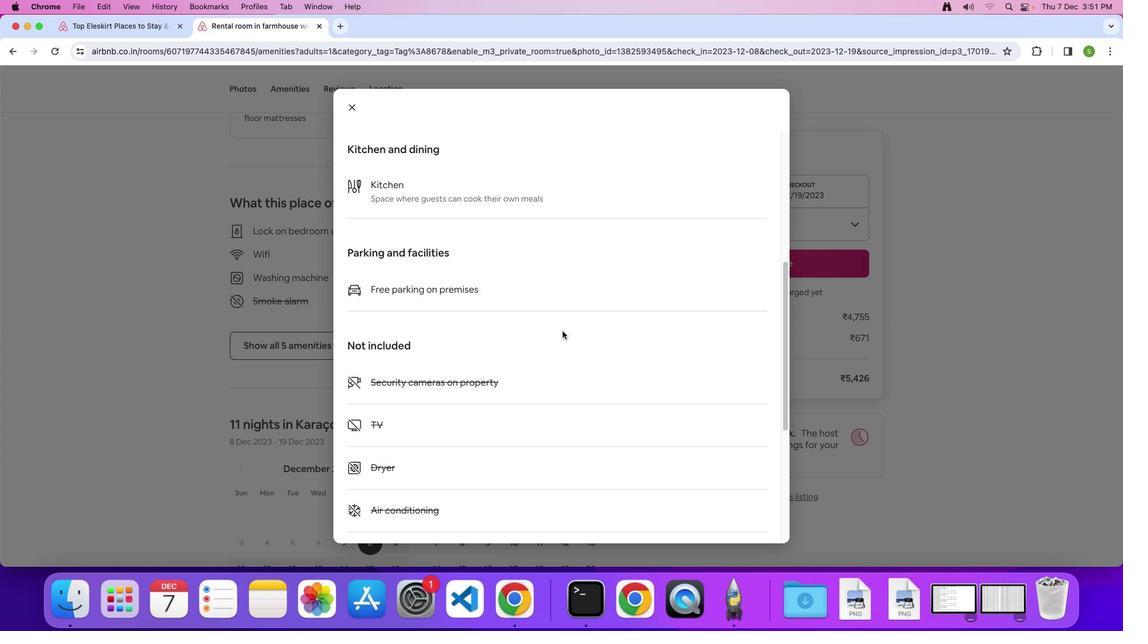 
Action: Mouse scrolled (562, 331) with delta (0, -1)
Screenshot: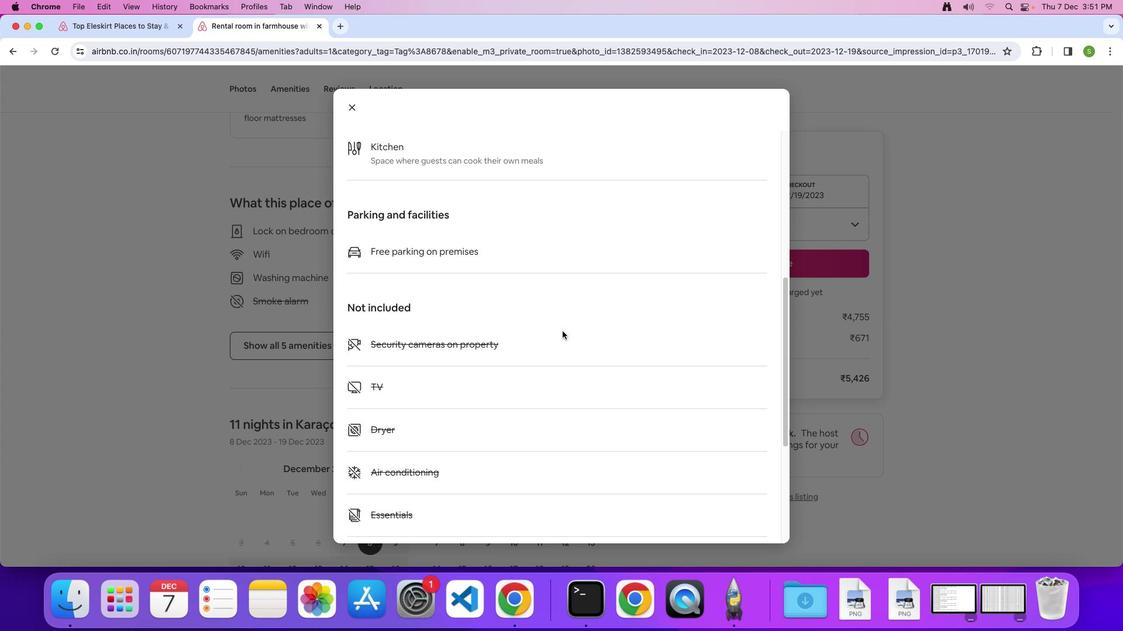 
Action: Mouse scrolled (562, 331) with delta (0, 0)
Screenshot: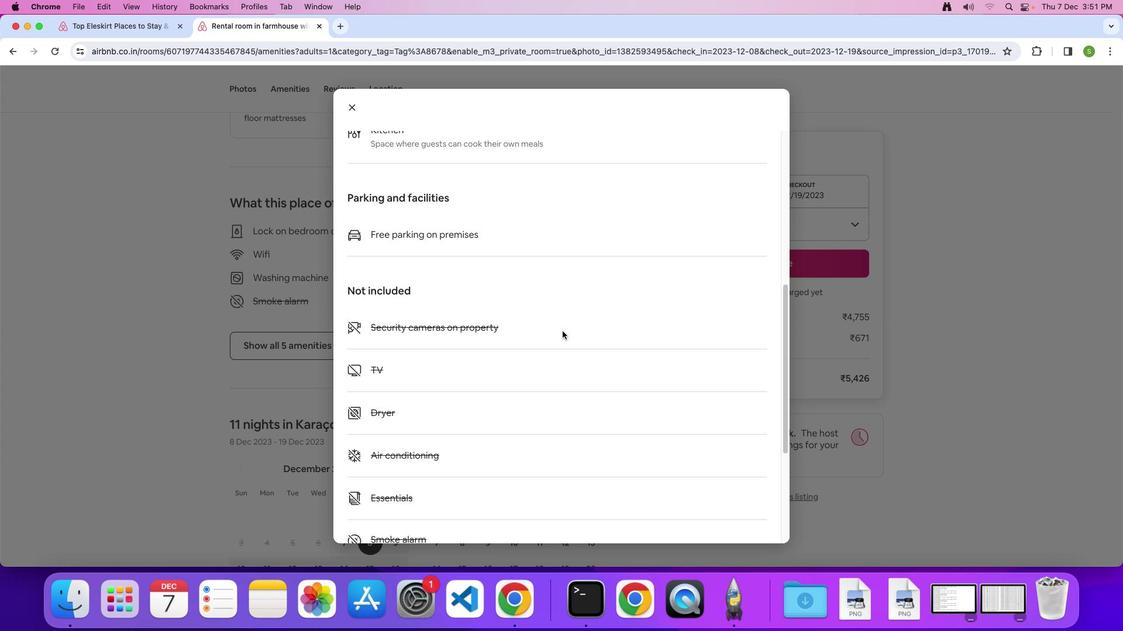 
Action: Mouse scrolled (562, 331) with delta (0, 0)
Screenshot: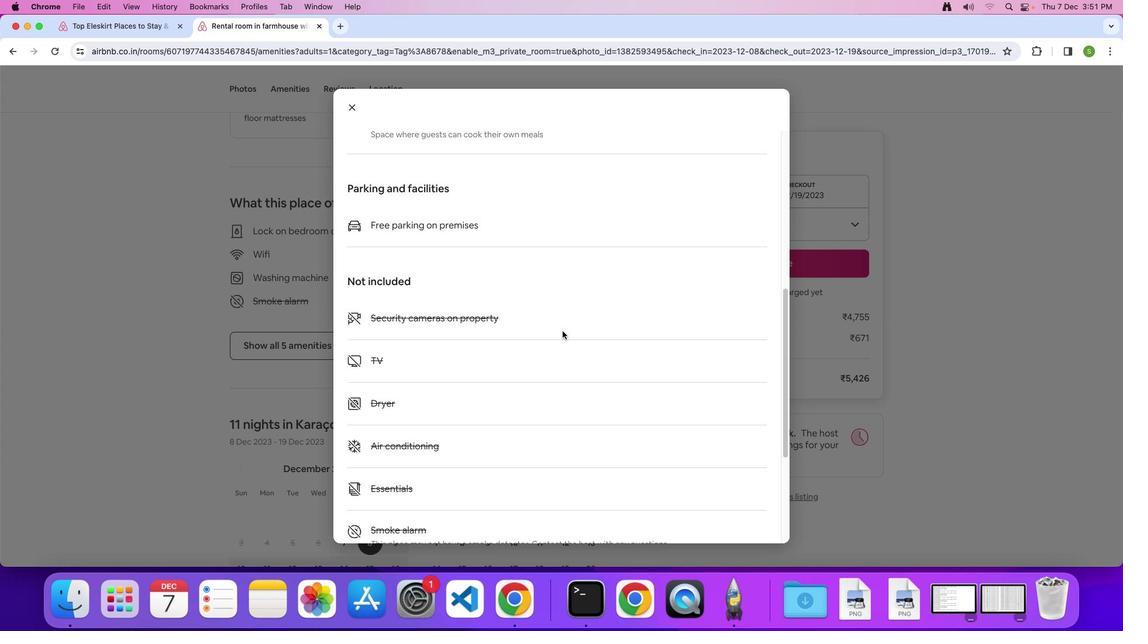 
Action: Mouse scrolled (562, 331) with delta (0, 0)
Screenshot: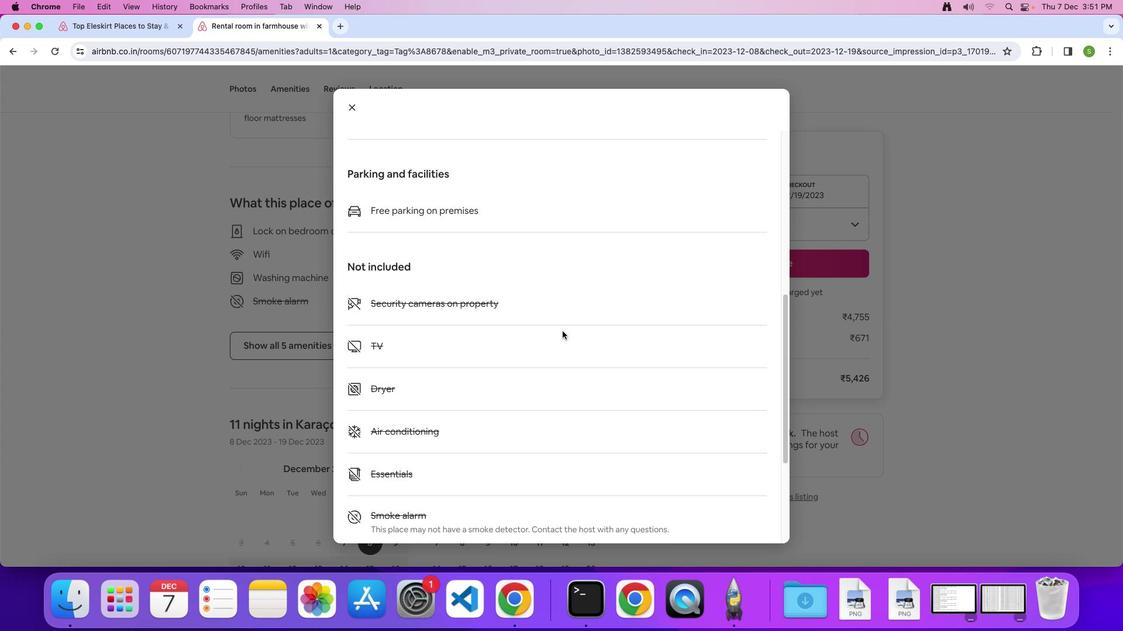
Action: Mouse scrolled (562, 331) with delta (0, 0)
Screenshot: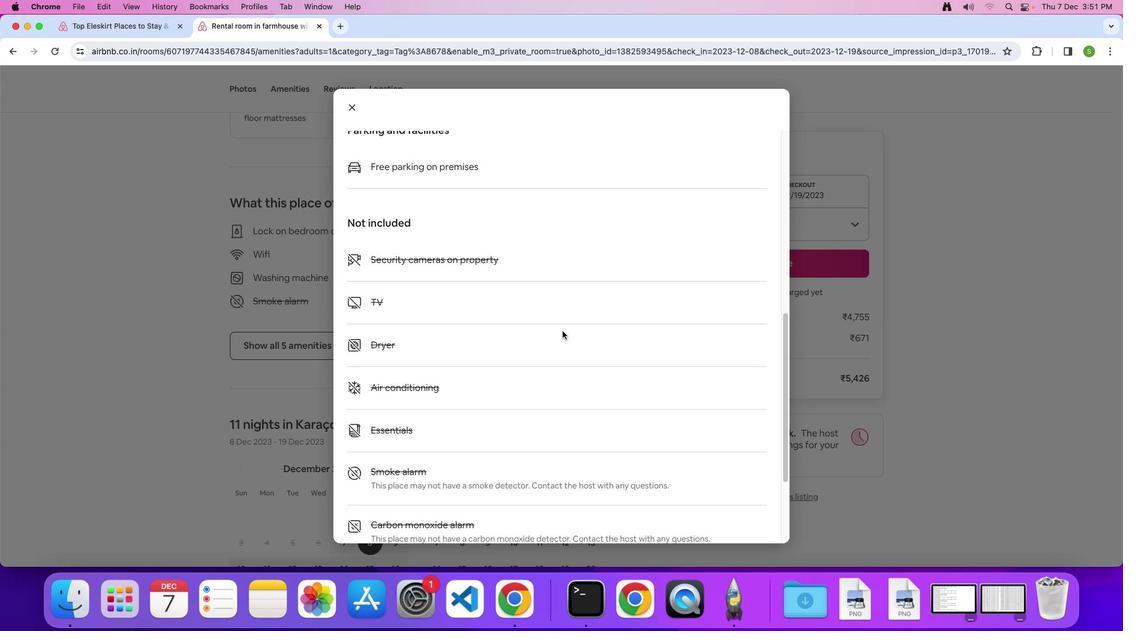 
Action: Mouse scrolled (562, 331) with delta (0, -1)
Screenshot: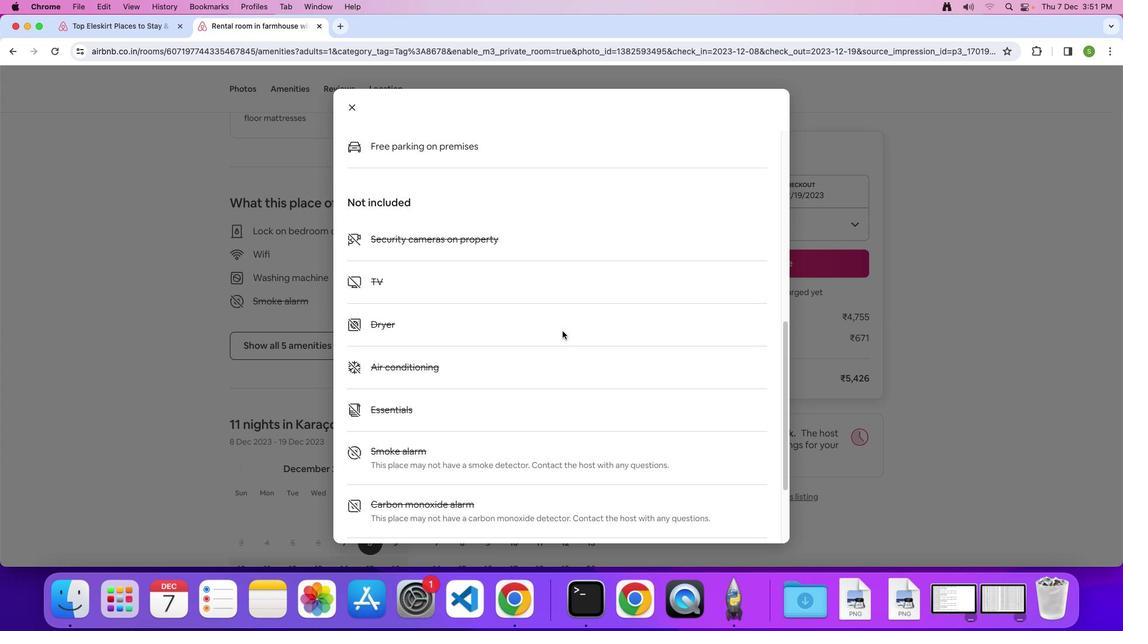 
Action: Mouse scrolled (562, 331) with delta (0, 0)
Screenshot: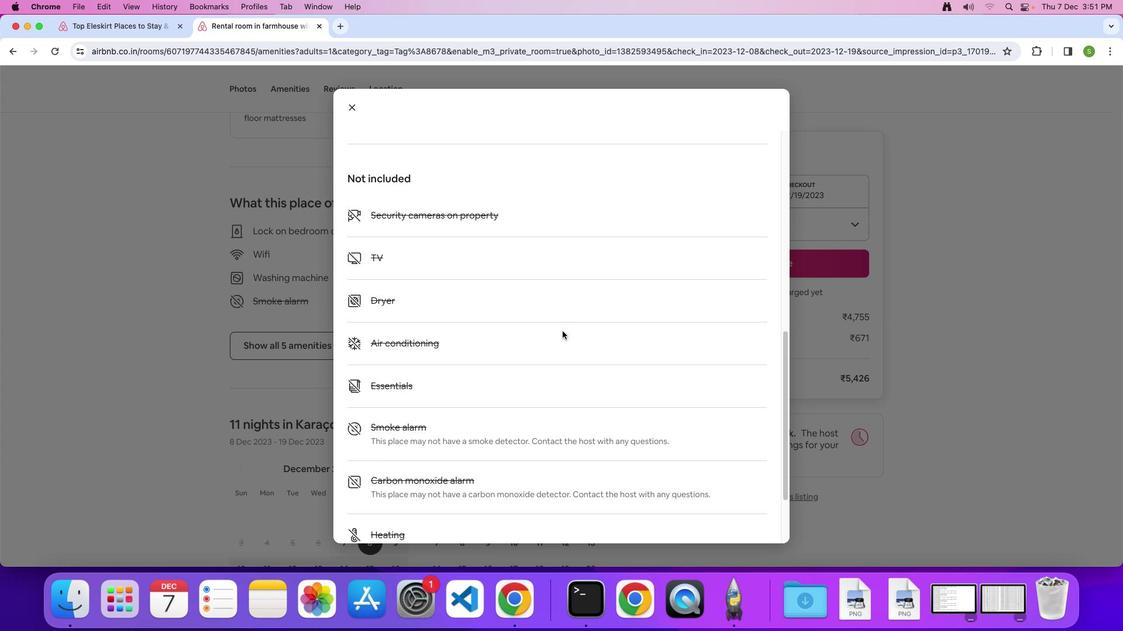 
Action: Mouse scrolled (562, 331) with delta (0, 0)
Screenshot: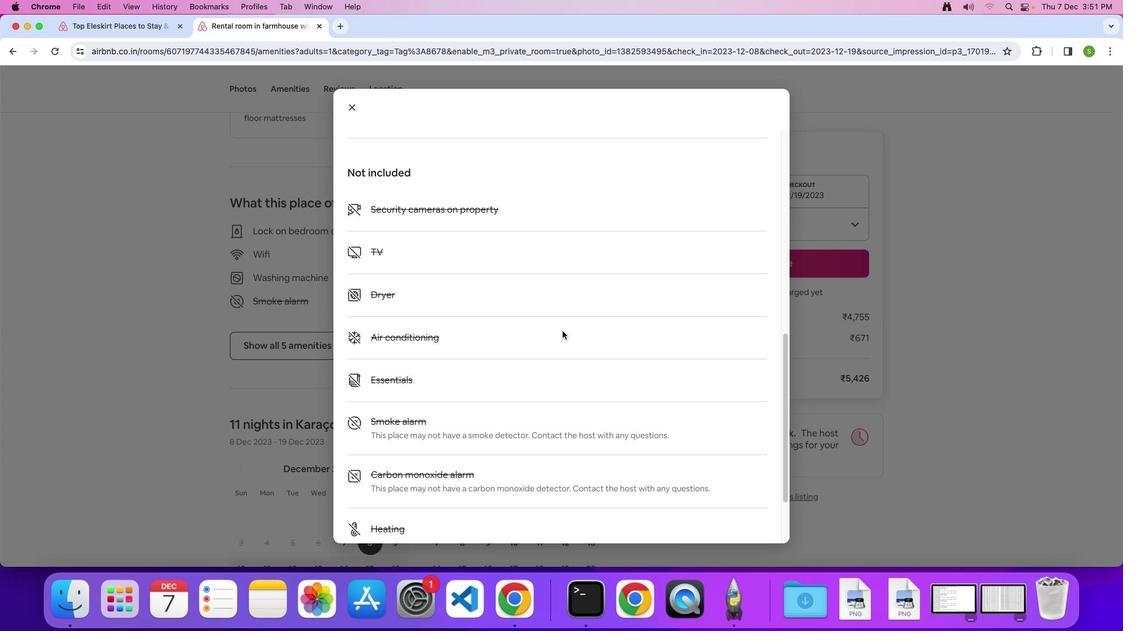 
Action: Mouse scrolled (562, 331) with delta (0, 0)
Screenshot: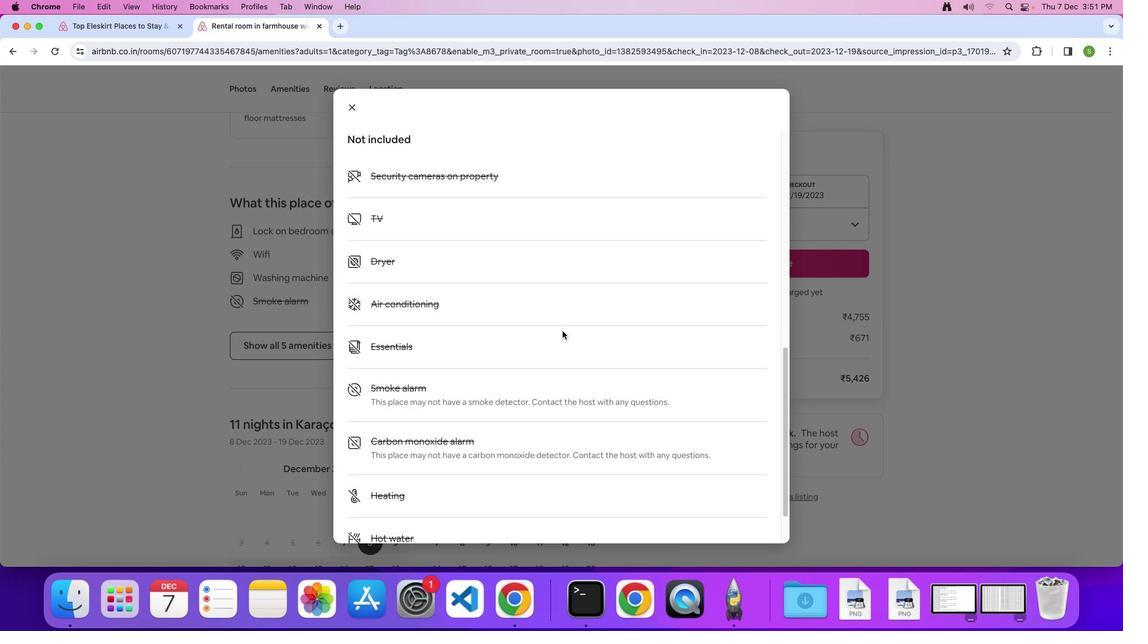 
Action: Mouse scrolled (562, 331) with delta (0, 0)
Screenshot: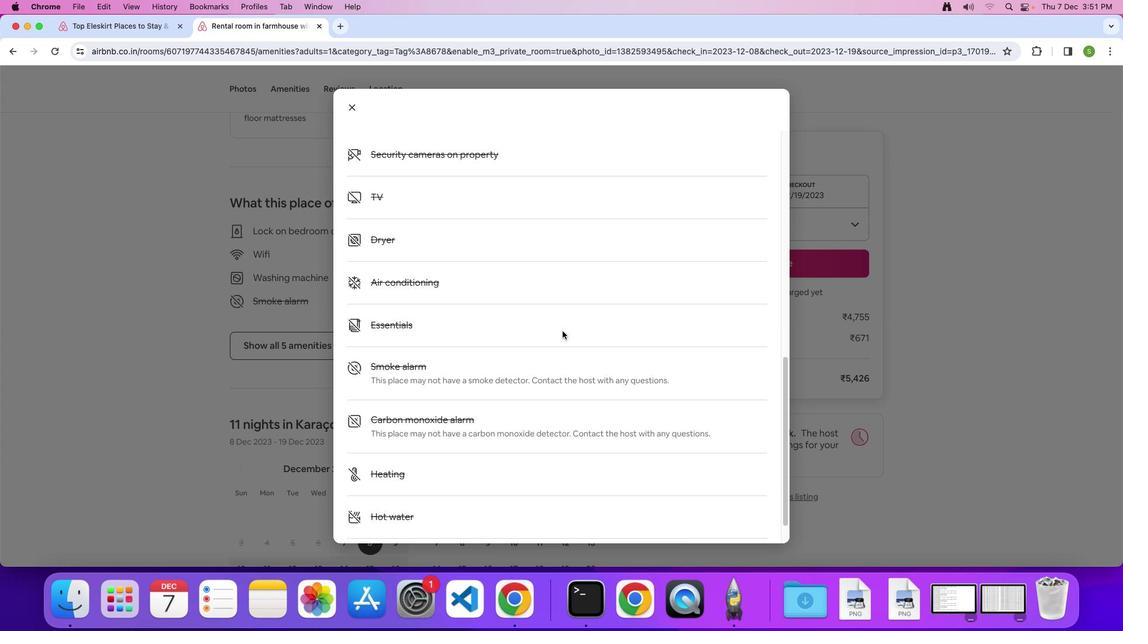 
Action: Mouse scrolled (562, 331) with delta (0, -1)
Screenshot: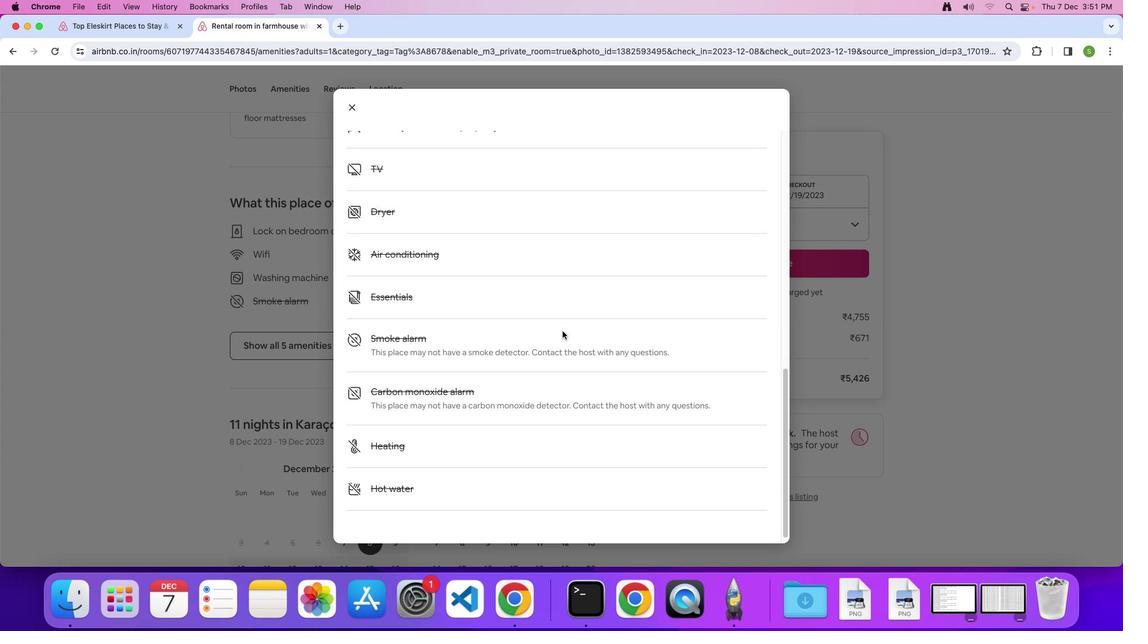 
Action: Mouse scrolled (562, 331) with delta (0, 0)
Screenshot: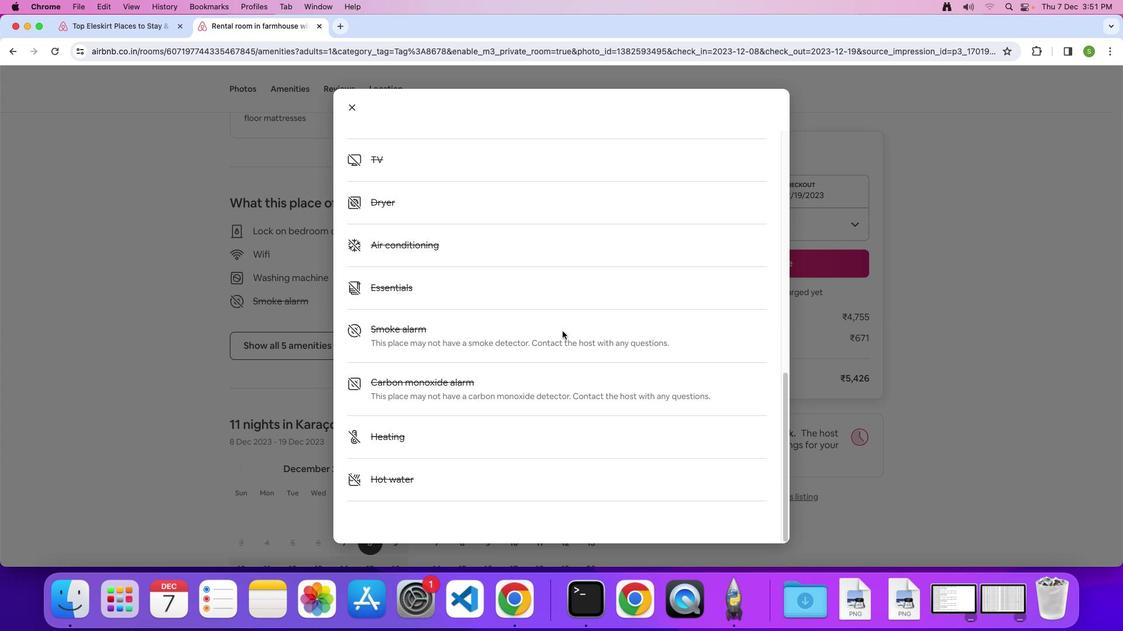 
Action: Mouse scrolled (562, 331) with delta (0, 0)
Screenshot: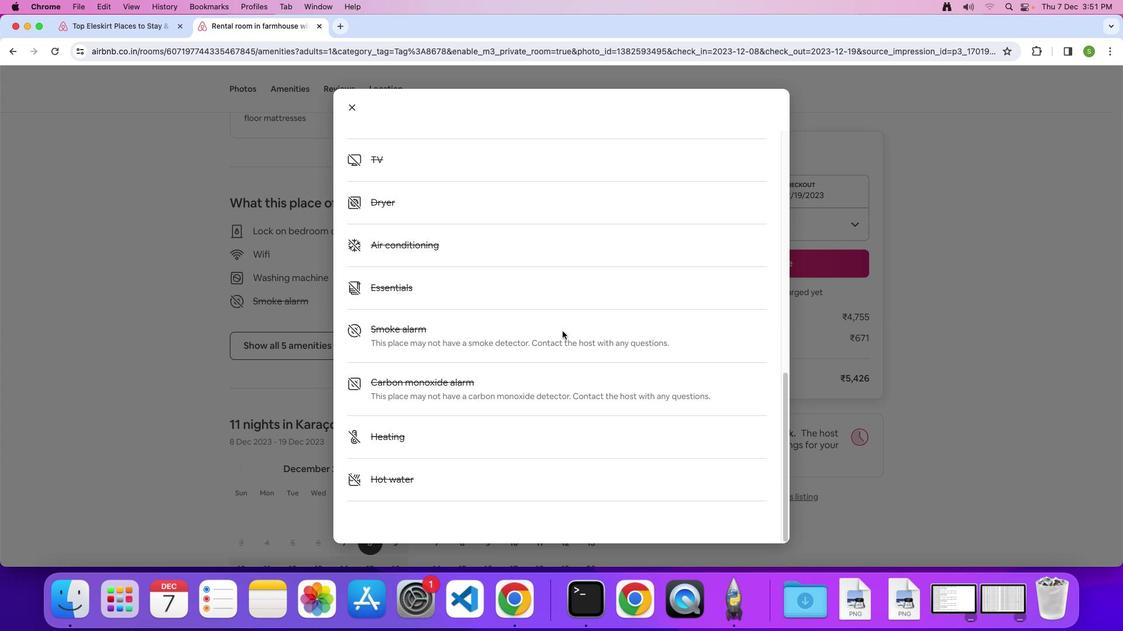 
Action: Mouse scrolled (562, 331) with delta (0, -1)
Screenshot: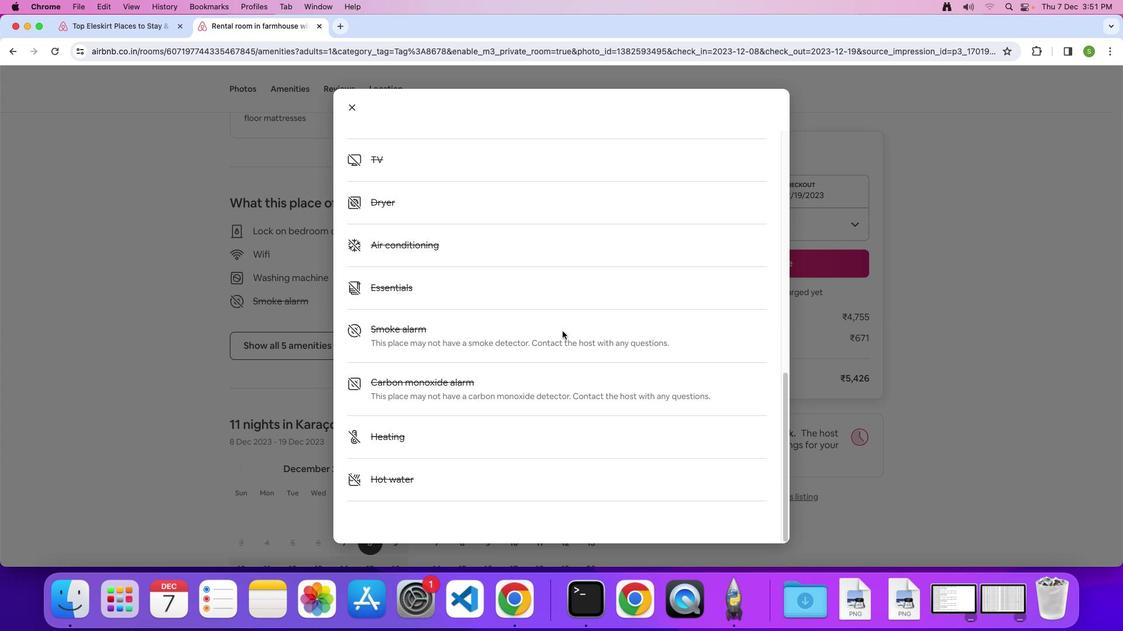 
Action: Mouse moved to (351, 111)
Screenshot: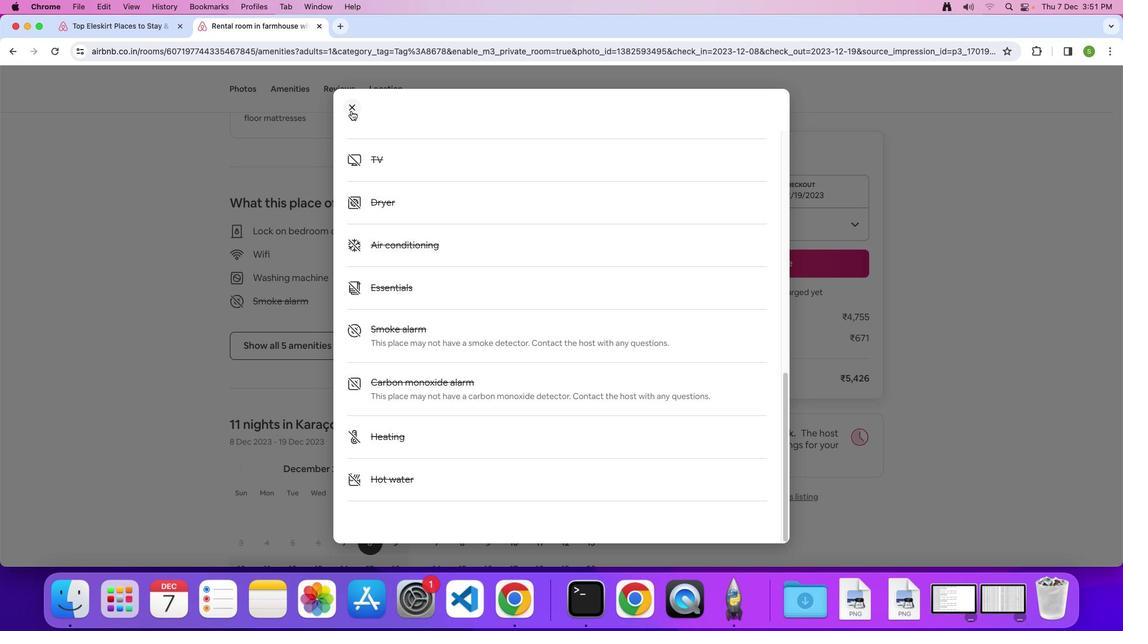
Action: Mouse pressed left at (351, 111)
Screenshot: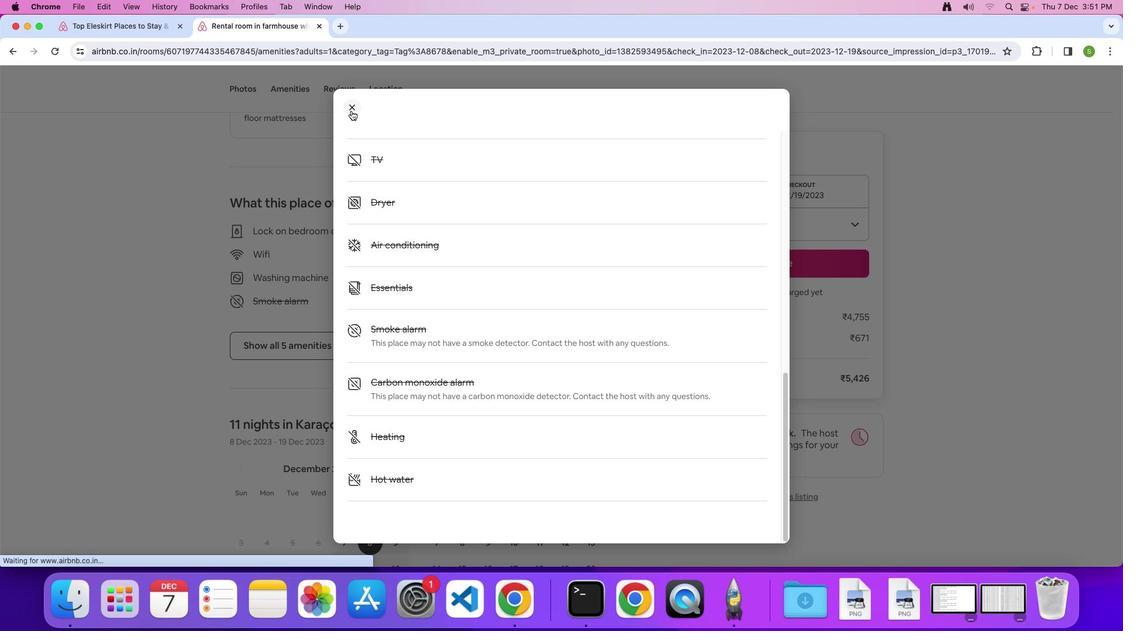 
Action: Mouse moved to (436, 320)
Screenshot: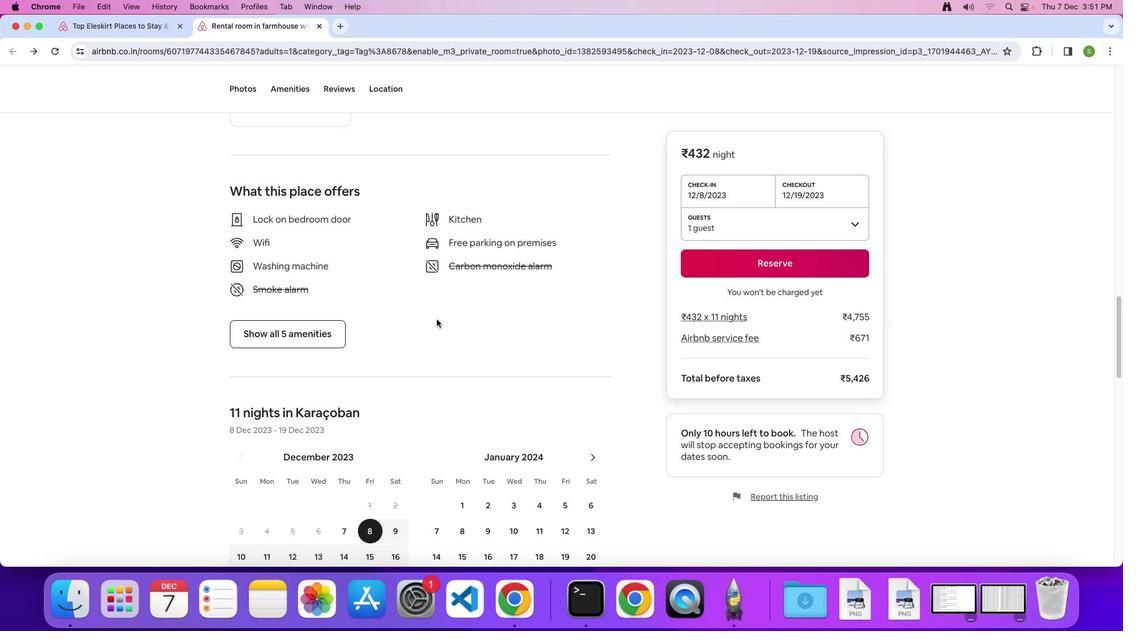 
Action: Mouse scrolled (436, 320) with delta (0, 0)
Screenshot: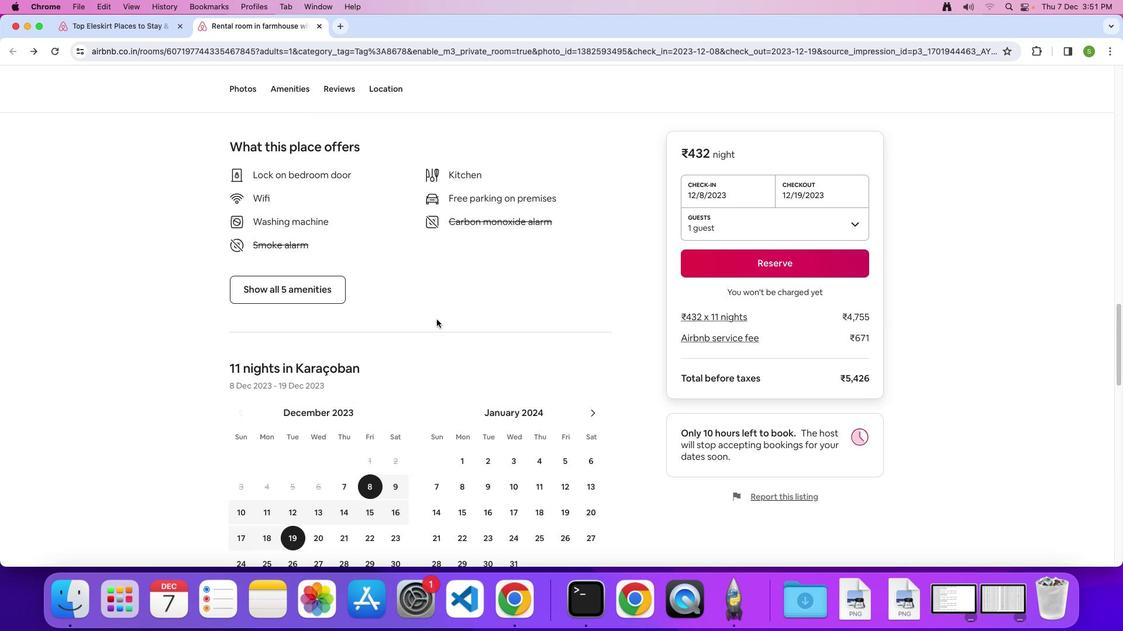 
Action: Mouse scrolled (436, 320) with delta (0, 0)
Screenshot: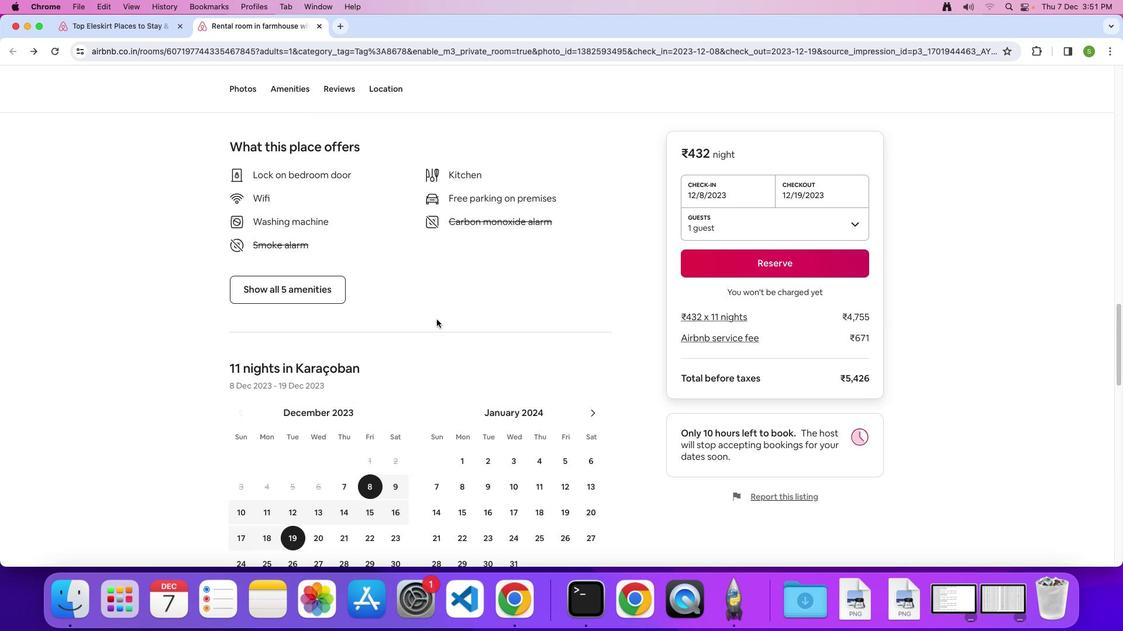 
Action: Mouse scrolled (436, 320) with delta (0, -1)
Screenshot: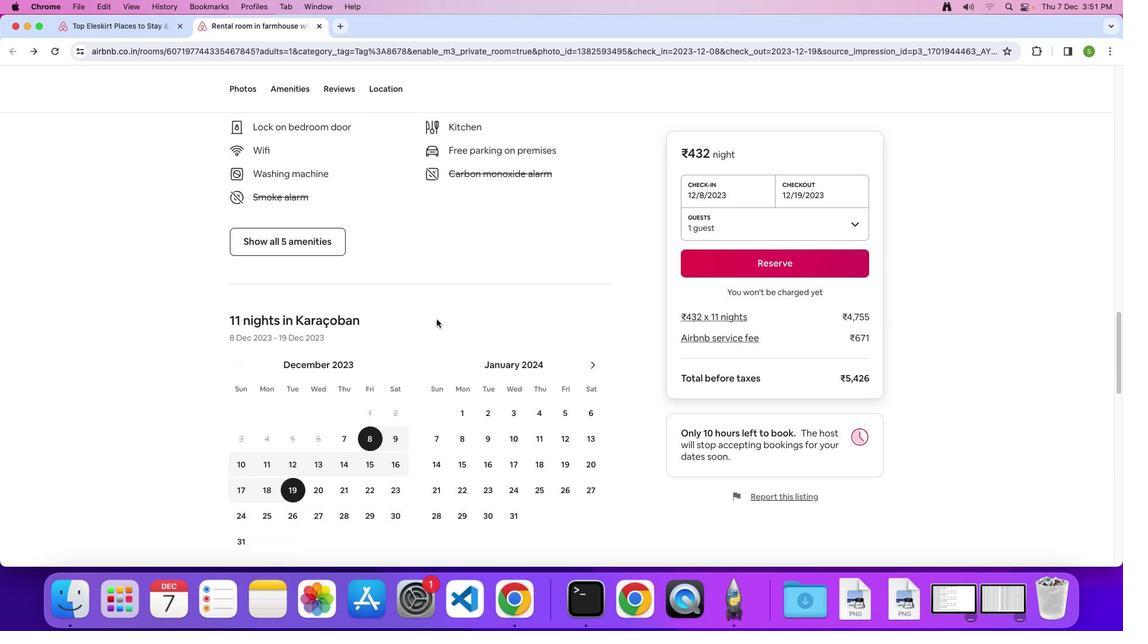 
Action: Mouse scrolled (436, 320) with delta (0, 0)
Screenshot: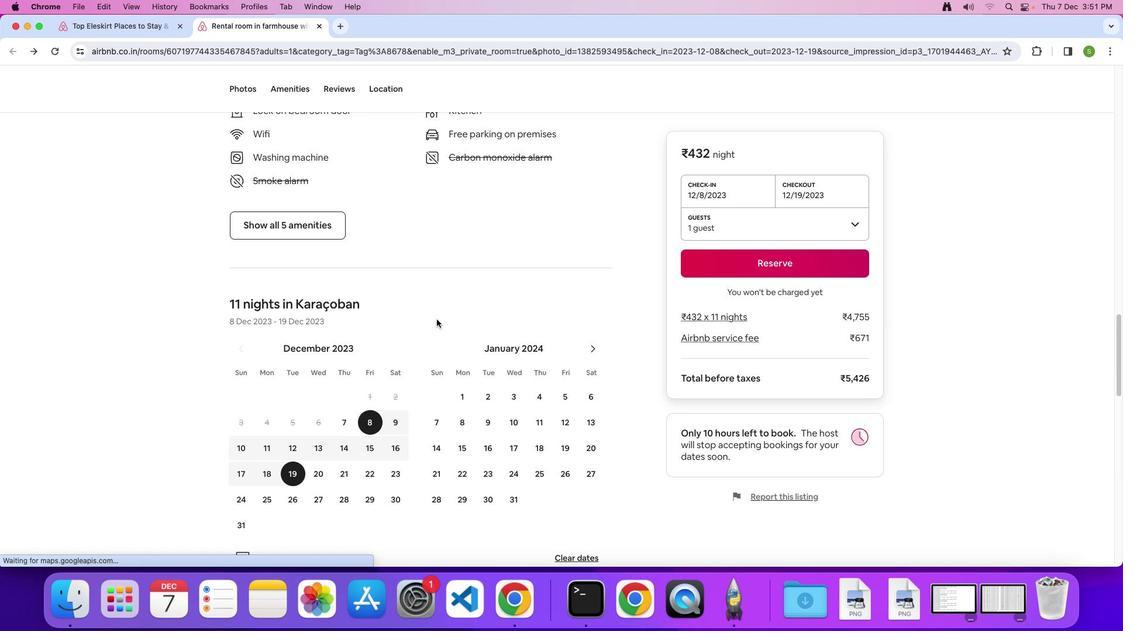 
Action: Mouse scrolled (436, 320) with delta (0, 0)
Screenshot: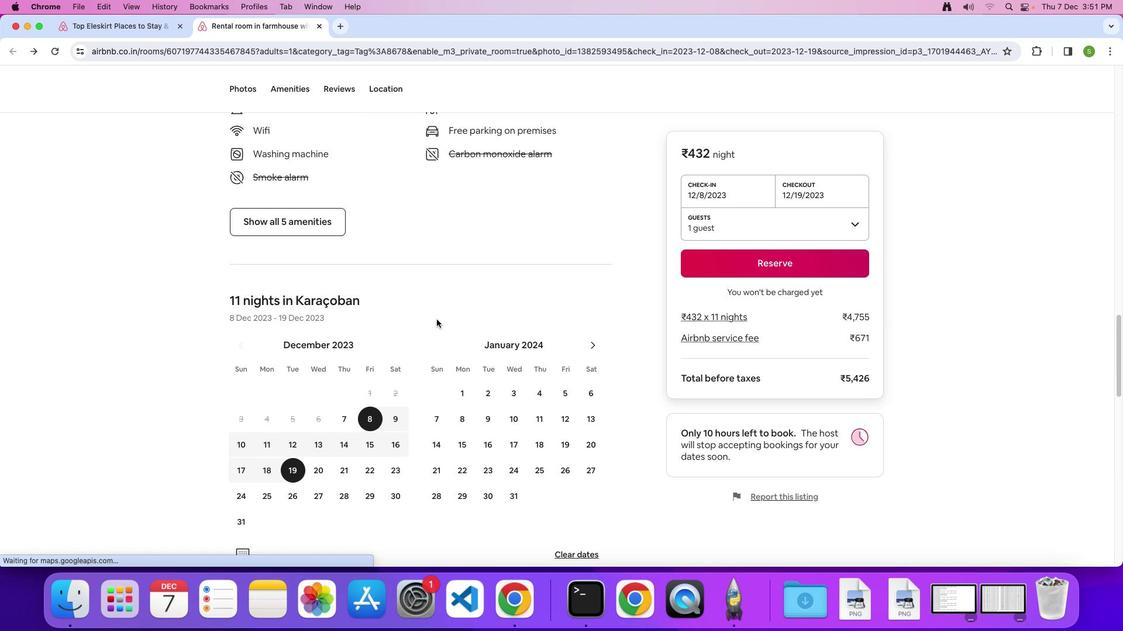 
Action: Mouse scrolled (436, 320) with delta (0, 0)
Screenshot: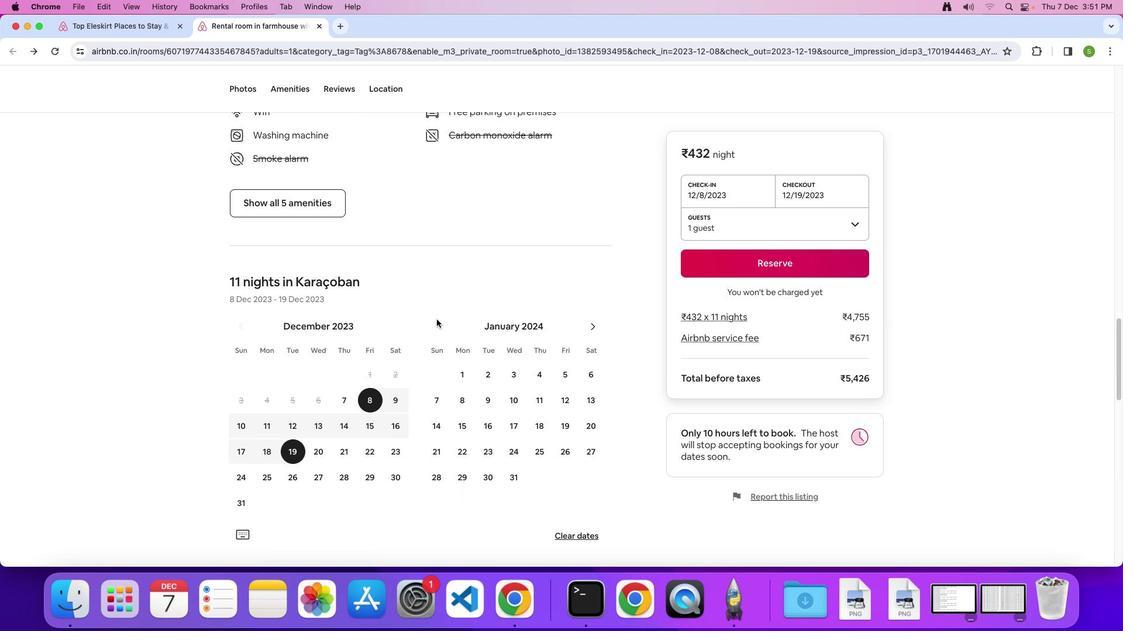 
Action: Mouse scrolled (436, 320) with delta (0, 0)
Screenshot: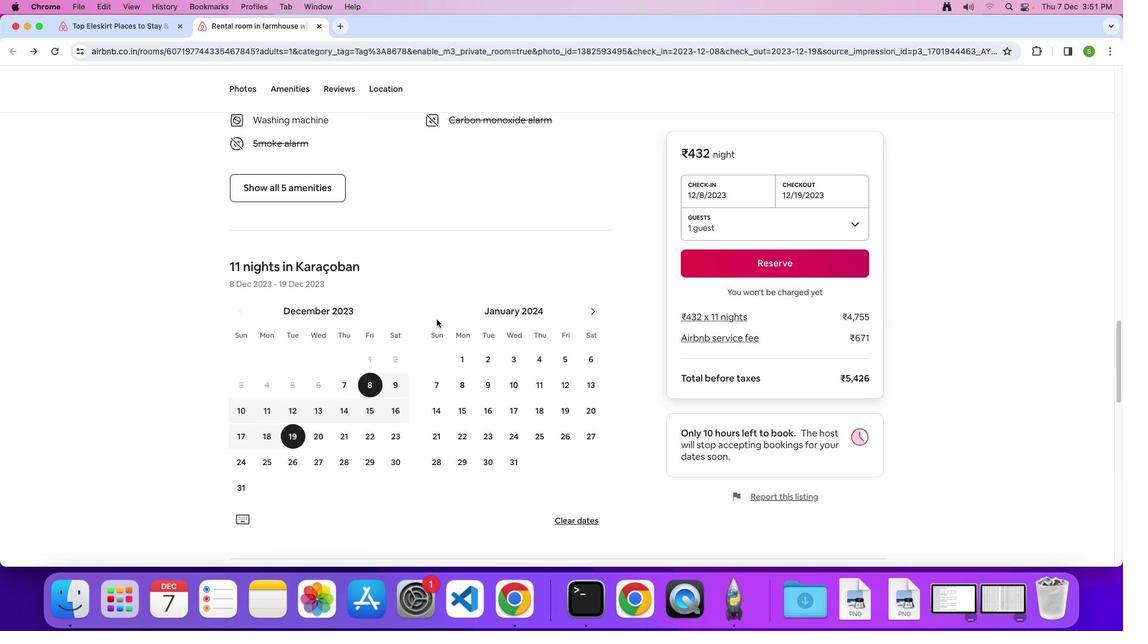 
Action: Mouse scrolled (436, 320) with delta (0, -1)
Screenshot: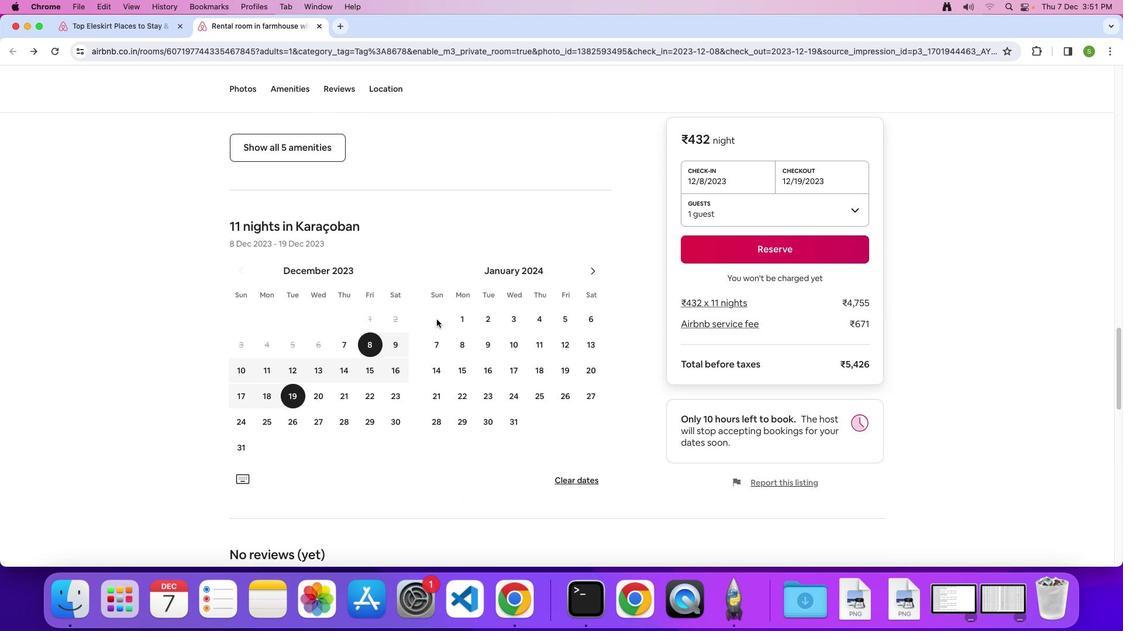 
Action: Mouse scrolled (436, 320) with delta (0, 0)
Screenshot: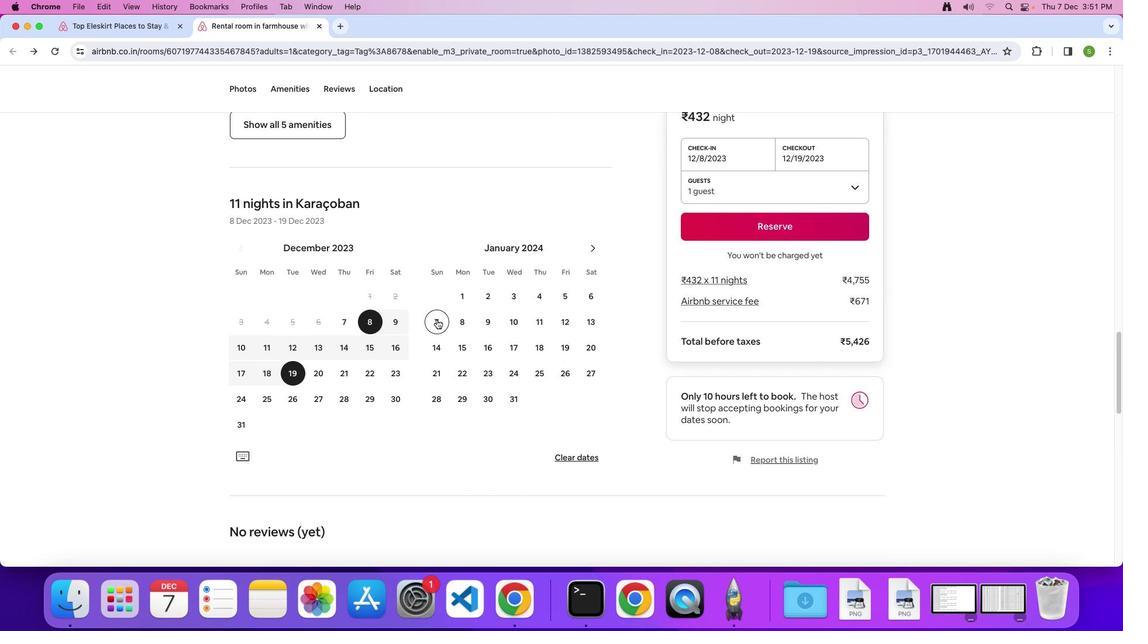 
Action: Mouse scrolled (436, 320) with delta (0, 0)
Screenshot: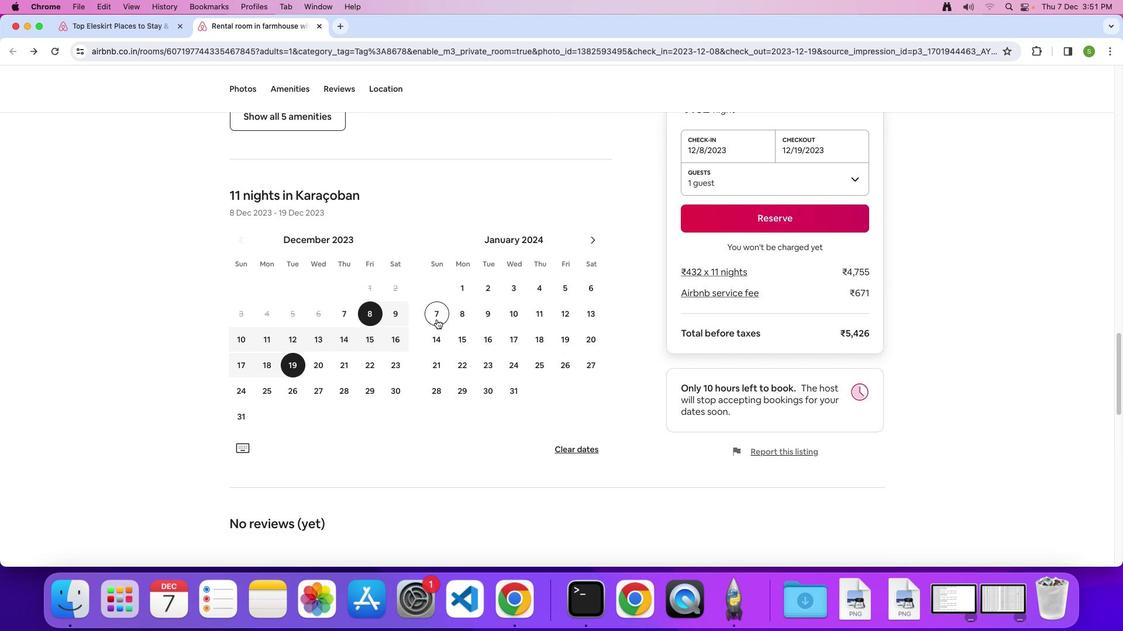 
Action: Mouse scrolled (436, 320) with delta (0, 0)
Screenshot: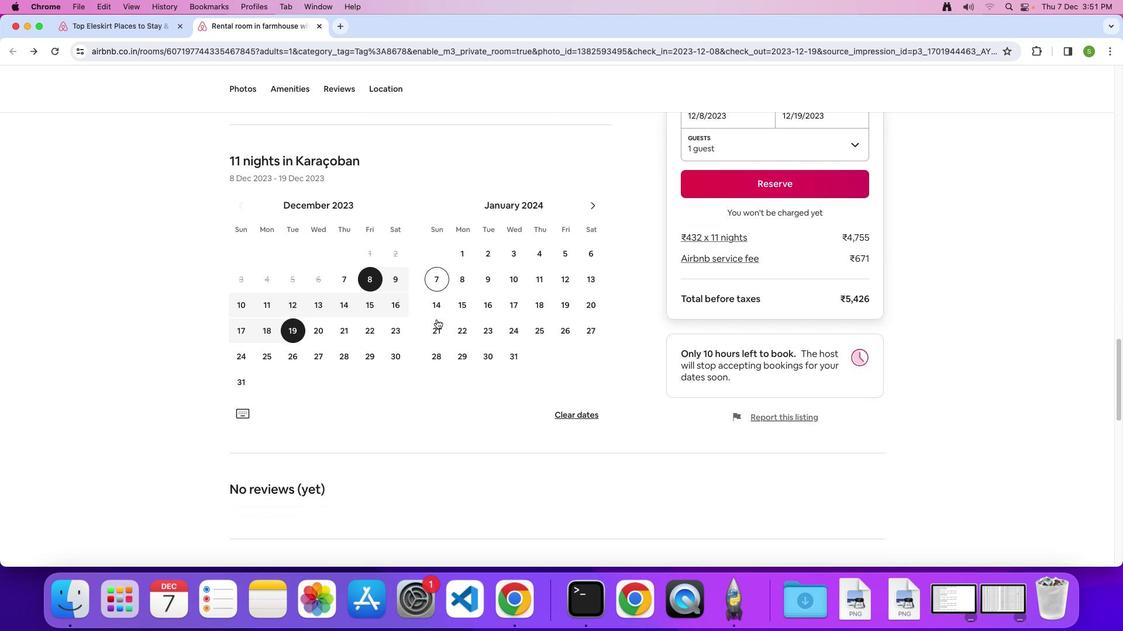 
Action: Mouse scrolled (436, 320) with delta (0, 0)
Screenshot: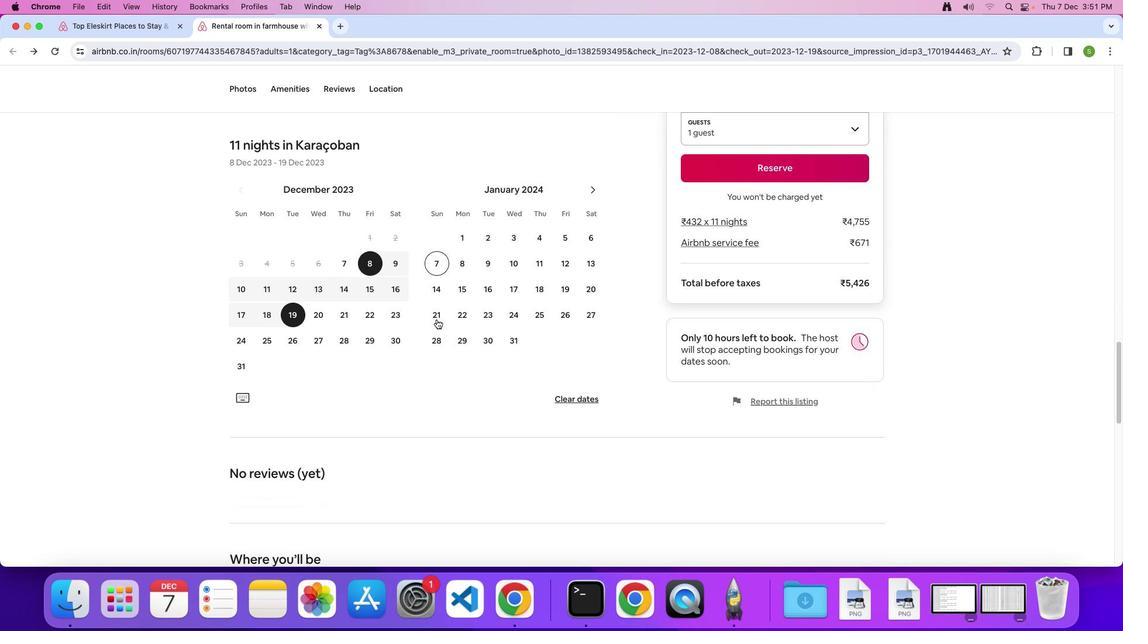 
Action: Mouse scrolled (436, 320) with delta (0, 0)
Screenshot: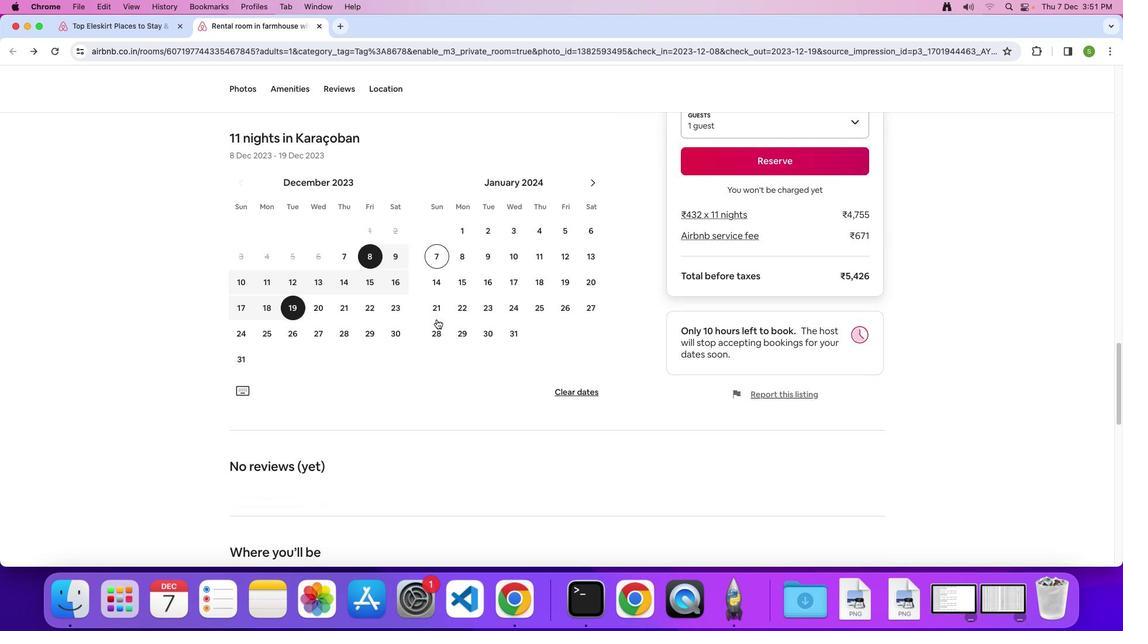 
Action: Mouse scrolled (436, 320) with delta (0, 0)
Screenshot: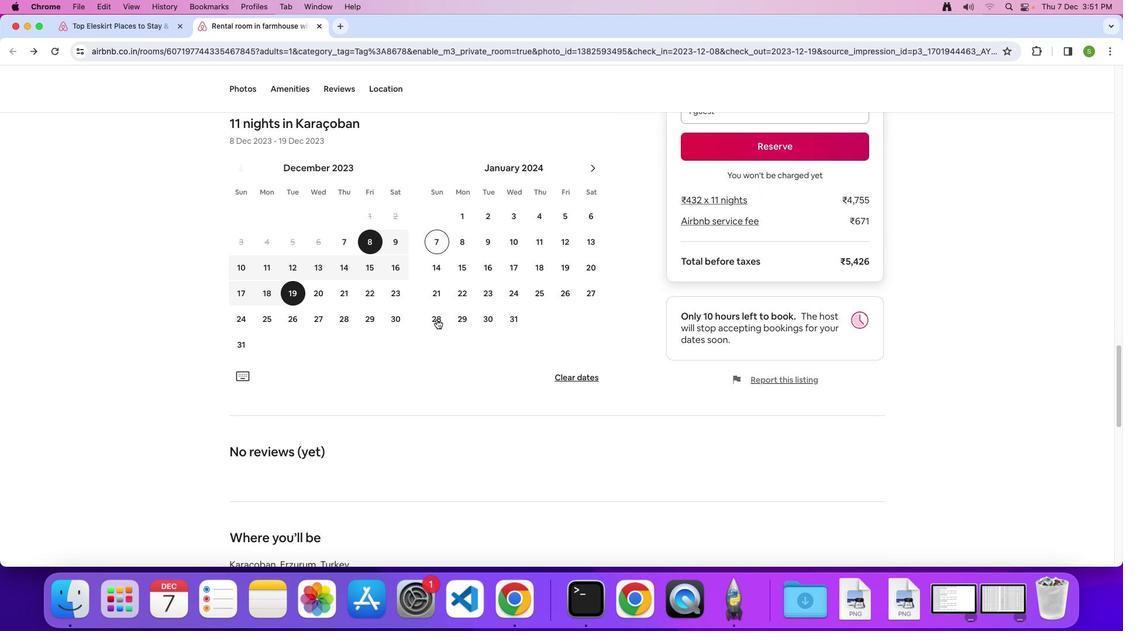 
Action: Mouse scrolled (436, 320) with delta (0, 0)
Screenshot: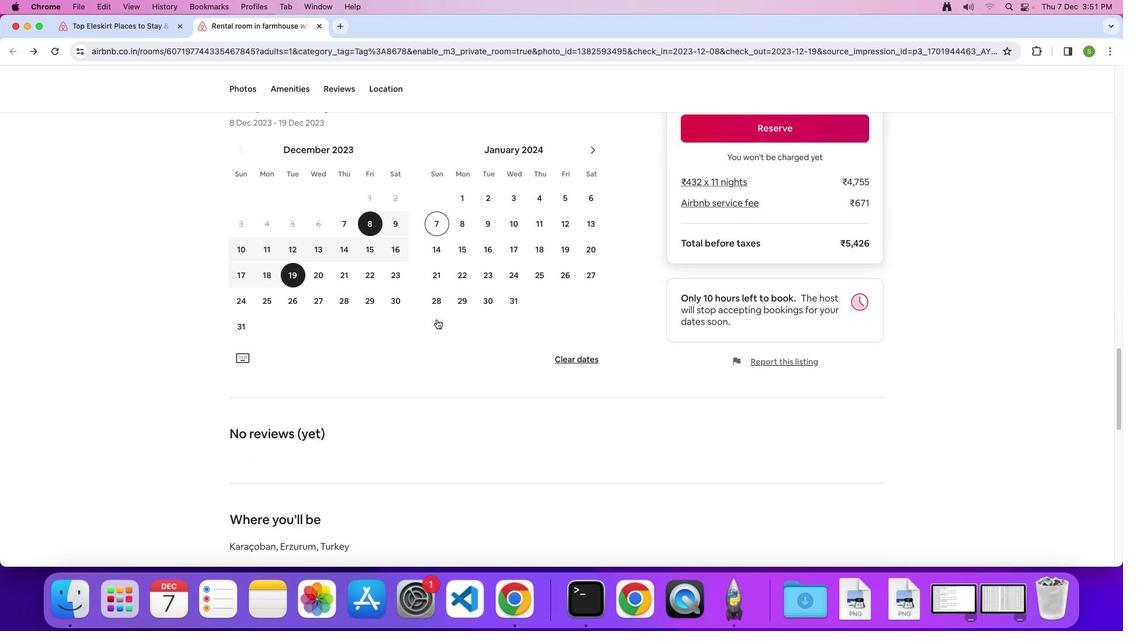 
Action: Mouse scrolled (436, 320) with delta (0, 0)
Screenshot: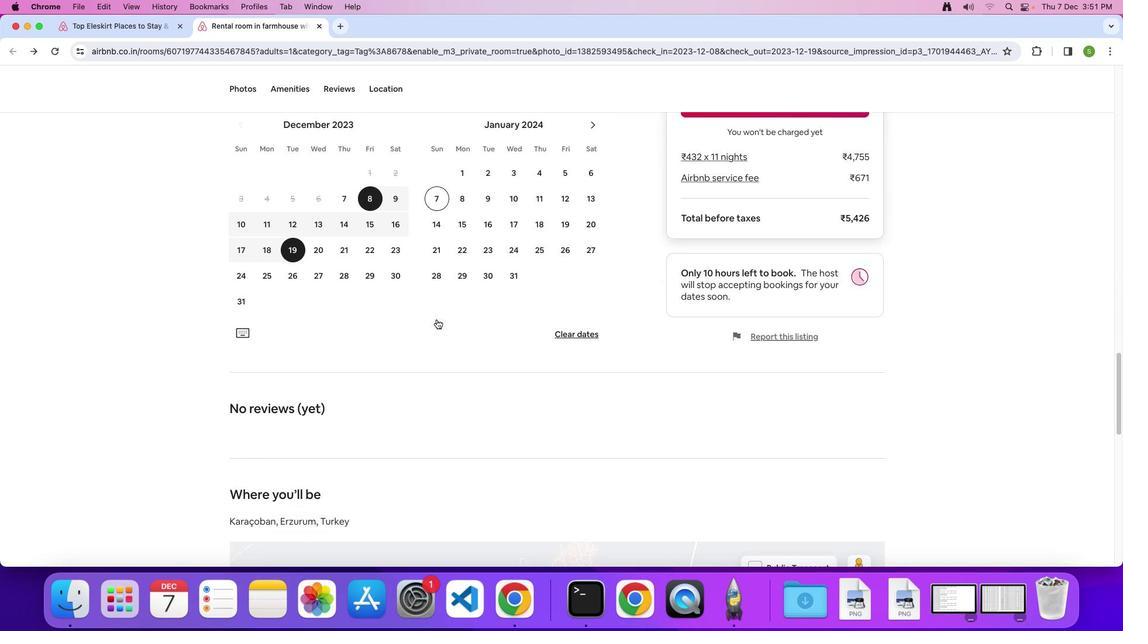 
Action: Mouse scrolled (436, 320) with delta (0, 0)
Screenshot: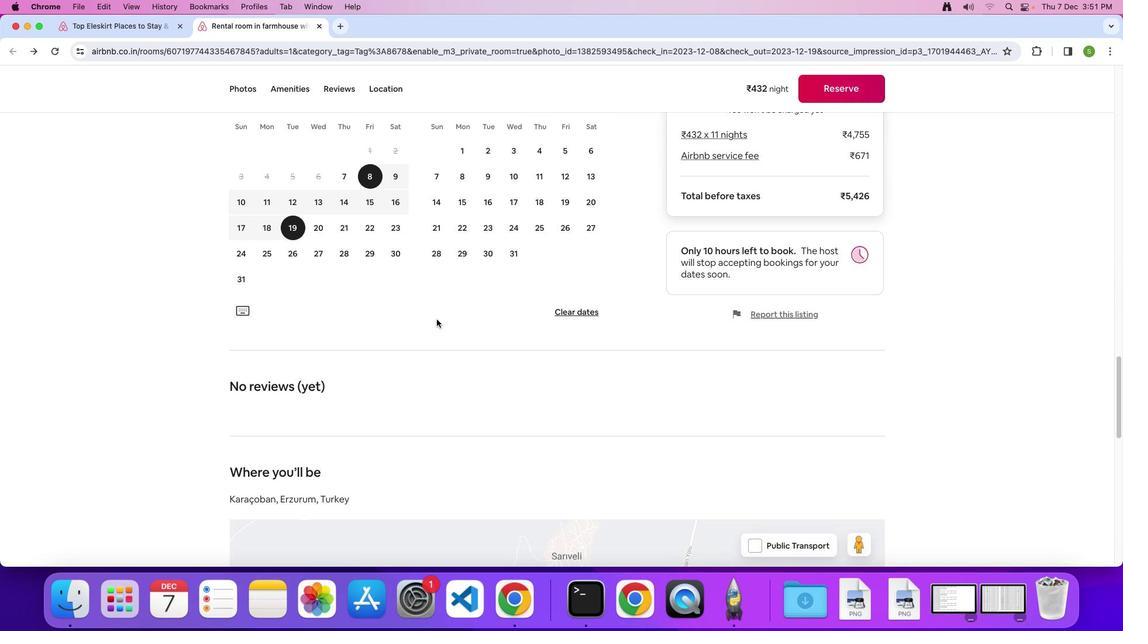 
Action: Mouse scrolled (436, 320) with delta (0, 0)
Screenshot: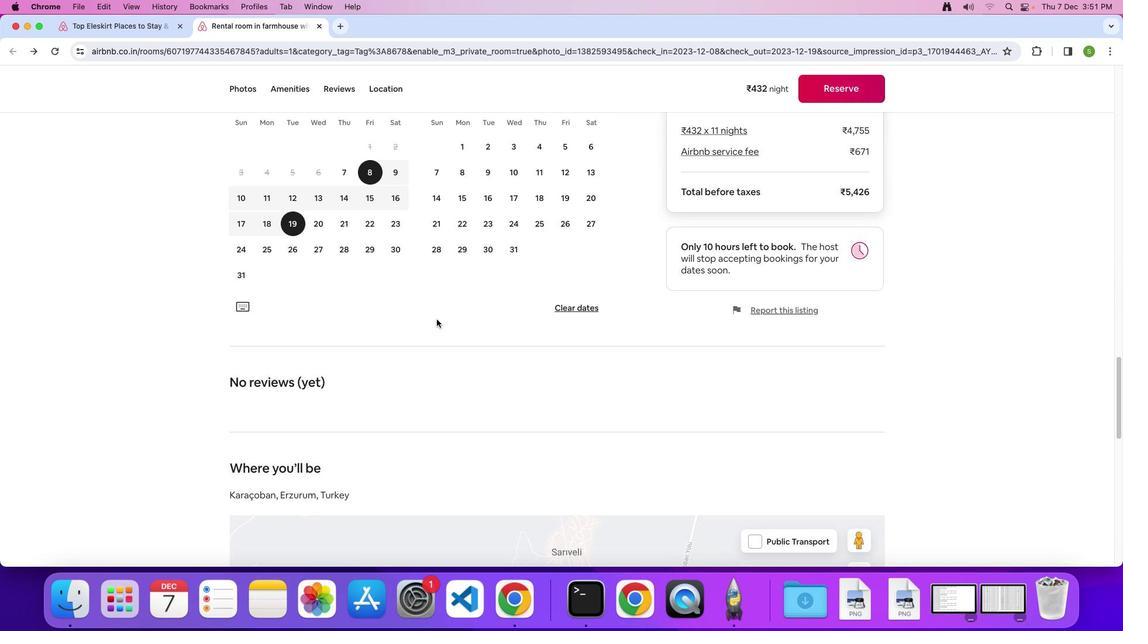
Action: Mouse scrolled (436, 320) with delta (0, 0)
Screenshot: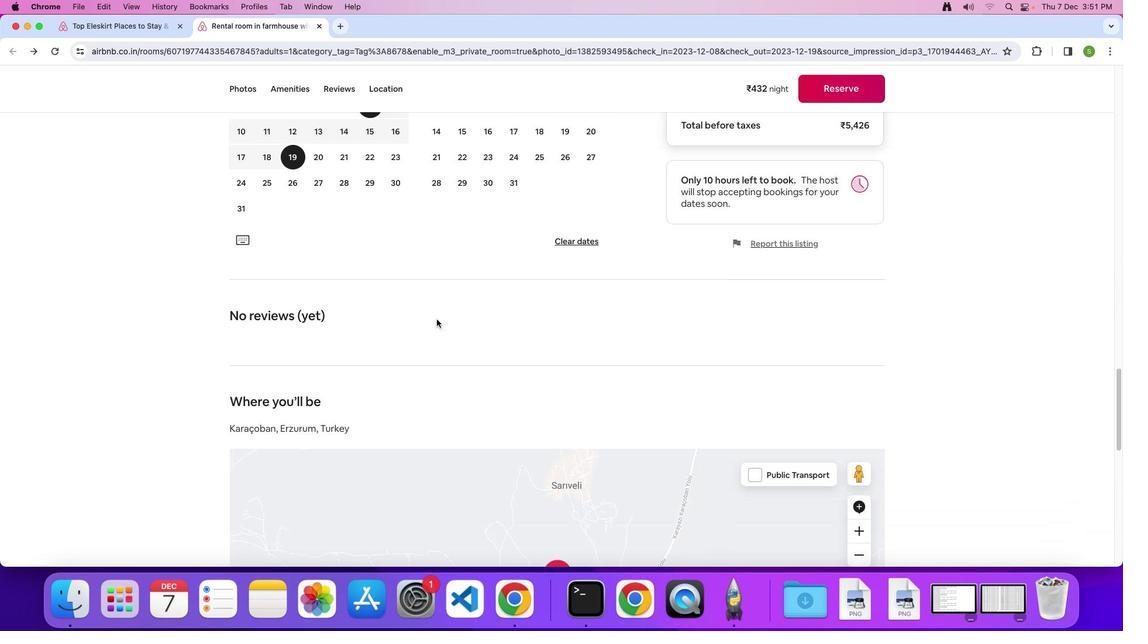 
Action: Mouse scrolled (436, 320) with delta (0, 0)
Screenshot: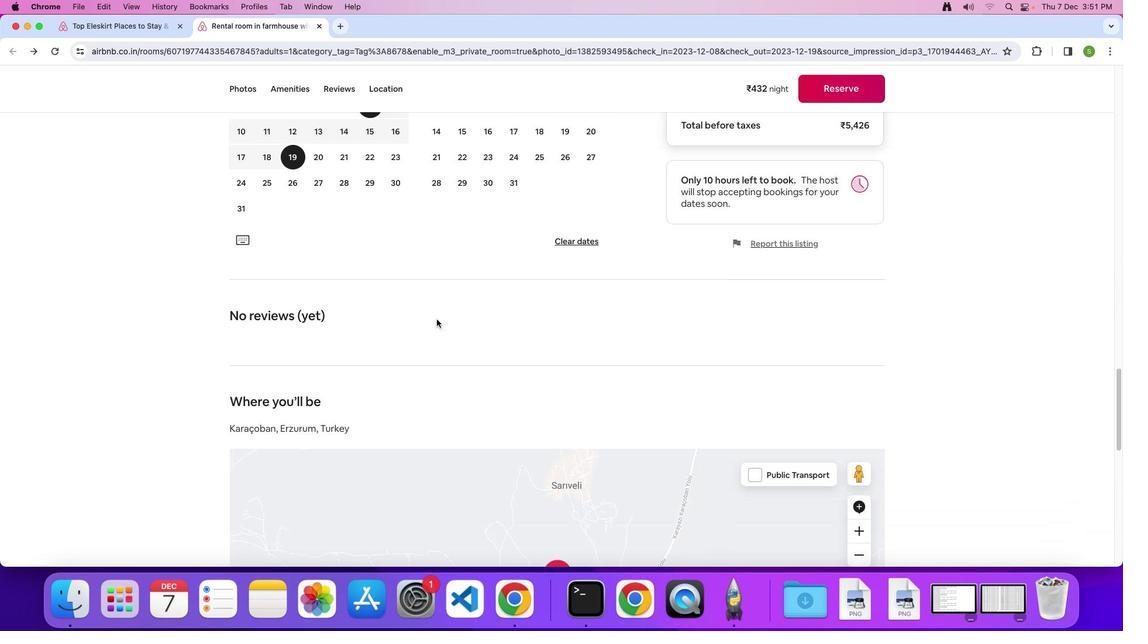 
Action: Mouse scrolled (436, 320) with delta (0, -1)
Screenshot: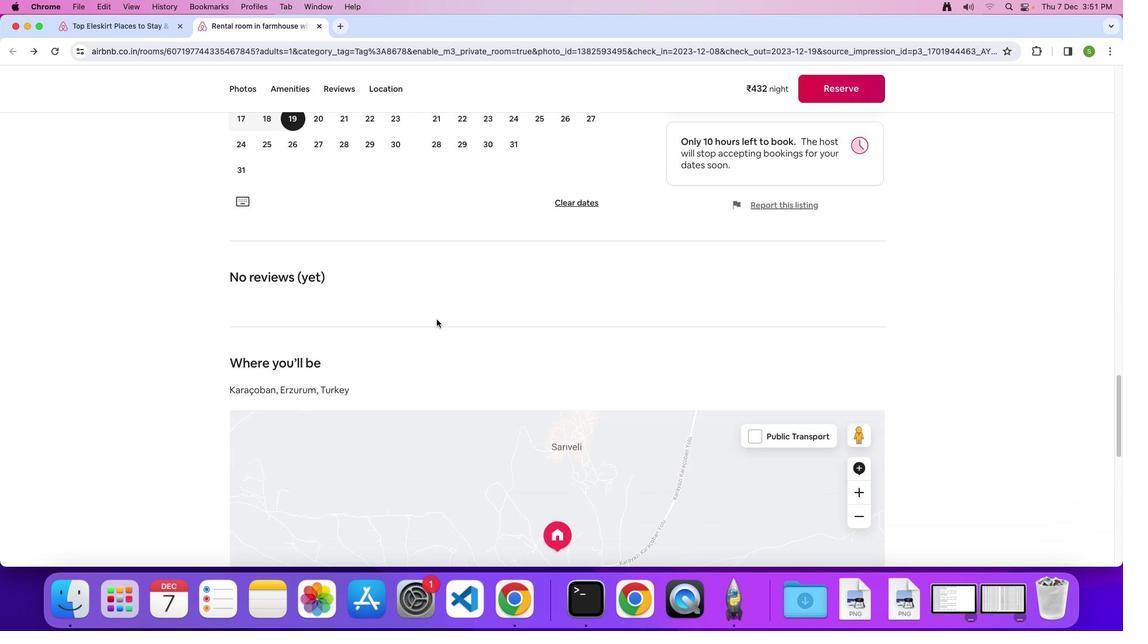 
Action: Mouse scrolled (436, 320) with delta (0, 0)
Screenshot: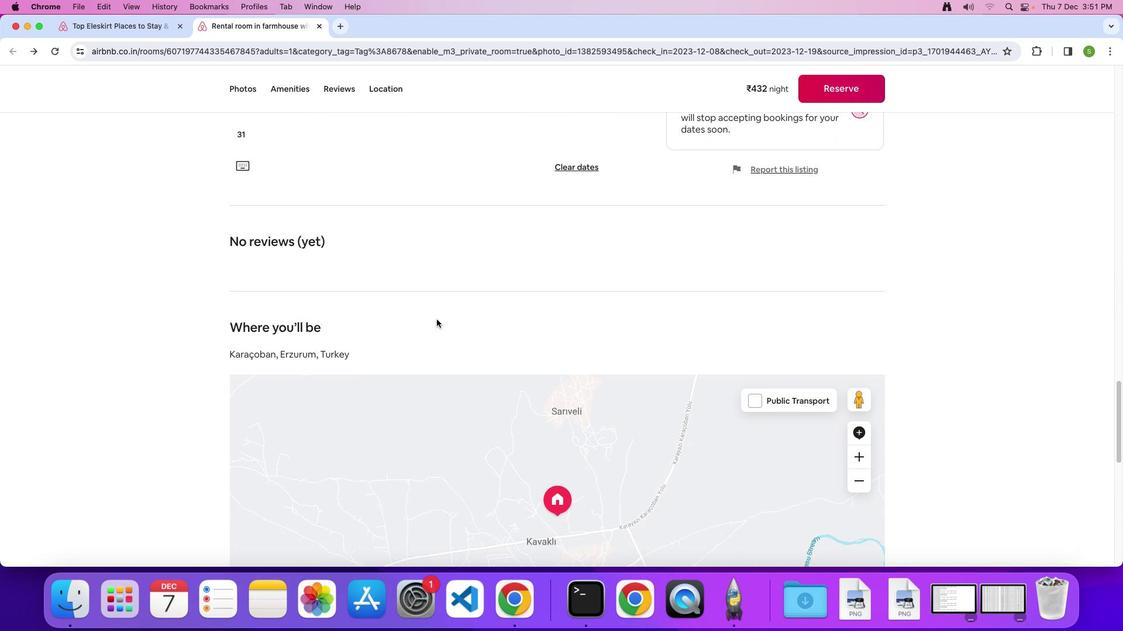 
Action: Mouse scrolled (436, 320) with delta (0, 0)
Screenshot: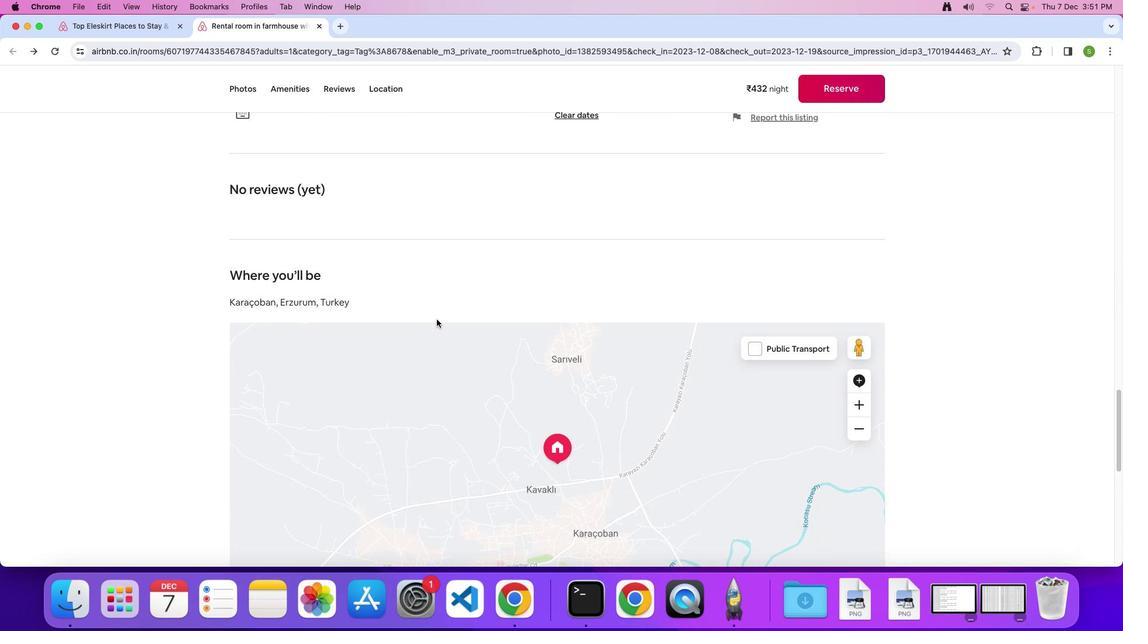 
Action: Mouse scrolled (436, 320) with delta (0, -1)
Screenshot: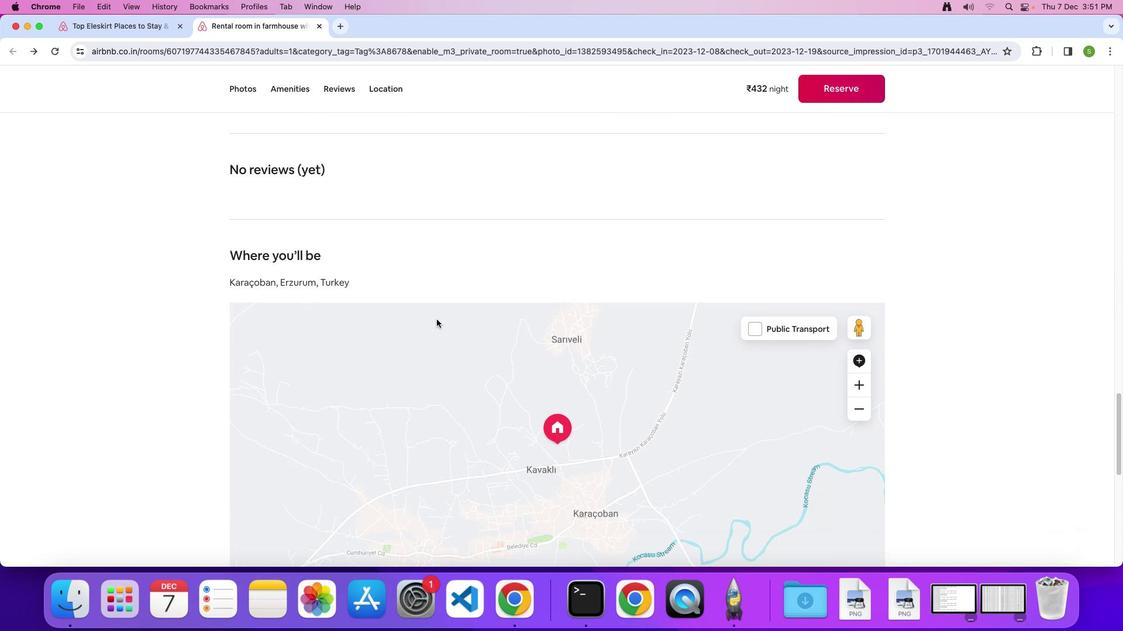 
Action: Mouse scrolled (436, 320) with delta (0, 0)
Screenshot: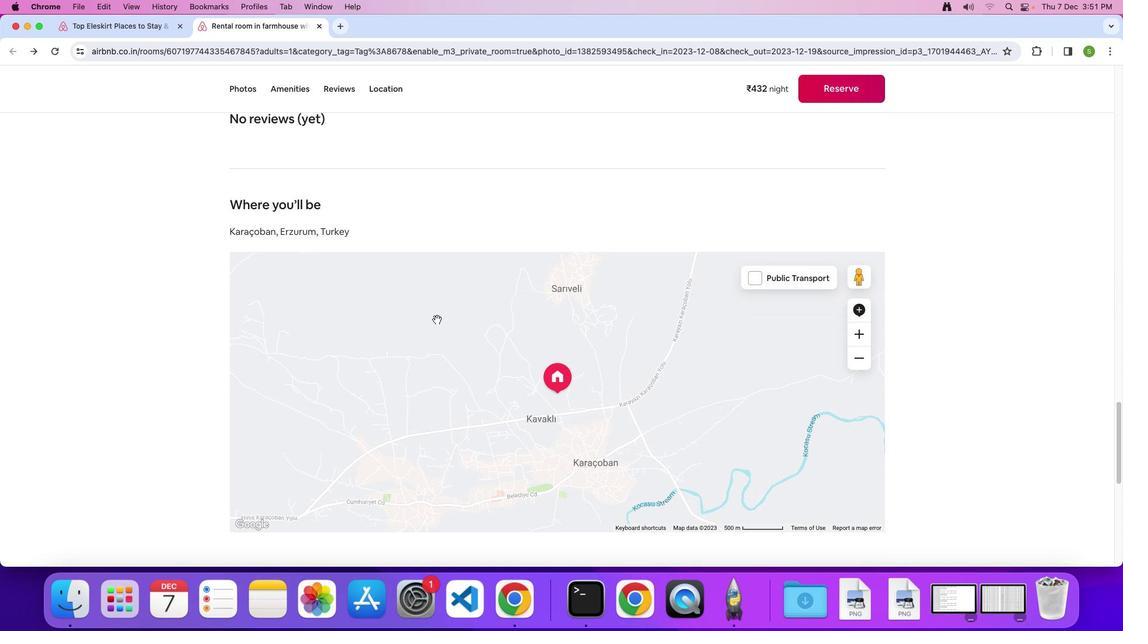 
Action: Mouse scrolled (436, 320) with delta (0, 0)
Screenshot: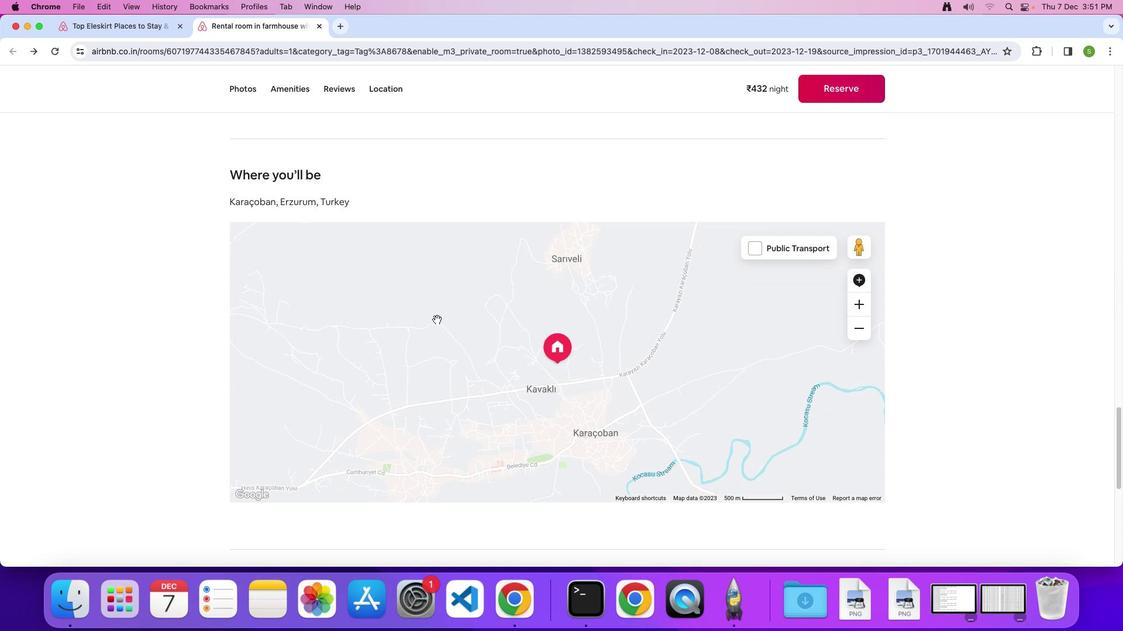 
Action: Mouse scrolled (436, 320) with delta (0, -1)
Screenshot: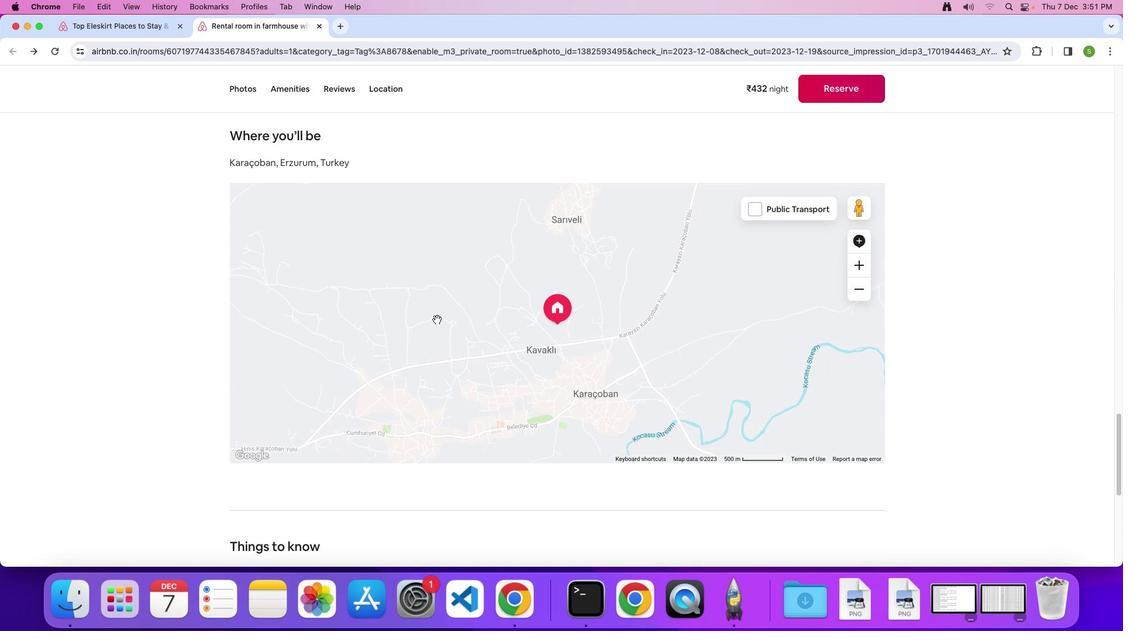 
Action: Mouse scrolled (436, 320) with delta (0, 0)
Screenshot: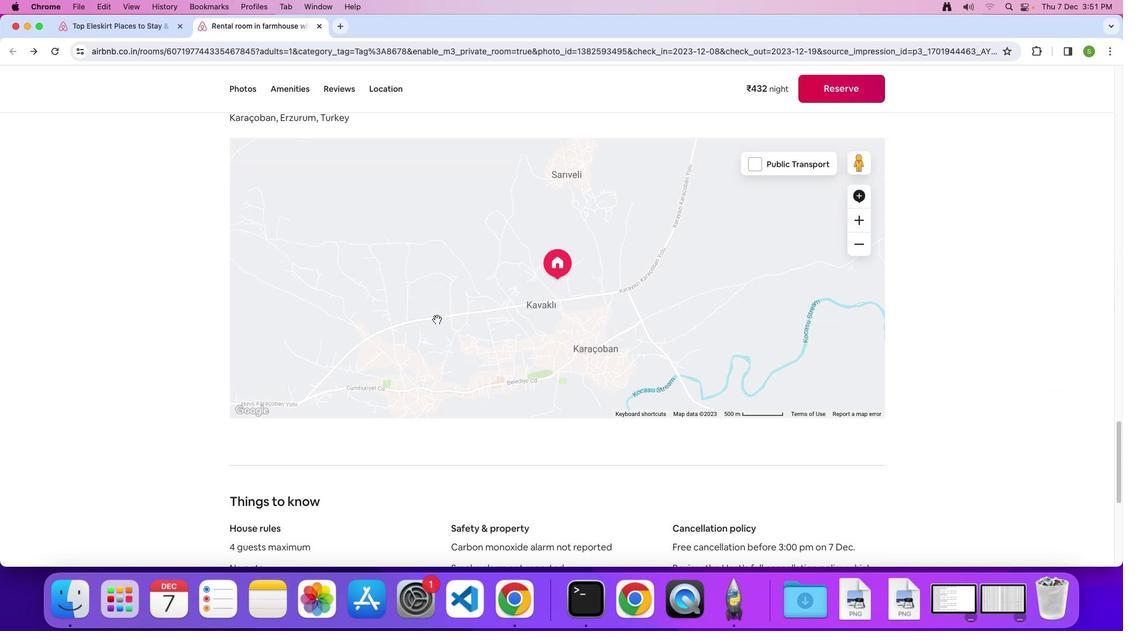 
Action: Mouse scrolled (436, 320) with delta (0, 0)
Screenshot: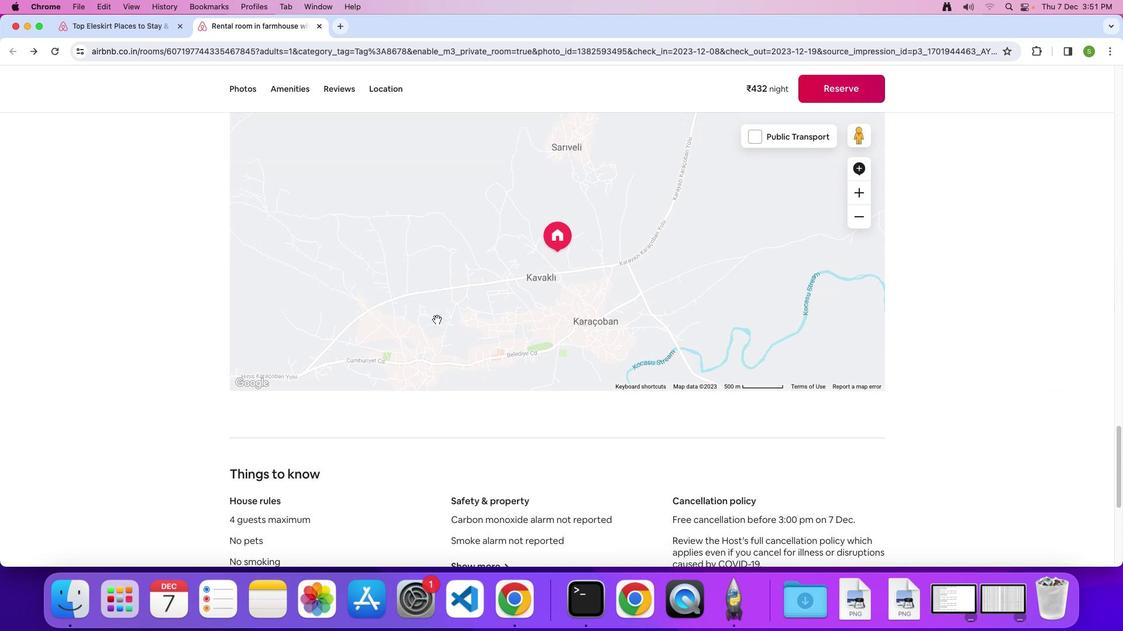 
Action: Mouse scrolled (436, 320) with delta (0, -1)
Screenshot: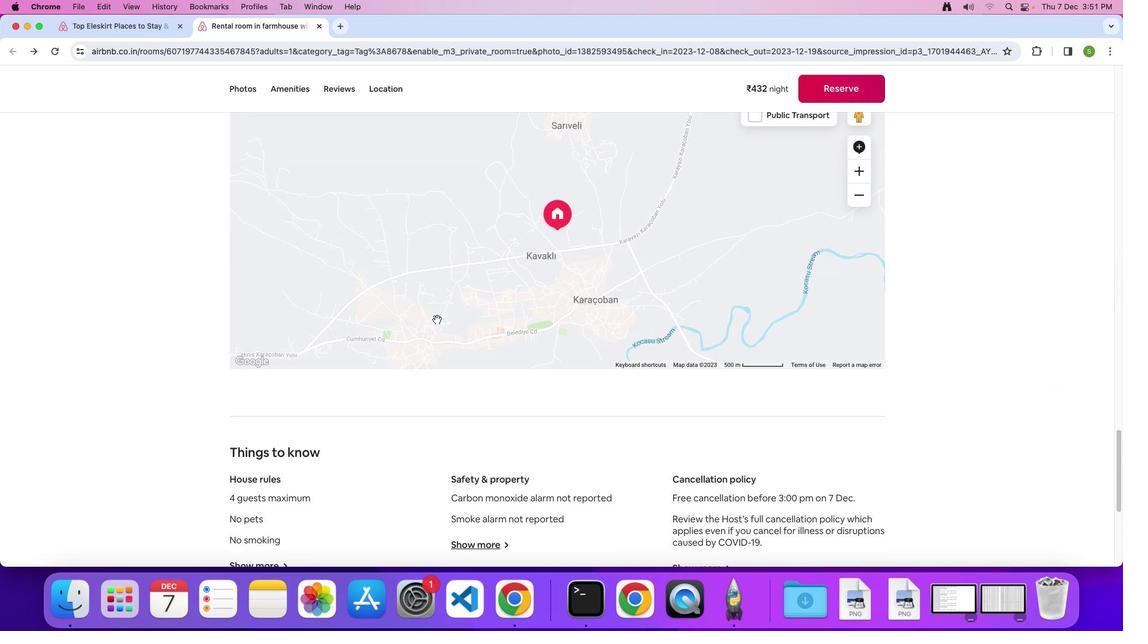 
Action: Mouse scrolled (436, 320) with delta (0, 0)
Screenshot: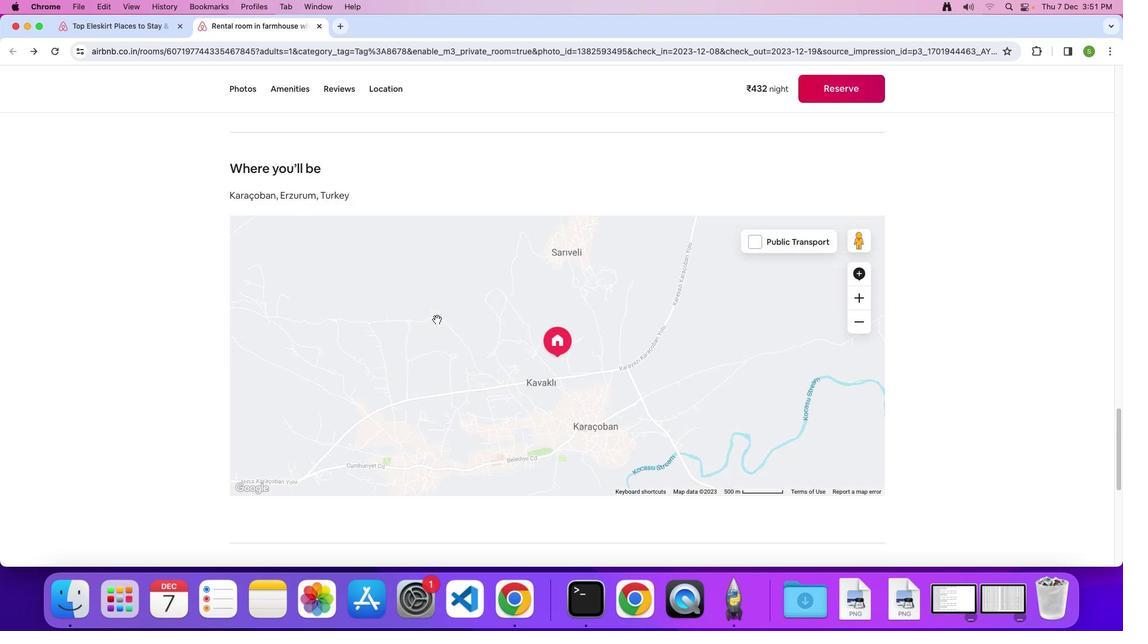 
Action: Mouse scrolled (436, 320) with delta (0, 0)
Screenshot: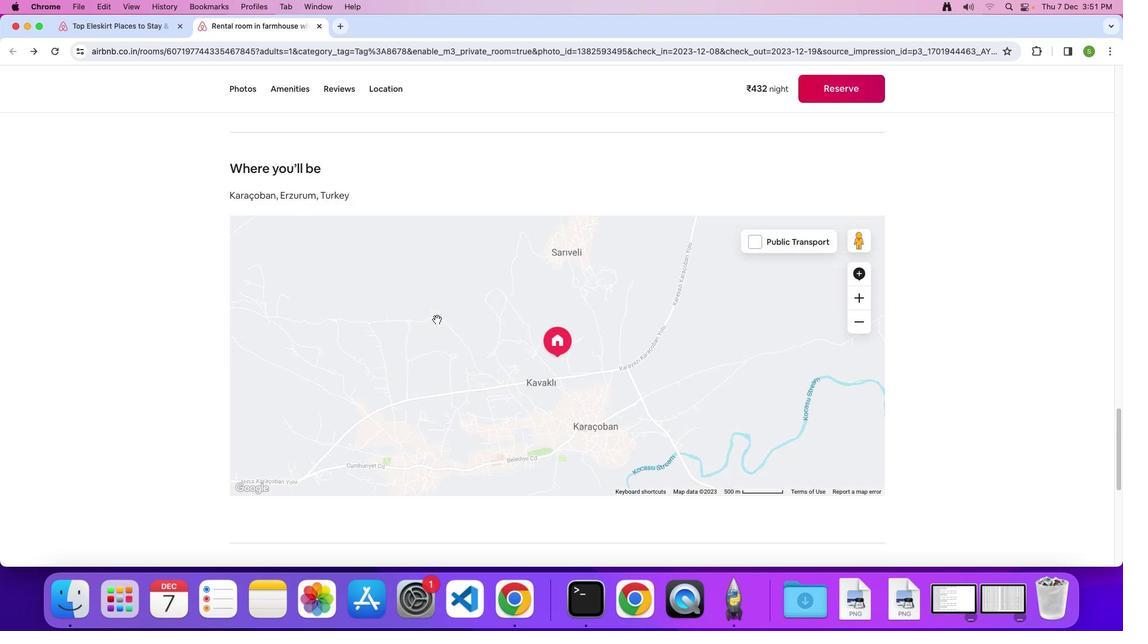 
Action: Mouse scrolled (436, 320) with delta (0, 2)
Screenshot: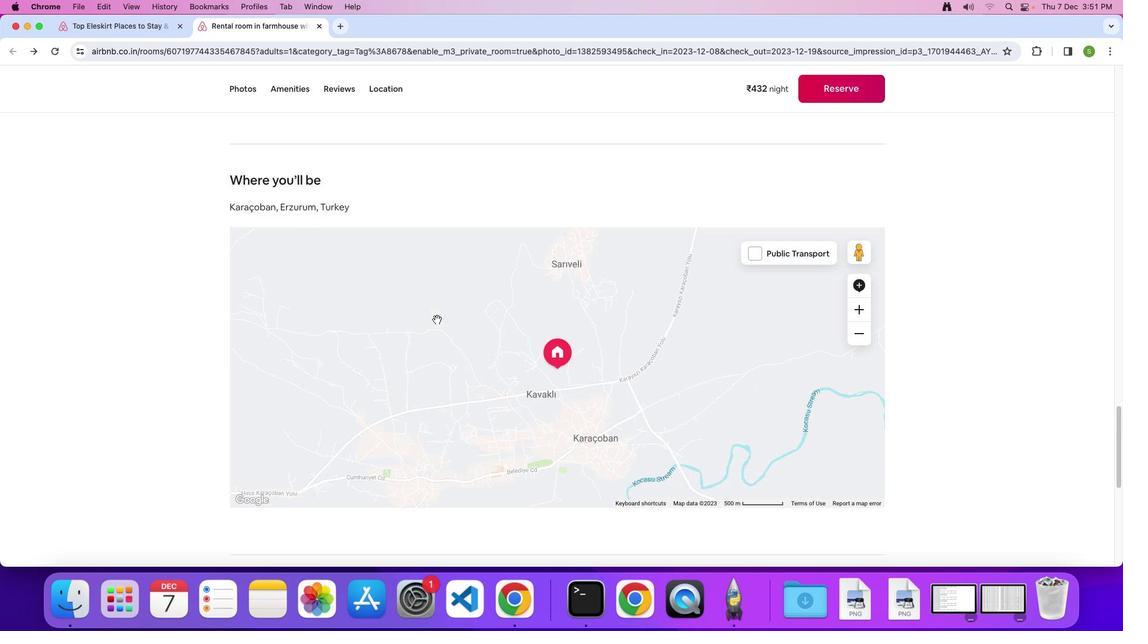 
Action: Mouse scrolled (436, 320) with delta (0, 0)
Screenshot: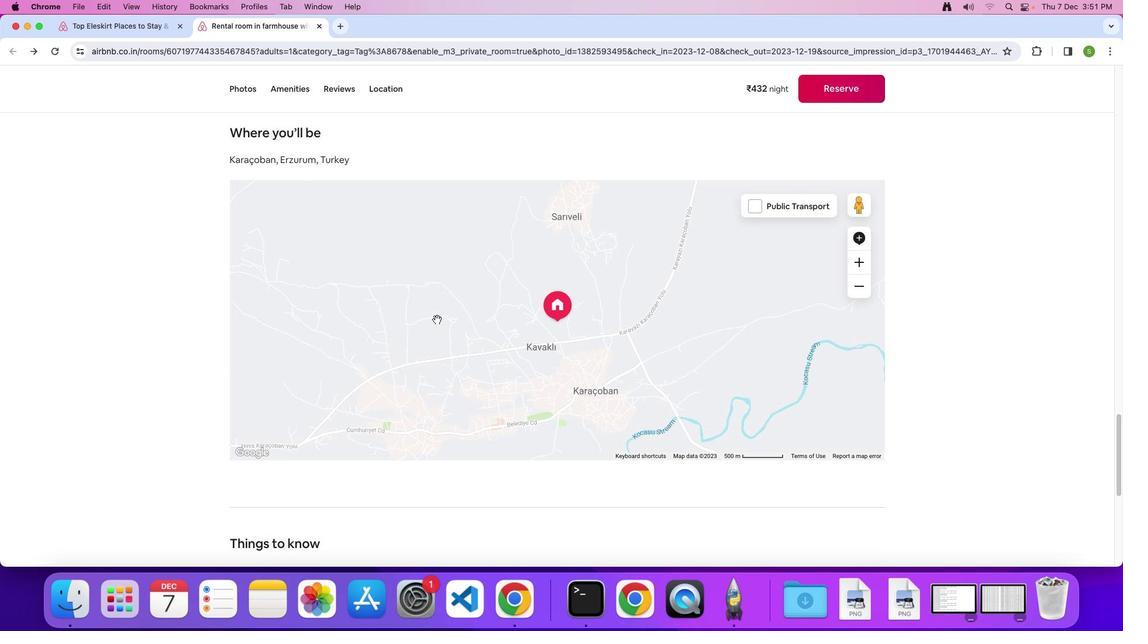
Action: Mouse scrolled (436, 320) with delta (0, 0)
Screenshot: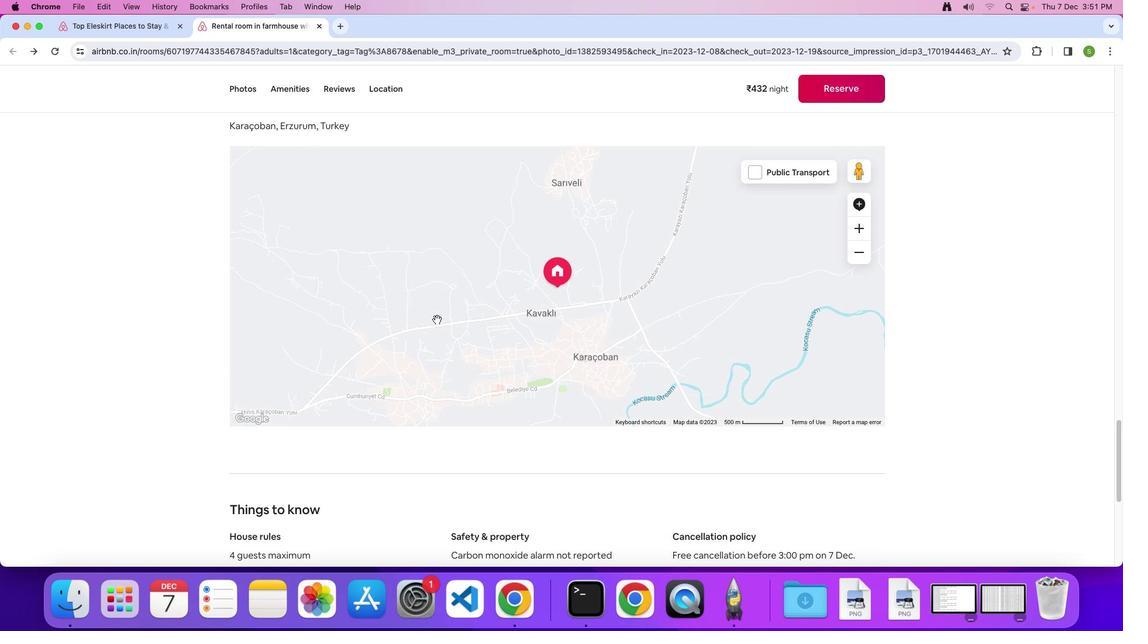 
Action: Mouse scrolled (436, 320) with delta (0, -1)
Screenshot: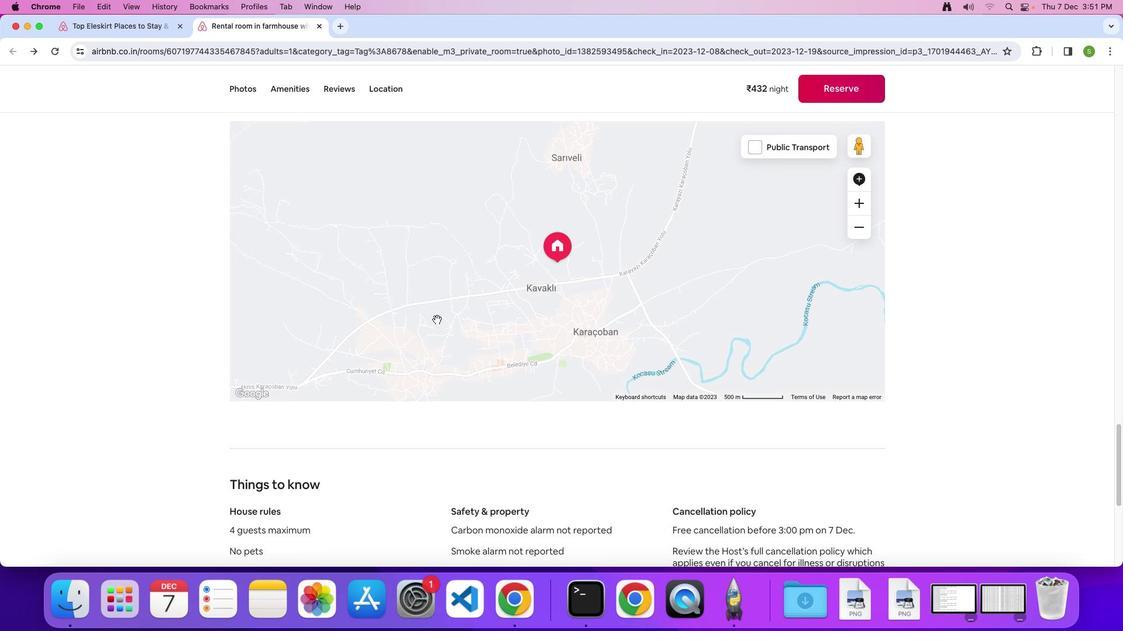 
Action: Mouse scrolled (436, 320) with delta (0, 0)
Screenshot: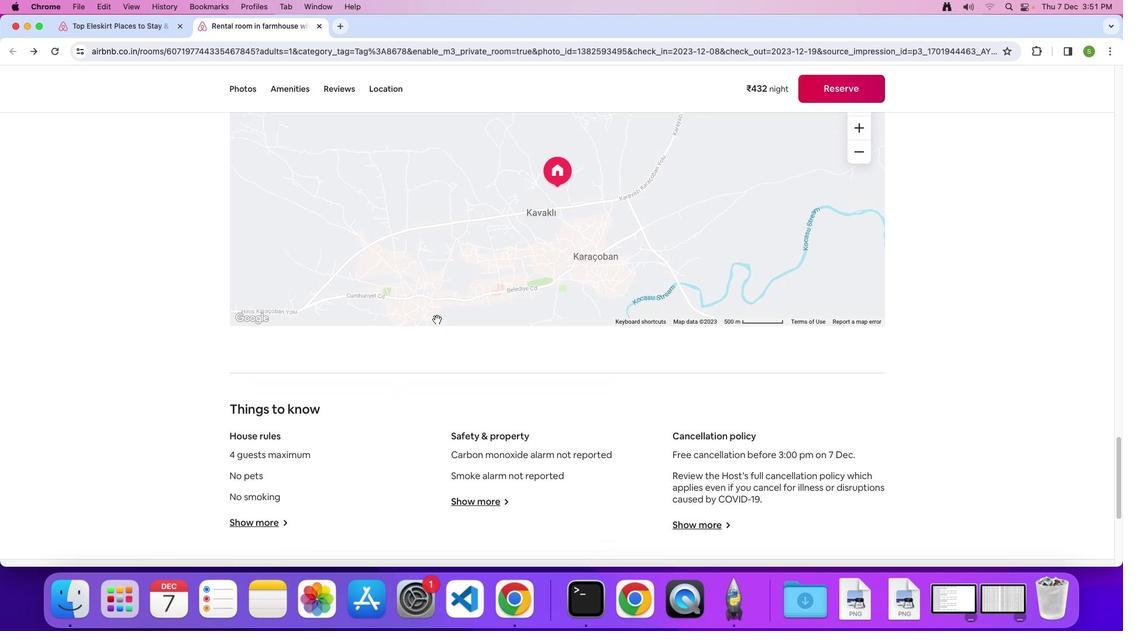 
Action: Mouse scrolled (436, 320) with delta (0, 0)
Screenshot: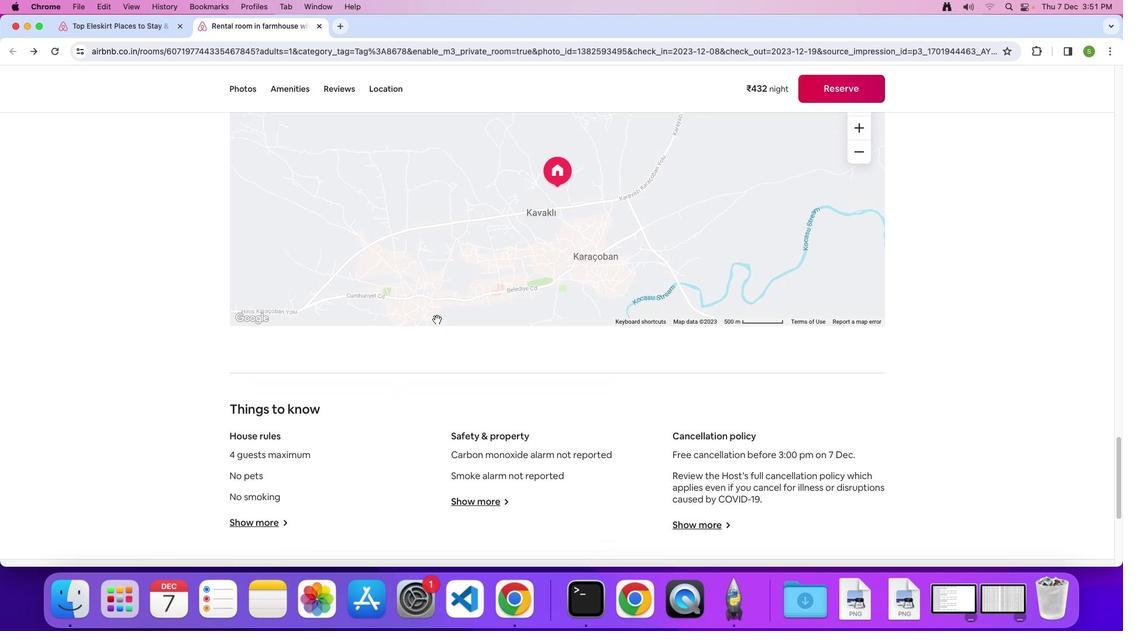 
Action: Mouse scrolled (436, 320) with delta (0, -2)
Screenshot: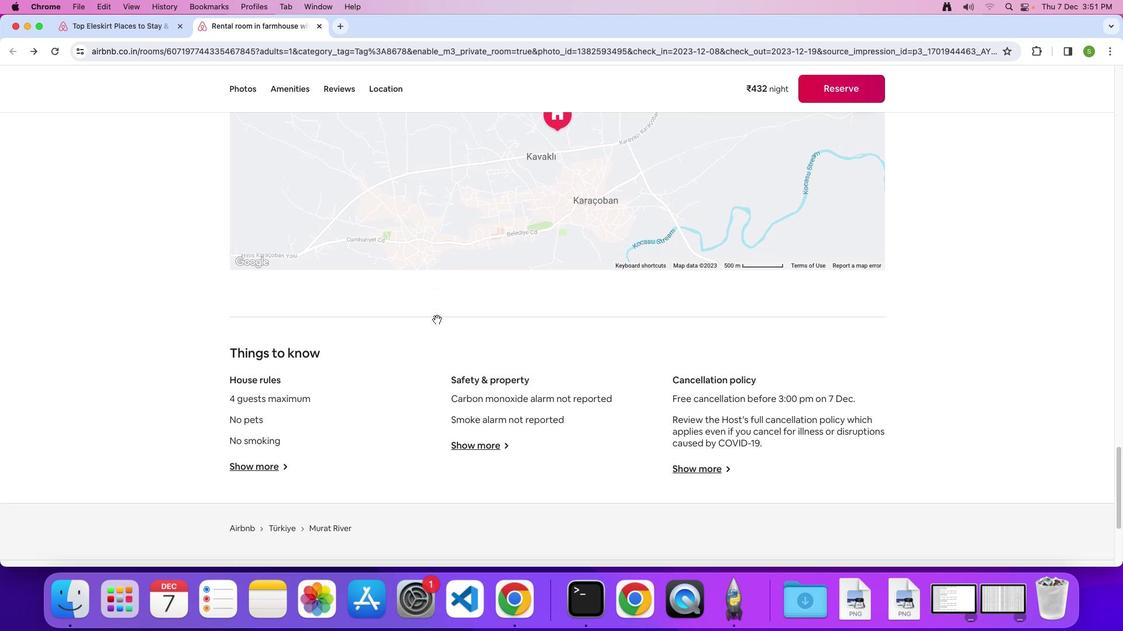 
Action: Mouse scrolled (436, 320) with delta (0, 0)
Screenshot: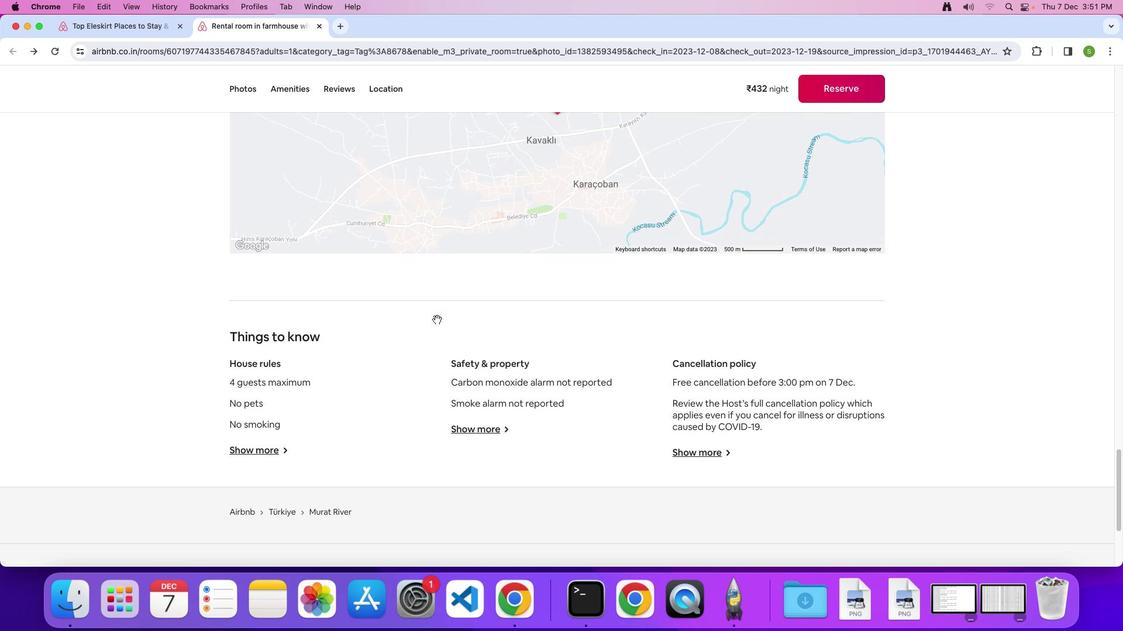 
Action: Mouse scrolled (436, 320) with delta (0, 0)
Screenshot: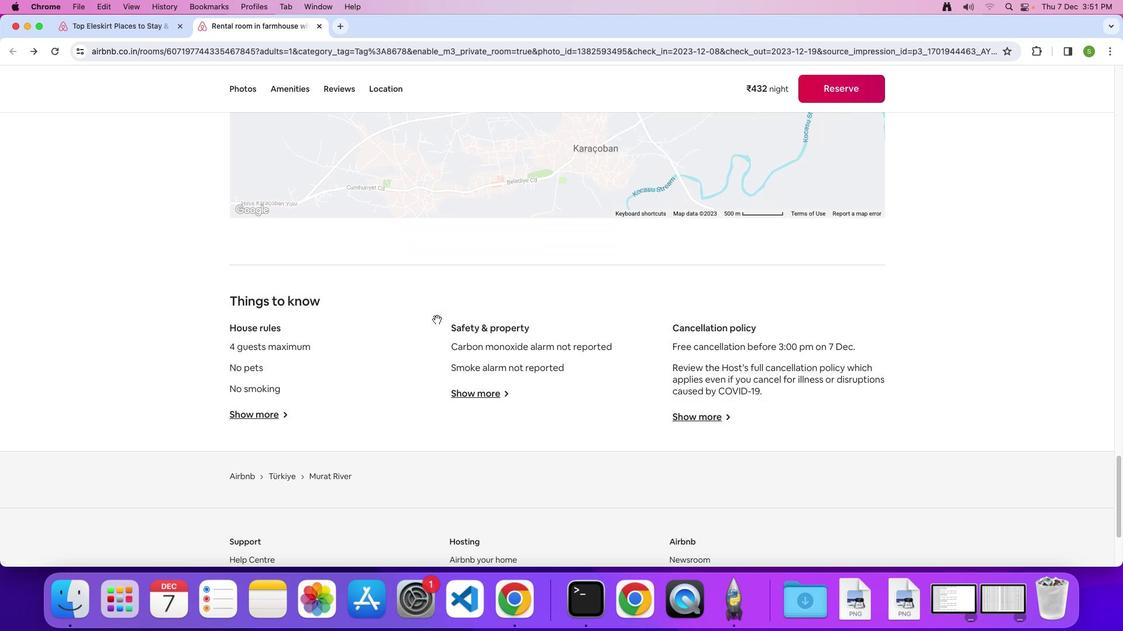 
Action: Mouse scrolled (436, 320) with delta (0, -1)
Screenshot: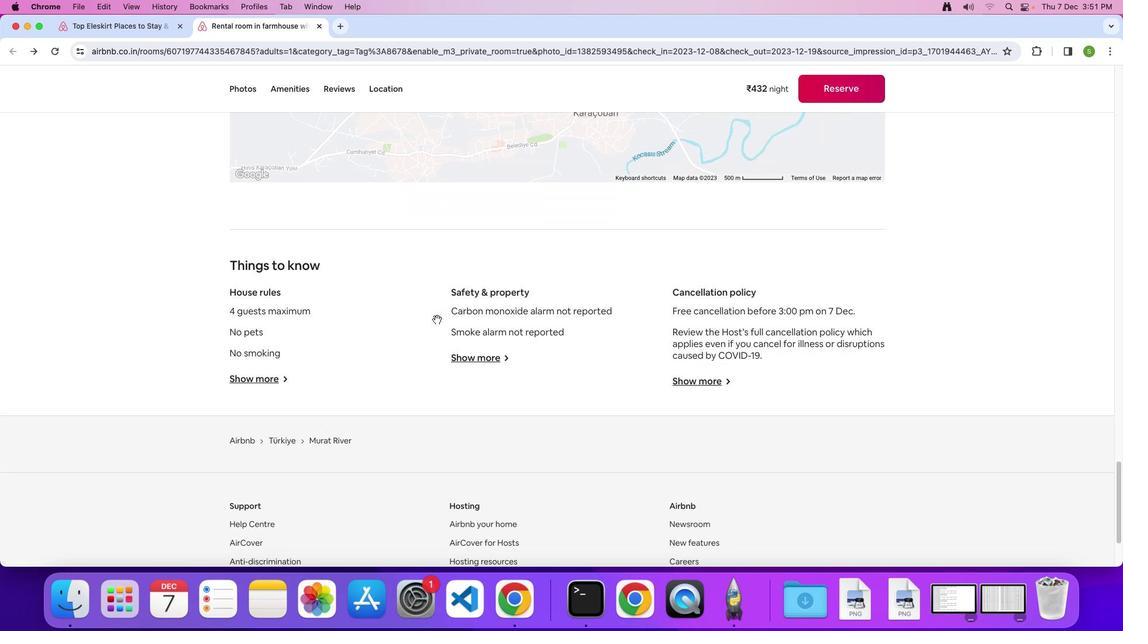 
Action: Mouse scrolled (436, 320) with delta (0, 0)
Screenshot: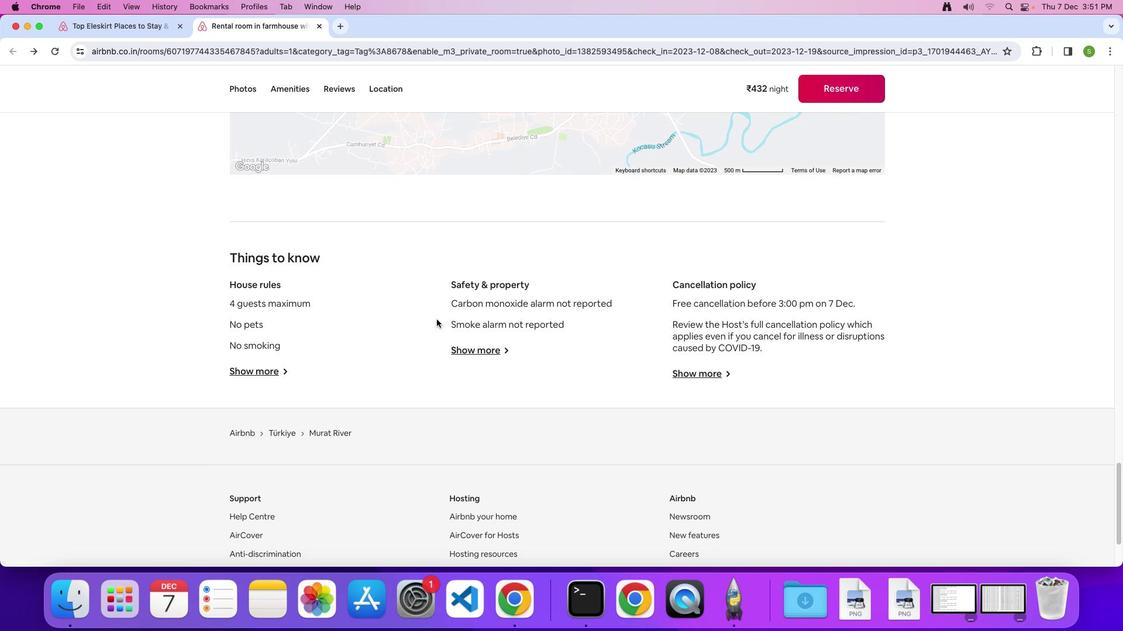 
Action: Mouse scrolled (436, 320) with delta (0, 0)
